 Task: Create a meeting invitation for Saturday, 27 May, with Google Meet and invite guests.
Action: Mouse moved to (83, 175)
Screenshot: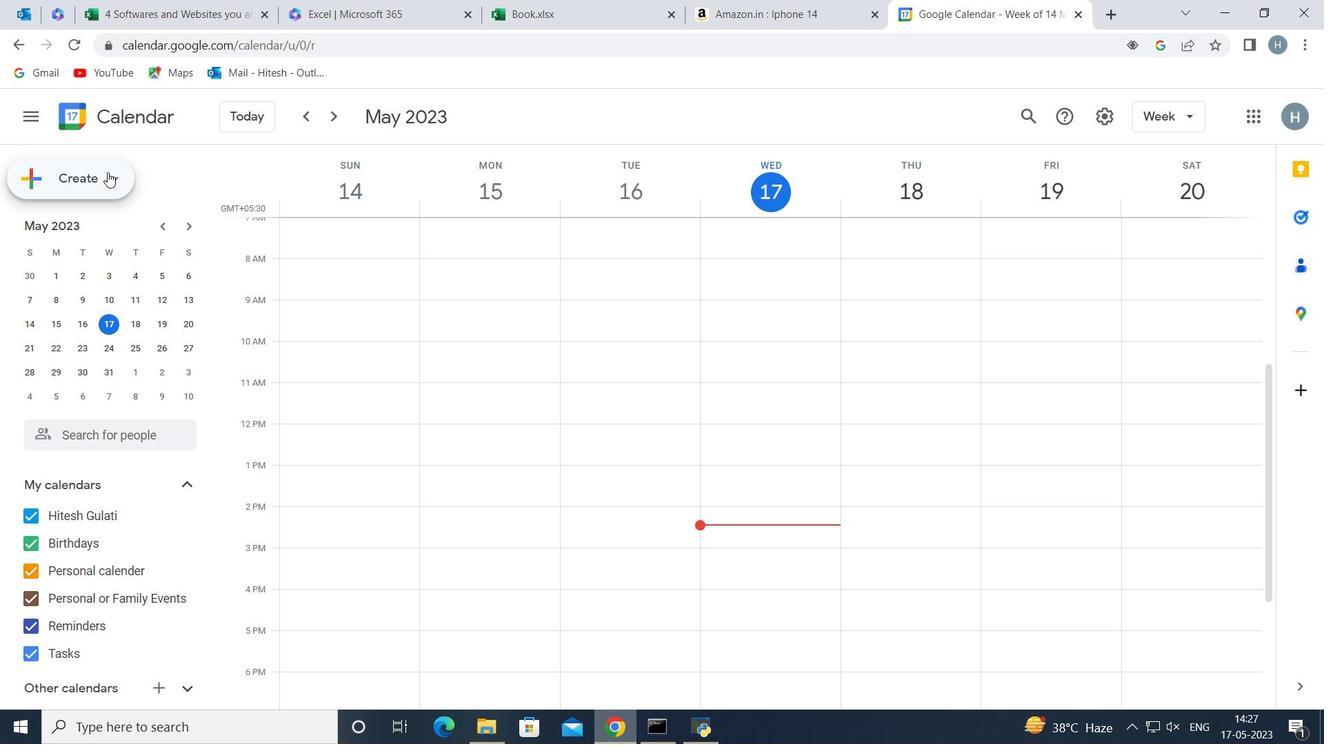 
Action: Mouse pressed left at (83, 175)
Screenshot: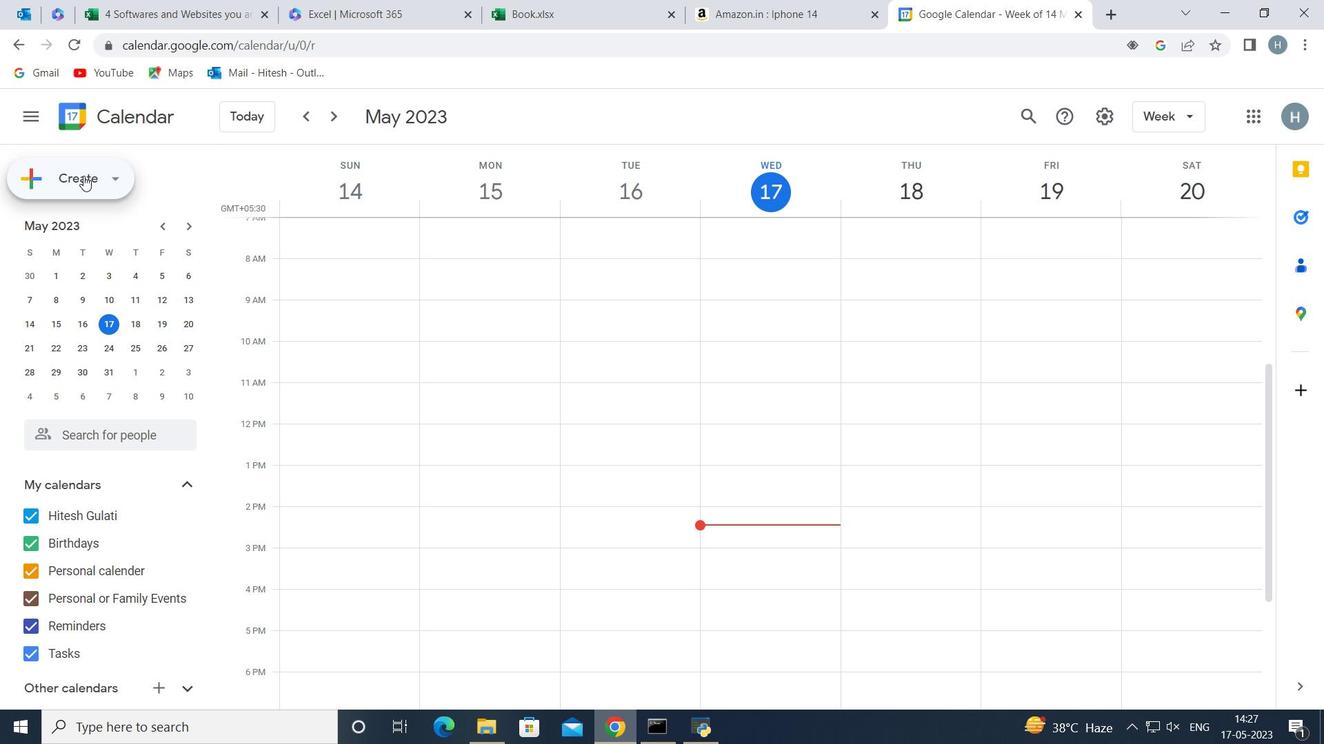 
Action: Mouse moved to (93, 224)
Screenshot: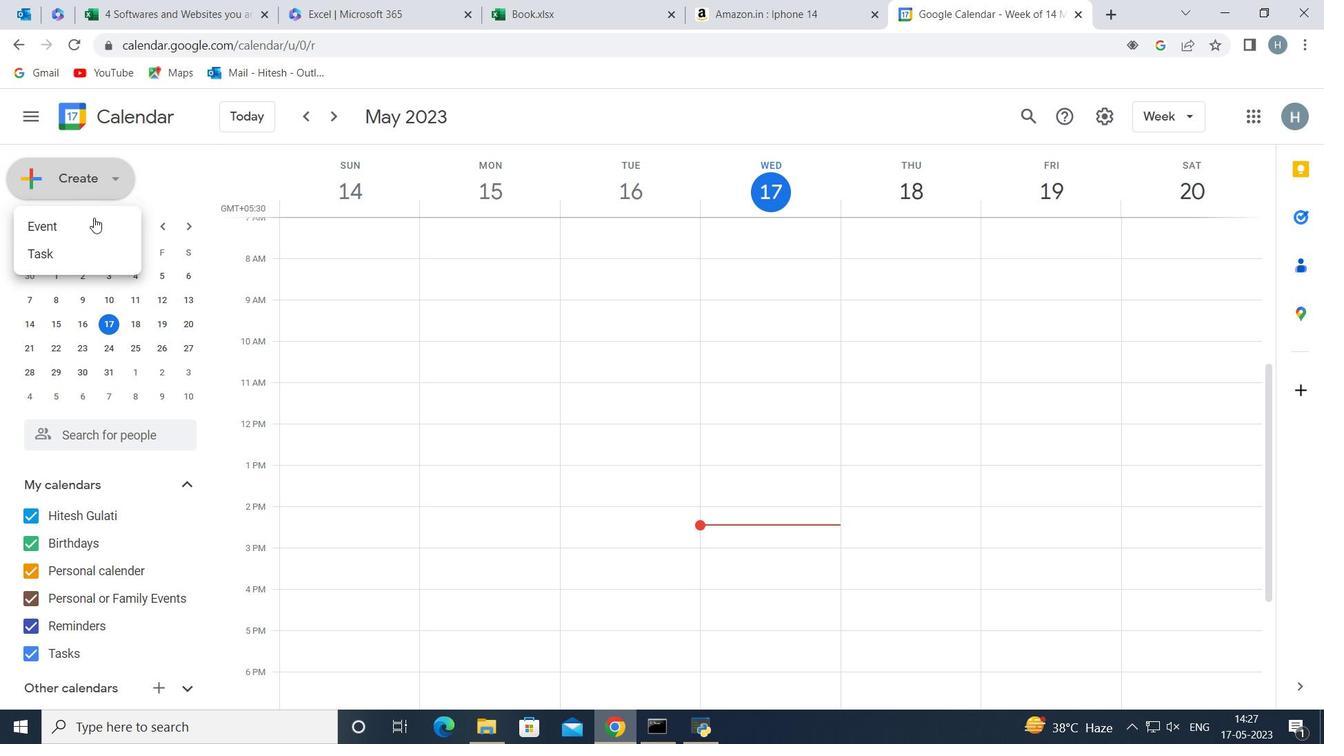 
Action: Mouse pressed left at (93, 224)
Screenshot: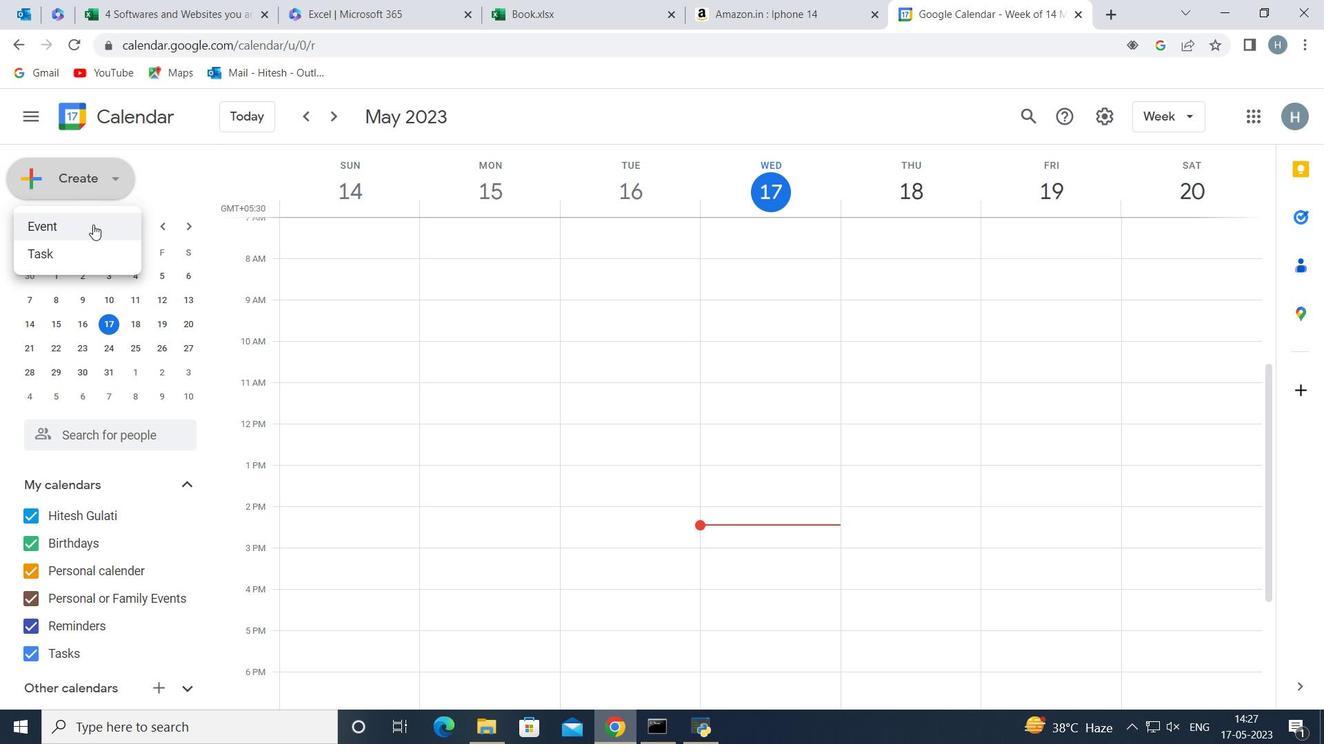 
Action: Mouse moved to (484, 241)
Screenshot: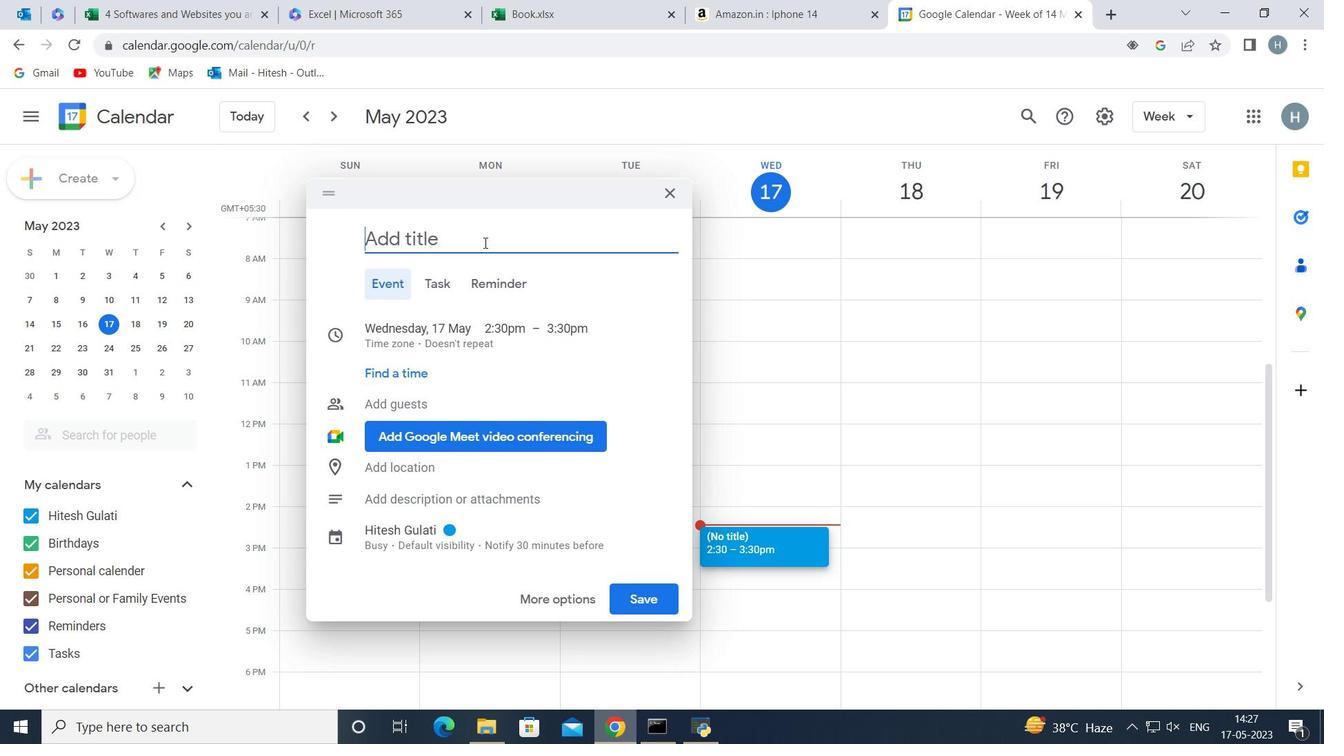 
Action: Mouse pressed left at (484, 241)
Screenshot: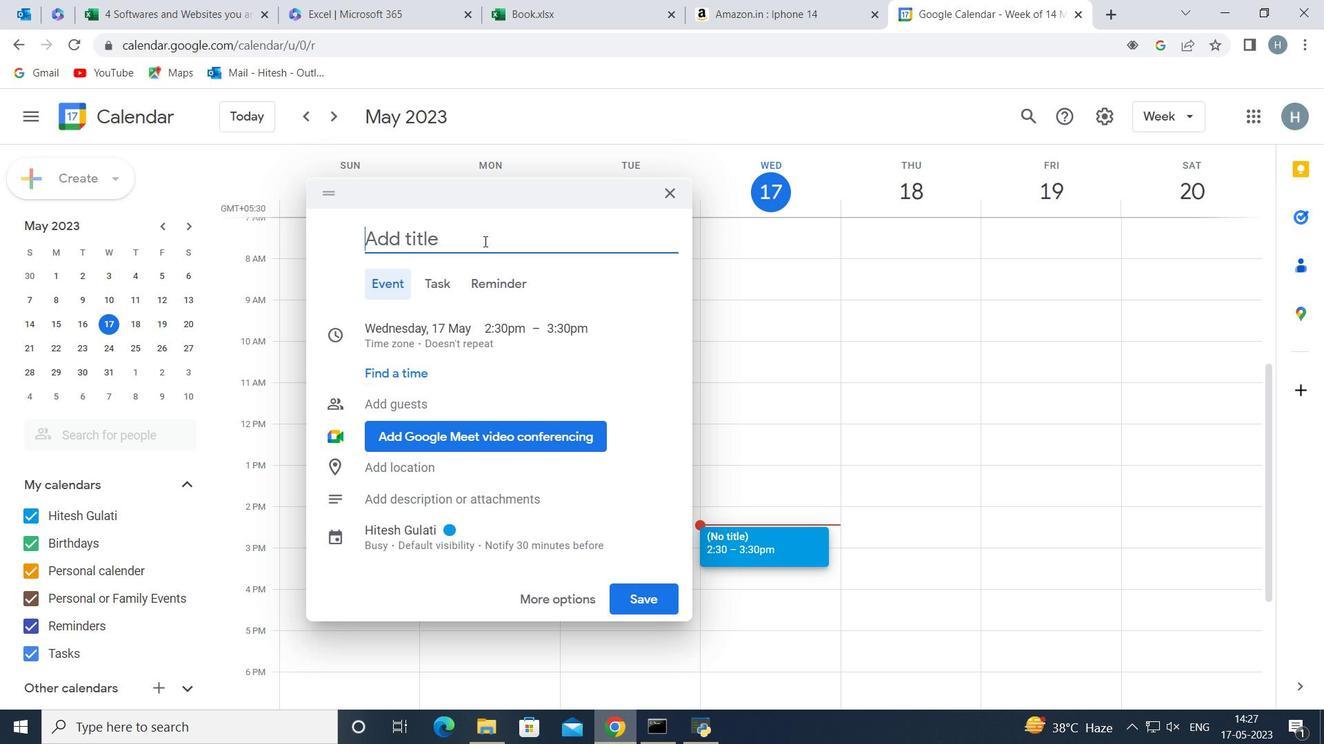 
Action: Mouse moved to (507, 231)
Screenshot: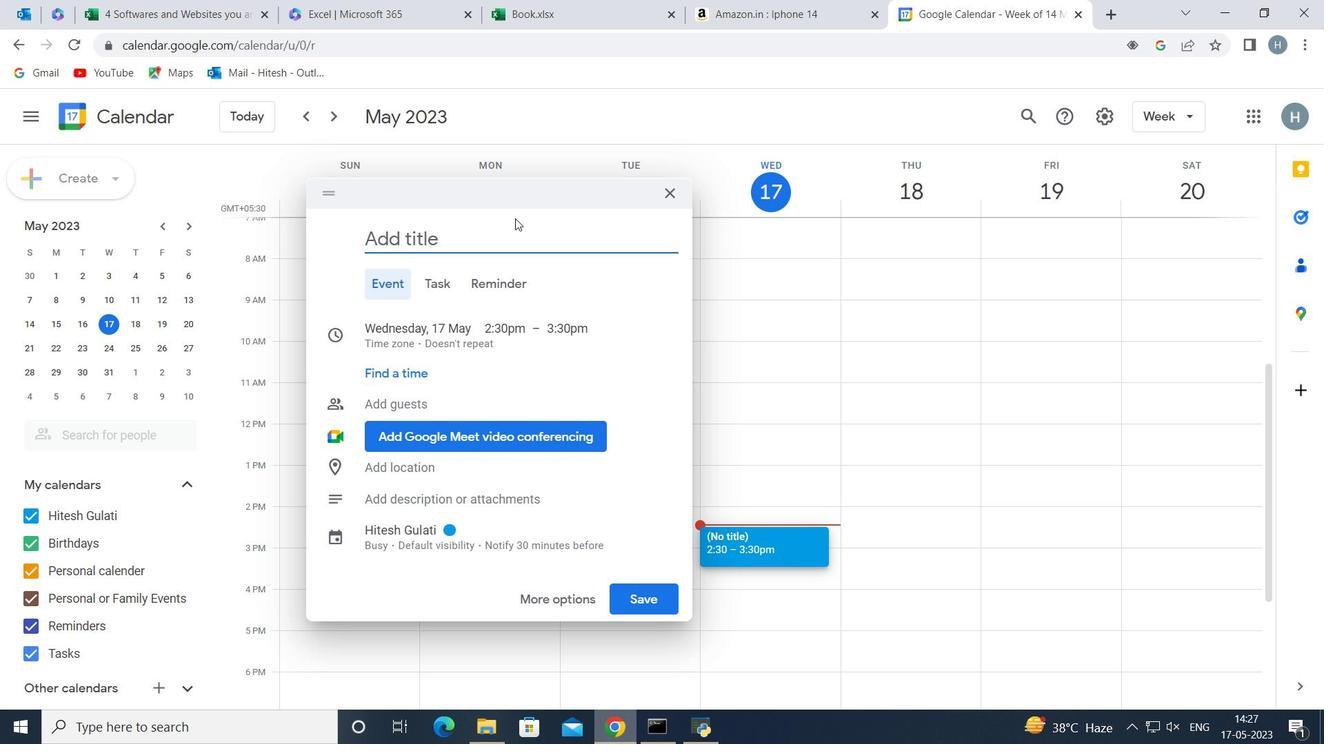 
Action: Mouse pressed left at (507, 231)
Screenshot: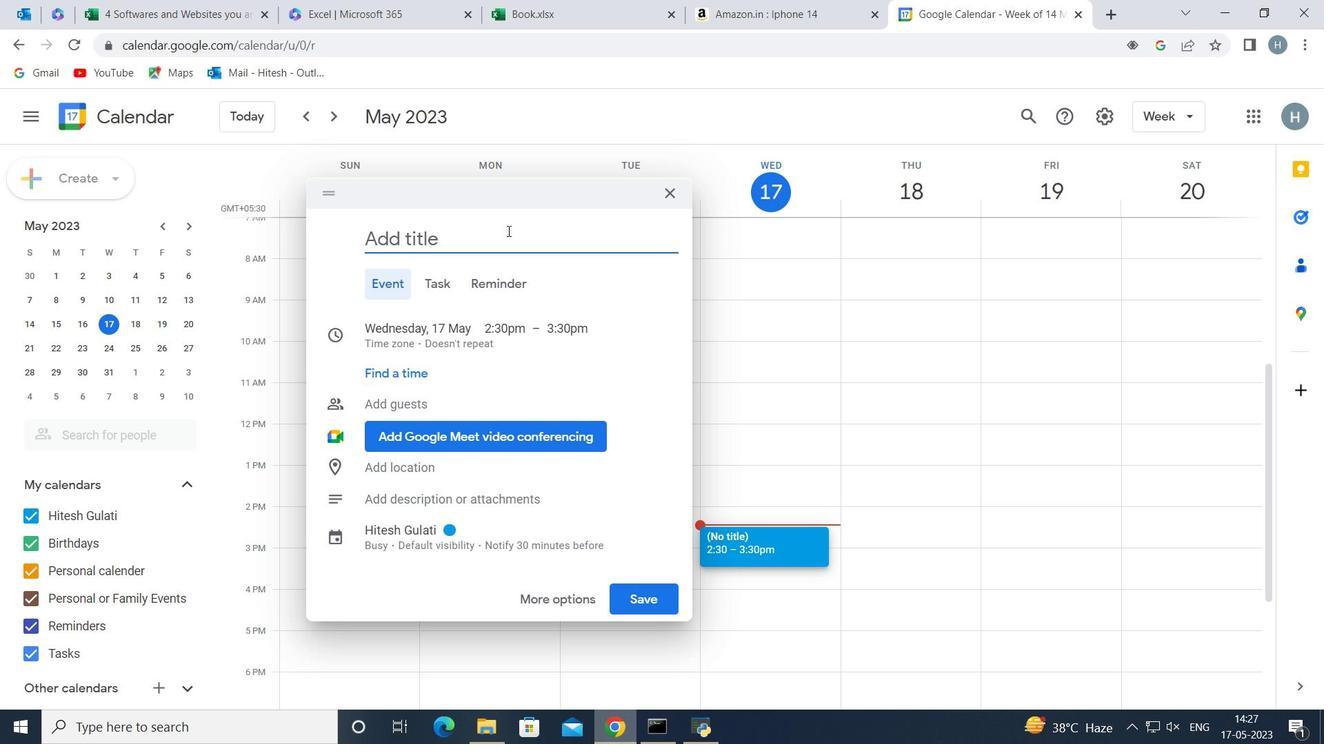 
Action: Mouse moved to (435, 246)
Screenshot: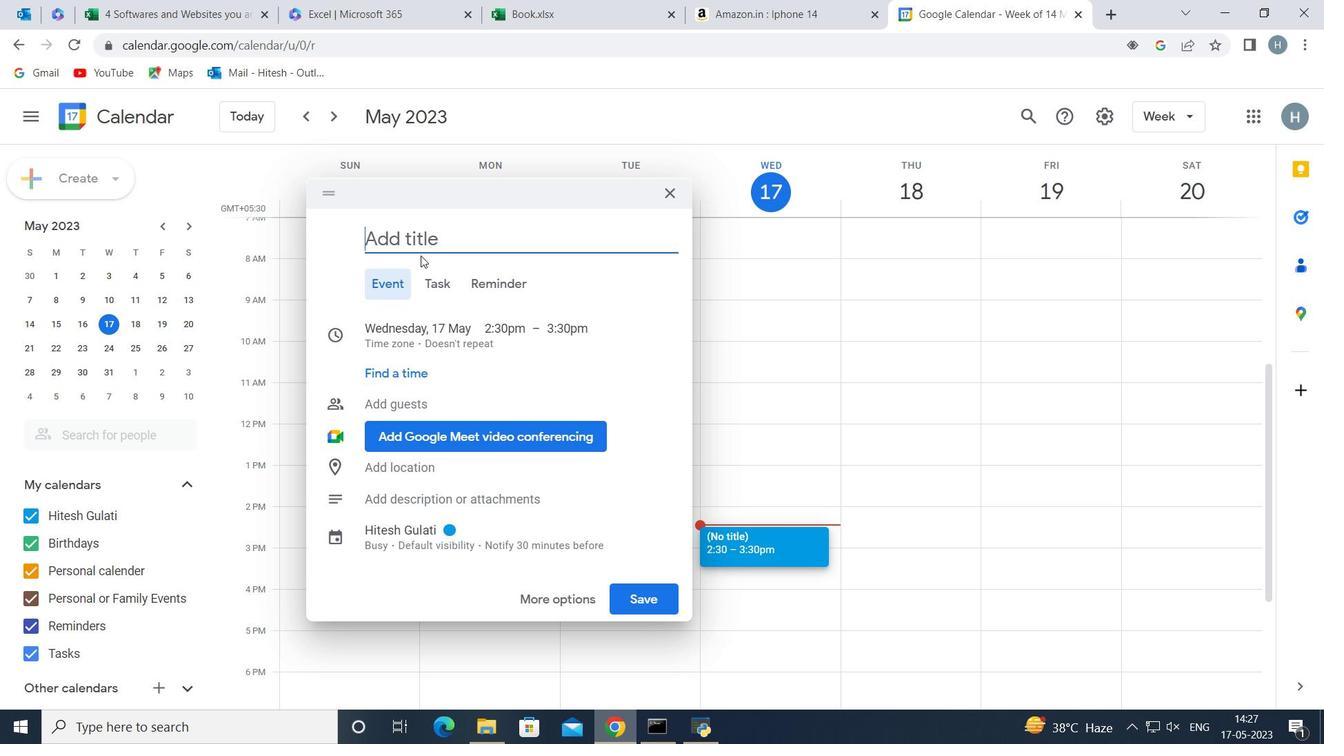 
Action: Key pressed <Key.shift>Meeting<Key.space><Key.shift>Invitations
Screenshot: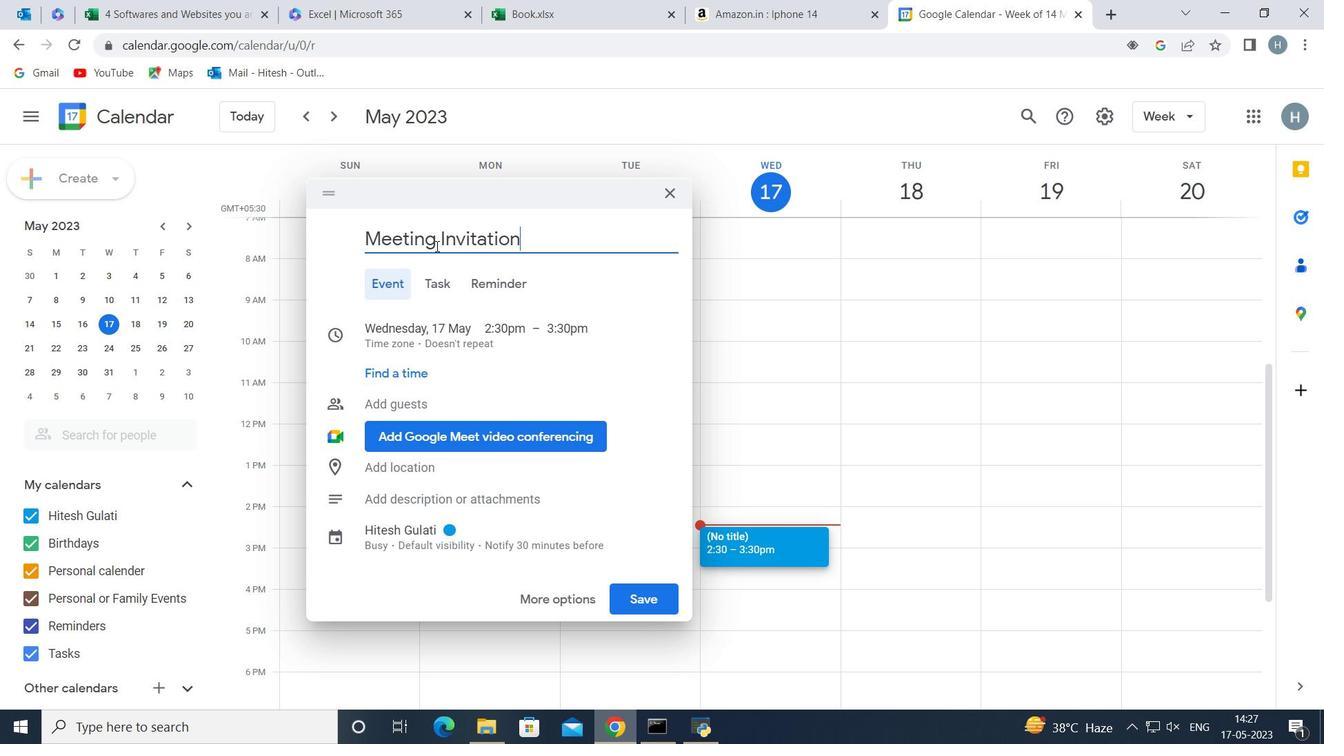 
Action: Mouse moved to (422, 336)
Screenshot: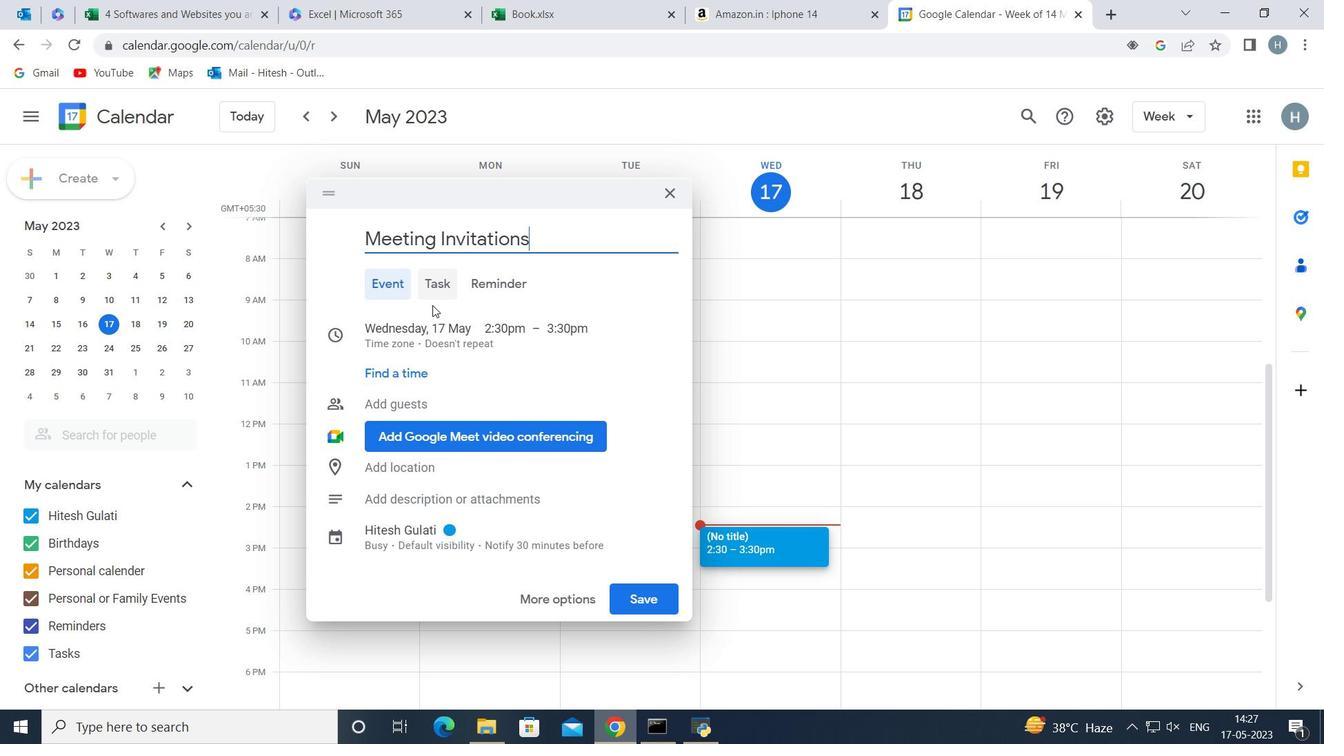 
Action: Mouse pressed left at (422, 336)
Screenshot: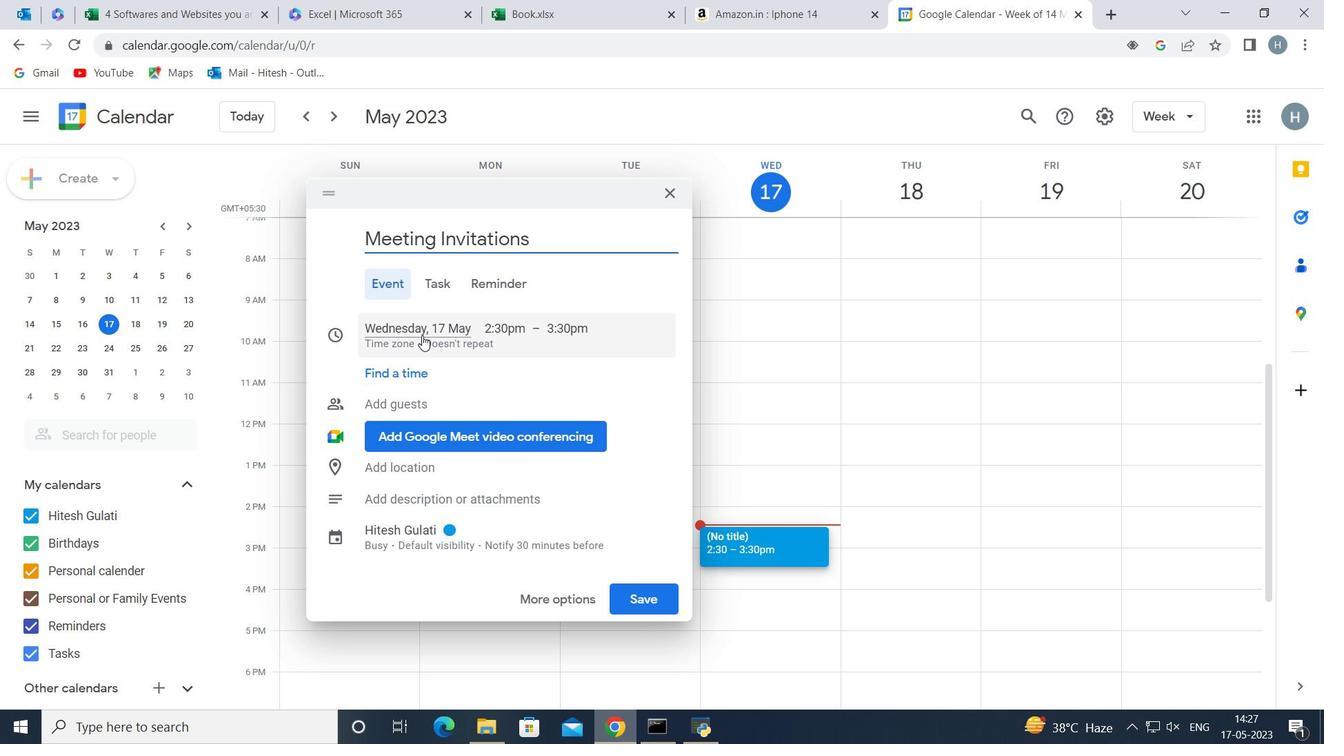 
Action: Mouse moved to (570, 486)
Screenshot: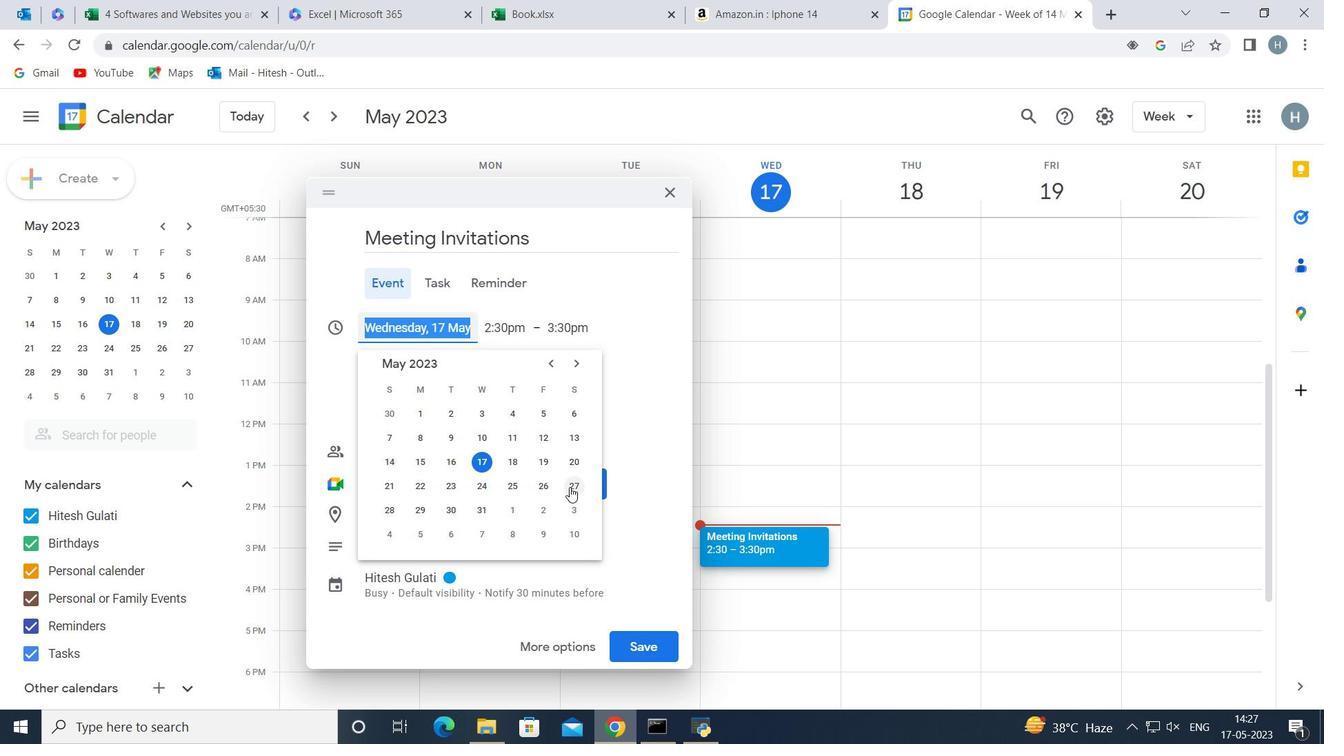 
Action: Mouse pressed left at (570, 486)
Screenshot: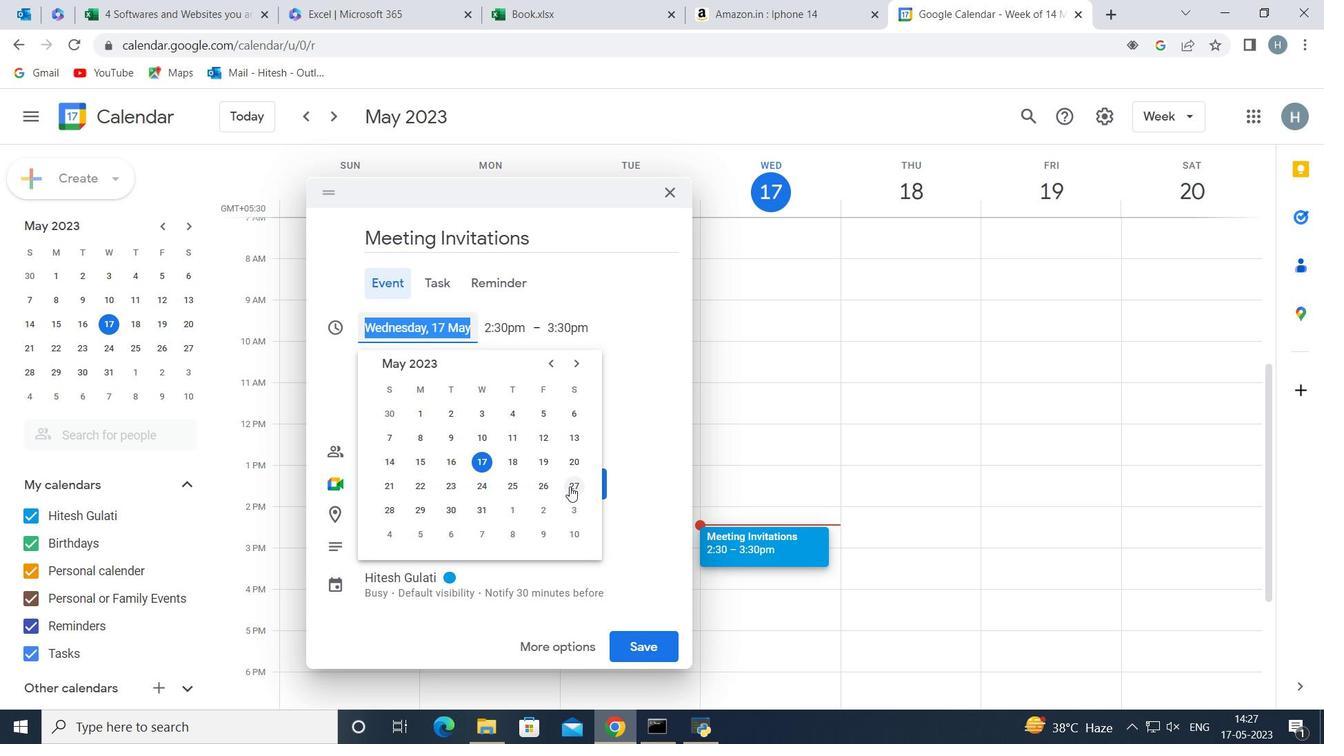 
Action: Mouse moved to (802, 360)
Screenshot: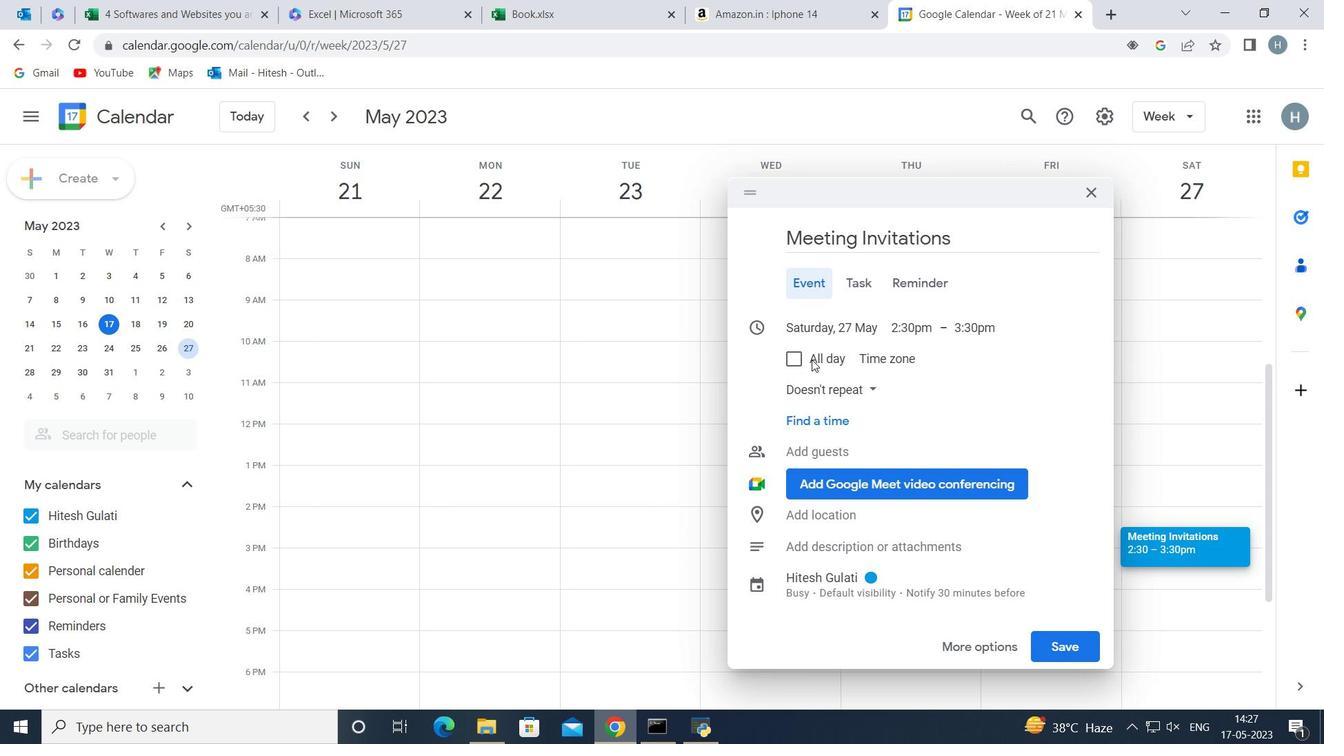 
Action: Mouse pressed left at (802, 360)
Screenshot: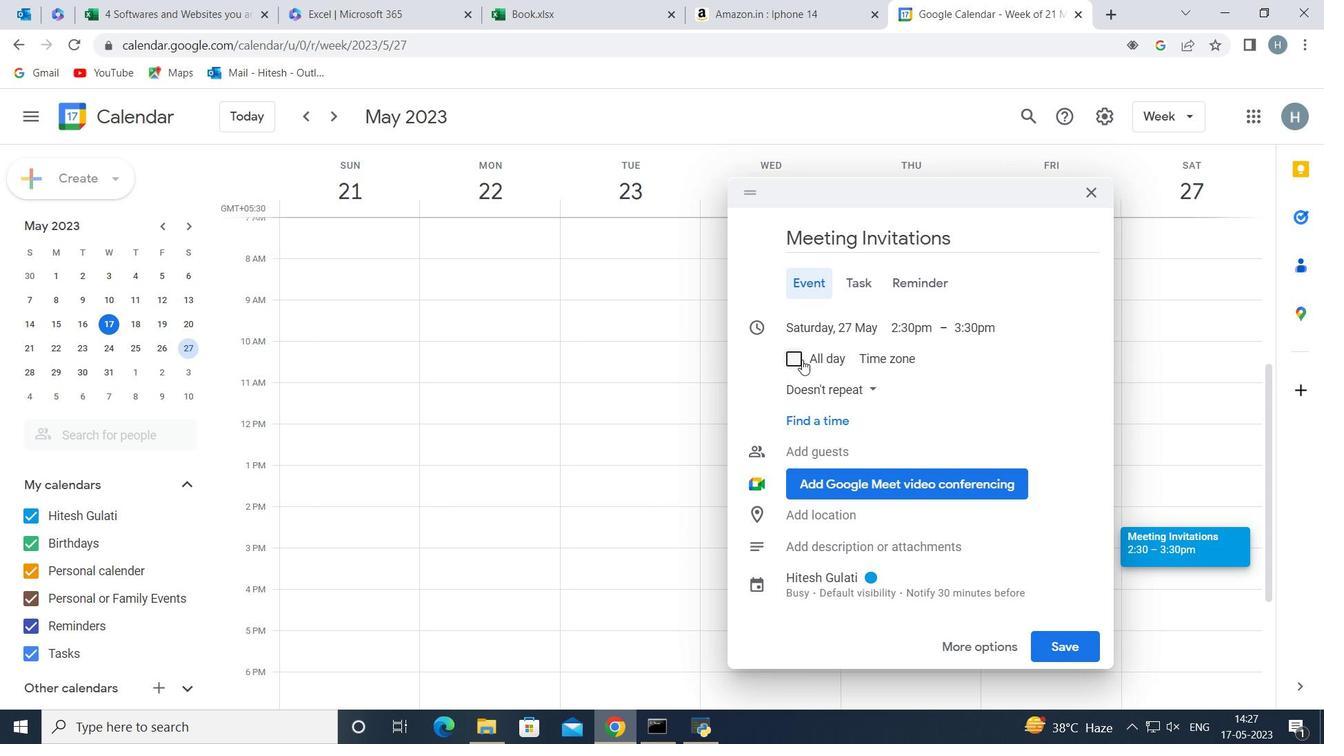 
Action: Mouse moved to (880, 357)
Screenshot: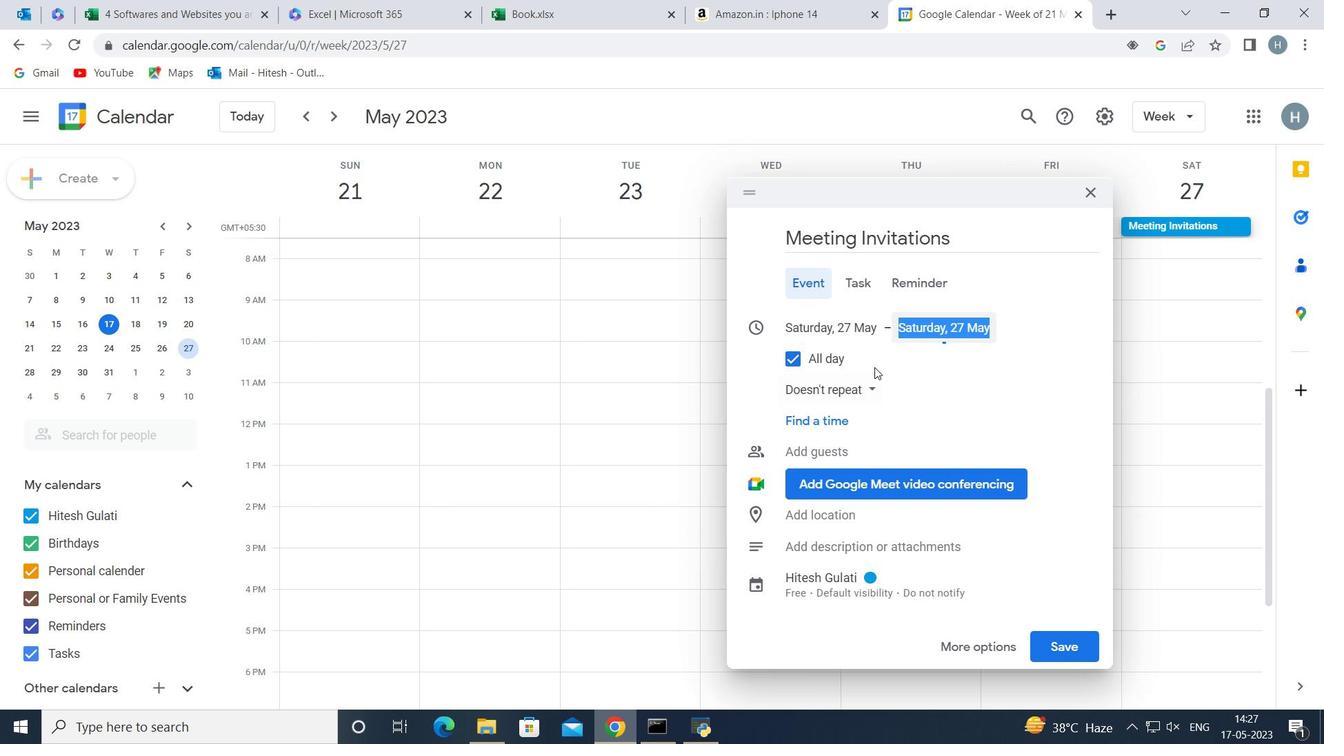 
Action: Mouse scrolled (880, 357) with delta (0, 0)
Screenshot: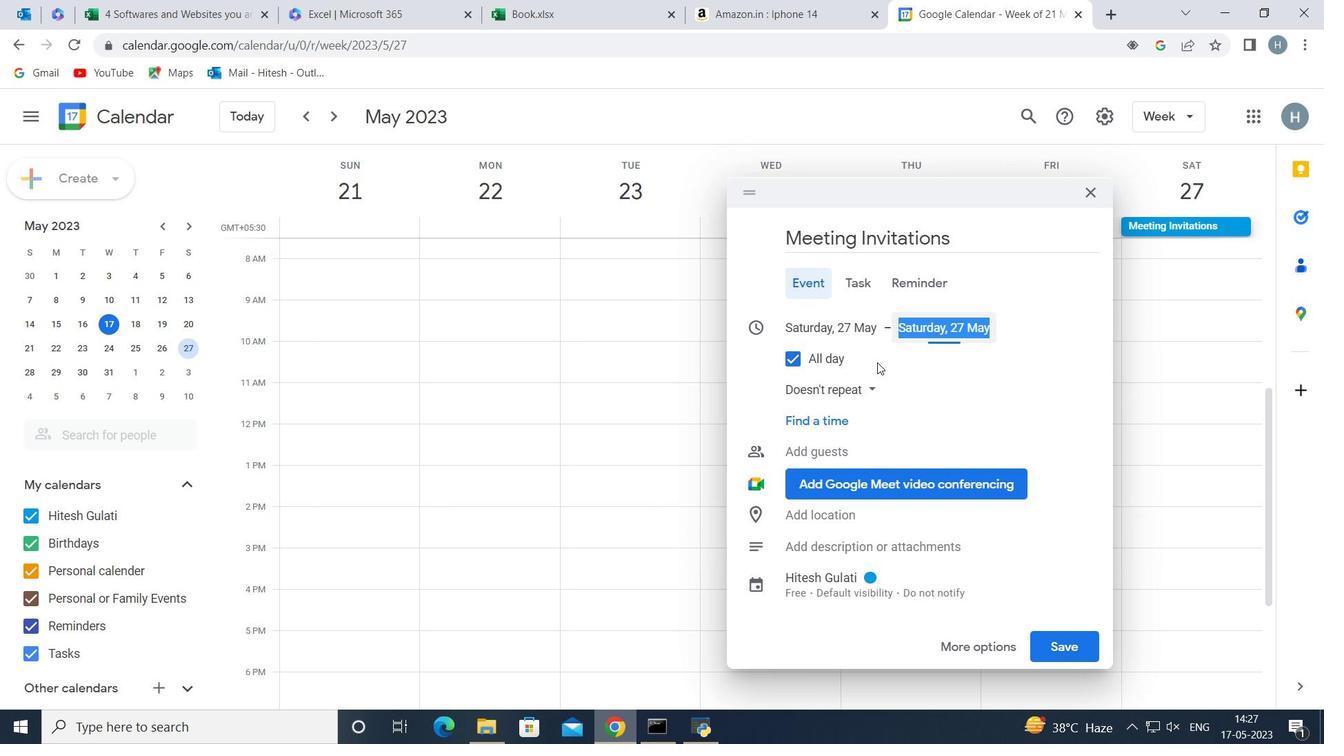 
Action: Mouse moved to (846, 406)
Screenshot: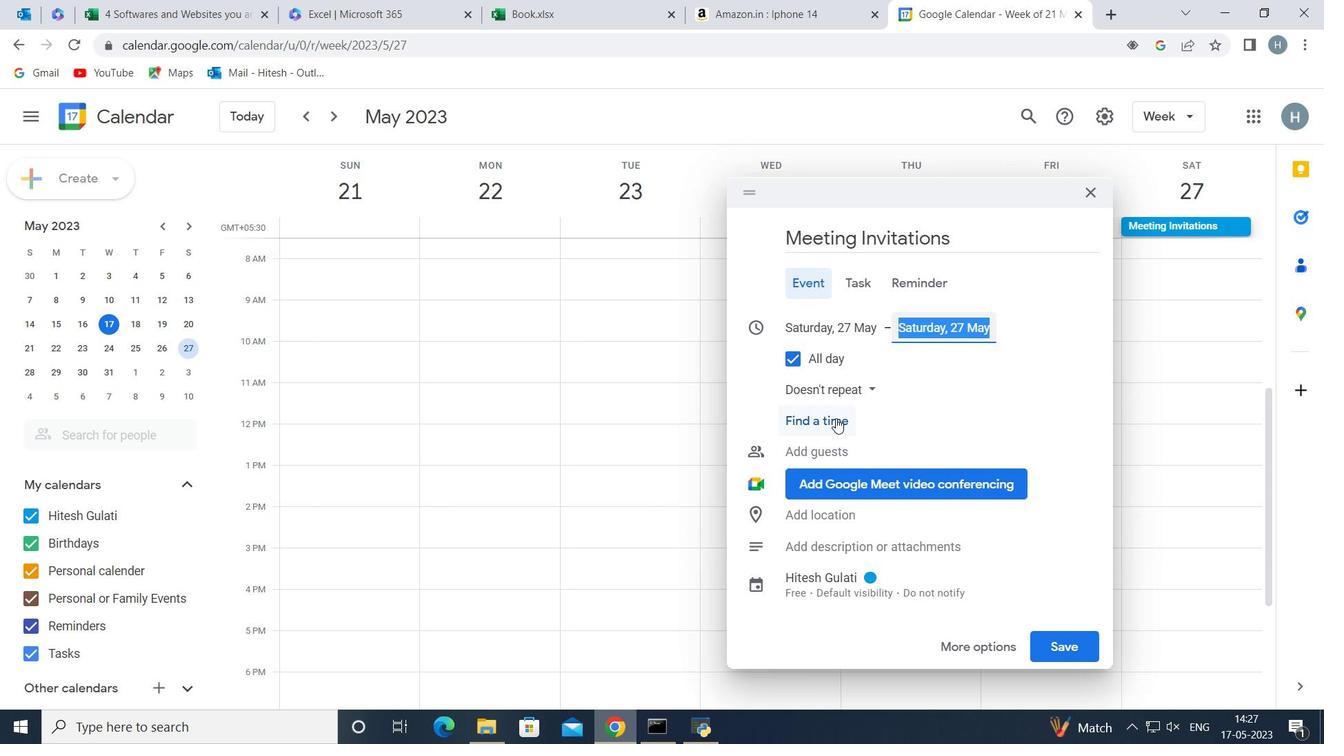 
Action: Mouse scrolled (846, 405) with delta (0, 0)
Screenshot: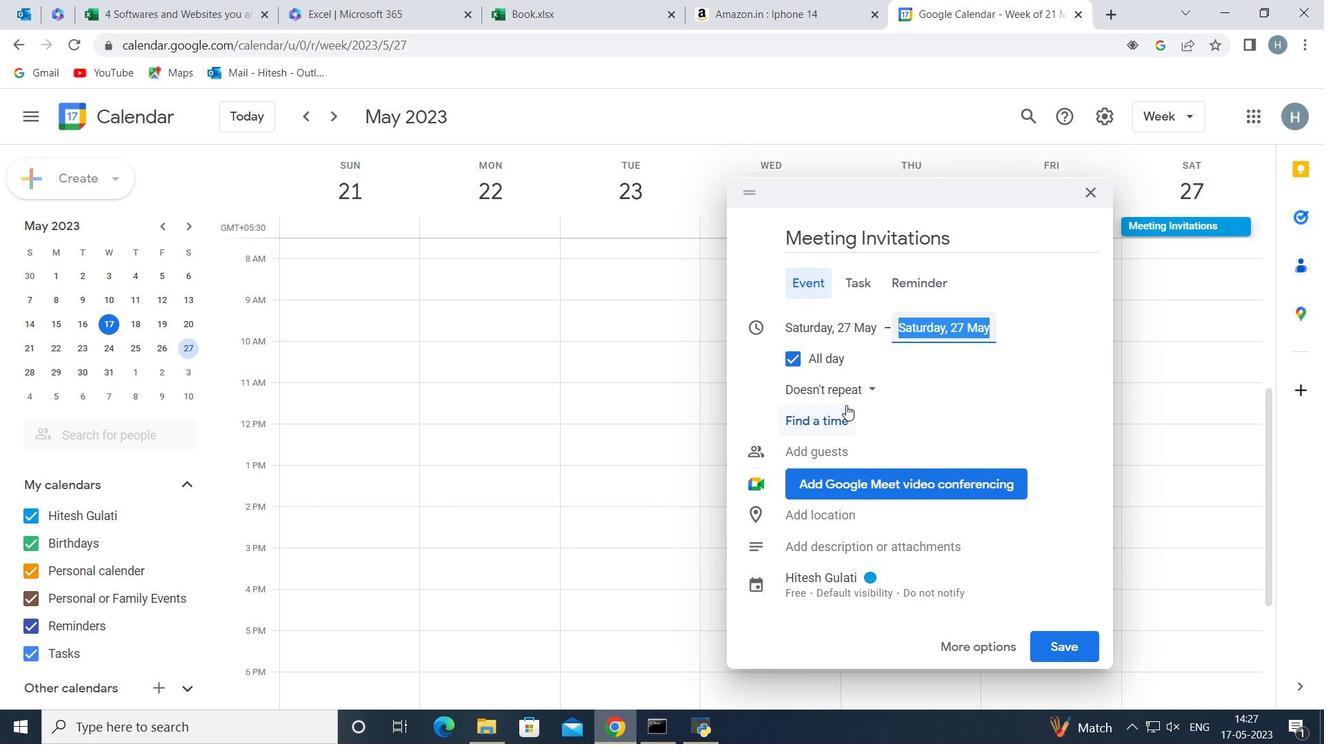 
Action: Mouse moved to (823, 455)
Screenshot: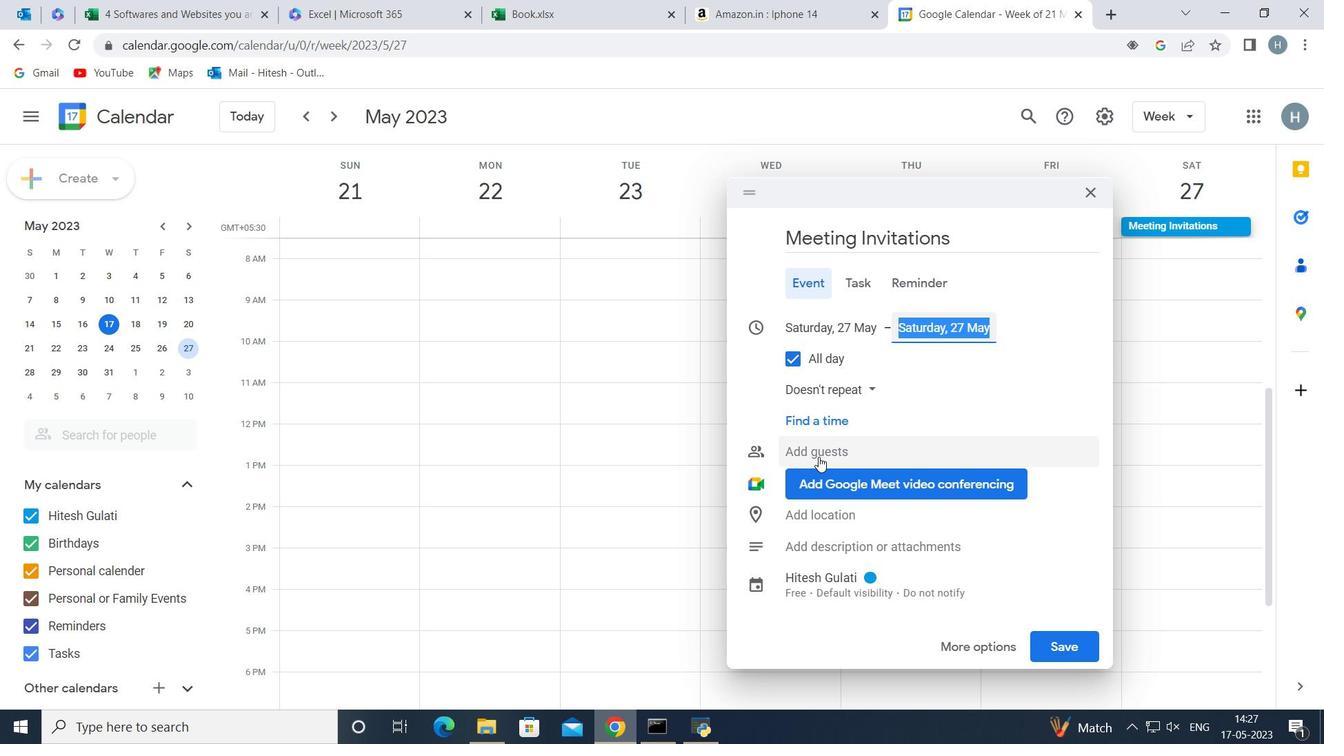 
Action: Mouse pressed left at (823, 455)
Screenshot: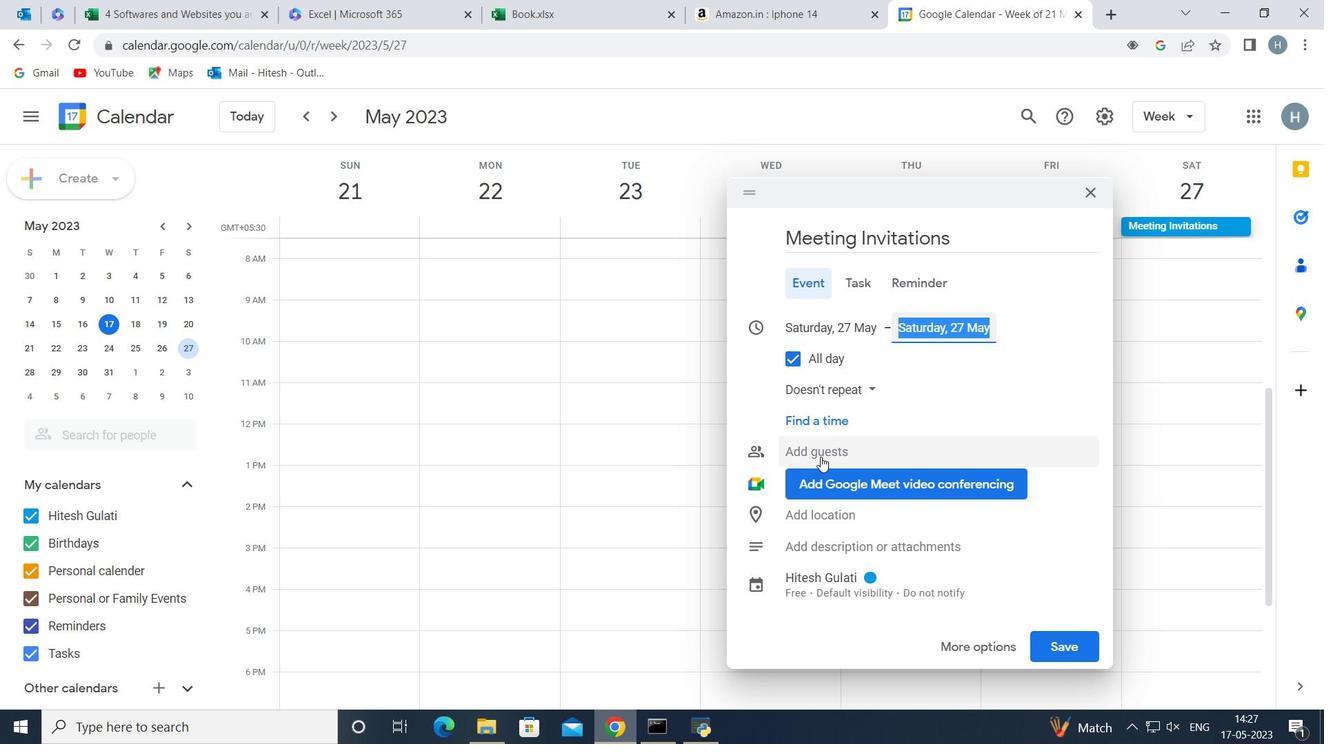 
Action: Mouse moved to (825, 455)
Screenshot: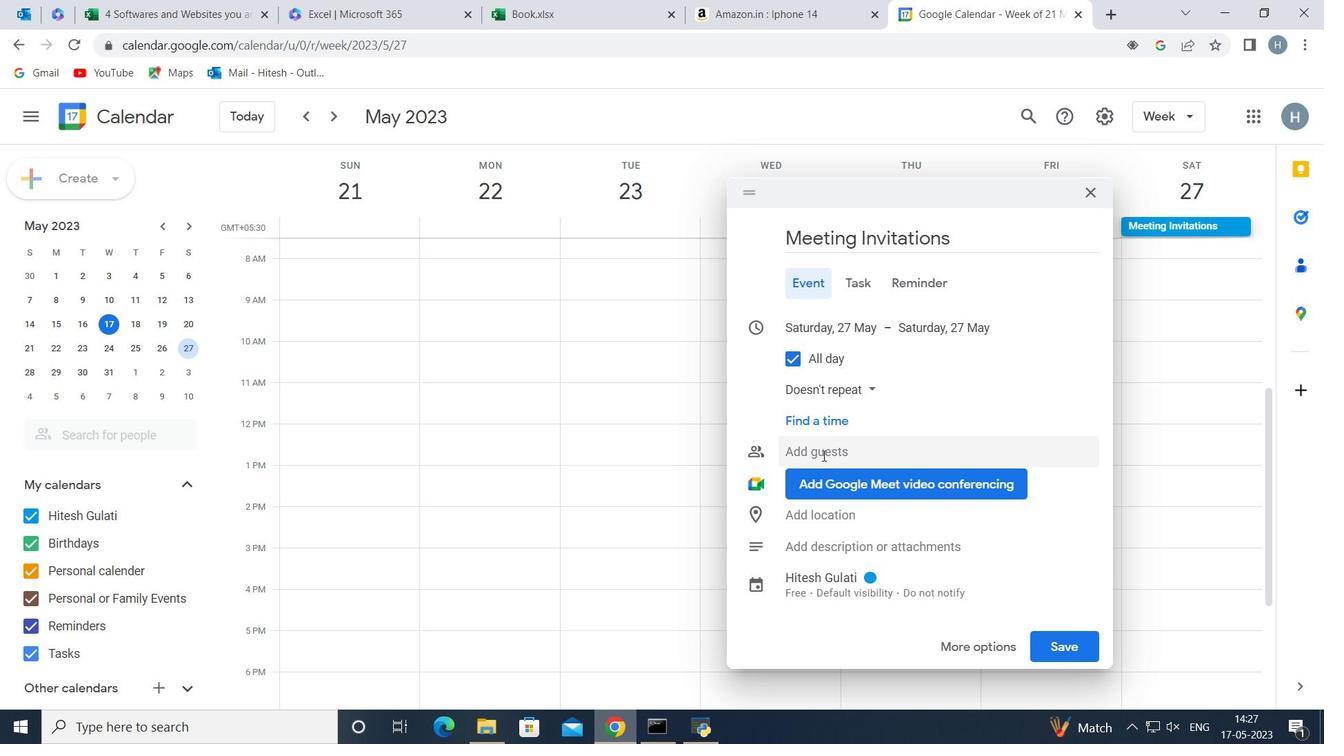 
Action: Key pressed <Key.shift>Softage.<Key.shift>!<Key.backspace><Key.backspace><Key.backspace>e.1<Key.shift>@softage.net
Screenshot: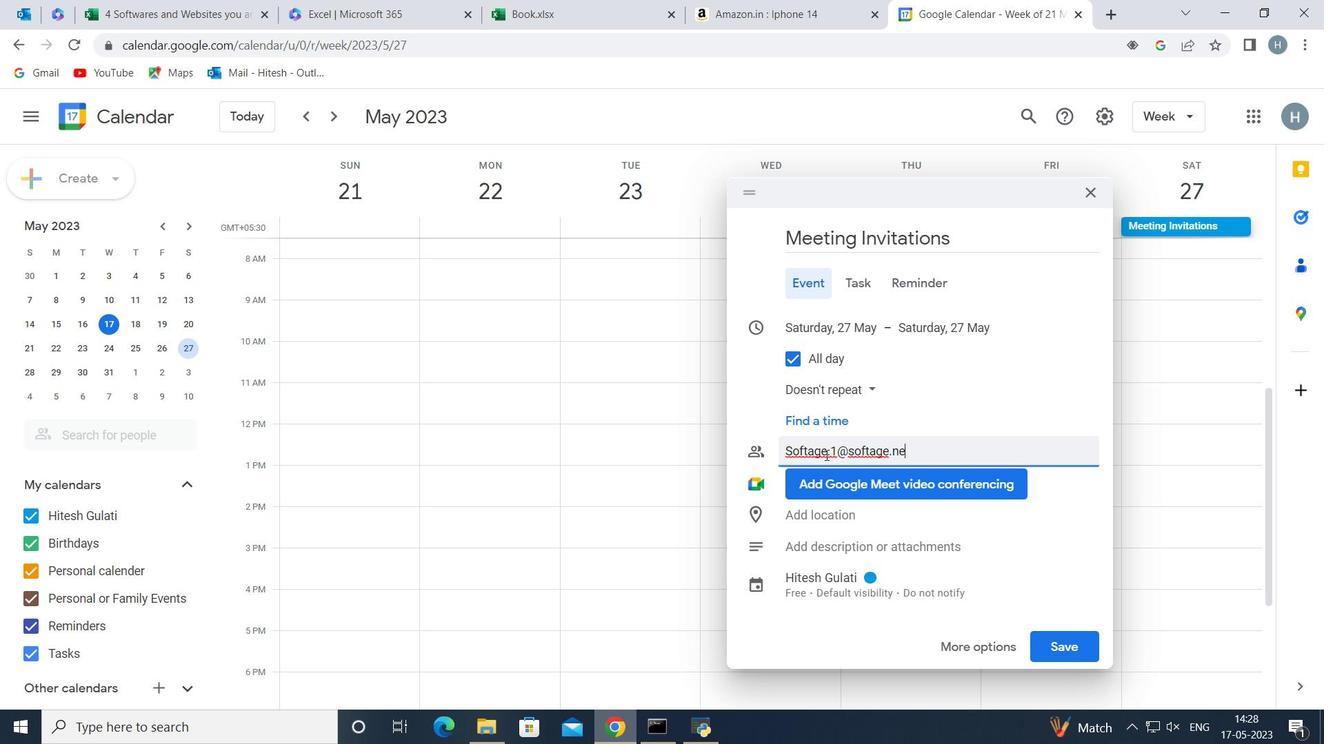 
Action: Mouse moved to (1017, 444)
Screenshot: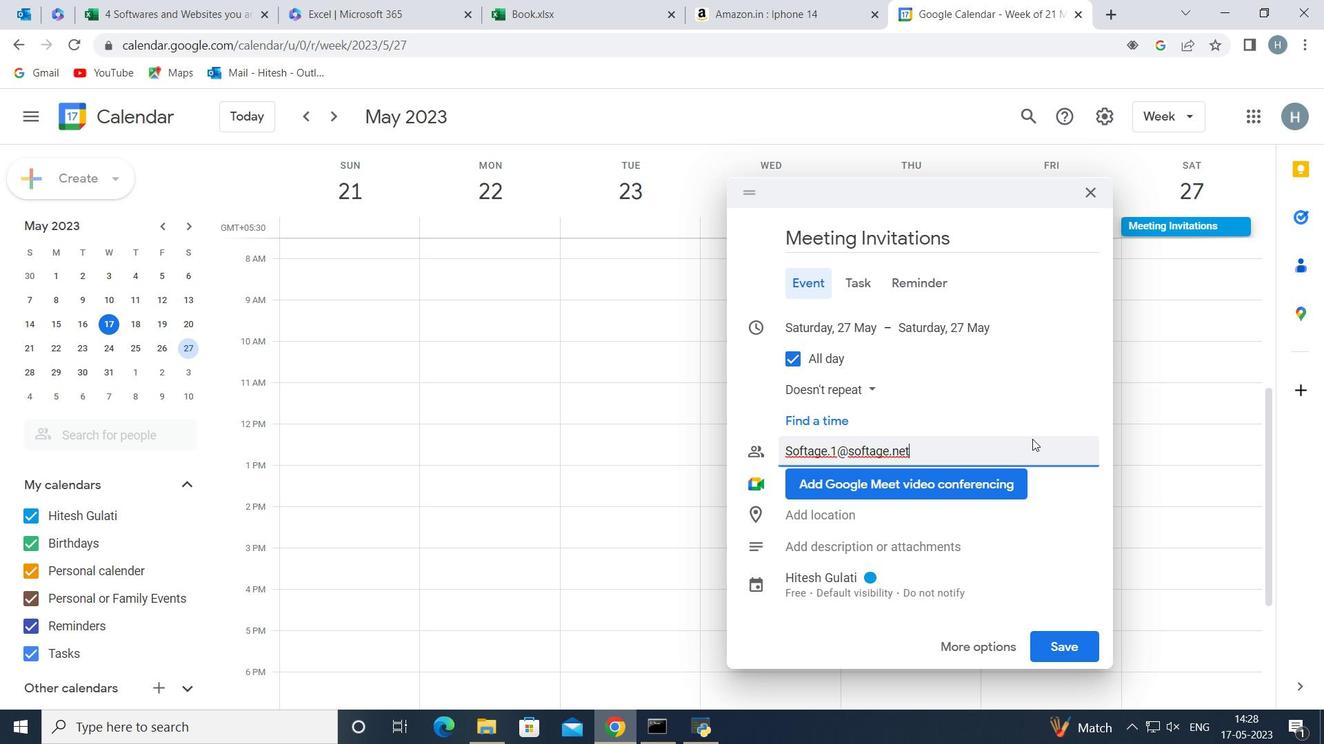 
Action: Mouse pressed left at (1017, 444)
Screenshot: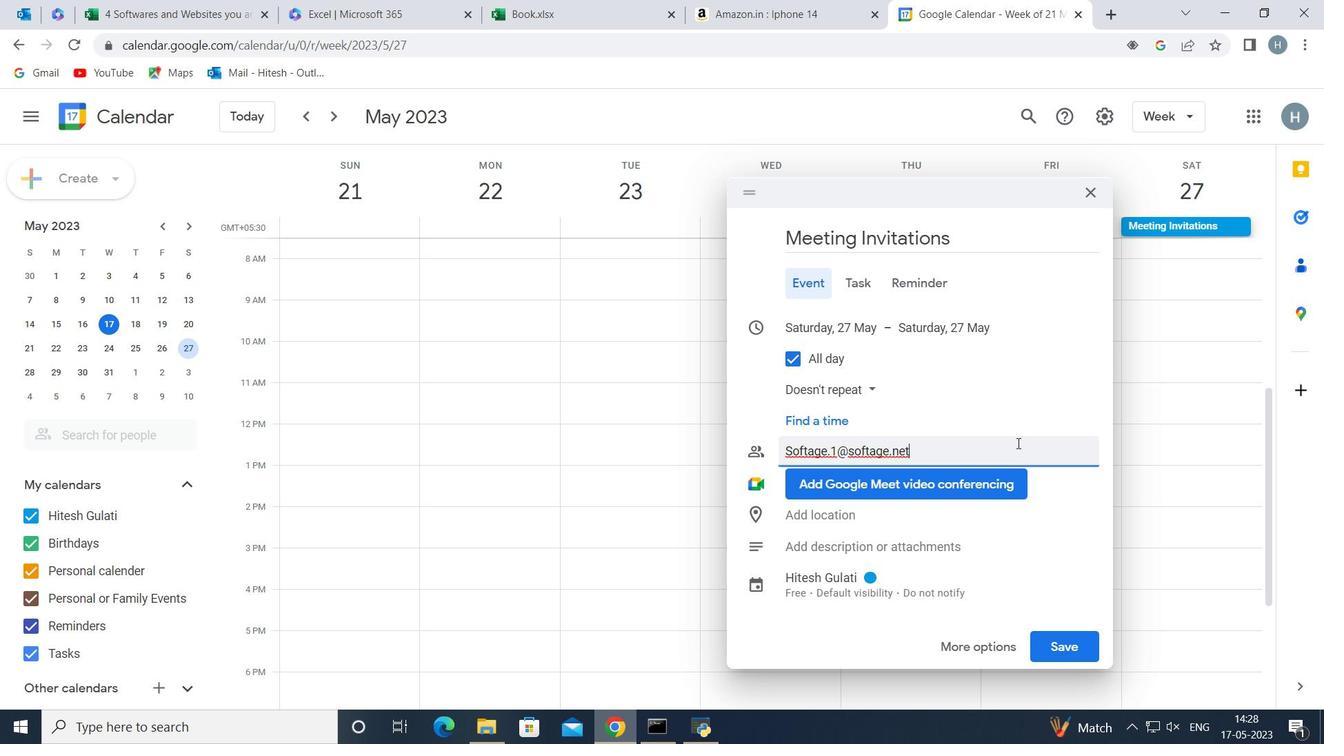 
Action: Mouse moved to (987, 447)
Screenshot: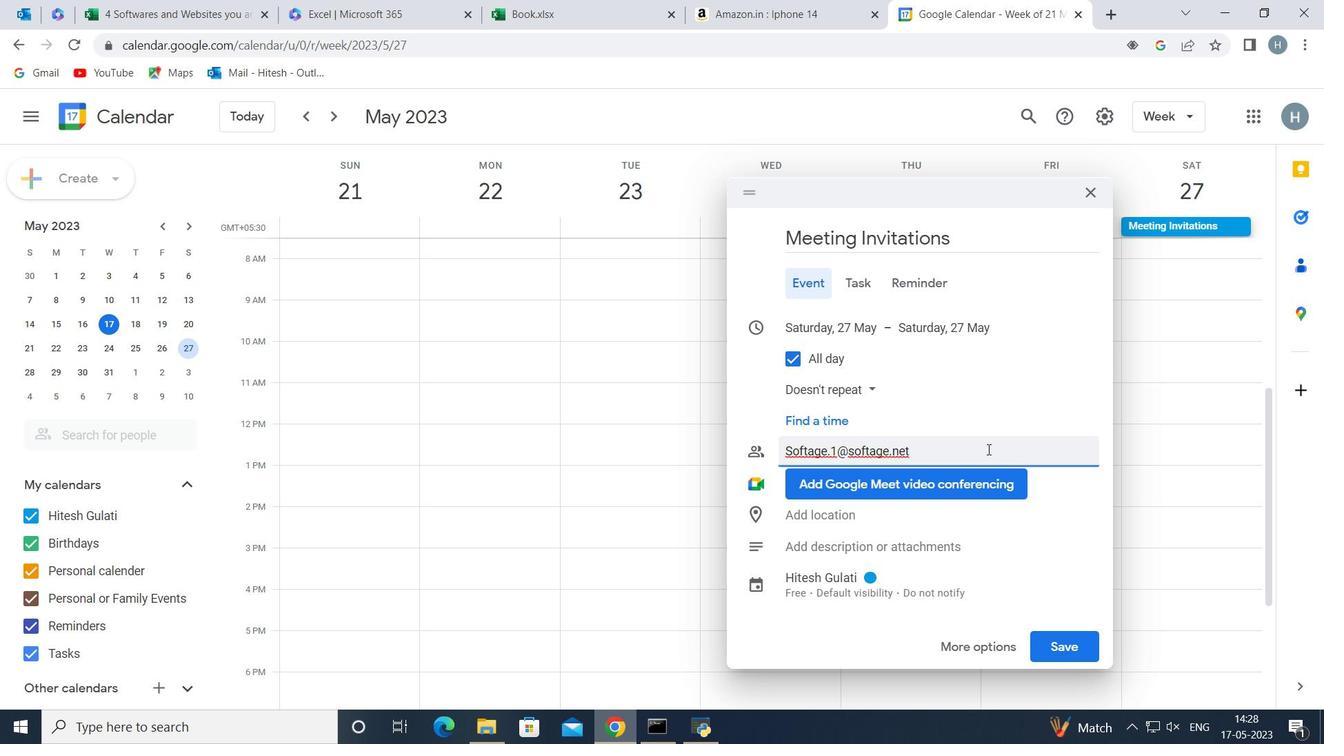 
Action: Key pressed <Key.enter>
Screenshot: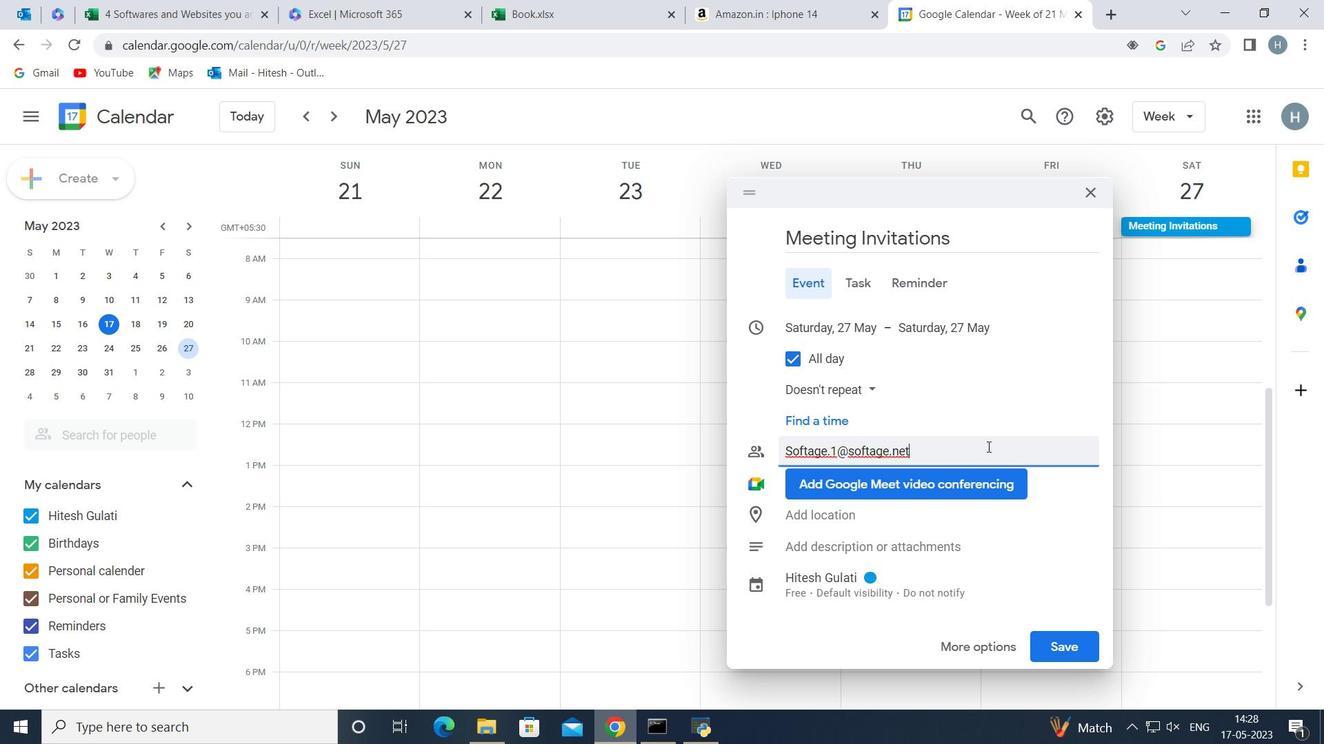 
Action: Mouse moved to (886, 489)
Screenshot: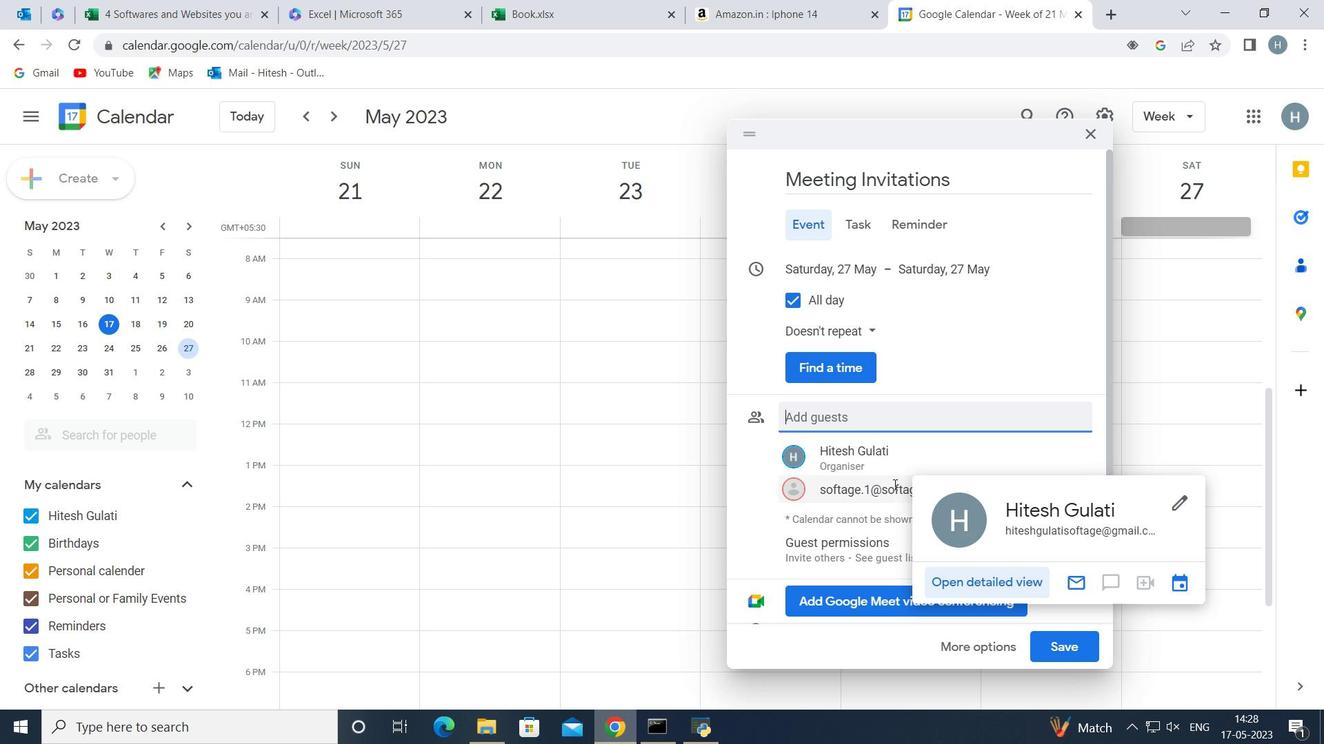 
Action: Mouse pressed left at (886, 489)
Screenshot: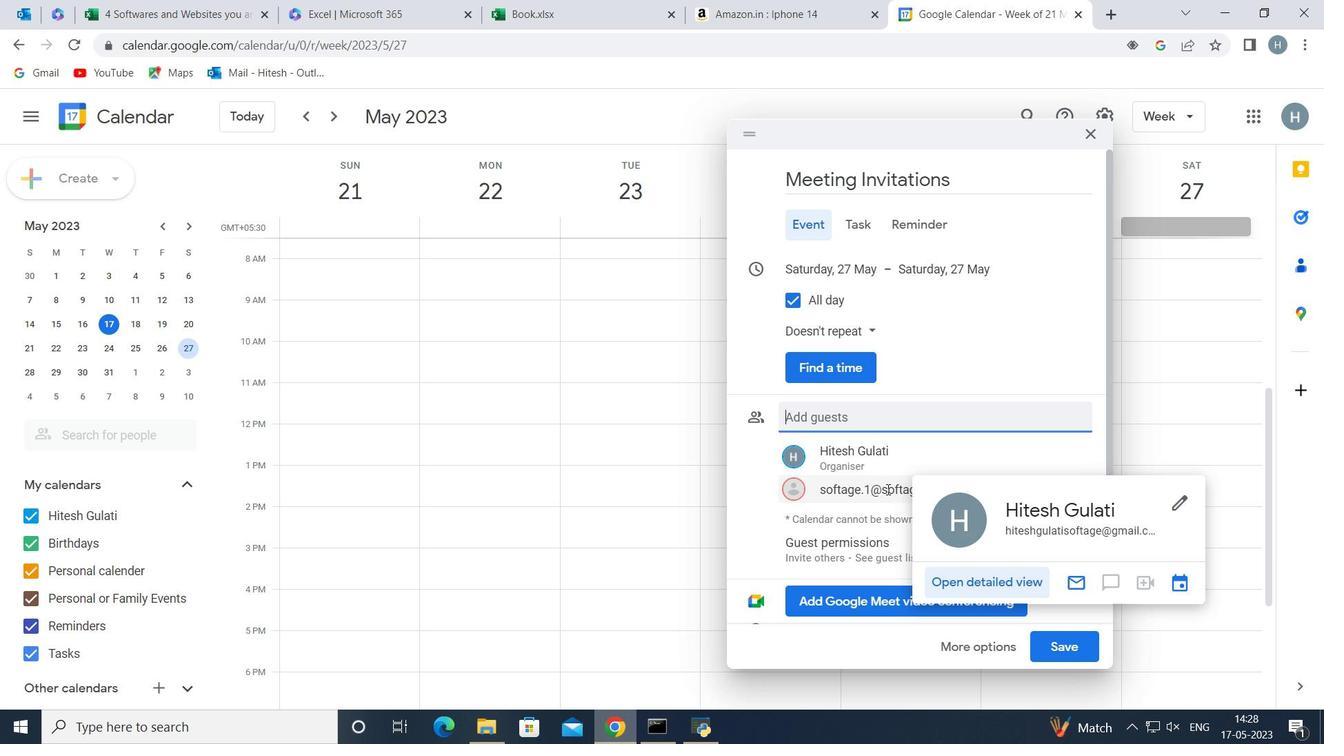 
Action: Mouse moved to (1073, 608)
Screenshot: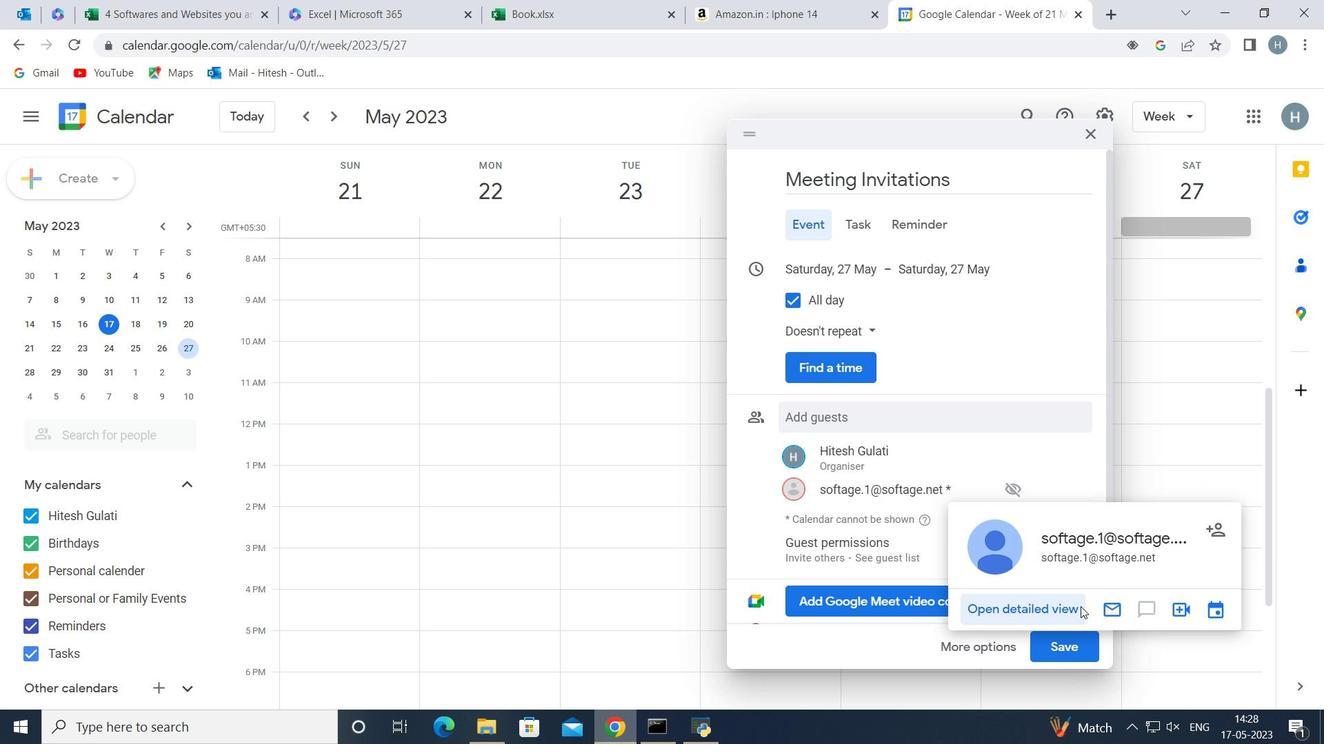 
Action: Mouse pressed left at (1073, 608)
Screenshot: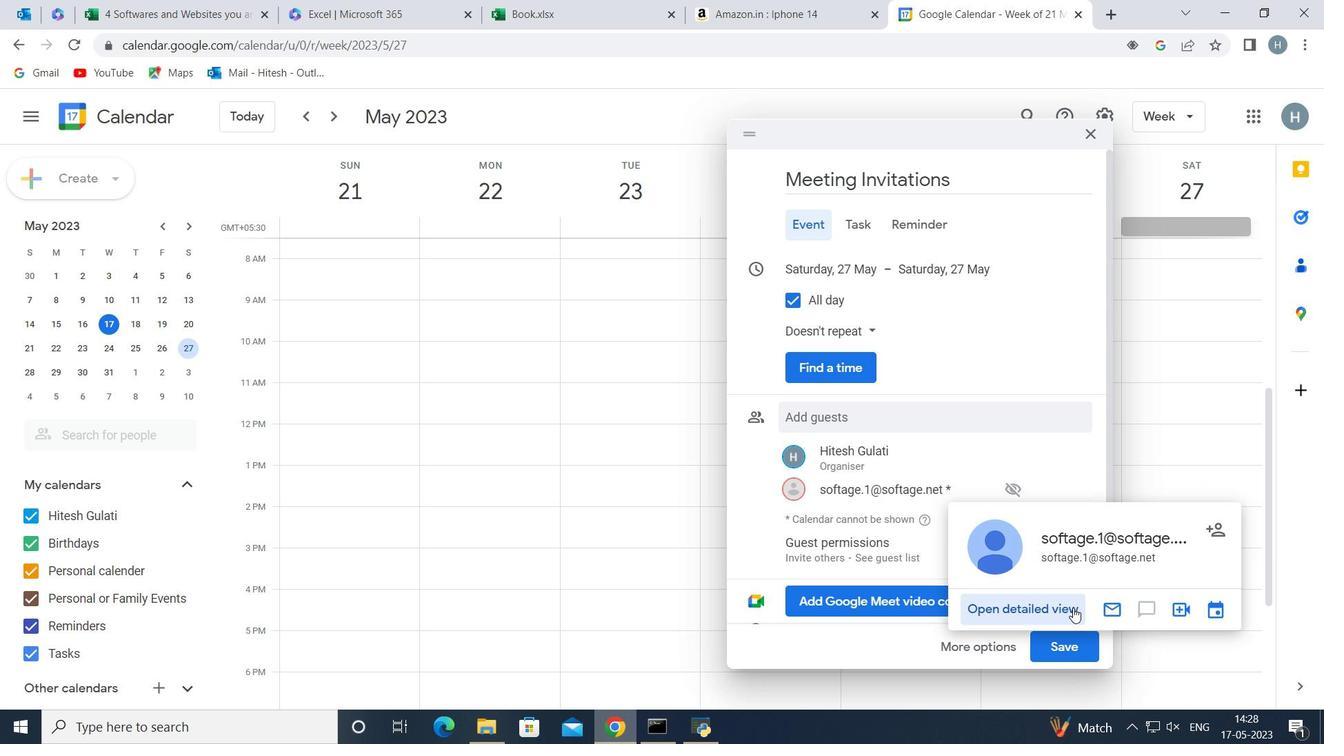 
Action: Mouse moved to (1195, 357)
Screenshot: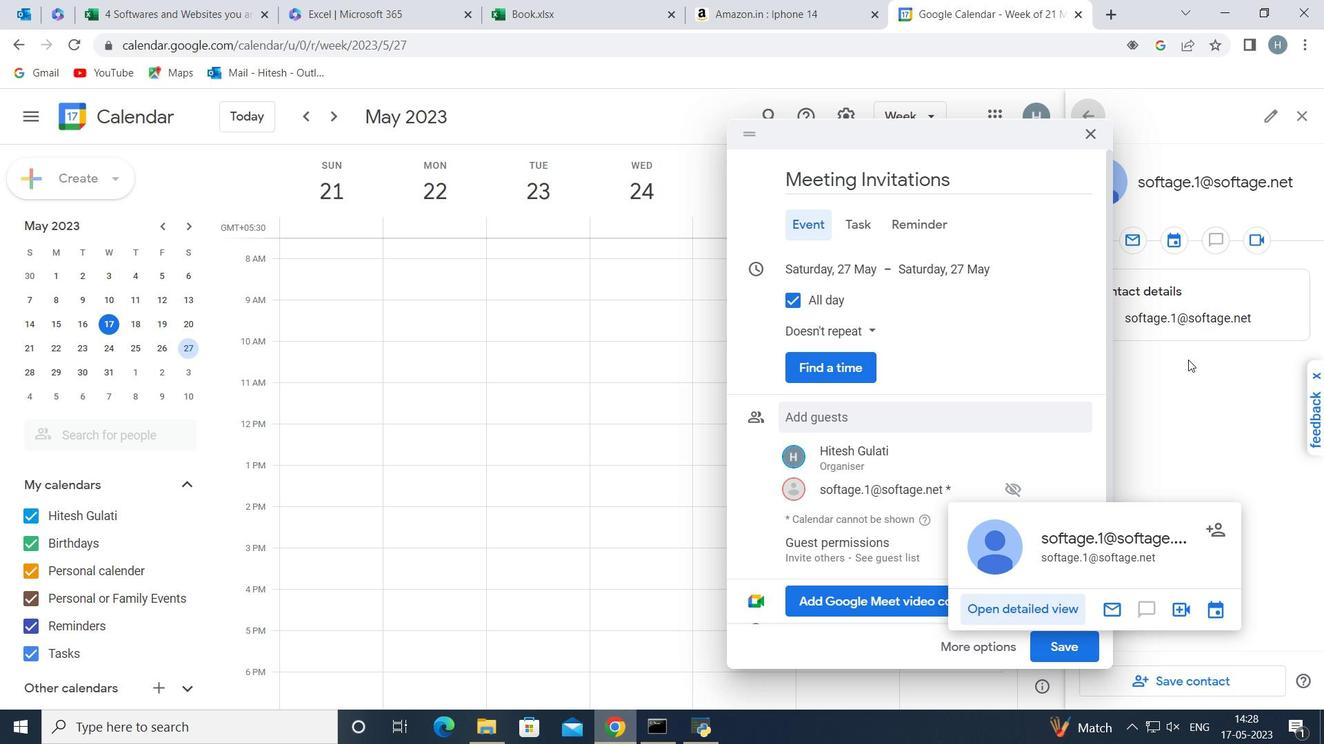 
Action: Mouse pressed left at (1195, 357)
Screenshot: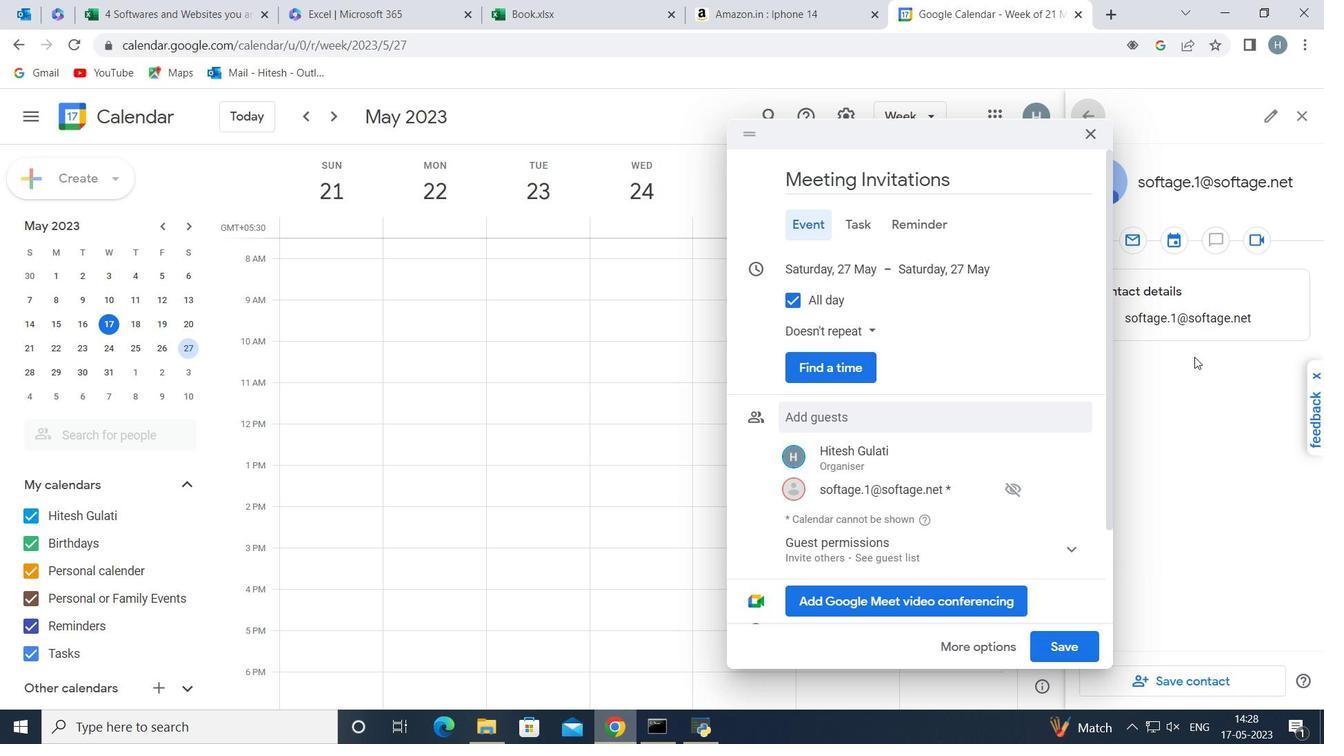
Action: Mouse moved to (879, 484)
Screenshot: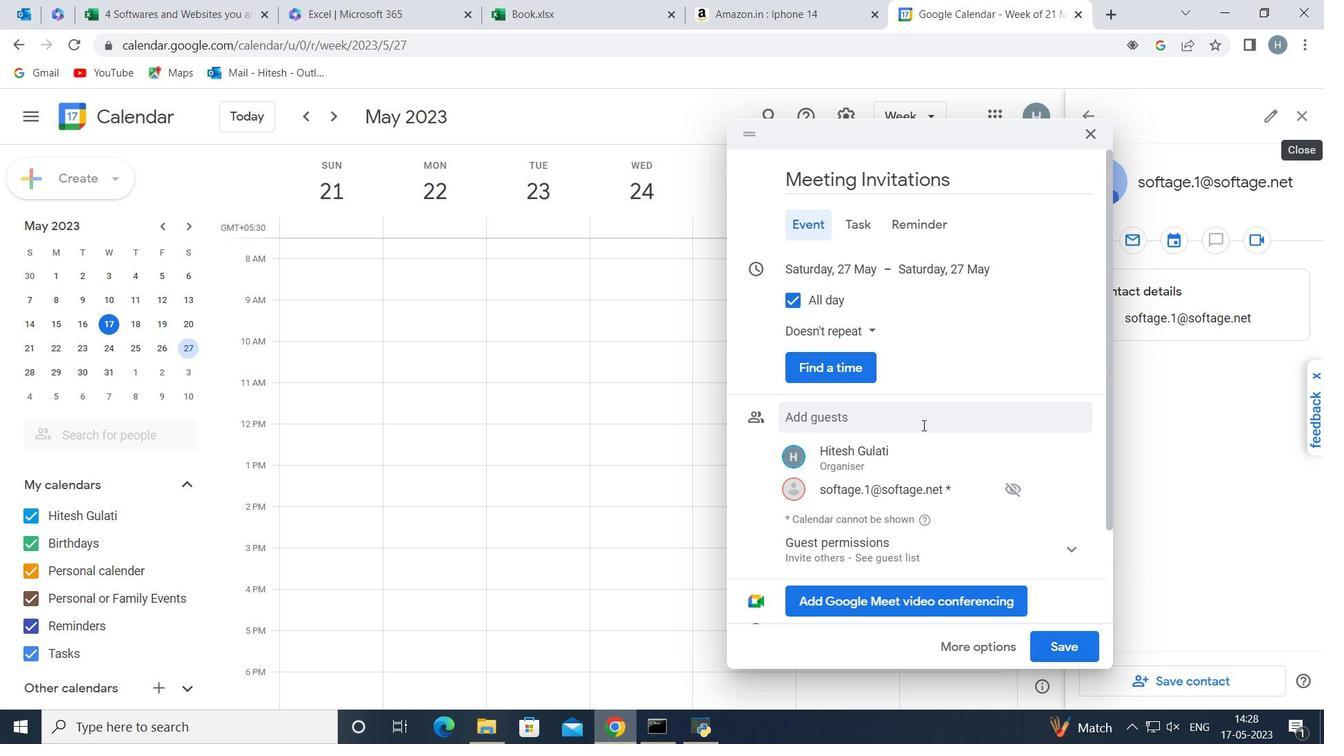 
Action: Mouse pressed left at (879, 484)
Screenshot: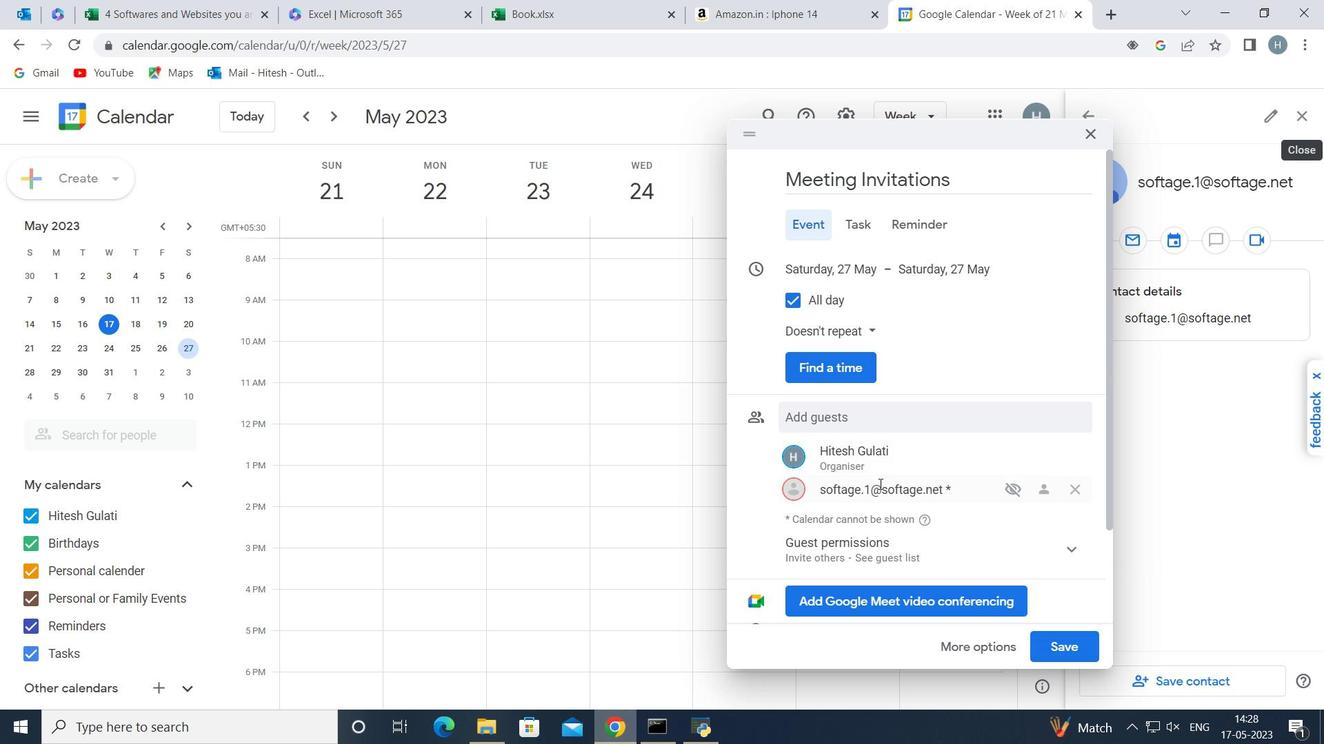 
Action: Mouse moved to (849, 489)
Screenshot: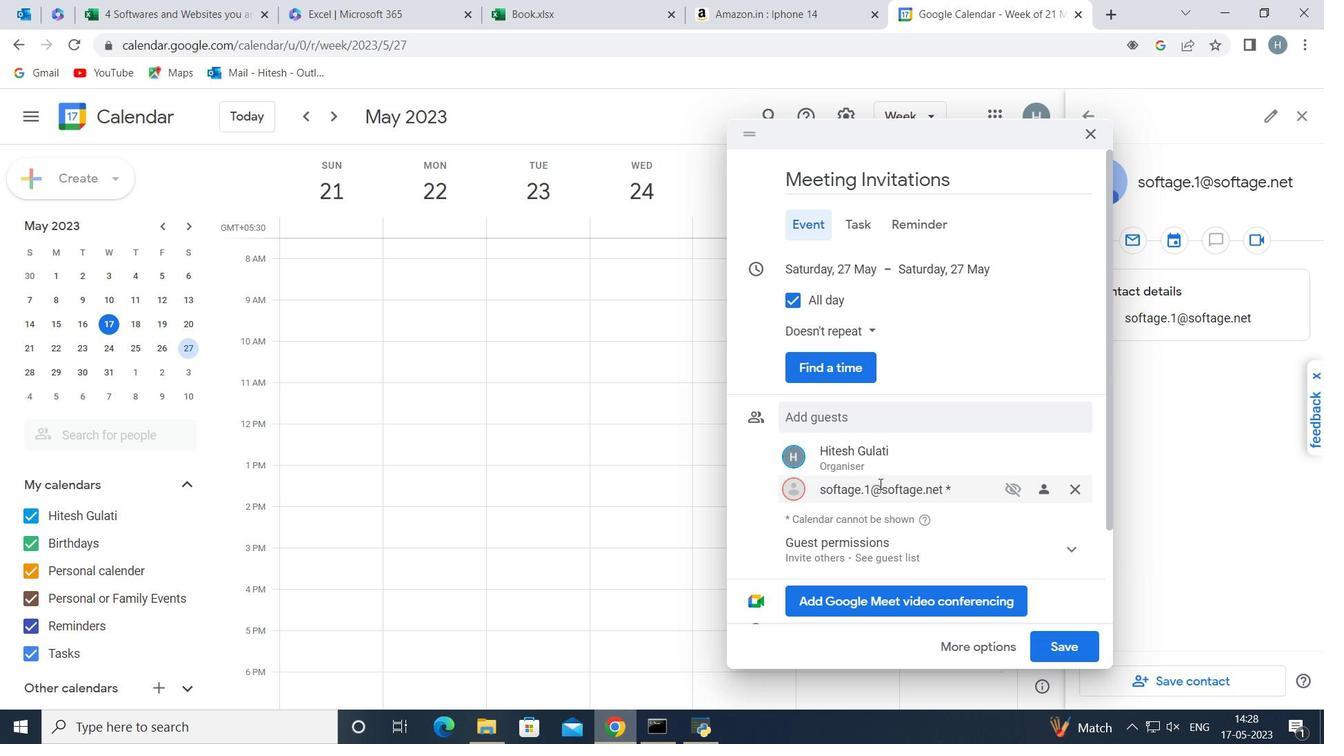 
Action: Mouse pressed left at (849, 489)
Screenshot: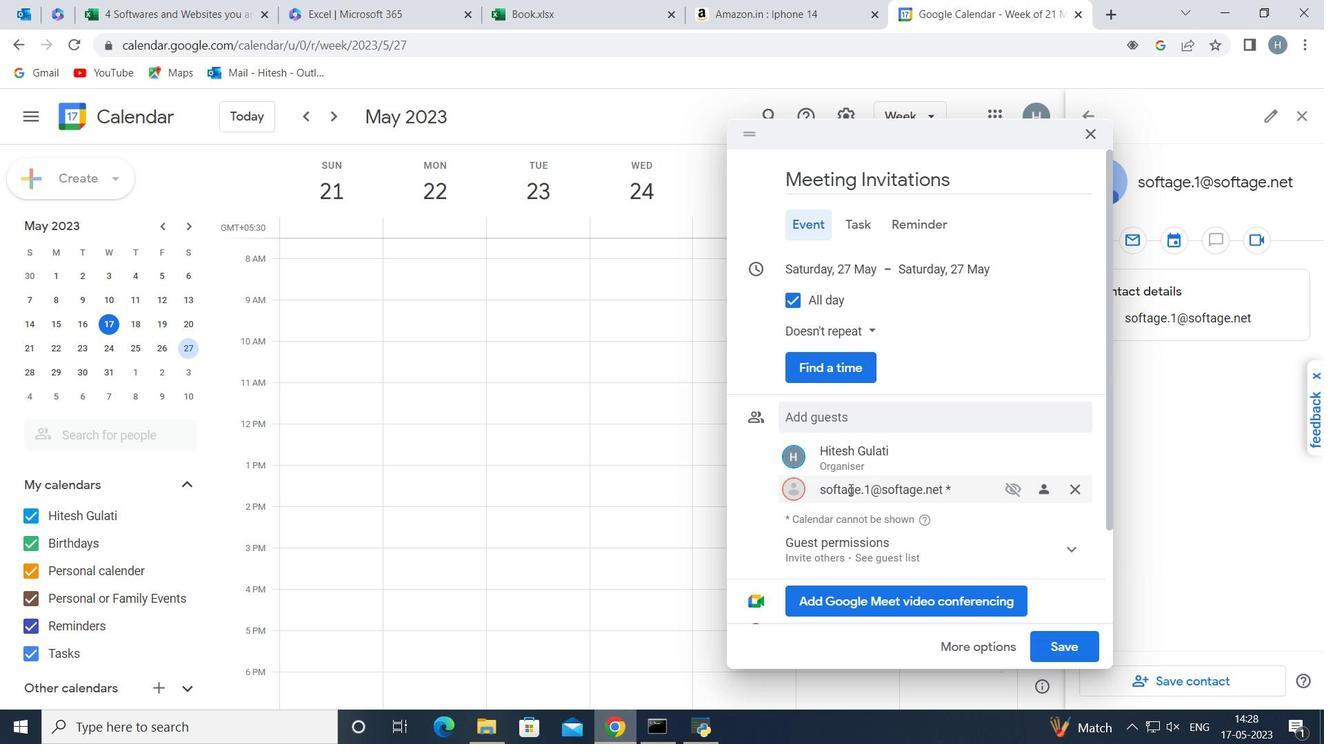 
Action: Mouse moved to (804, 491)
Screenshot: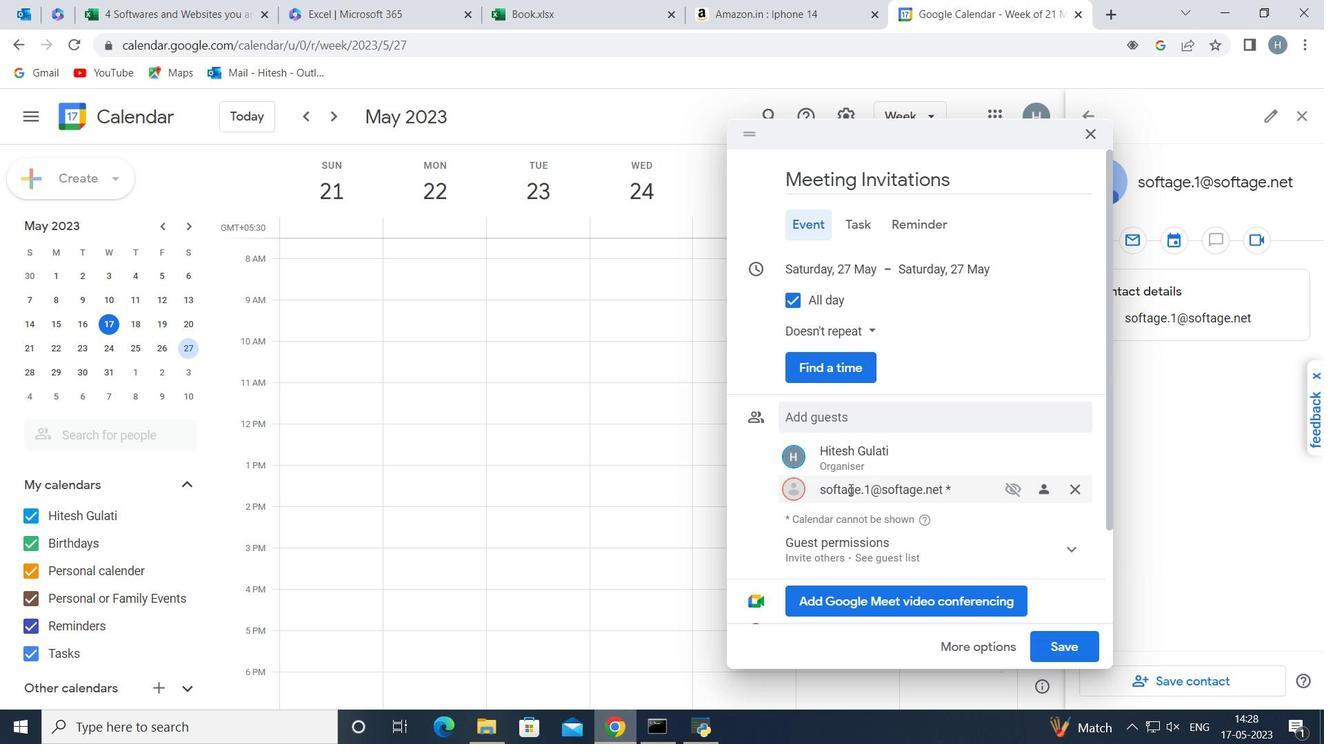 
Action: Mouse pressed left at (804, 491)
Screenshot: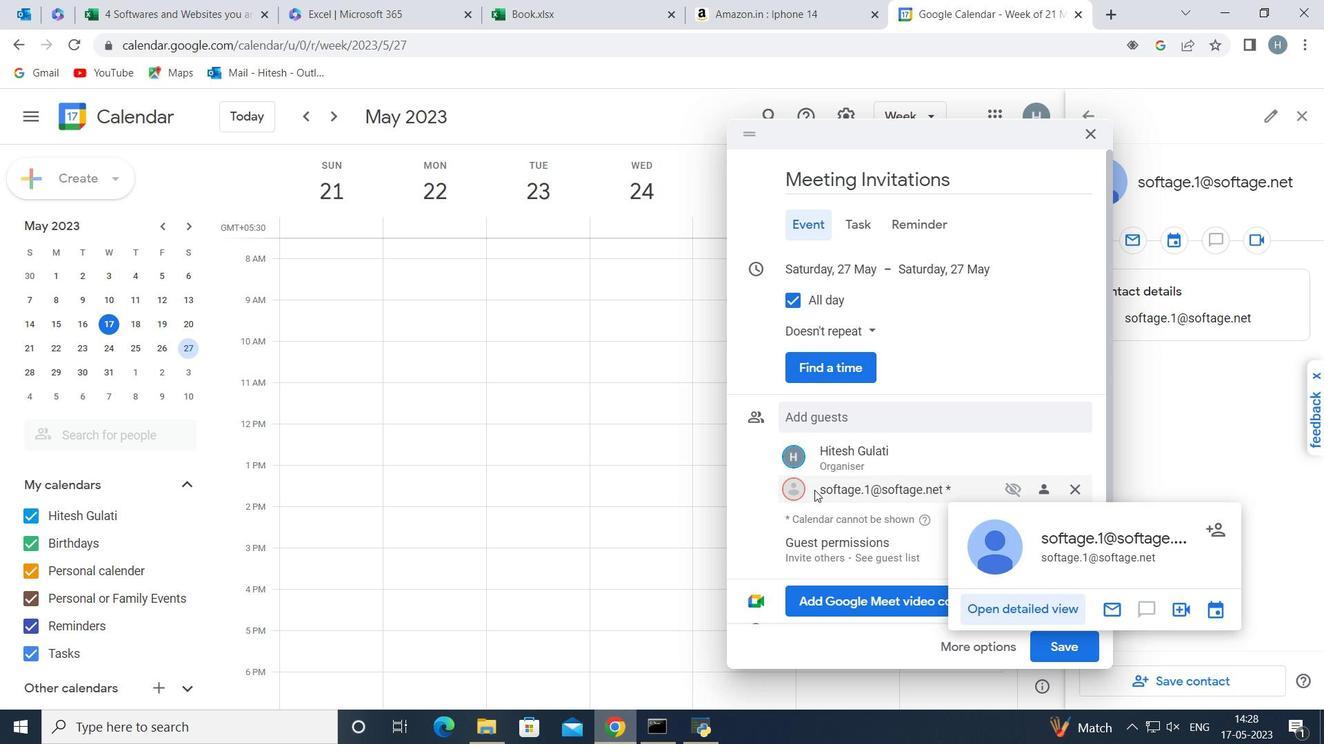 
Action: Mouse pressed left at (804, 491)
Screenshot: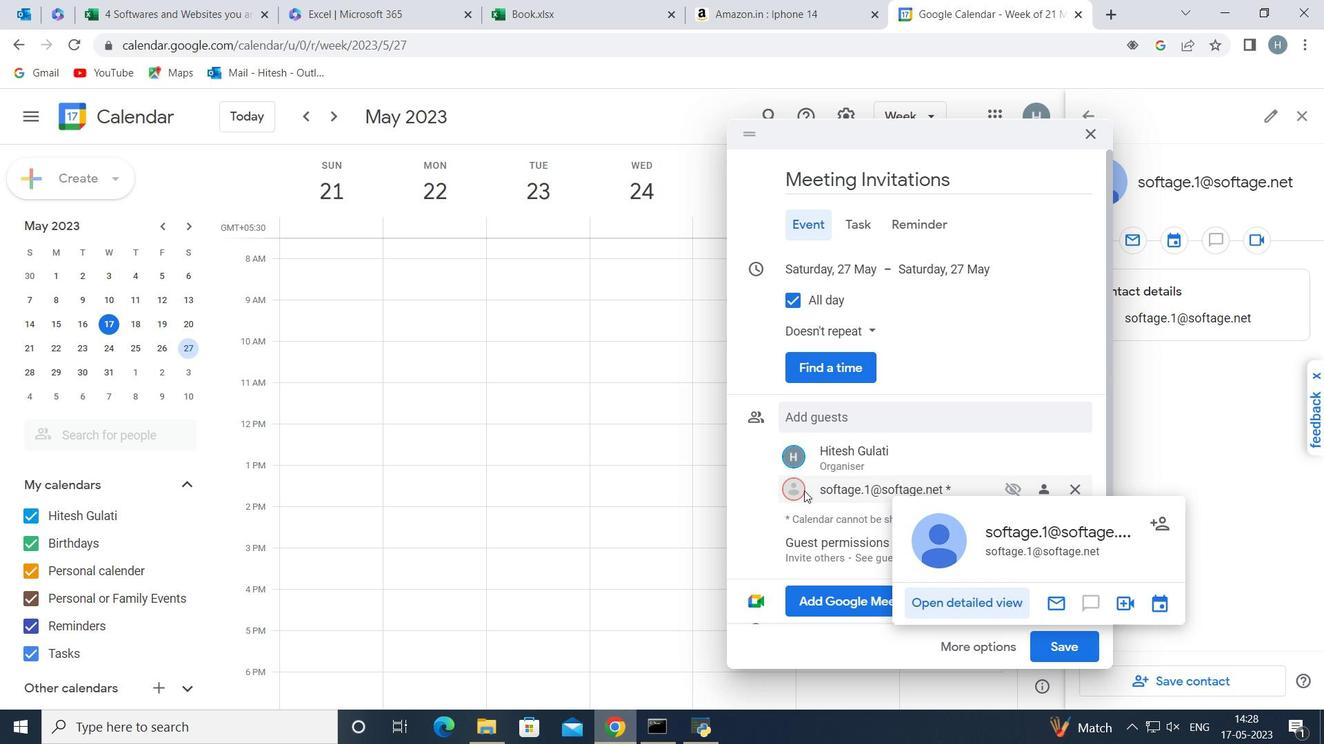 
Action: Mouse moved to (793, 482)
Screenshot: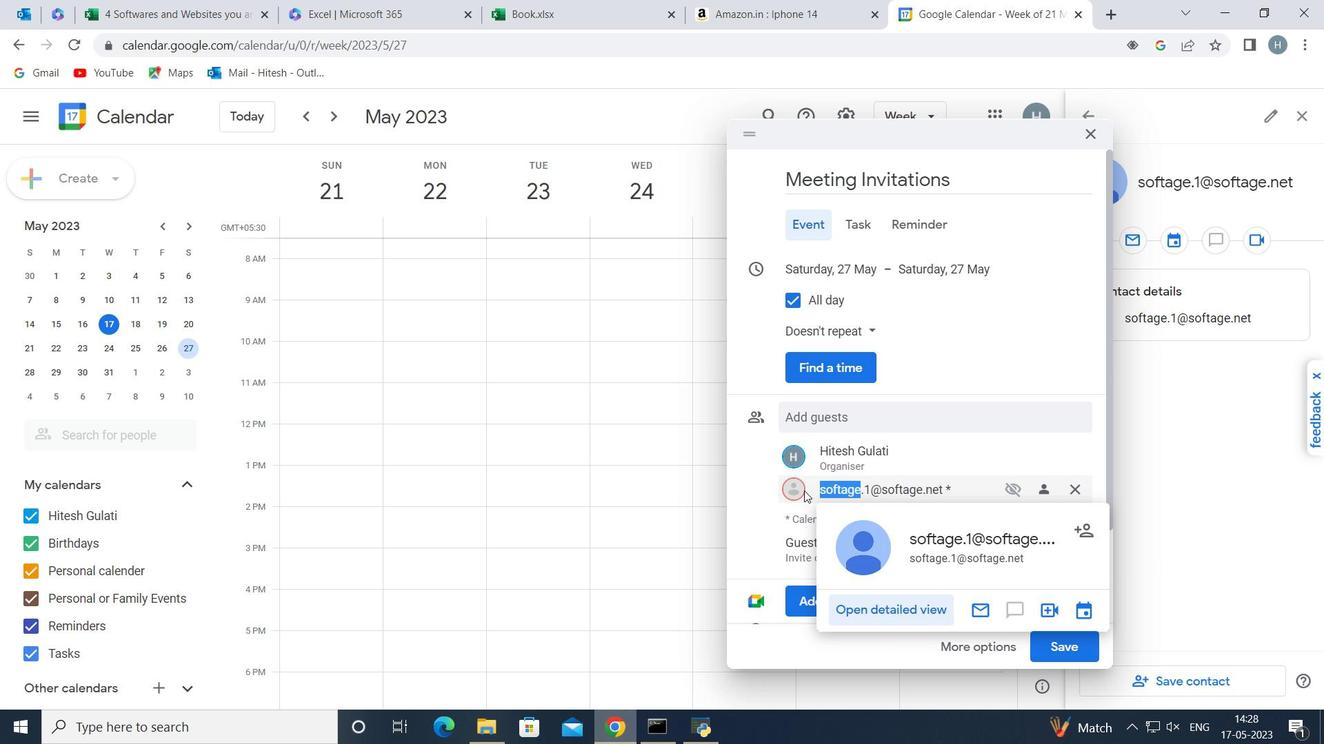 
Action: Mouse pressed left at (793, 482)
Screenshot: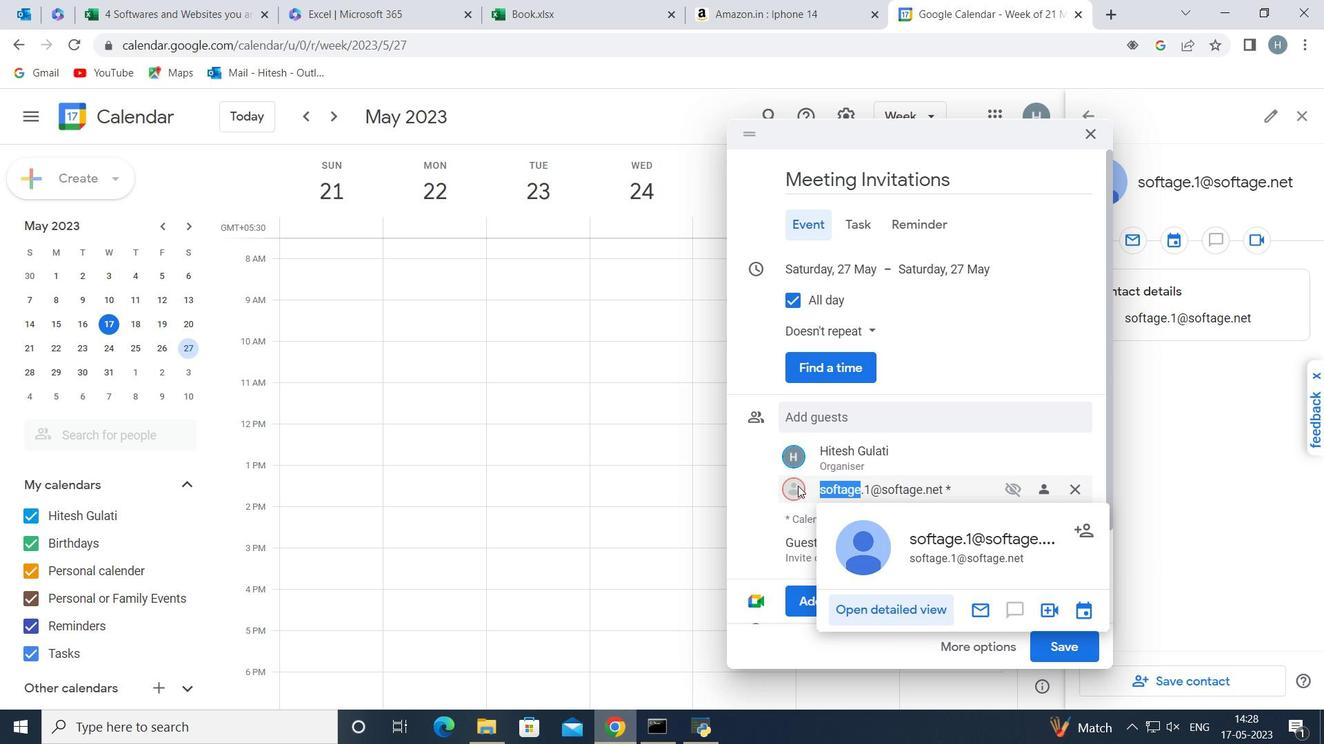 
Action: Mouse moved to (995, 485)
Screenshot: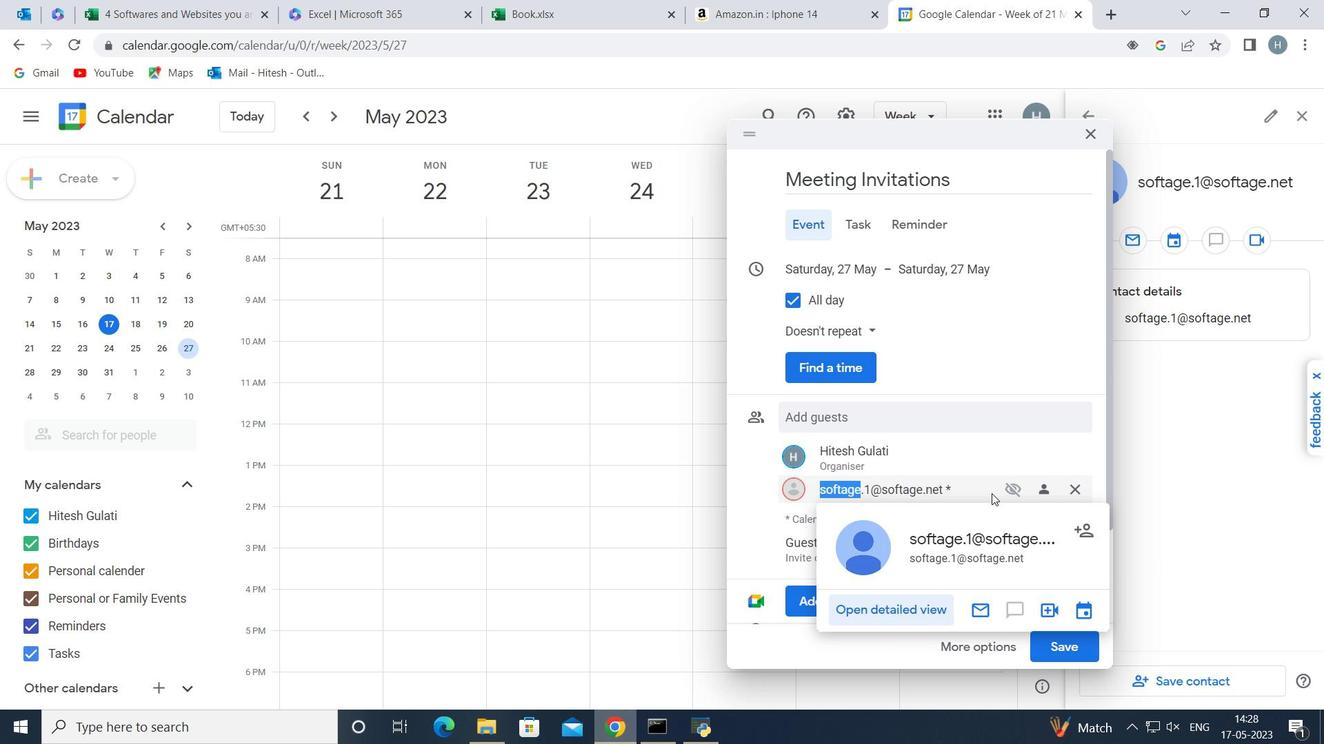 
Action: Mouse pressed left at (995, 485)
Screenshot: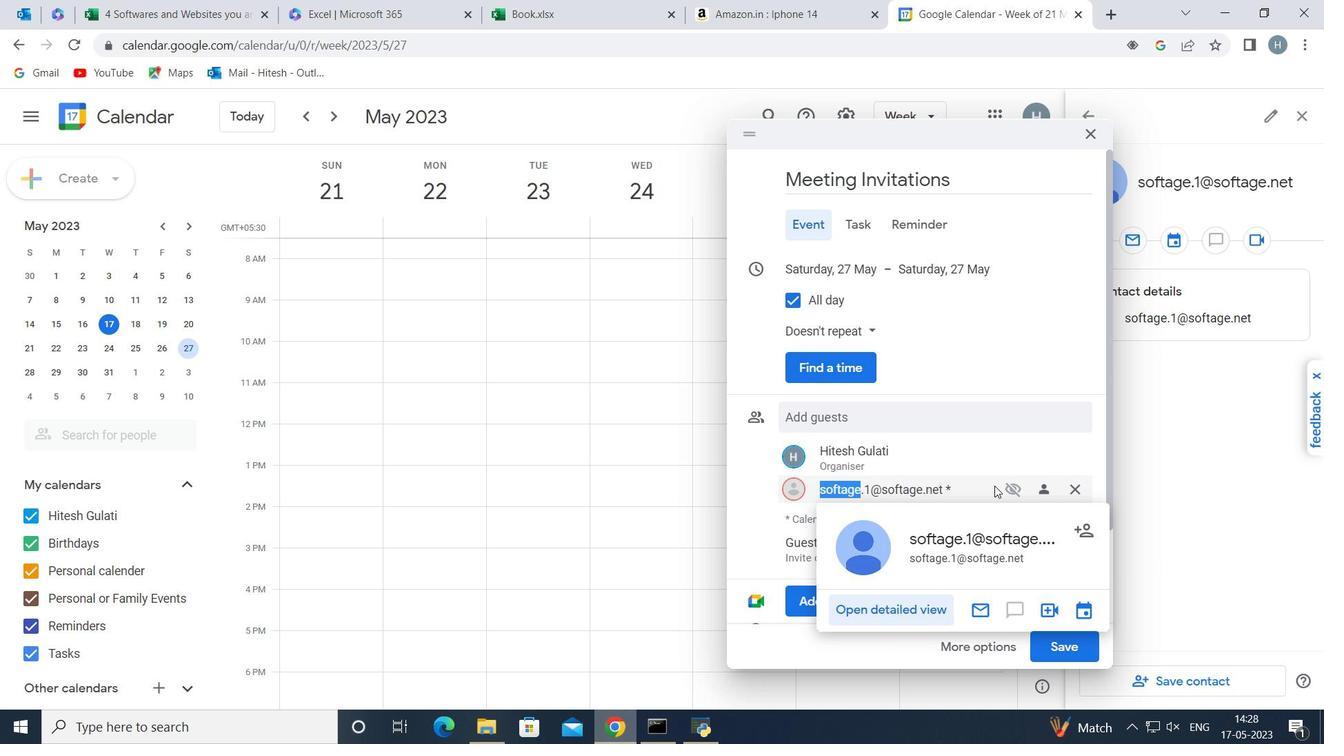 
Action: Mouse moved to (898, 421)
Screenshot: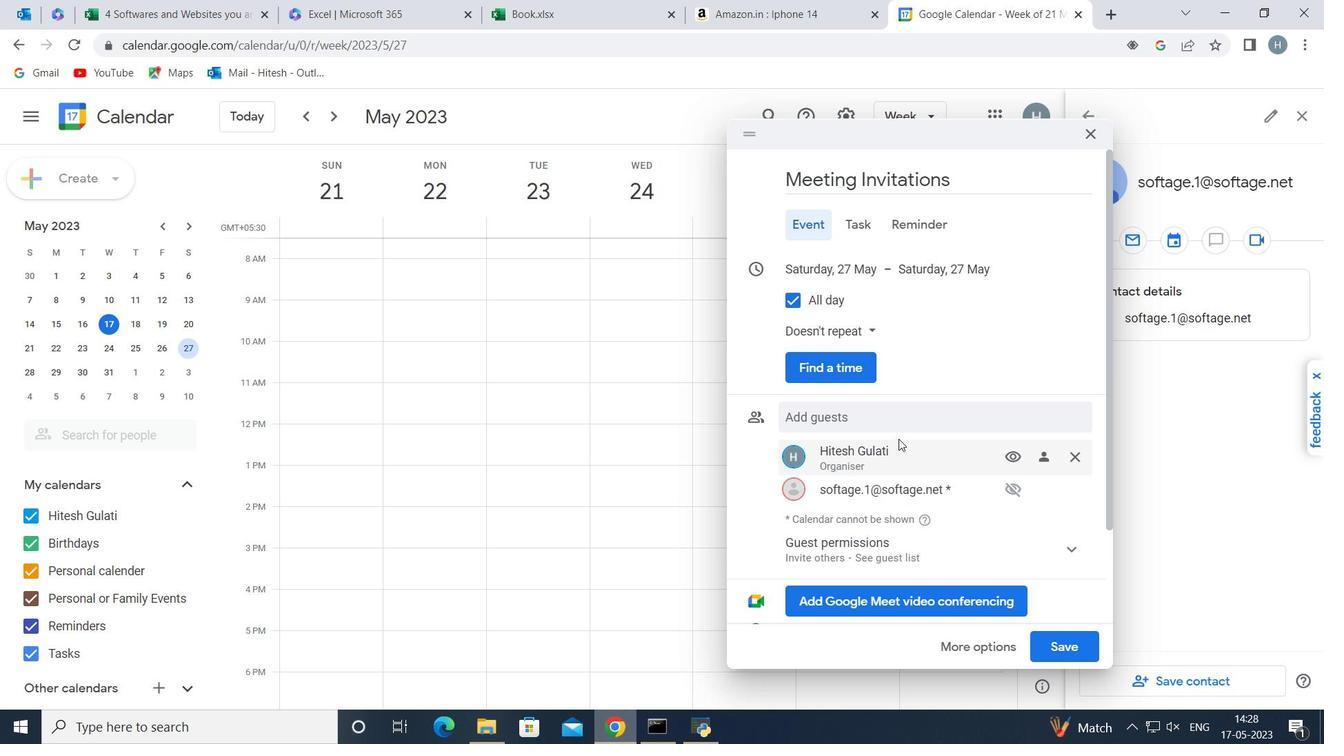 
Action: Mouse pressed left at (898, 421)
Screenshot: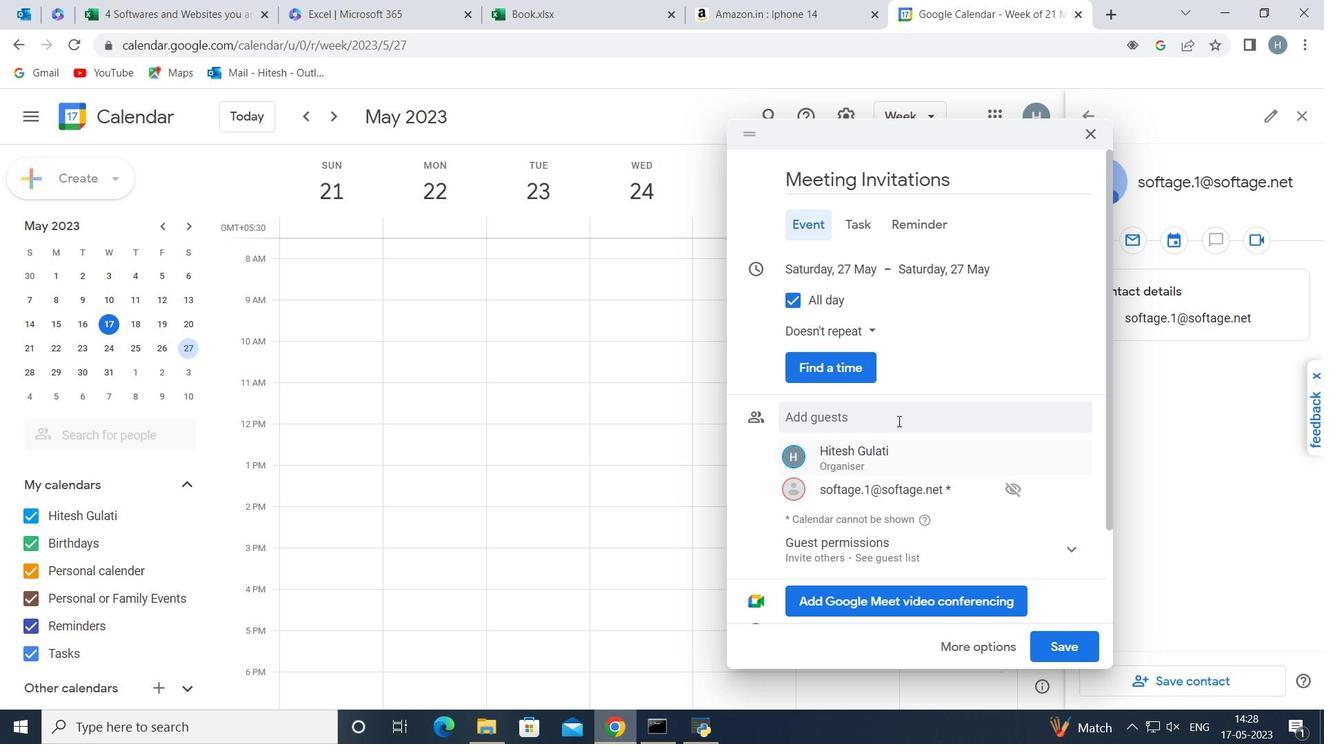 
Action: Mouse moved to (898, 417)
Screenshot: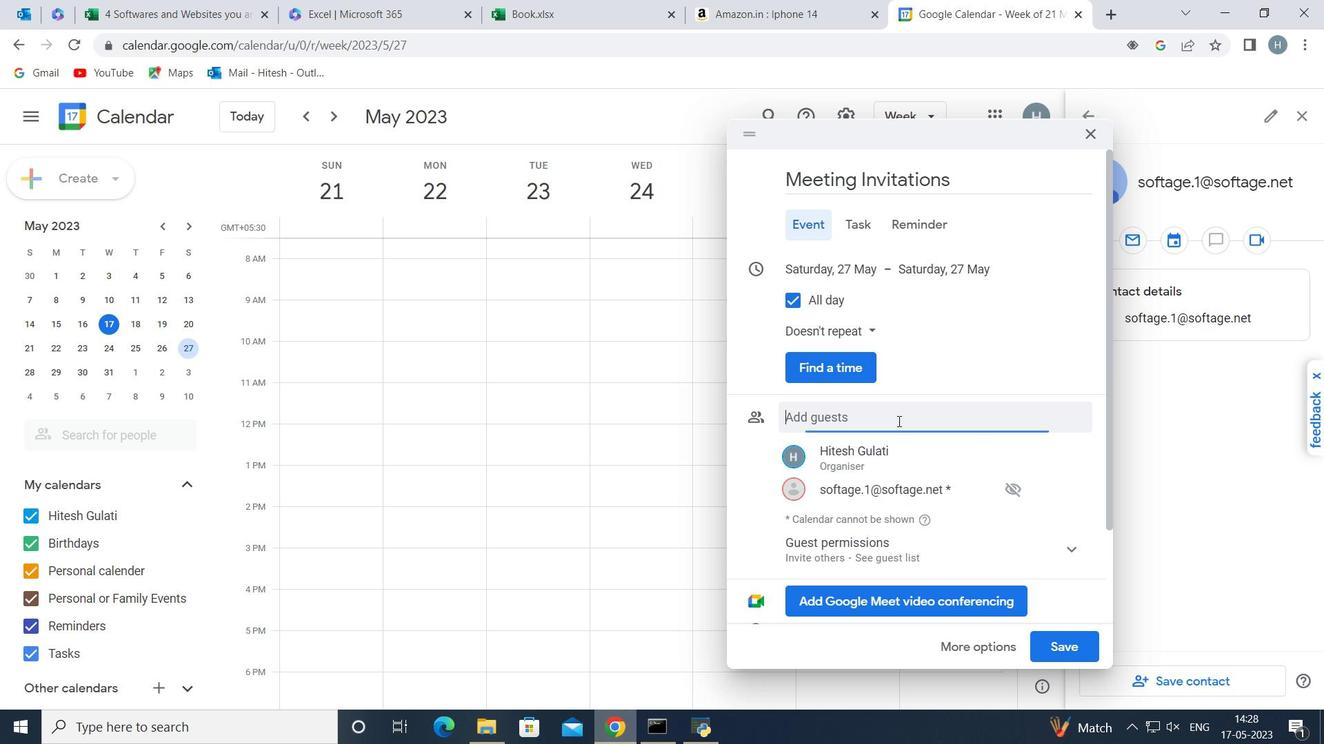 
Action: Key pressed softage.2<Key.shift>@softage.nety
Screenshot: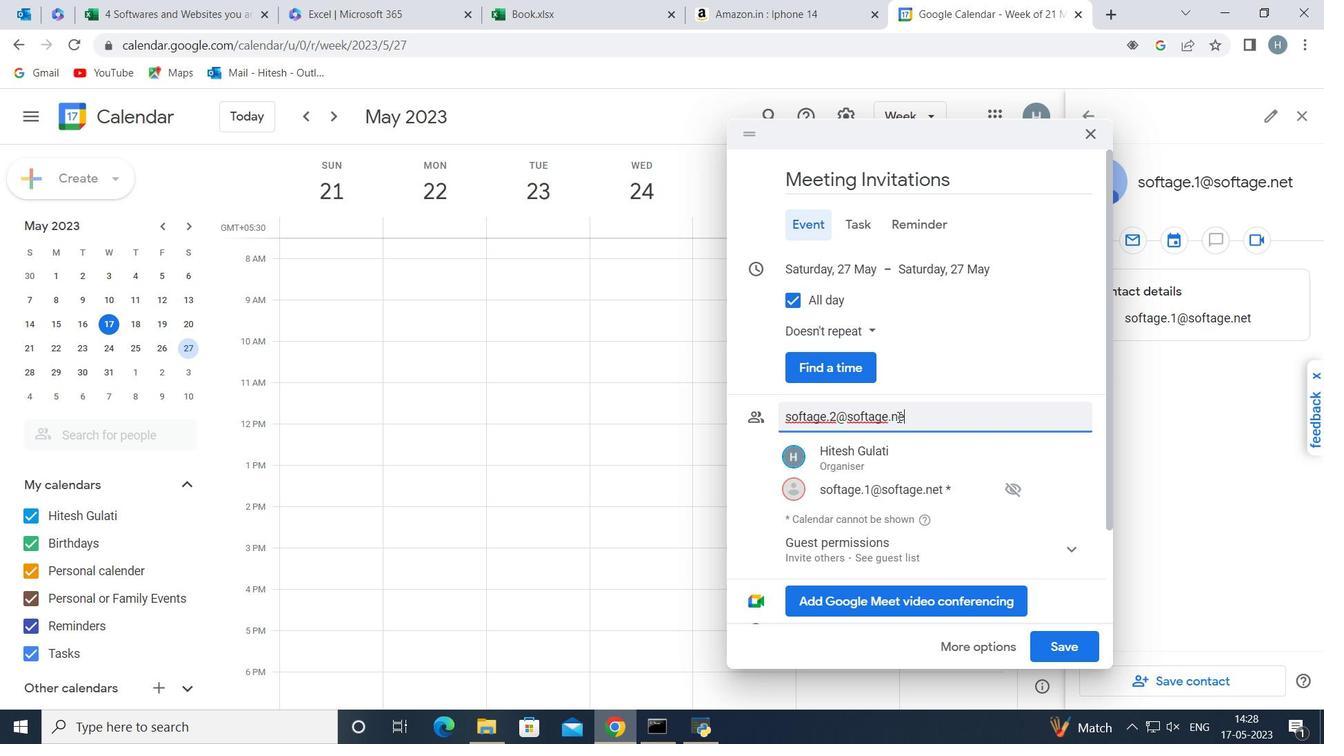 
Action: Mouse moved to (905, 413)
Screenshot: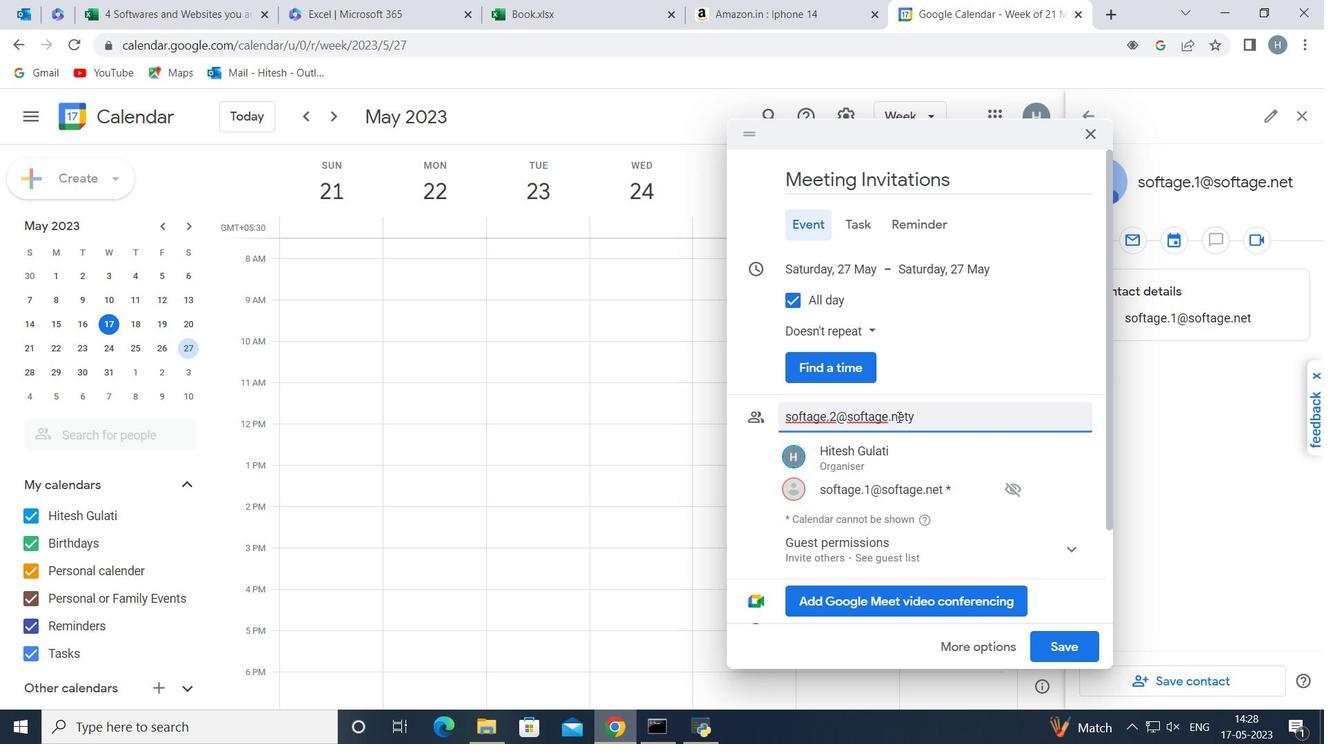 
Action: Key pressed <Key.backspace>
Screenshot: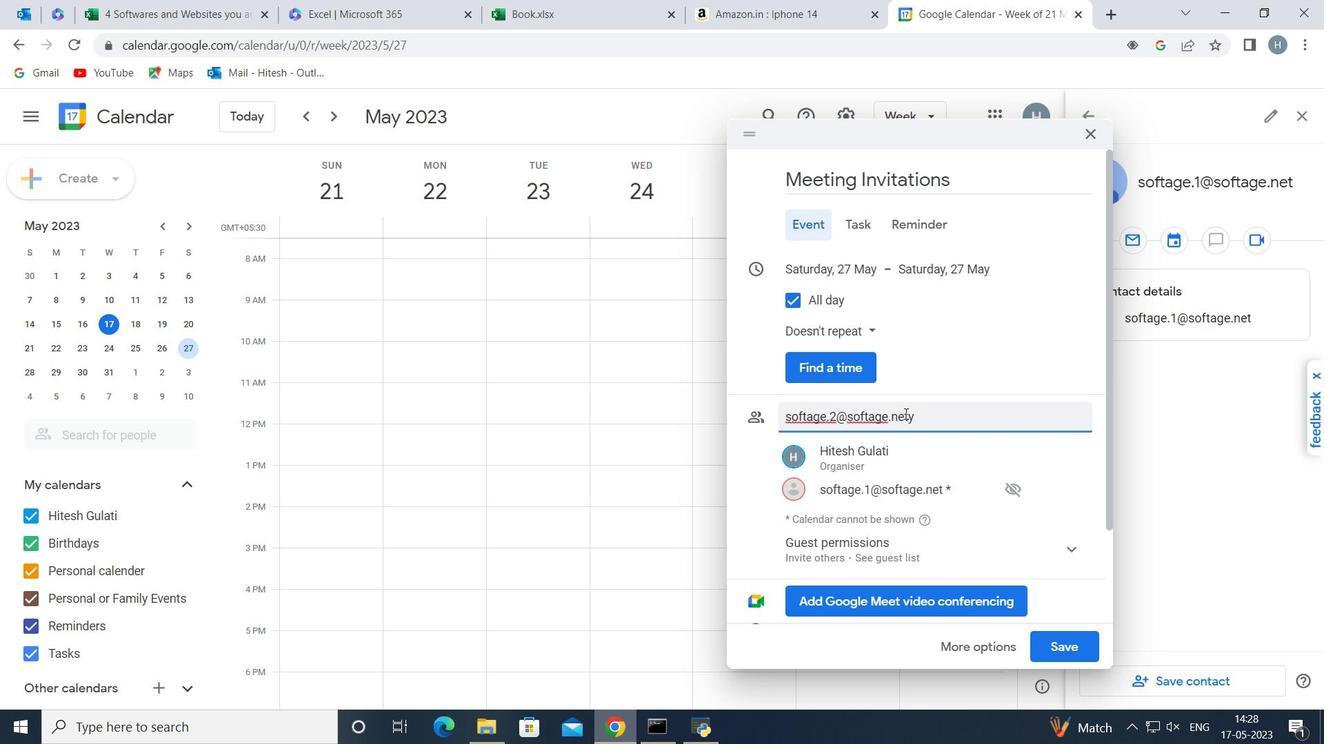 
Action: Mouse moved to (969, 424)
Screenshot: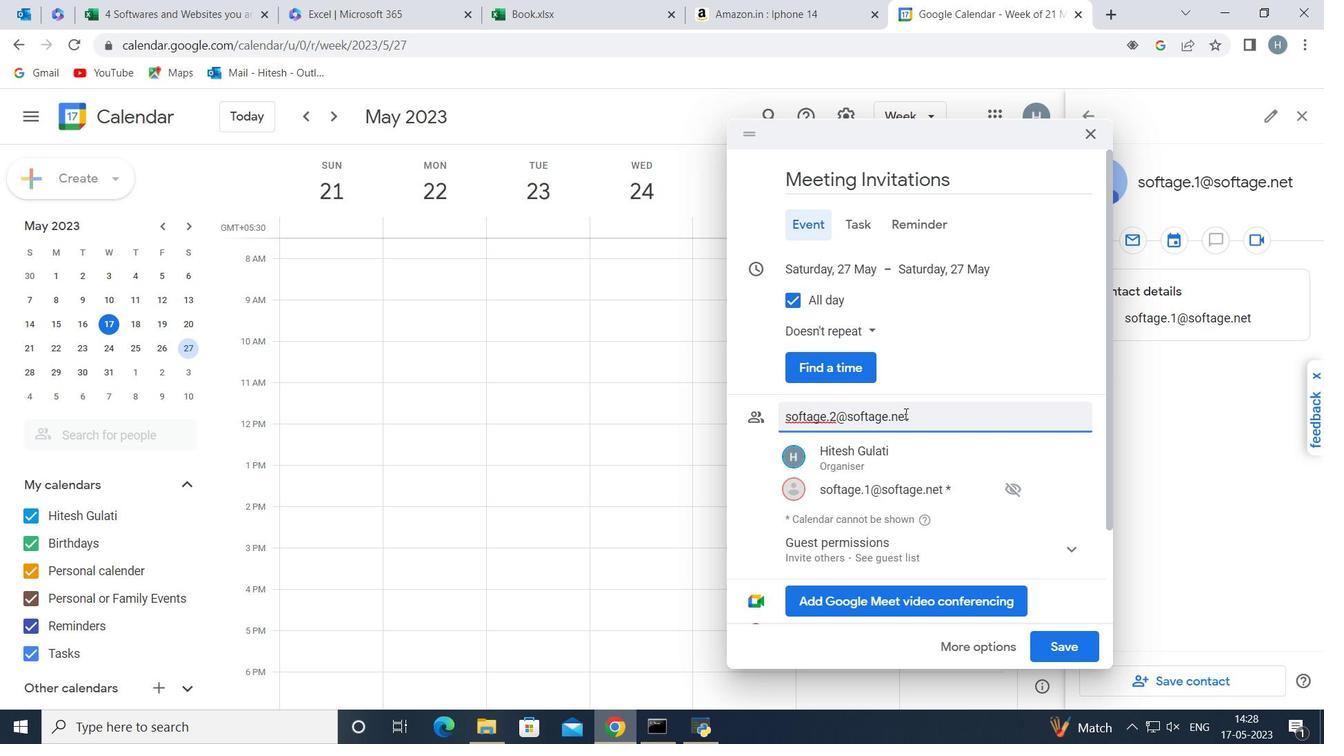 
Action: Key pressed <Key.enter>
Screenshot: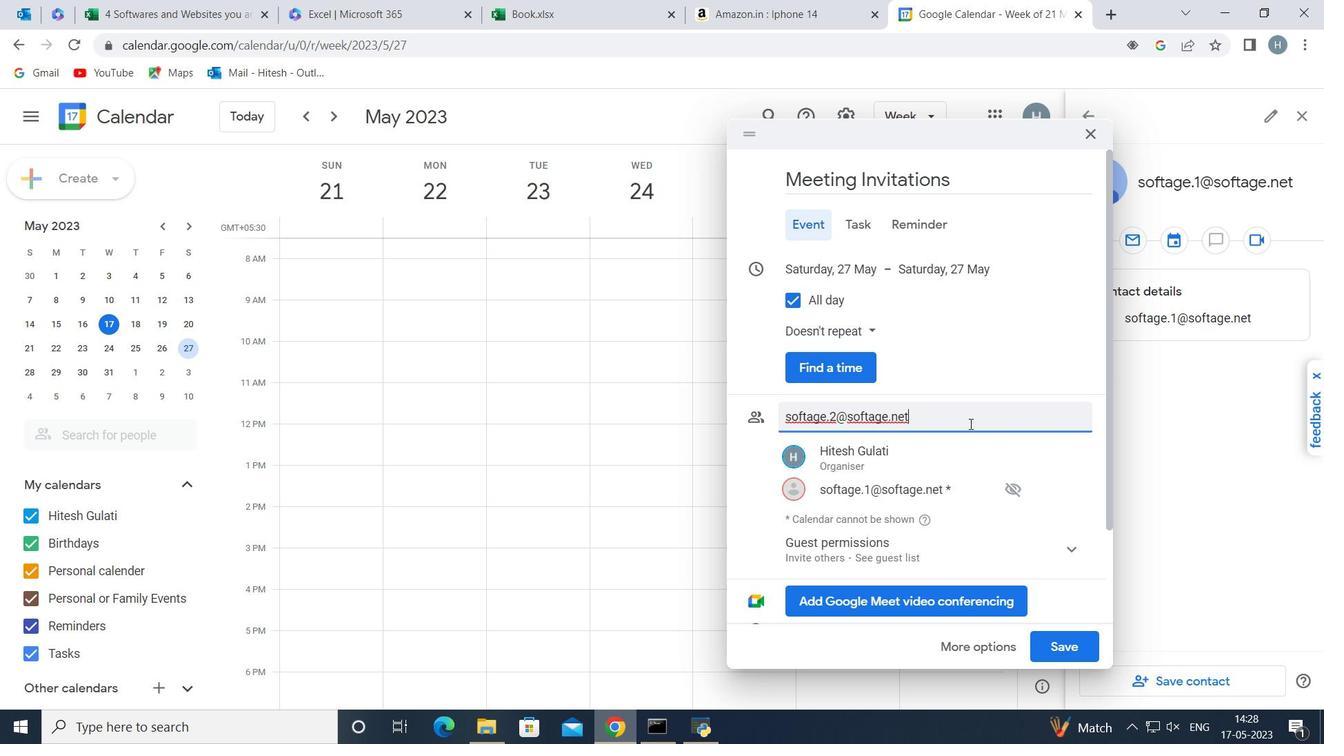 
Action: Mouse moved to (717, 411)
Screenshot: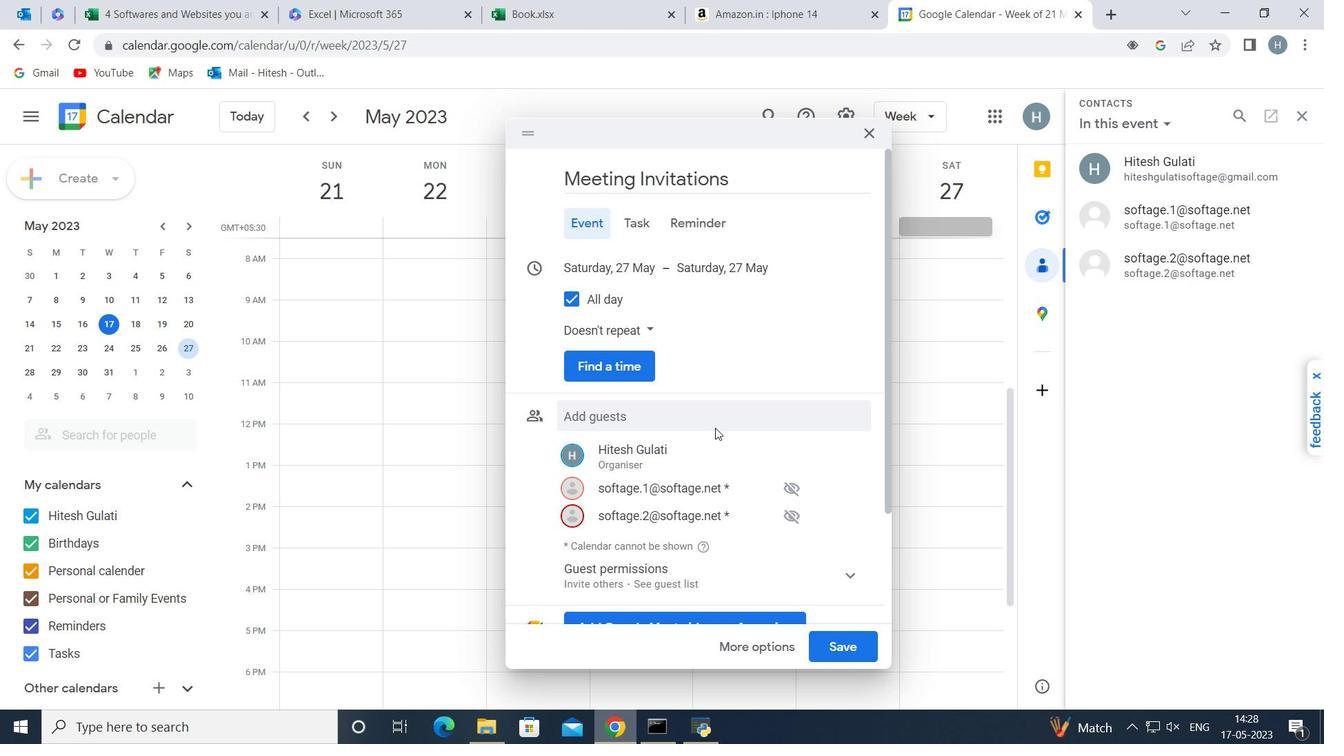 
Action: Mouse pressed left at (717, 411)
Screenshot: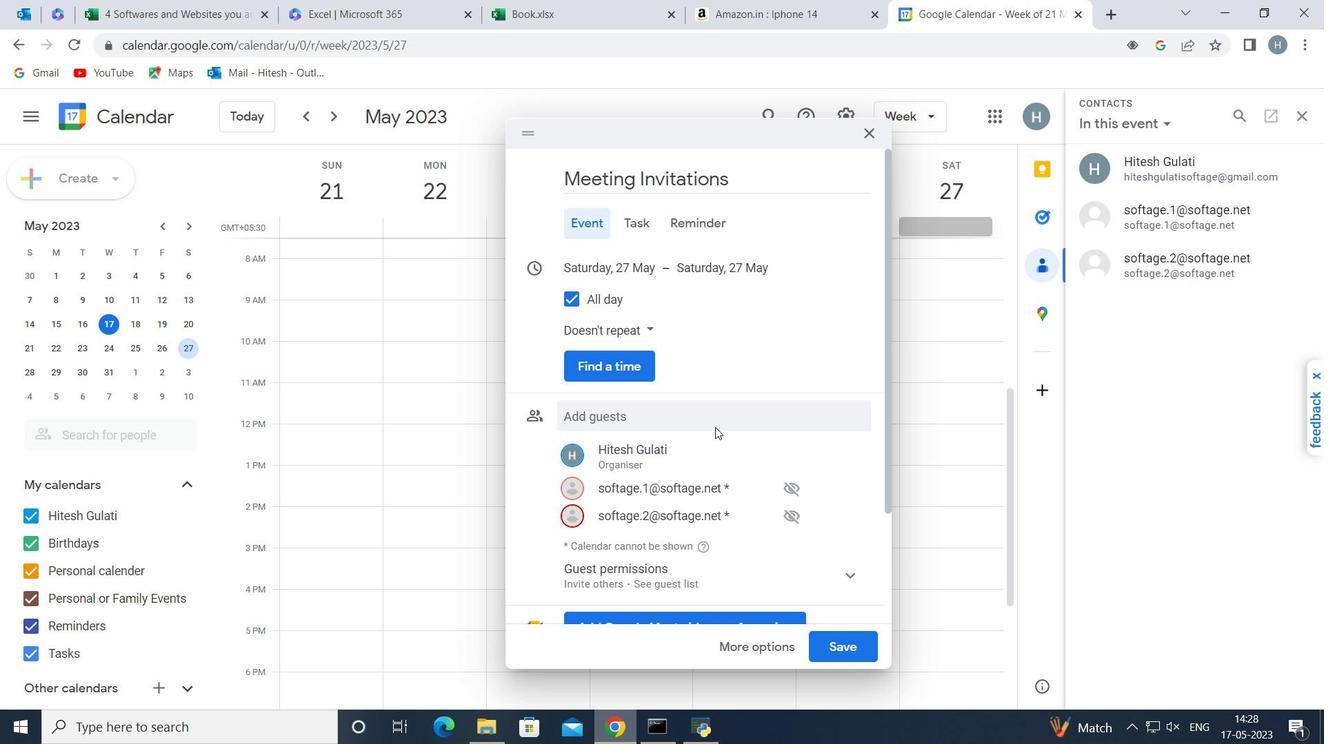 
Action: Key pressed softage.3<Key.shift>@softage.net<Key.enter>
Screenshot: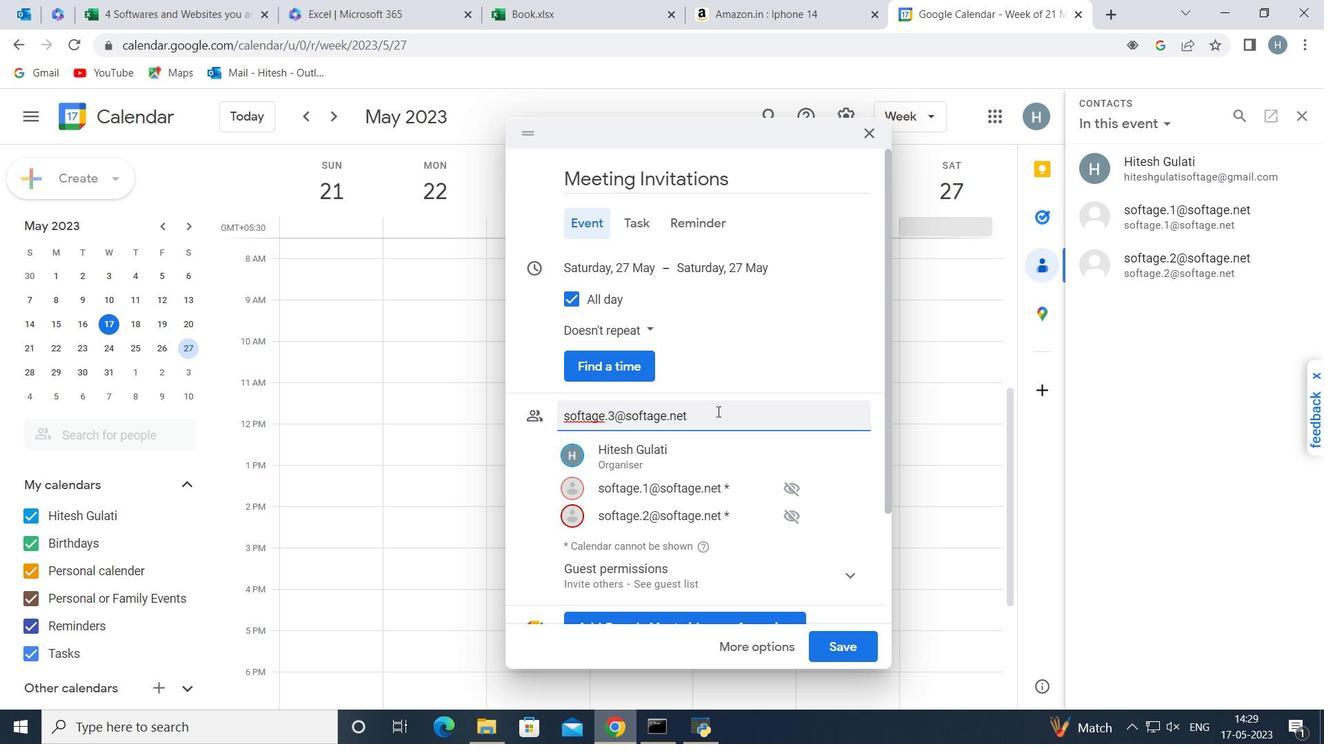 
Action: Mouse moved to (700, 410)
Screenshot: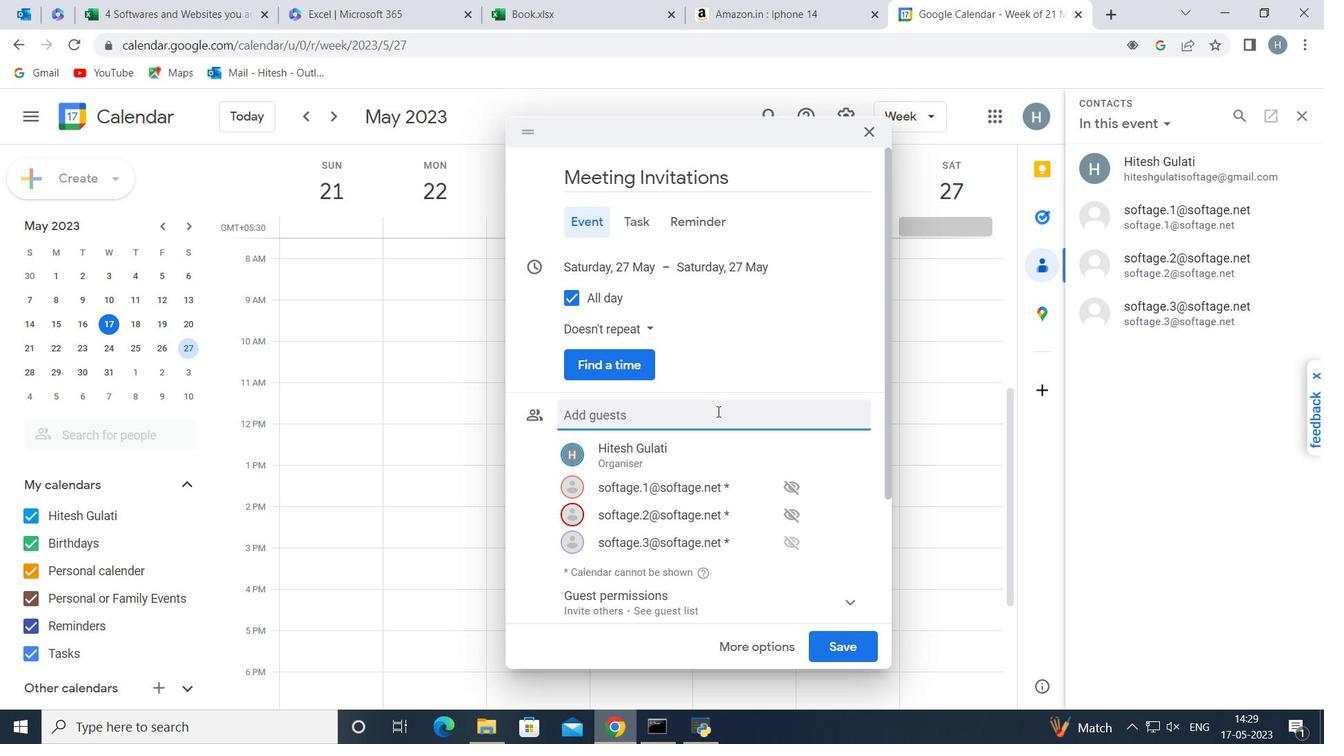
Action: Key pressed softage.4<Key.shift>@softage.net
Screenshot: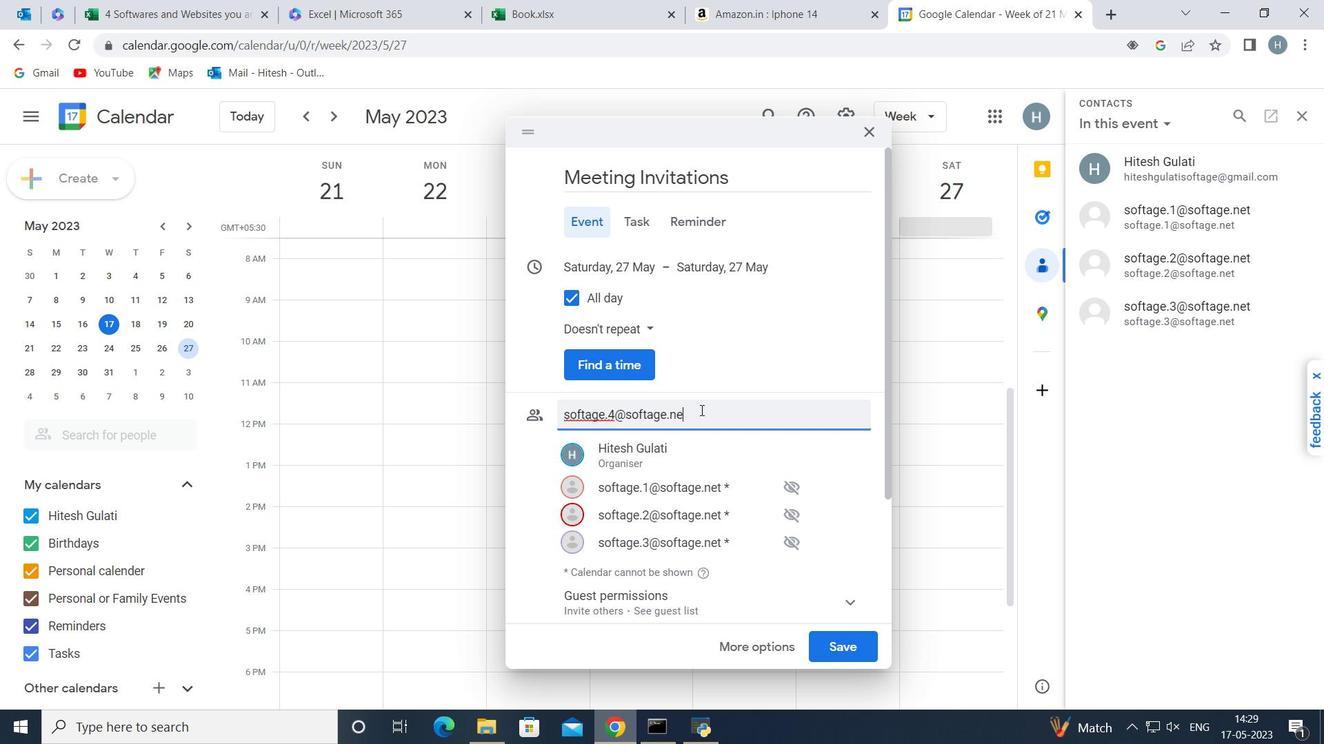 
Action: Mouse moved to (848, 640)
Screenshot: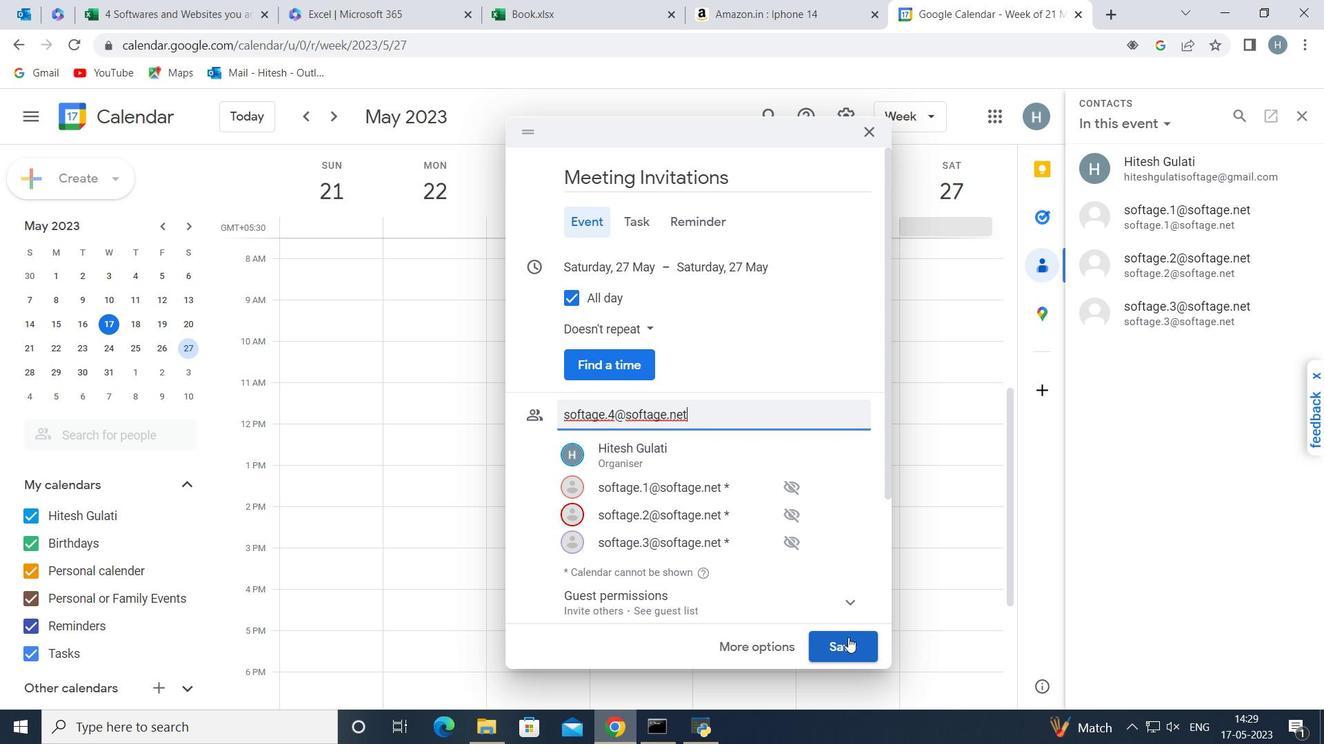 
Action: Key pressed <Key.enter>
Screenshot: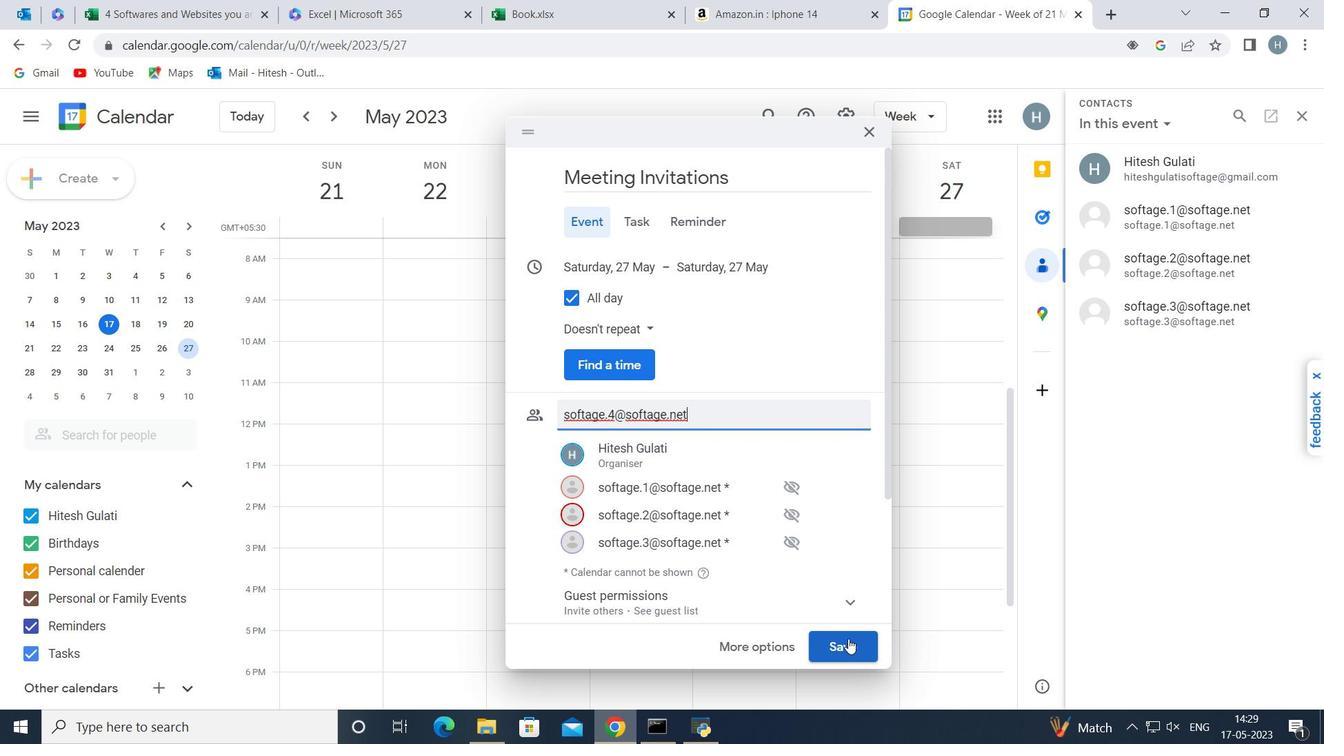 
Action: Mouse pressed left at (848, 640)
Screenshot: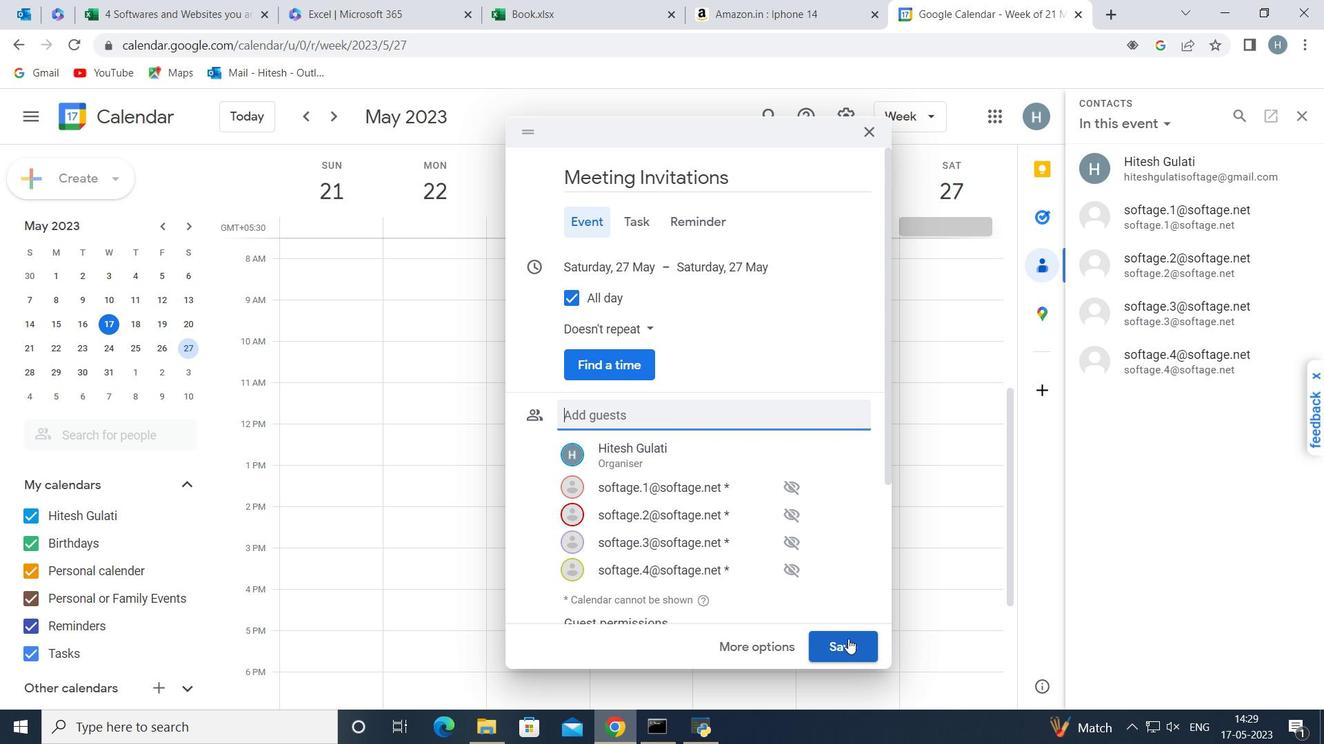 
Action: Mouse moved to (662, 442)
Screenshot: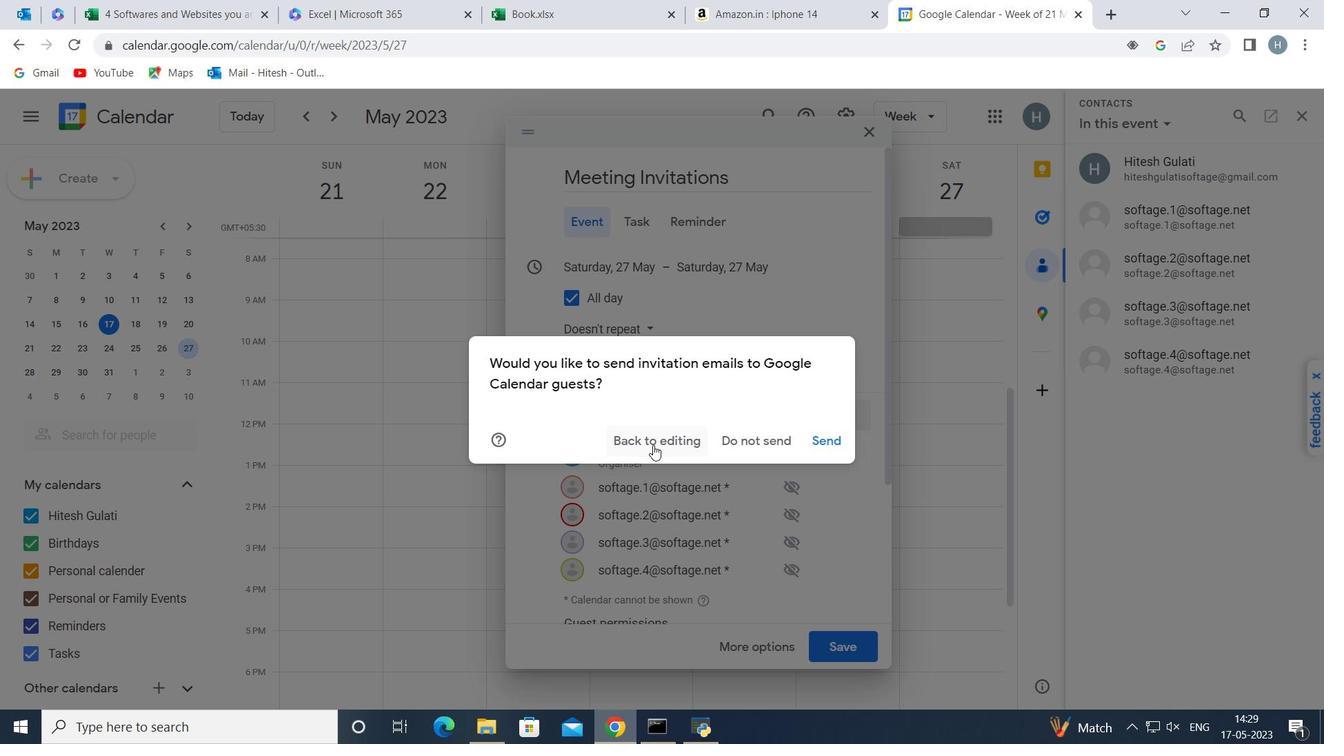 
Action: Mouse pressed left at (662, 442)
Screenshot: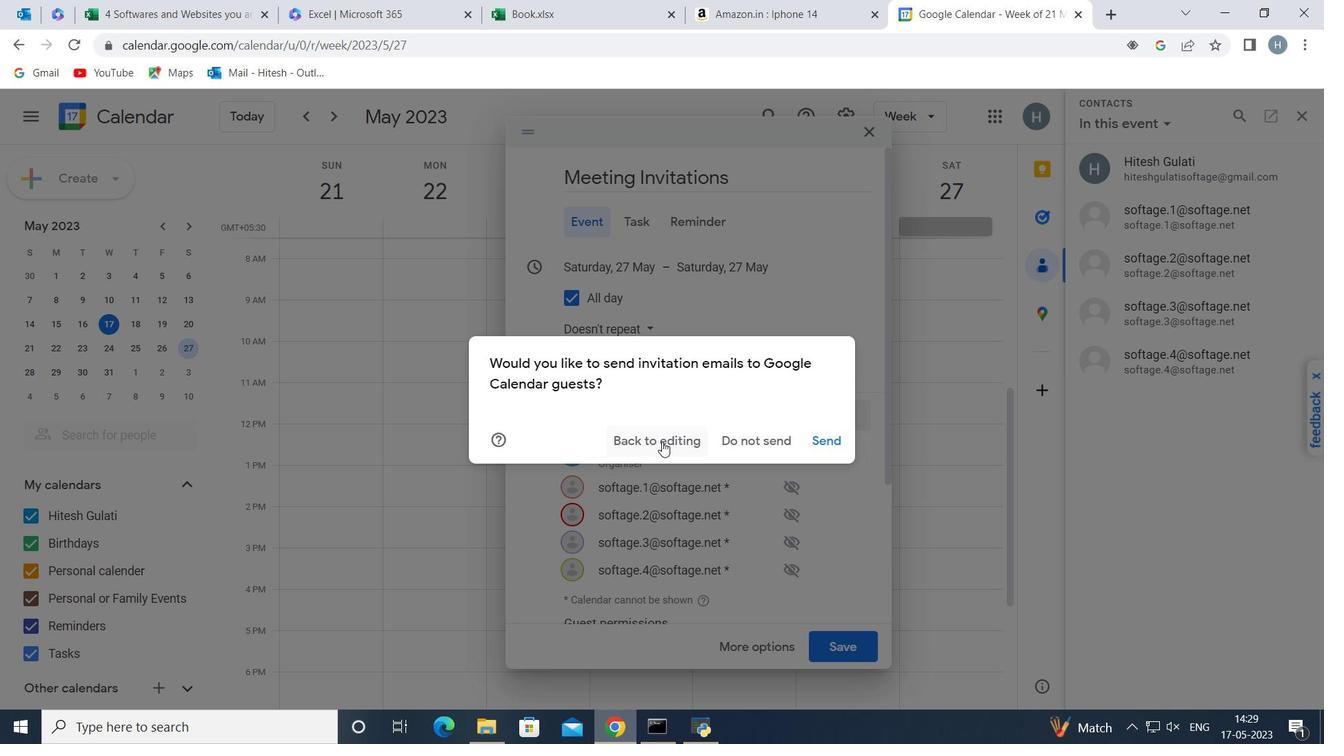 
Action: Mouse moved to (746, 385)
Screenshot: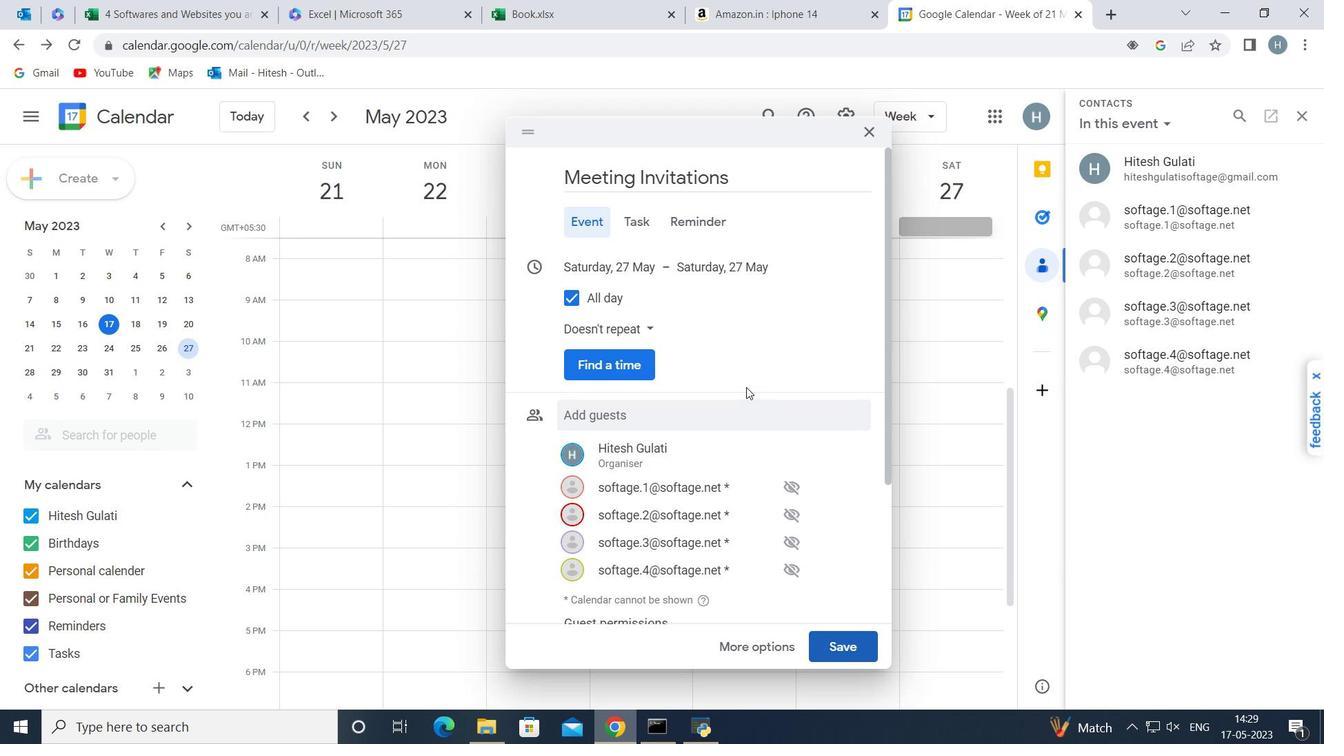 
Action: Mouse scrolled (746, 384) with delta (0, 0)
Screenshot: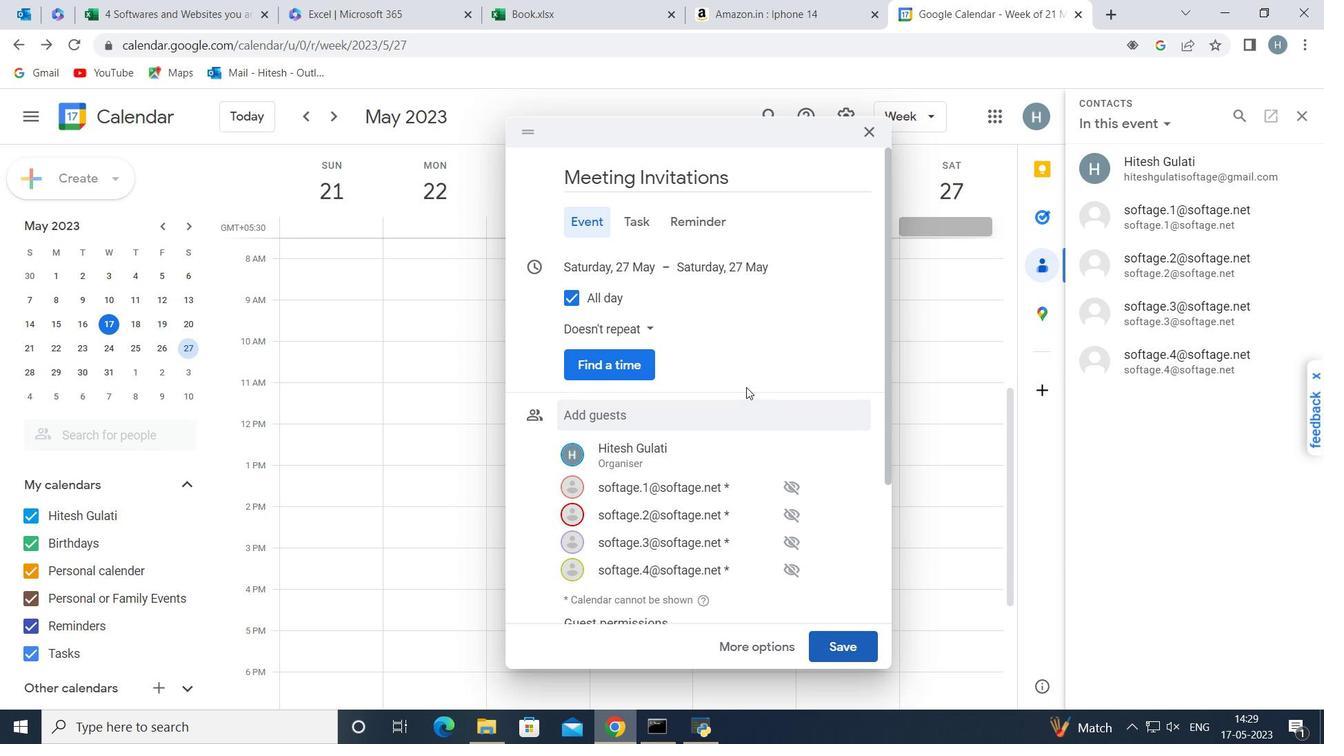 
Action: Mouse scrolled (746, 384) with delta (0, 0)
Screenshot: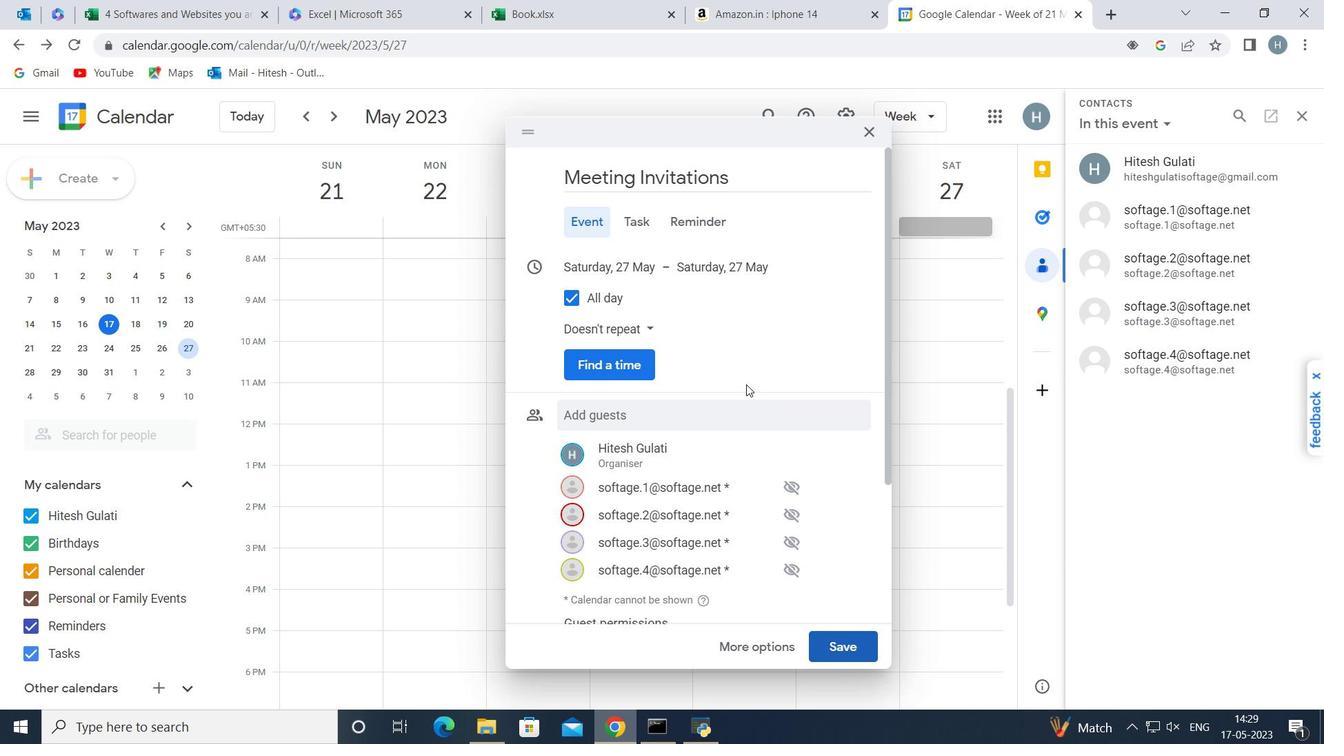 
Action: Mouse moved to (816, 397)
Screenshot: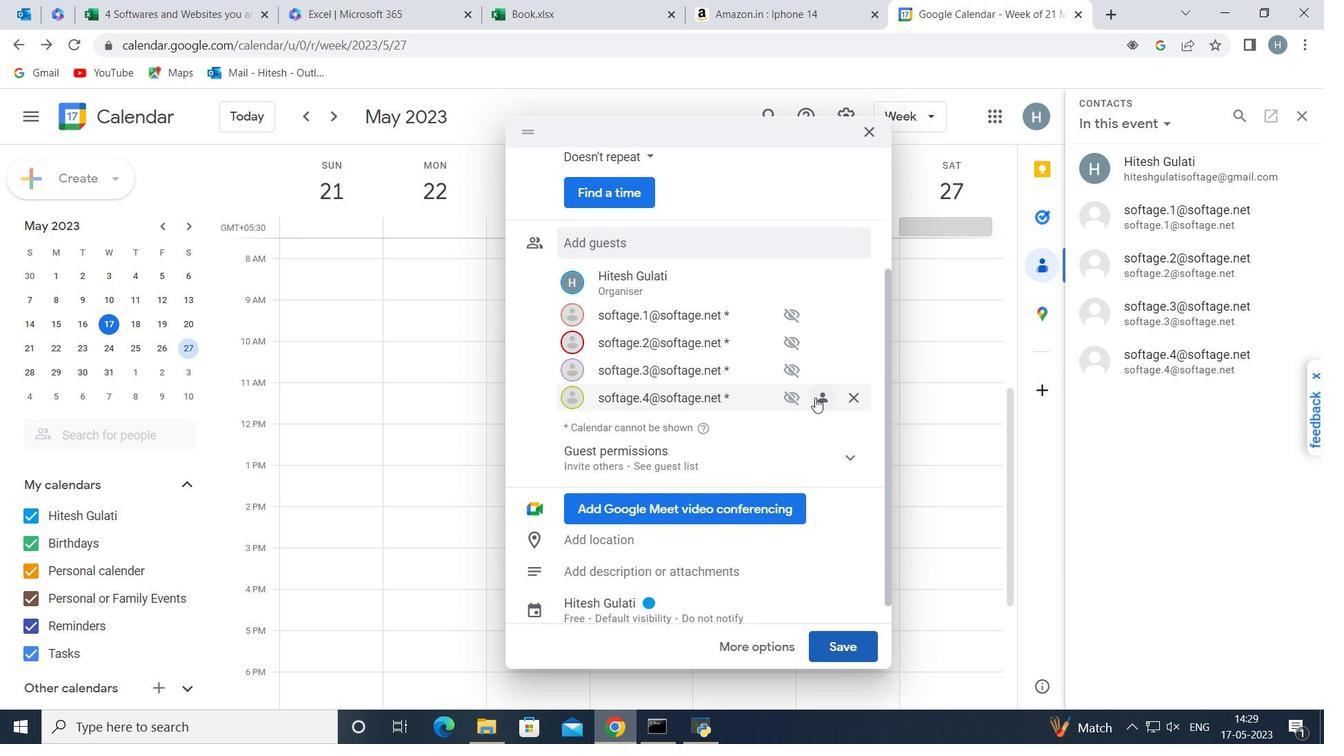 
Action: Mouse scrolled (816, 396) with delta (0, 0)
Screenshot: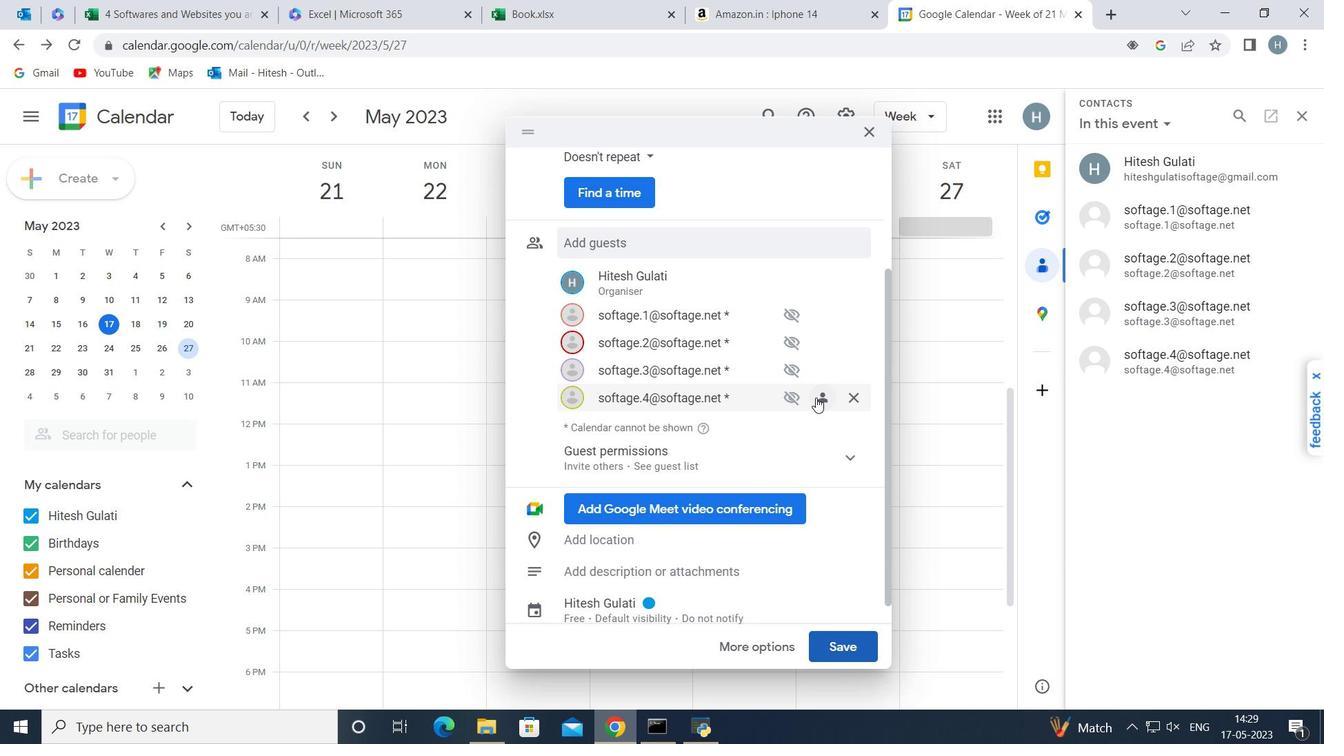 
Action: Mouse scrolled (816, 396) with delta (0, 0)
Screenshot: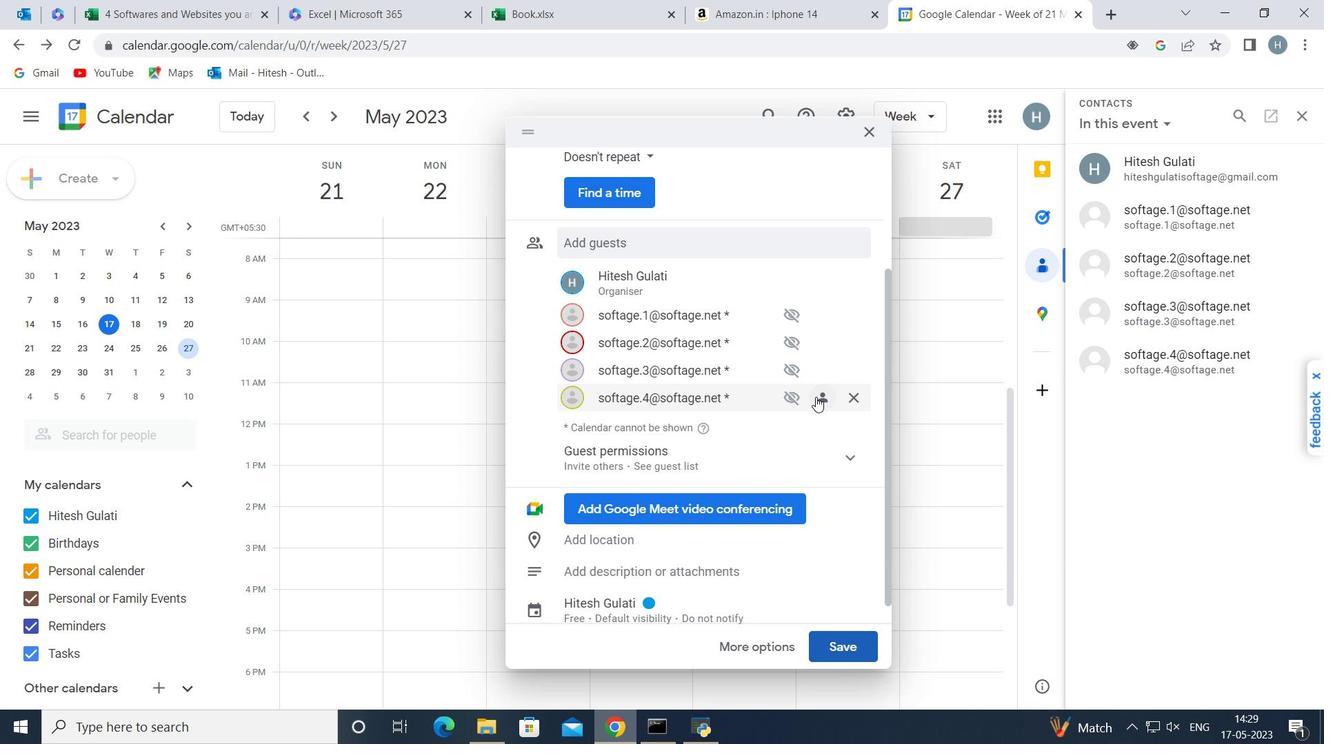 
Action: Mouse moved to (683, 459)
Screenshot: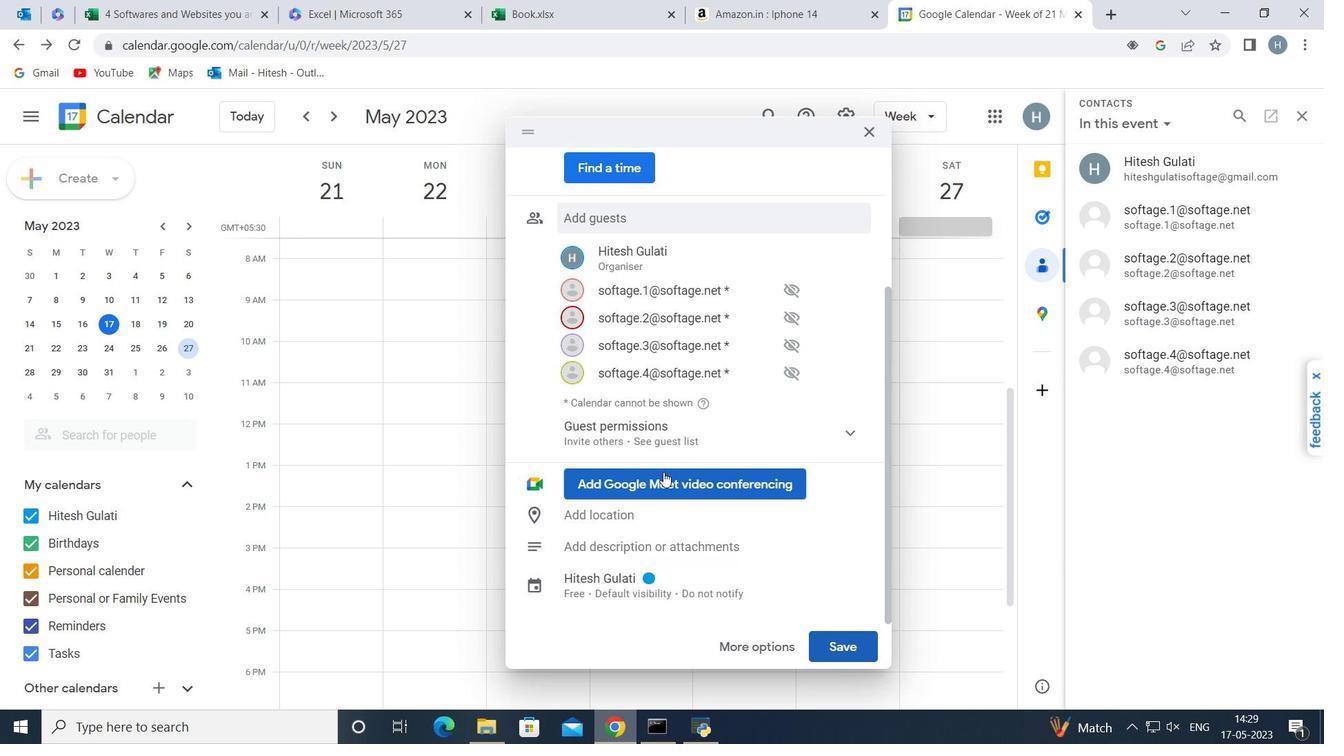 
Action: Mouse scrolled (683, 458) with delta (0, 0)
Screenshot: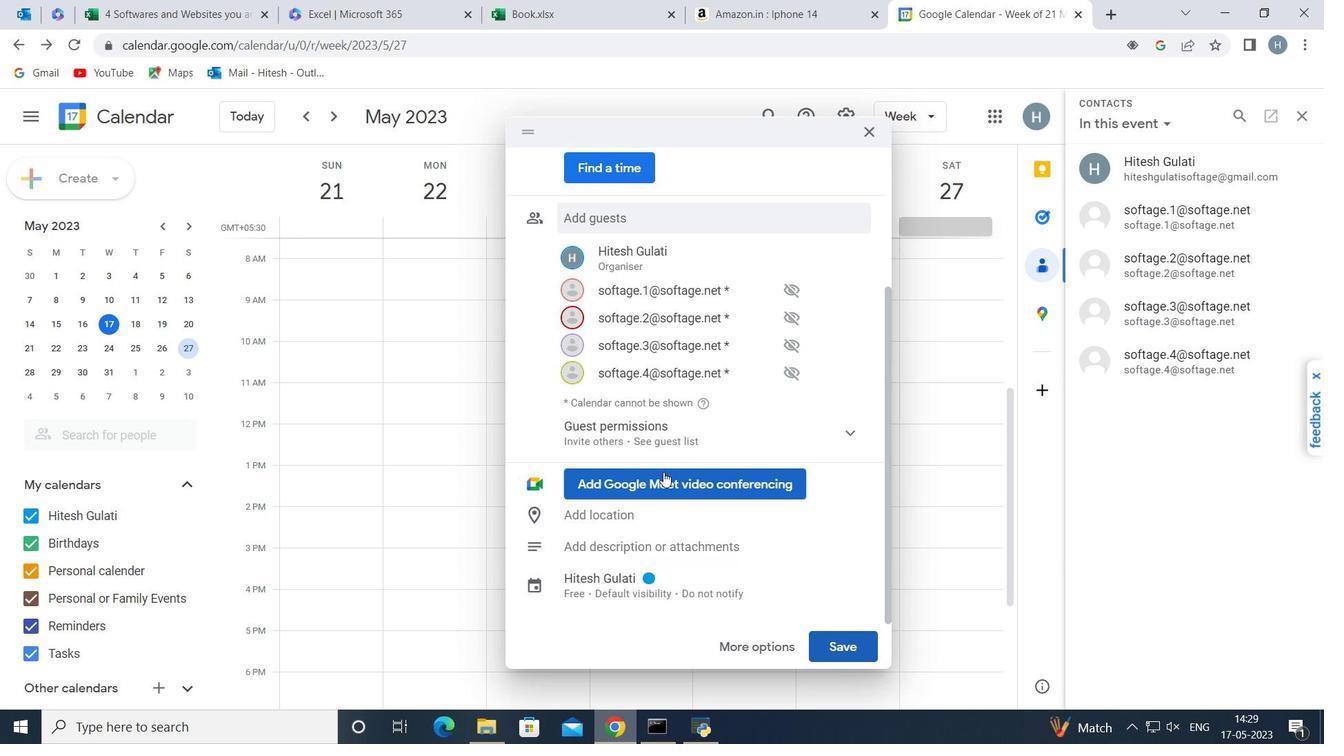 
Action: Mouse moved to (684, 459)
Screenshot: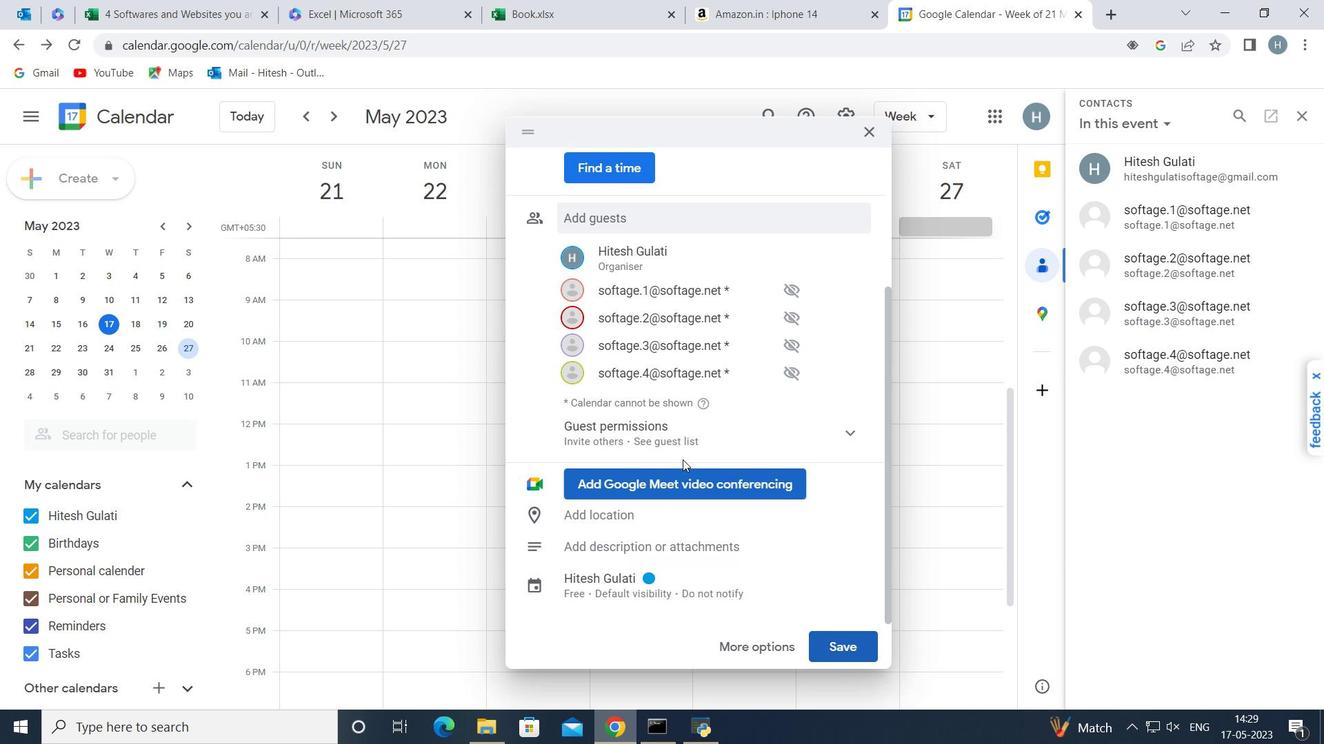 
Action: Mouse scrolled (684, 458) with delta (0, 0)
Screenshot: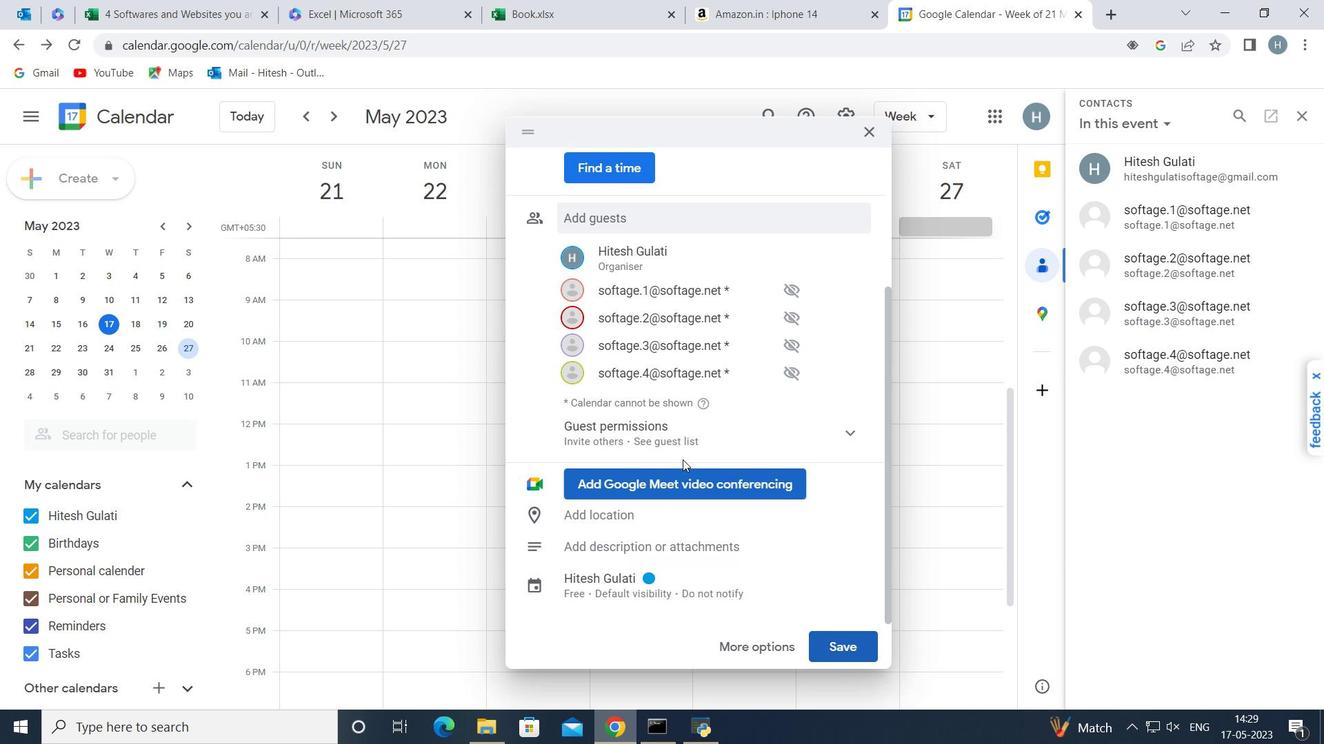
Action: Mouse moved to (712, 486)
Screenshot: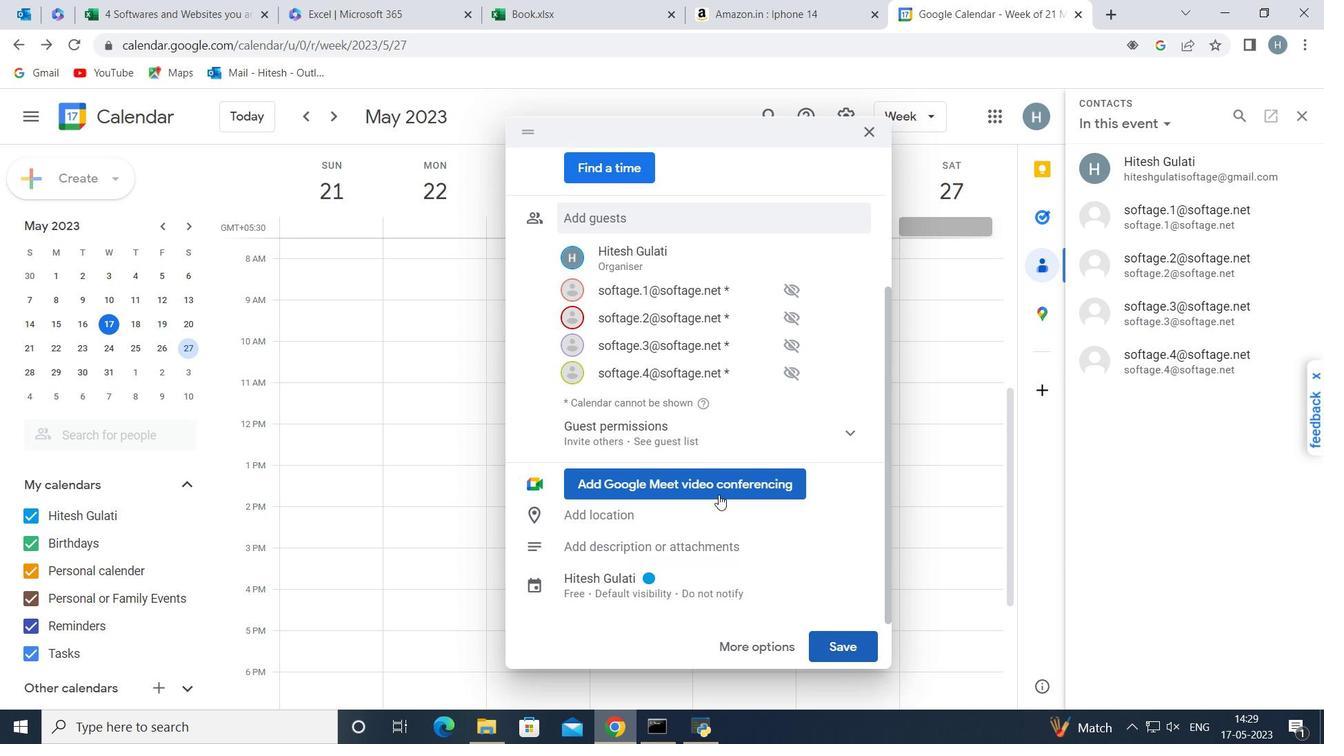 
Action: Mouse pressed left at (712, 486)
Screenshot: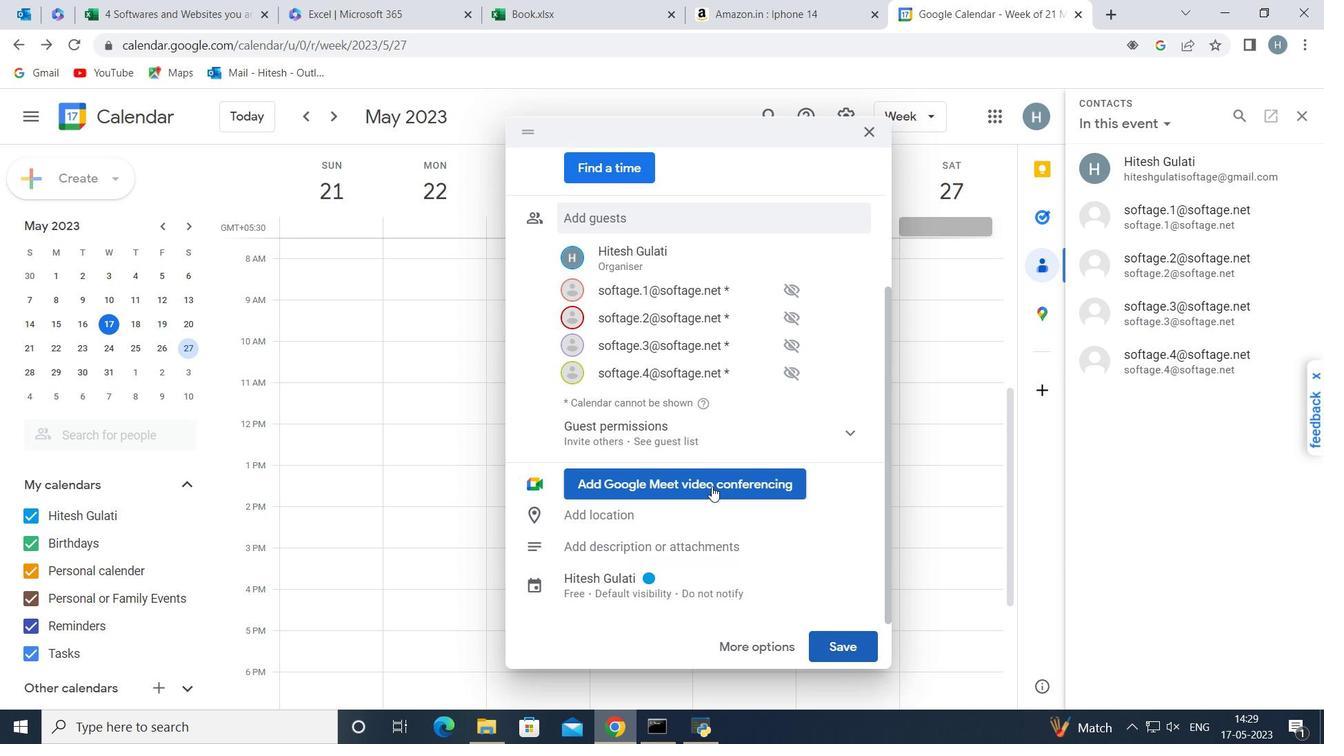 
Action: Mouse moved to (704, 452)
Screenshot: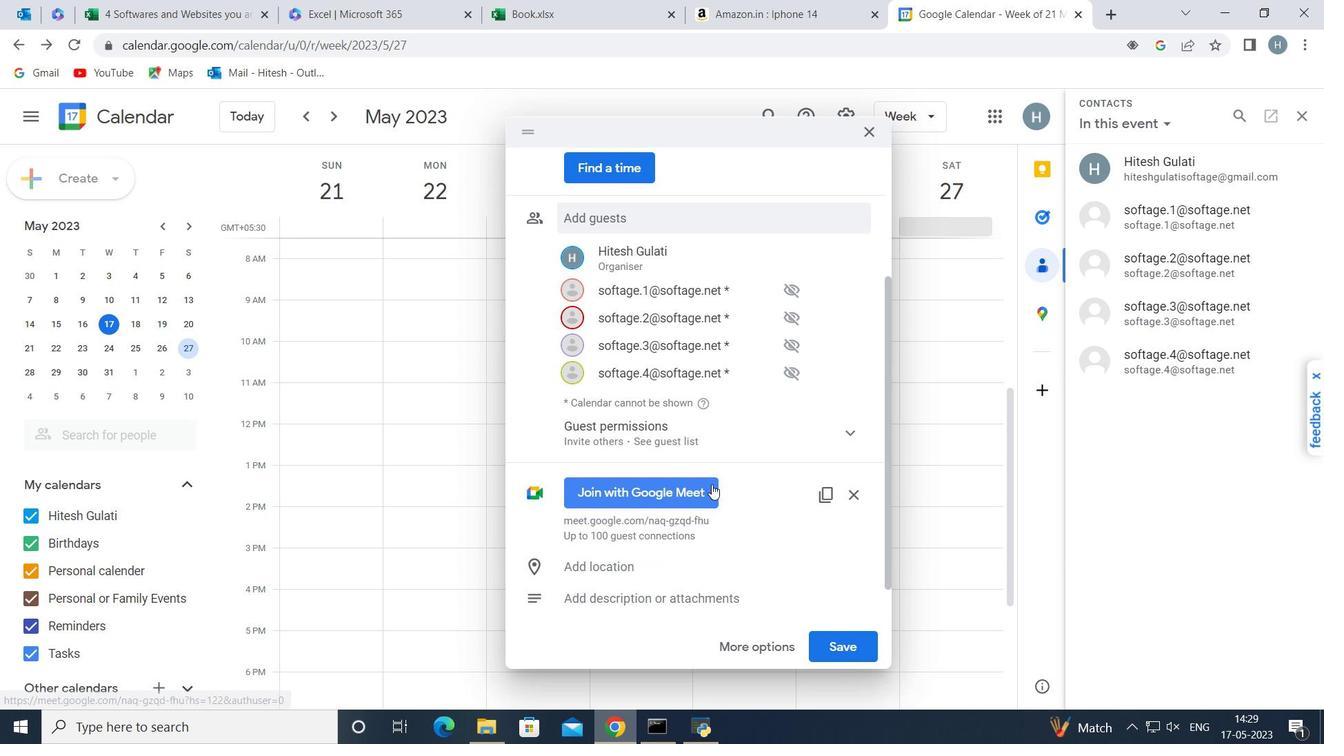 
Action: Mouse scrolled (704, 451) with delta (0, 0)
Screenshot: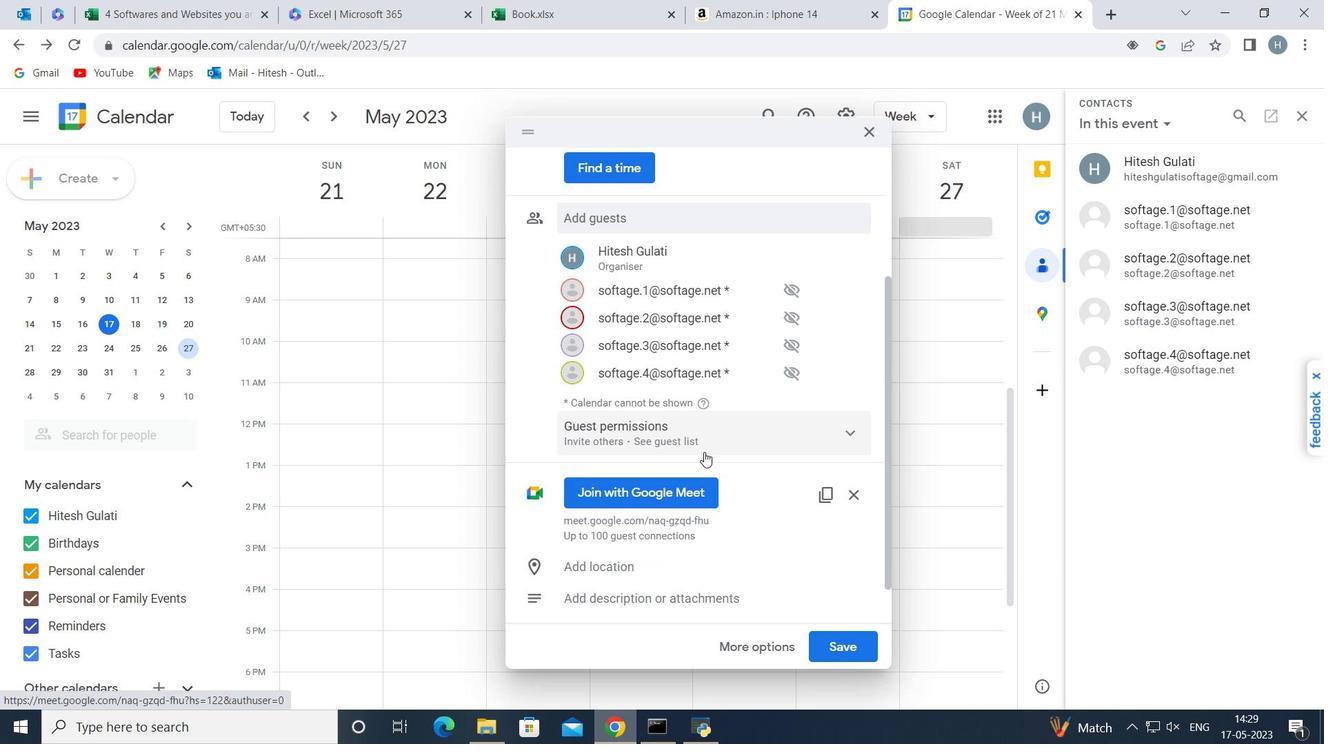 
Action: Mouse scrolled (704, 451) with delta (0, 0)
Screenshot: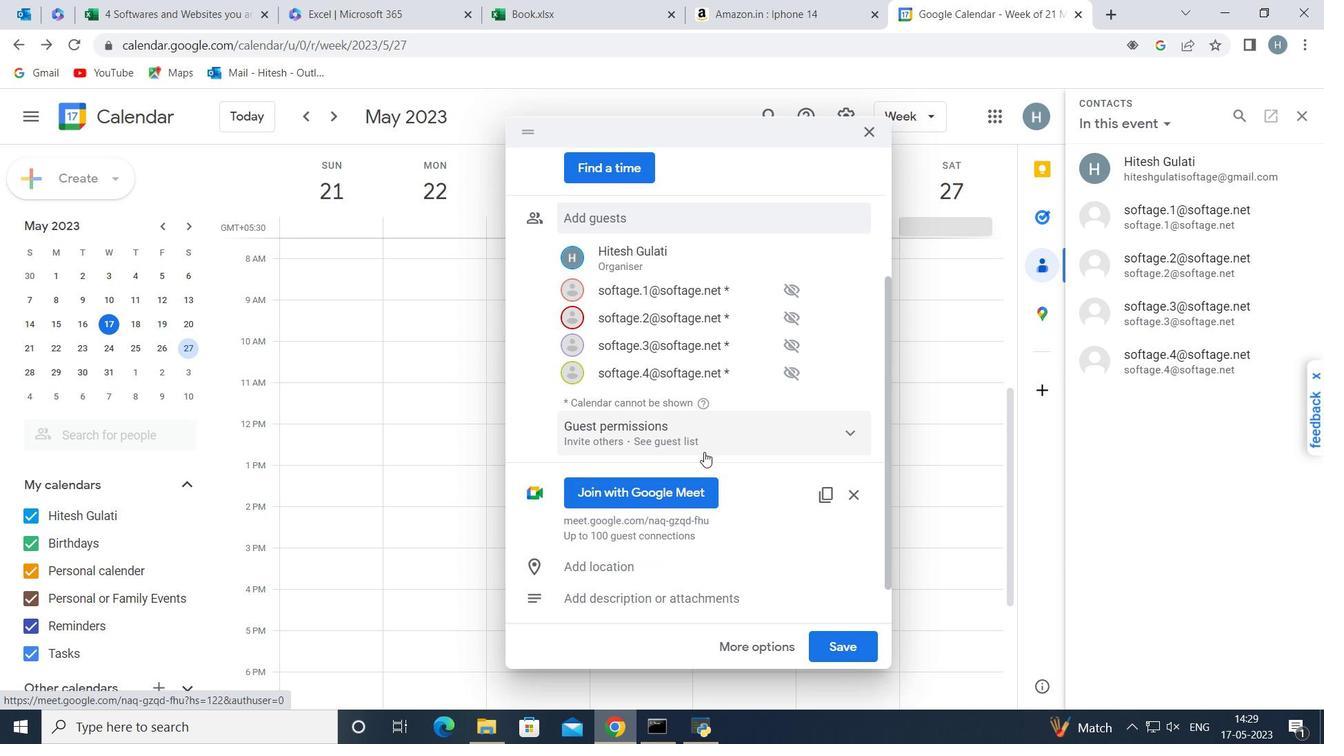 
Action: Mouse scrolled (704, 451) with delta (0, 0)
Screenshot: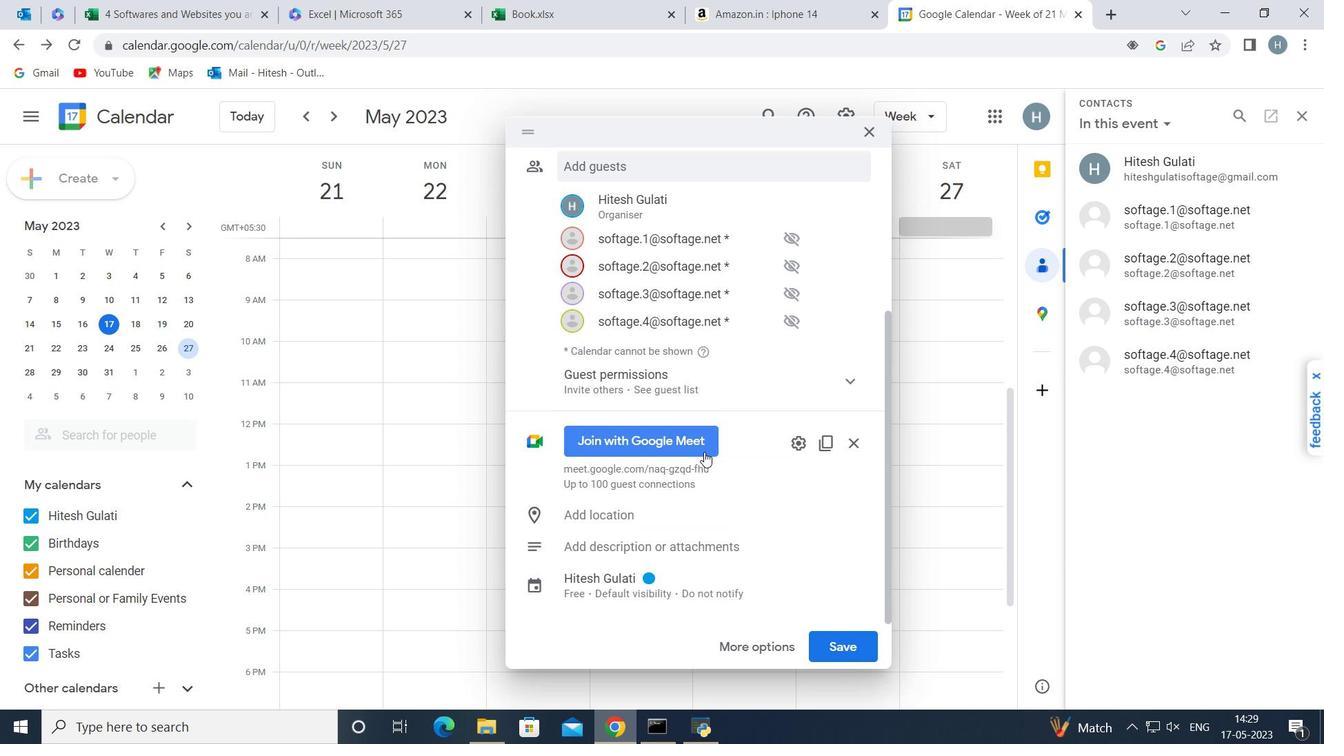 
Action: Mouse scrolled (704, 451) with delta (0, 0)
Screenshot: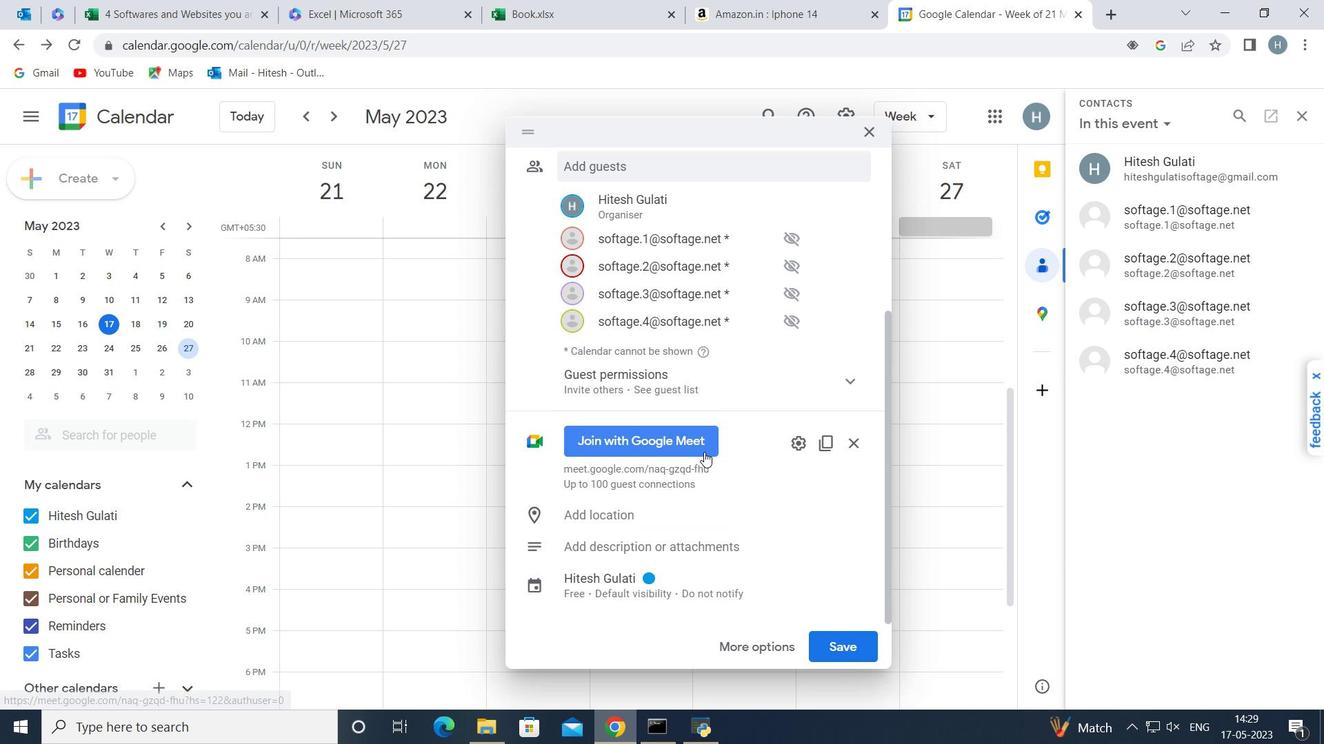 
Action: Mouse moved to (631, 513)
Screenshot: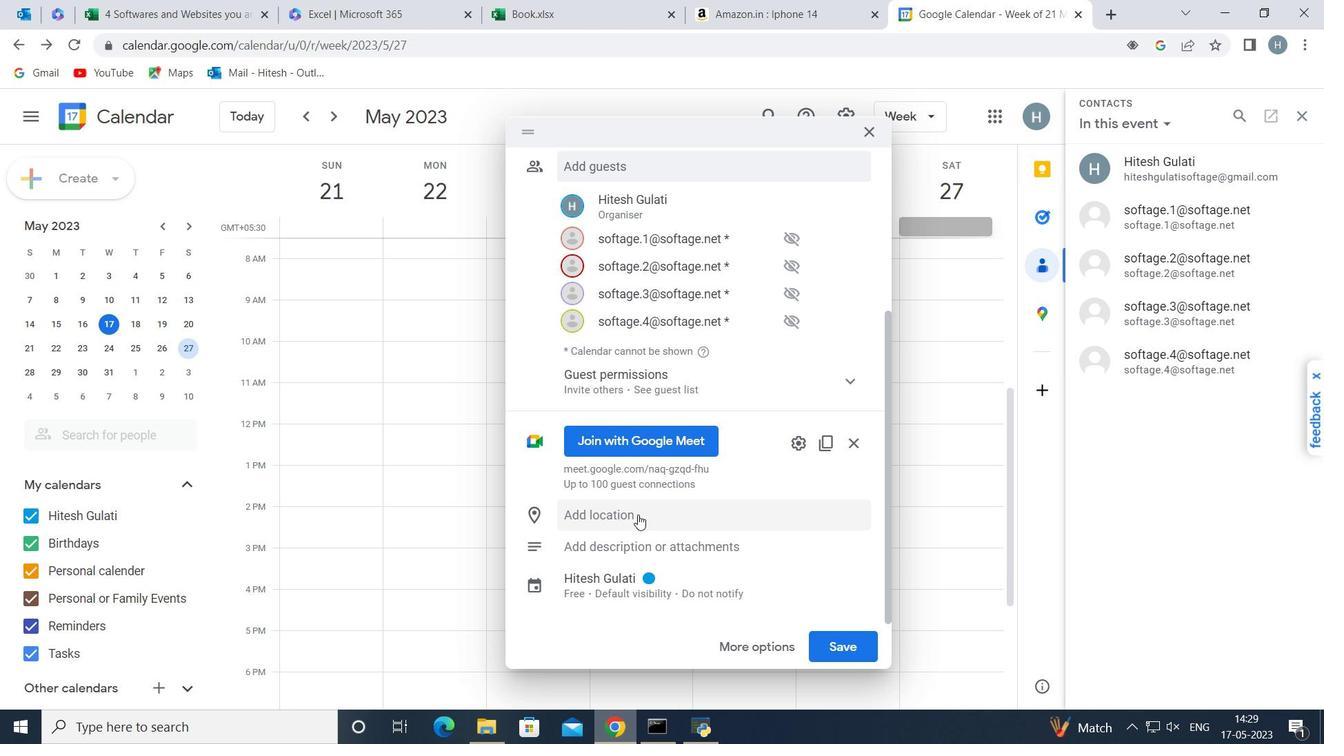 
Action: Mouse pressed left at (631, 513)
Screenshot: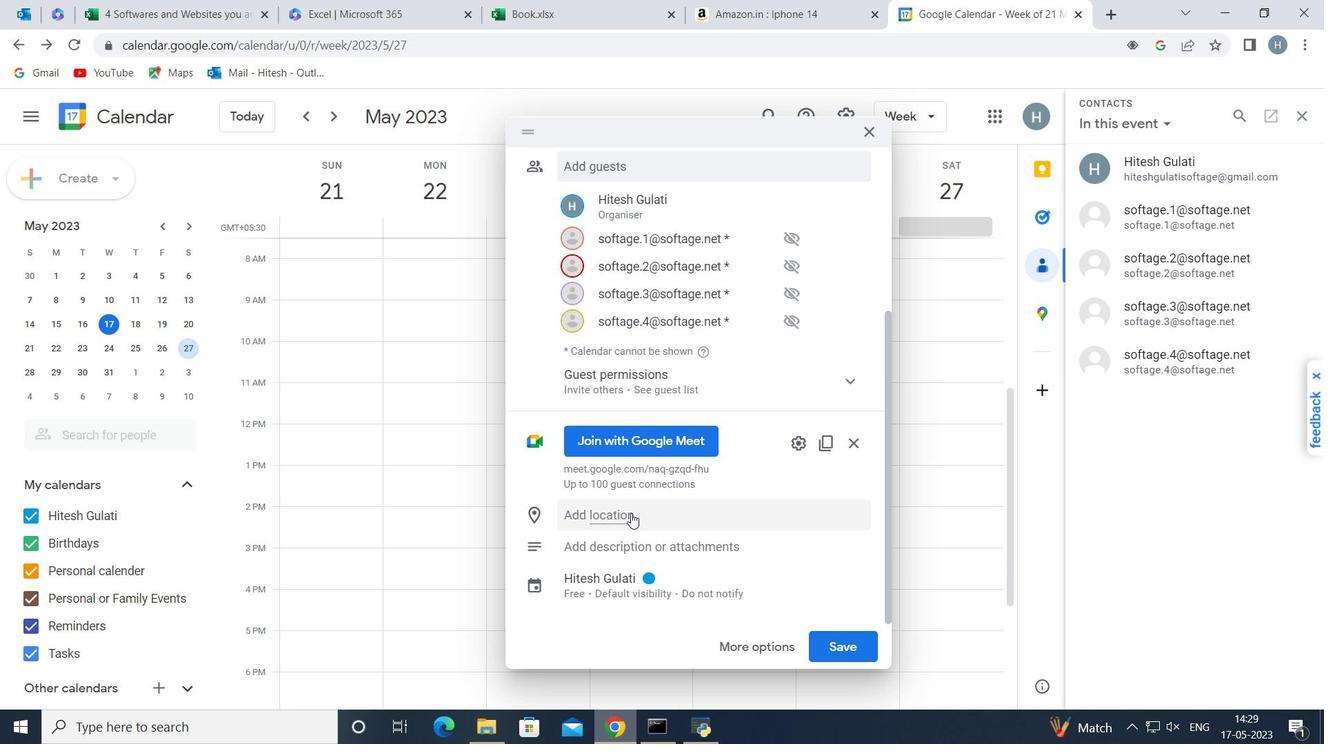
Action: Mouse moved to (617, 520)
Screenshot: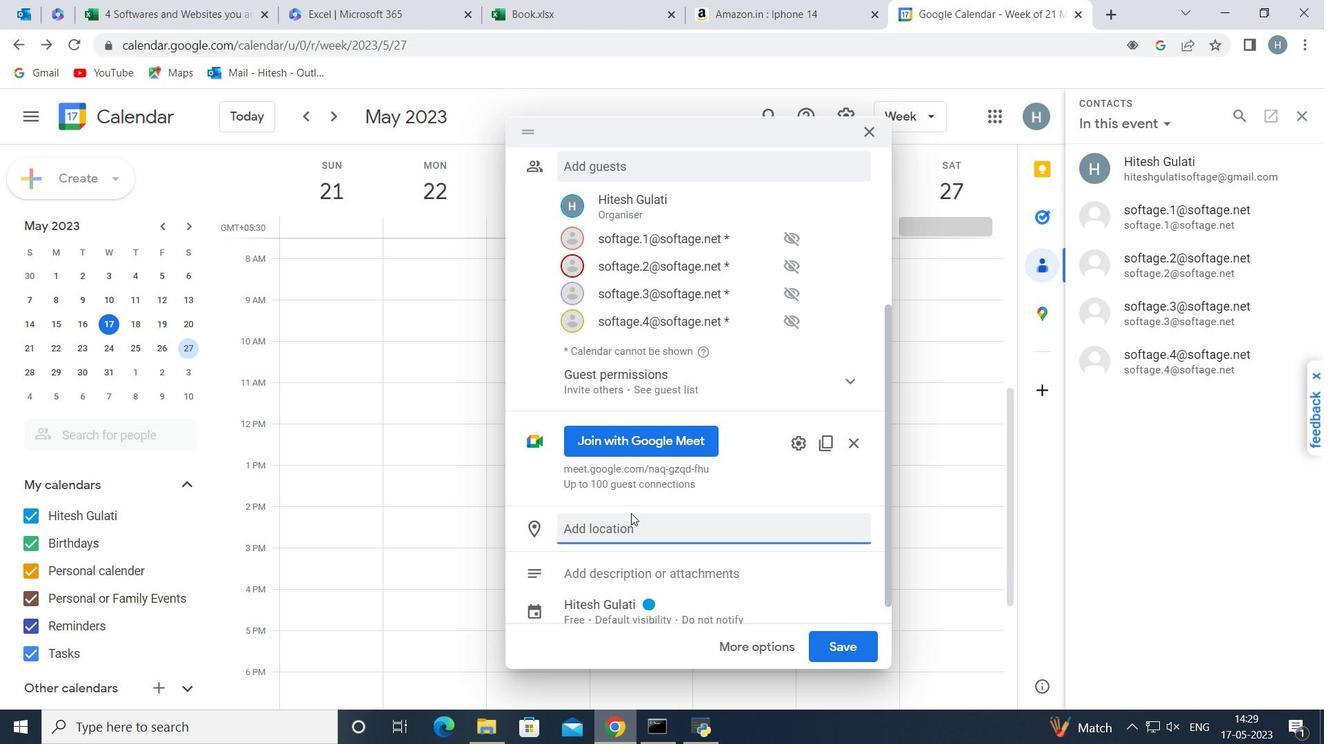 
Action: Key pressed <Key.shift>Delgi
Screenshot: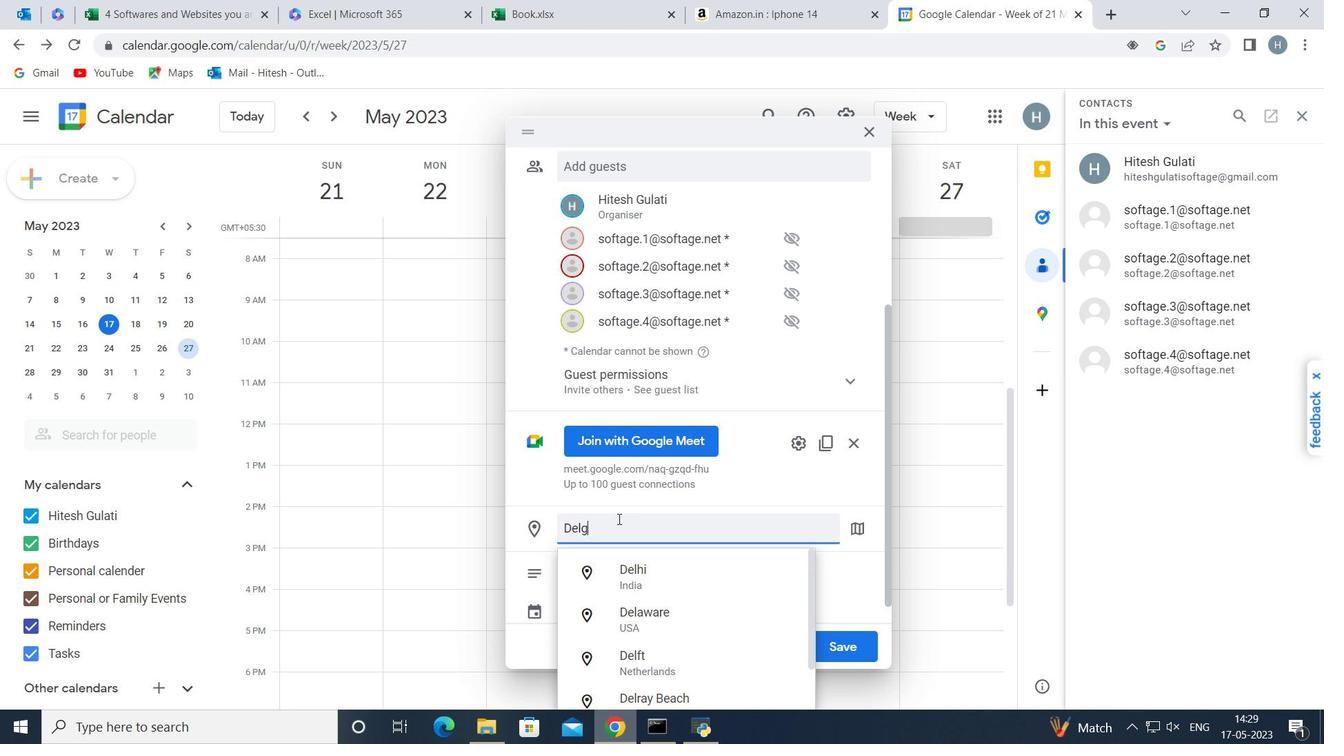 
Action: Mouse moved to (678, 576)
Screenshot: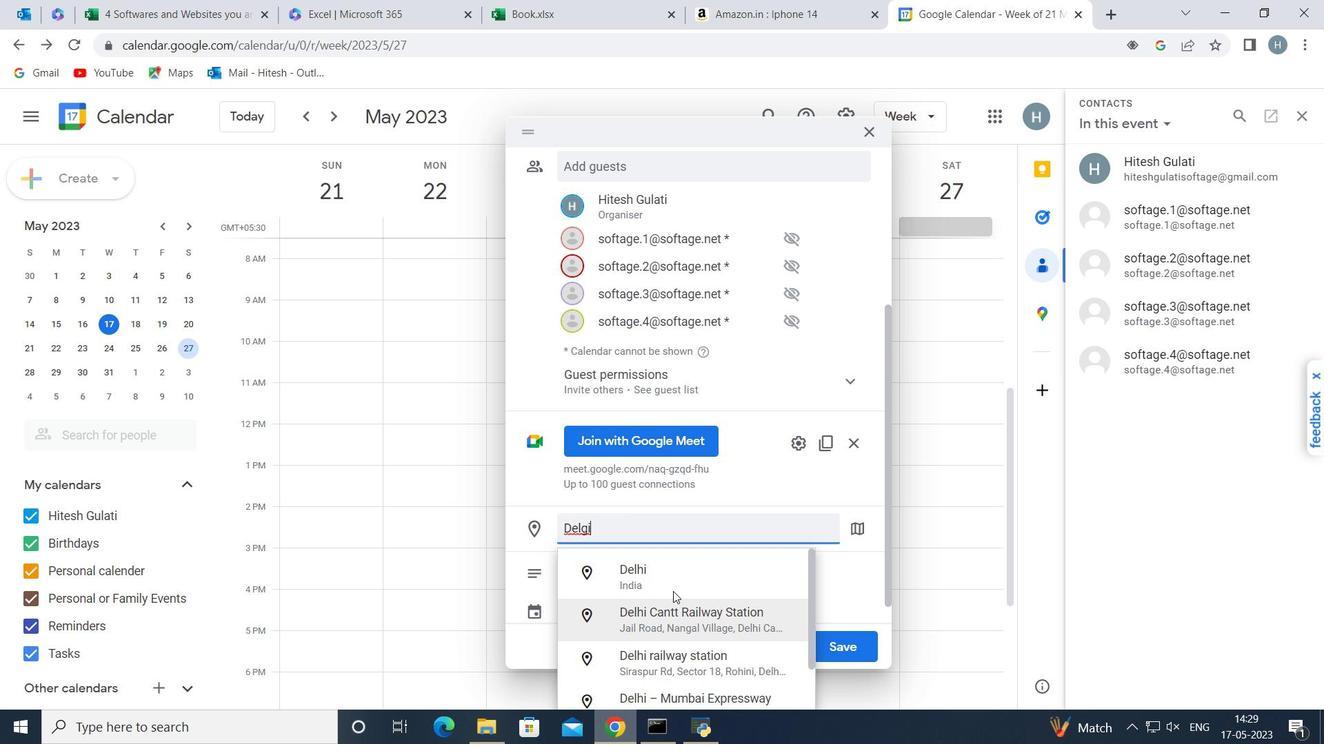 
Action: Key pressed <Key.backspace><Key.backspace><Key.backspace><Key.backspace><Key.backspace><Key.backspace><Key.shift>Pac<Key.backspace><Key.backspace><Key.backspace><Key.backspace><Key.backspace><Key.shift>Ambin
Screenshot: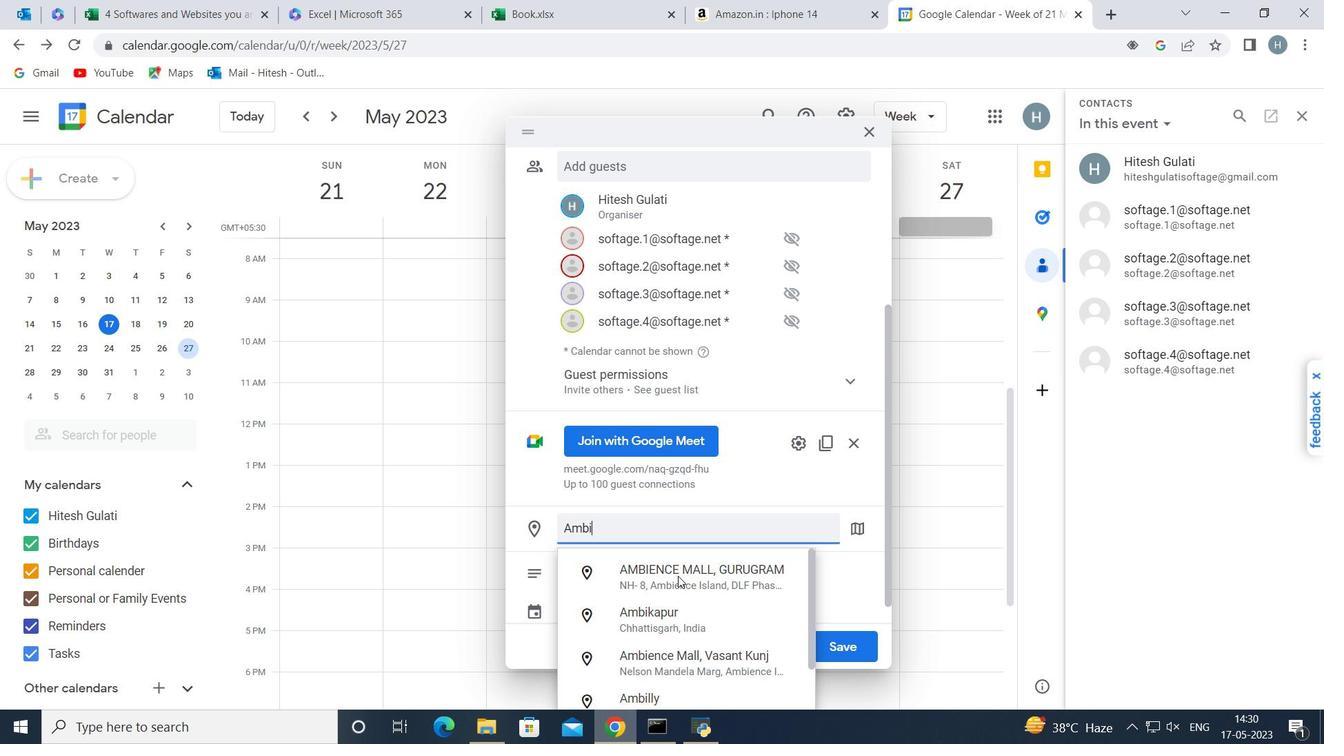 
Action: Mouse moved to (719, 576)
Screenshot: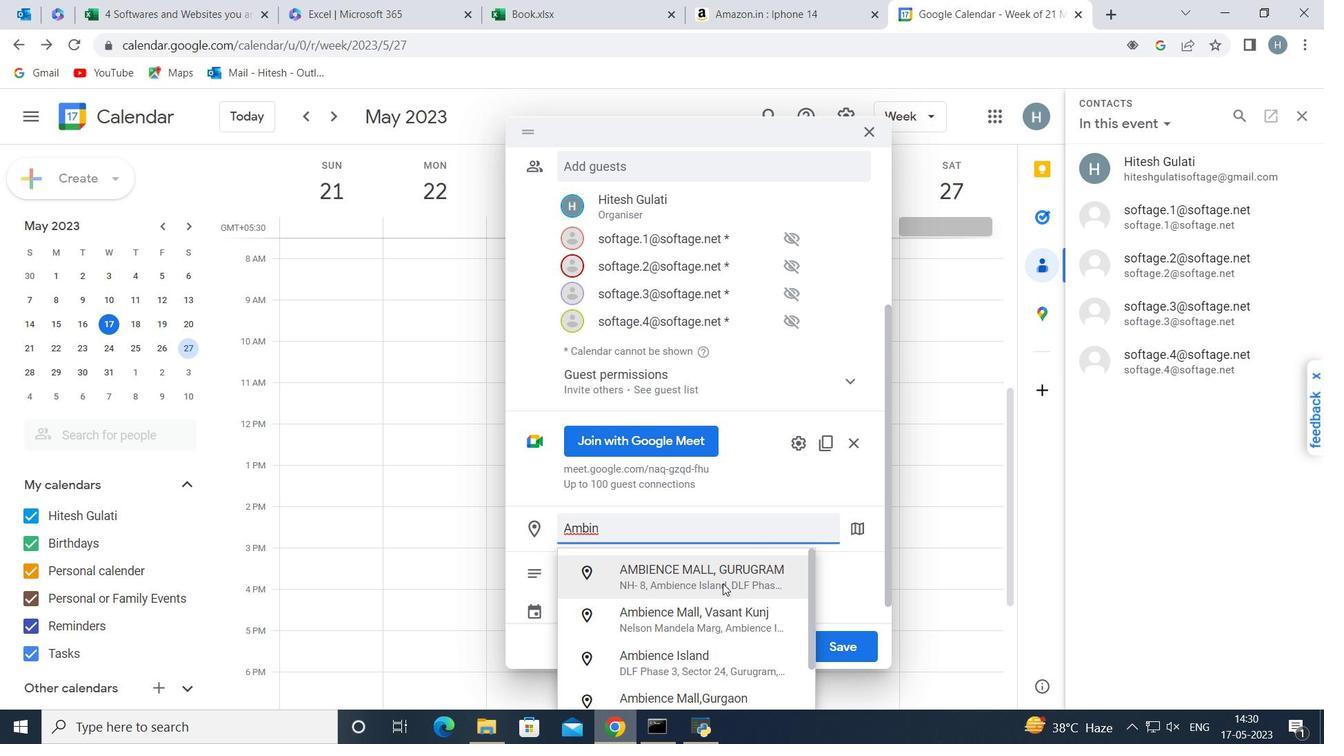 
Action: Mouse pressed left at (719, 576)
Screenshot: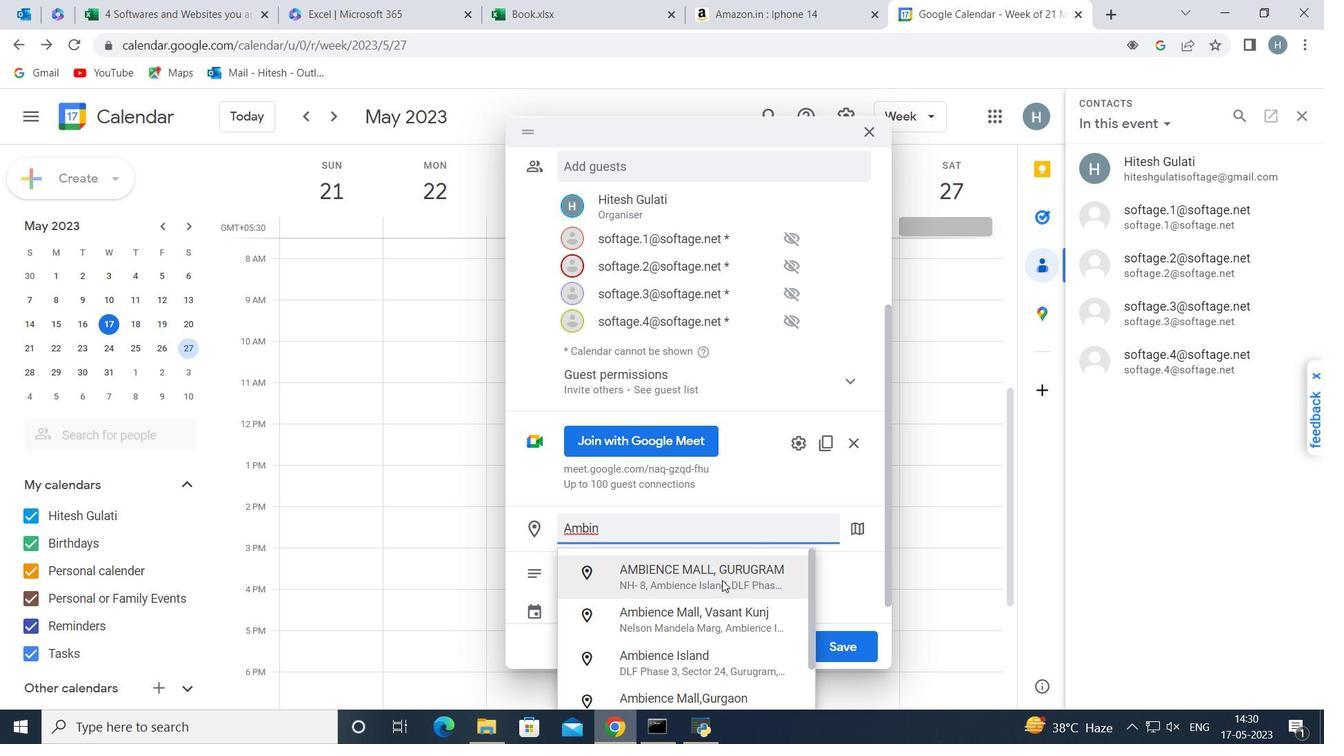 
Action: Mouse moved to (758, 493)
Screenshot: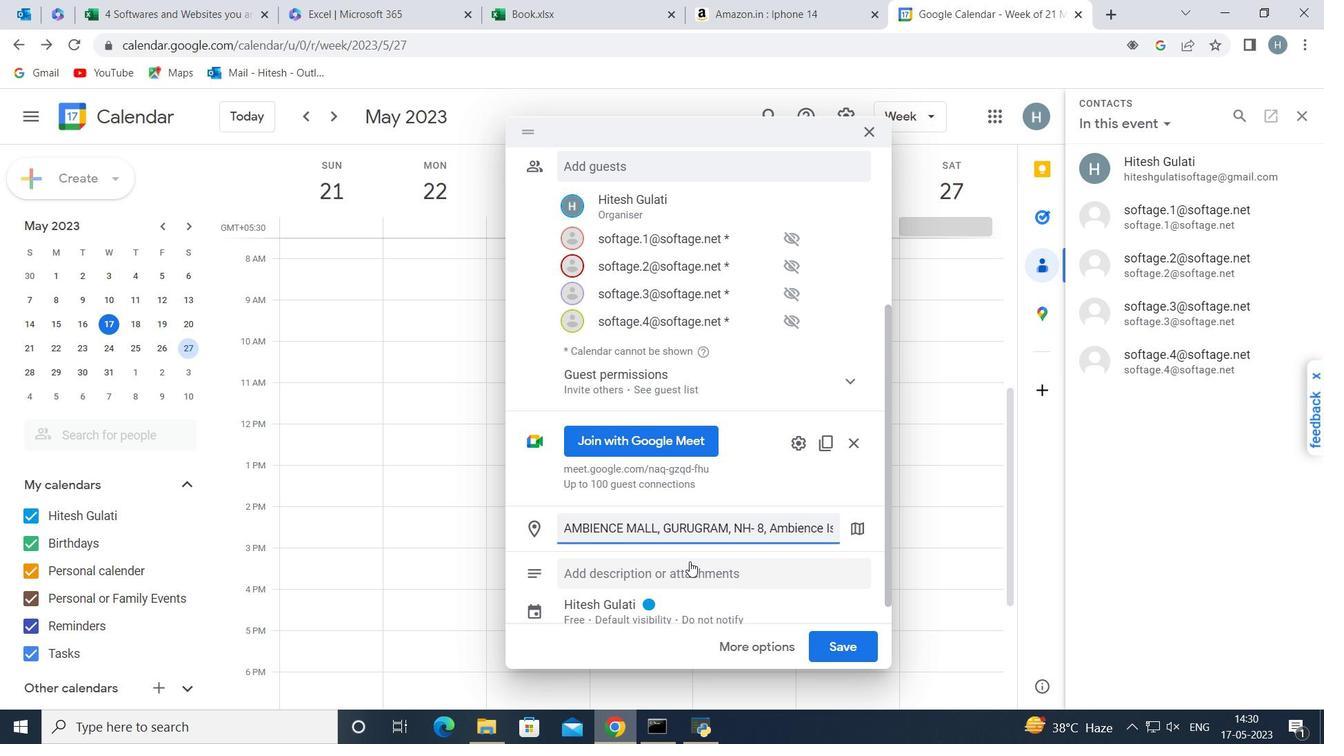 
Action: Mouse scrolled (758, 493) with delta (0, 0)
Screenshot: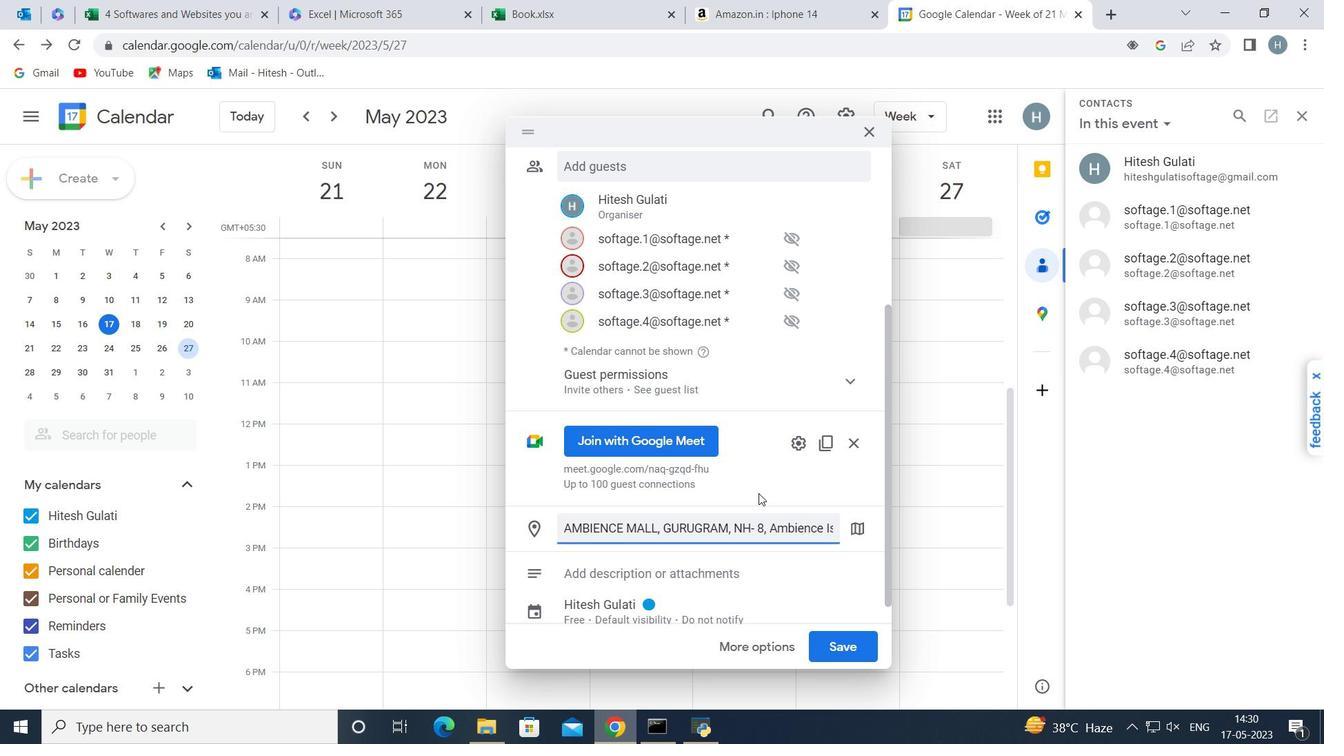 
Action: Mouse scrolled (758, 493) with delta (0, 0)
Screenshot: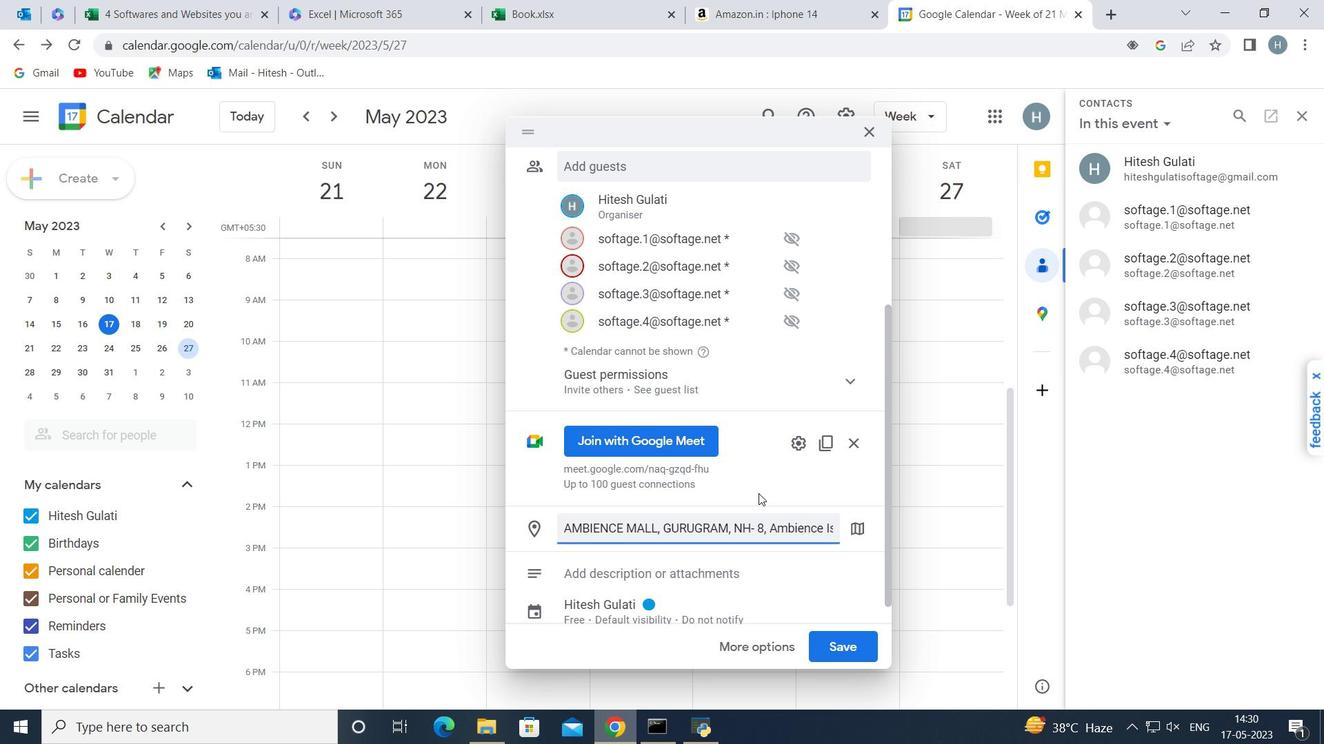 
Action: Mouse moved to (744, 643)
Screenshot: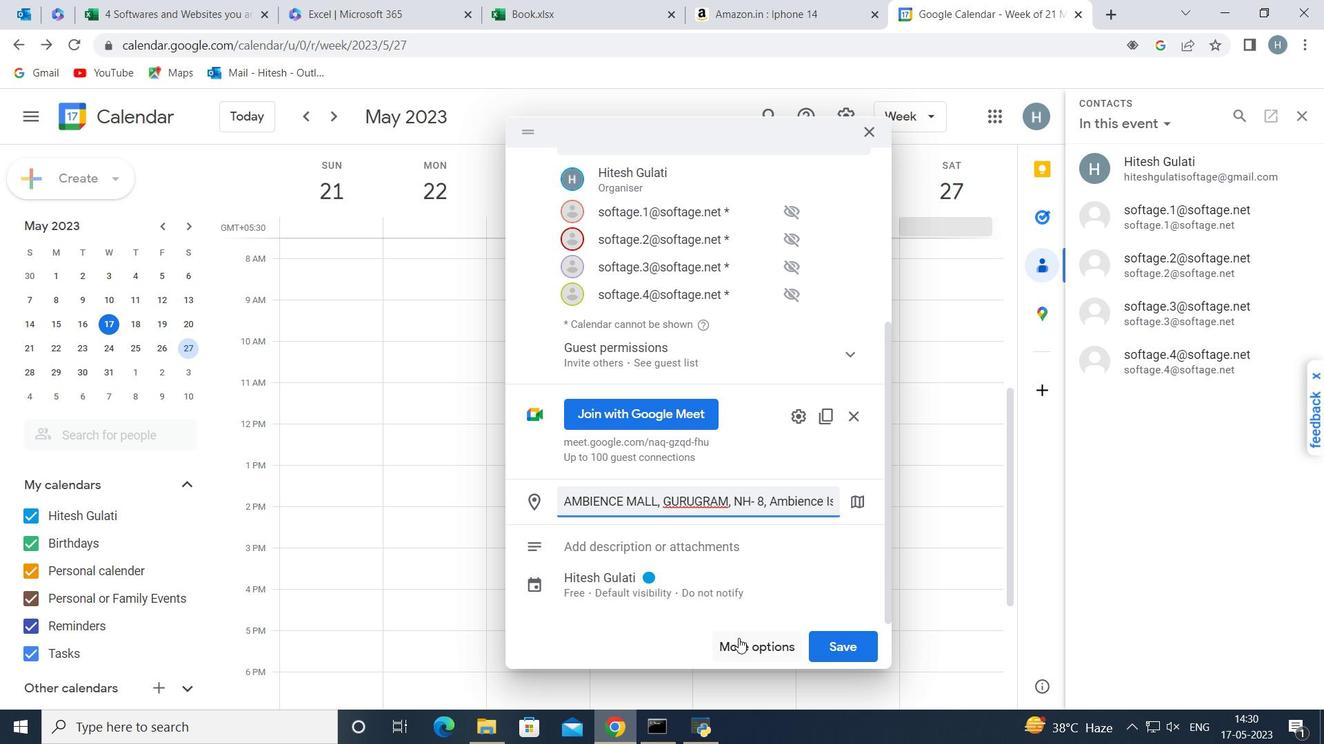 
Action: Mouse pressed left at (744, 643)
Screenshot: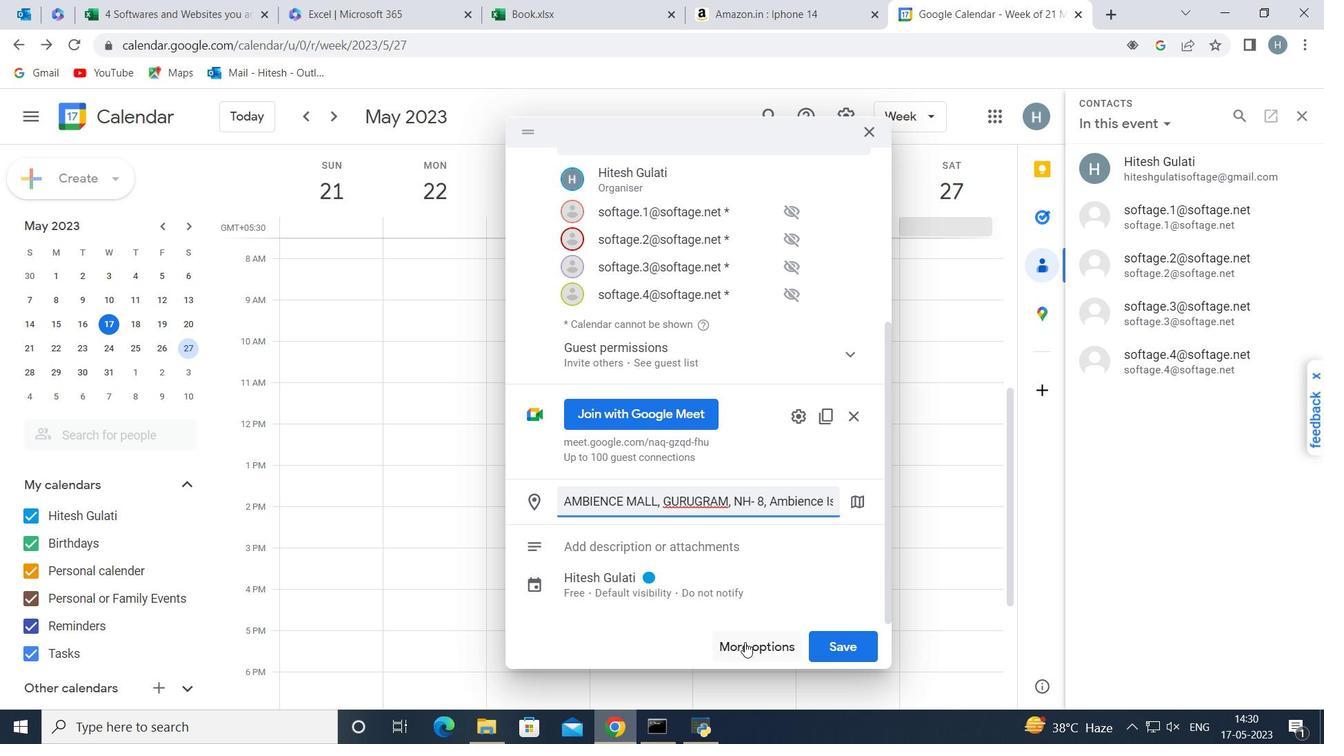 
Action: Mouse moved to (391, 377)
Screenshot: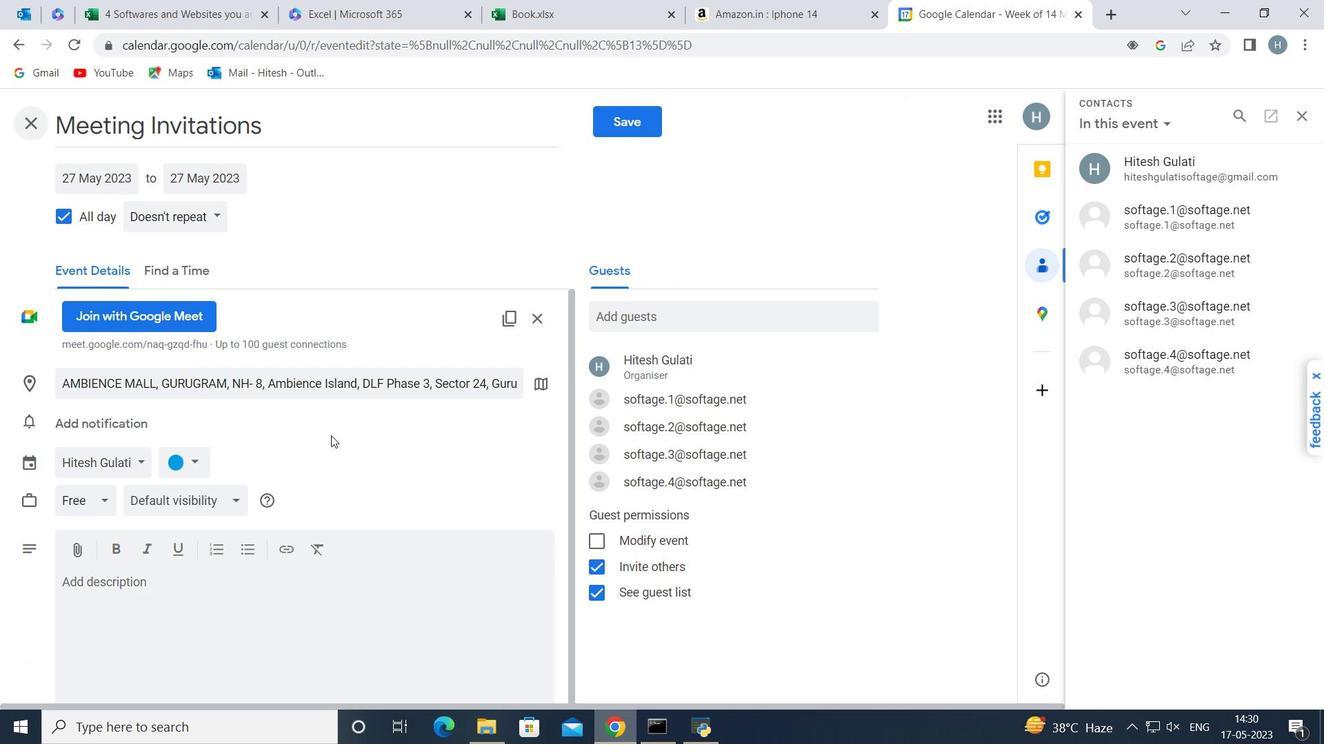 
Action: Mouse scrolled (391, 376) with delta (0, 0)
Screenshot: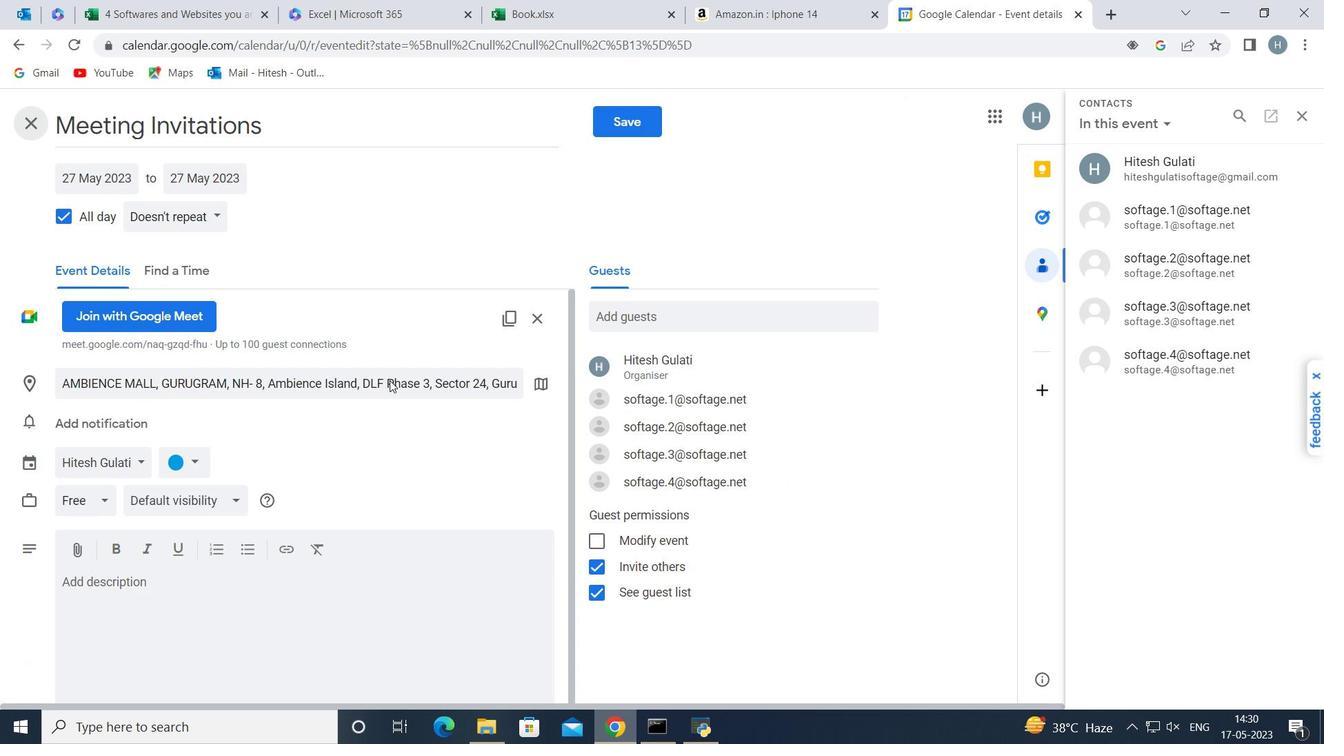 
Action: Mouse scrolled (391, 376) with delta (0, 0)
Screenshot: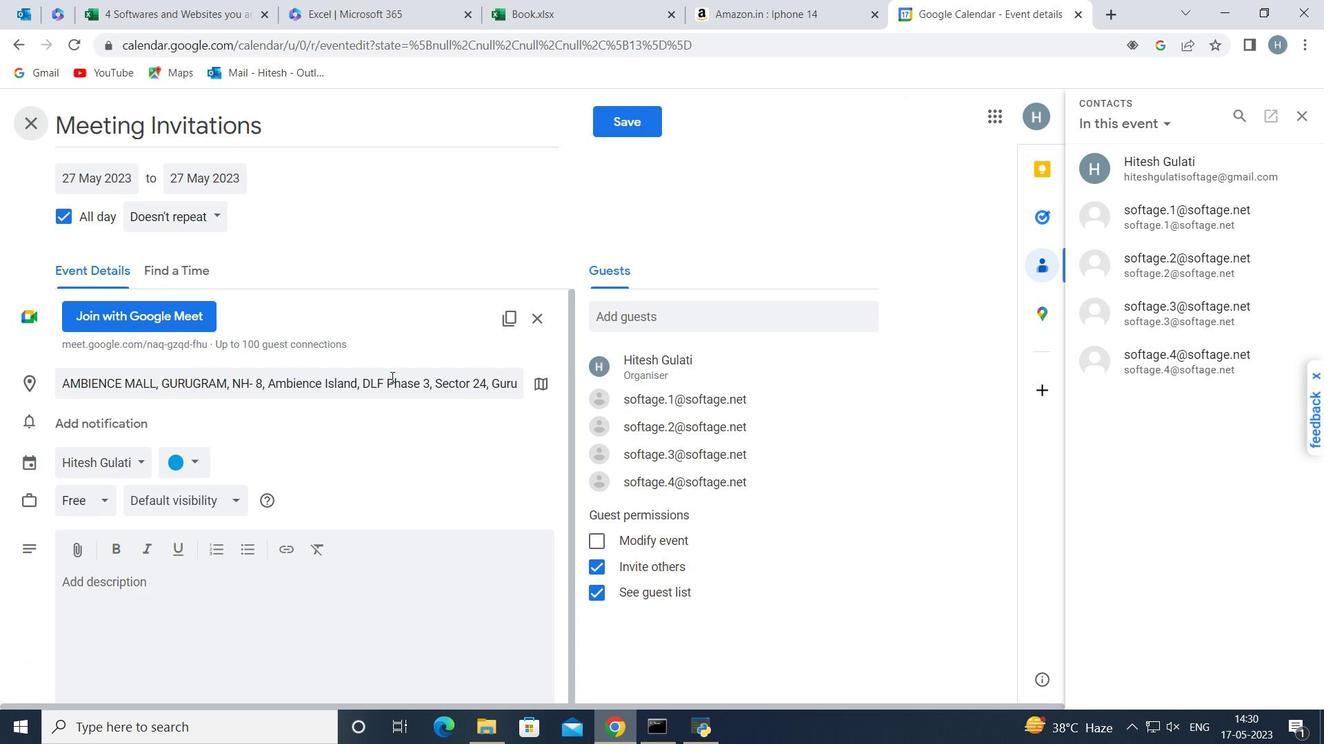 
Action: Mouse moved to (376, 391)
Screenshot: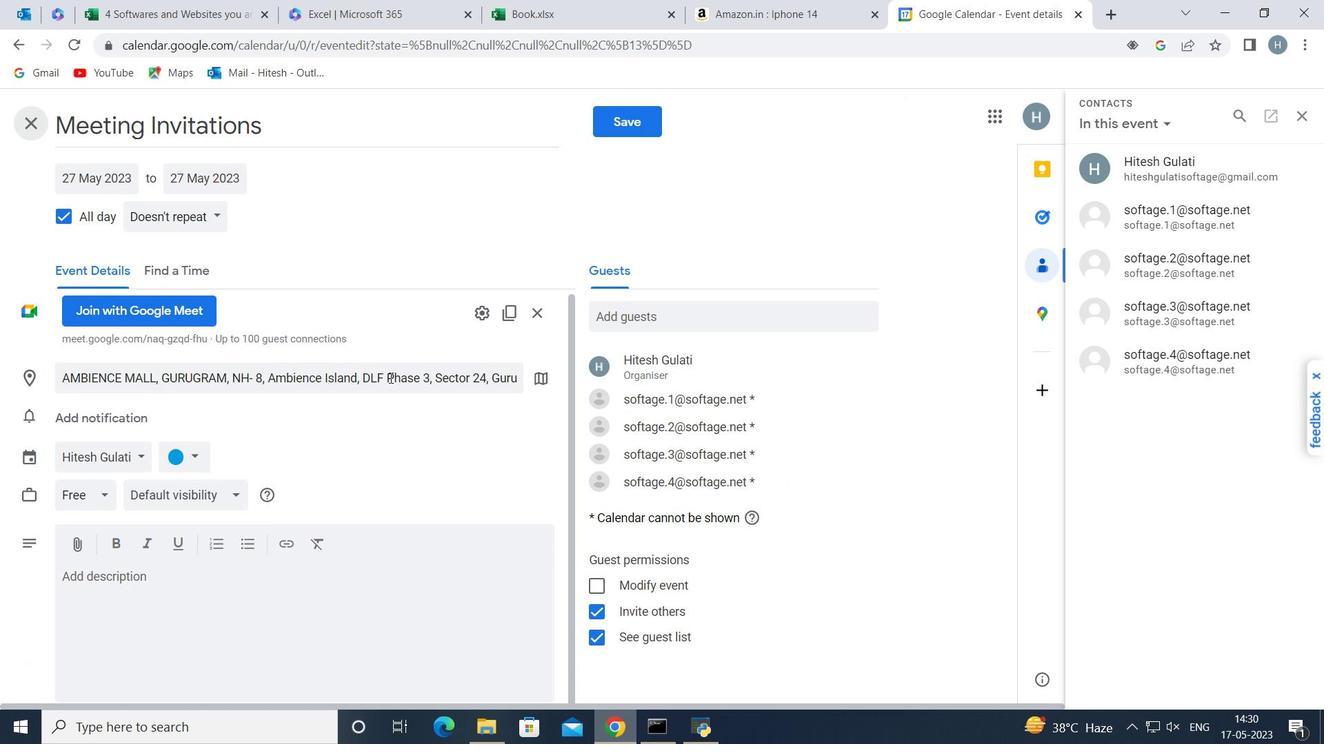 
Action: Mouse scrolled (376, 390) with delta (0, 0)
Screenshot: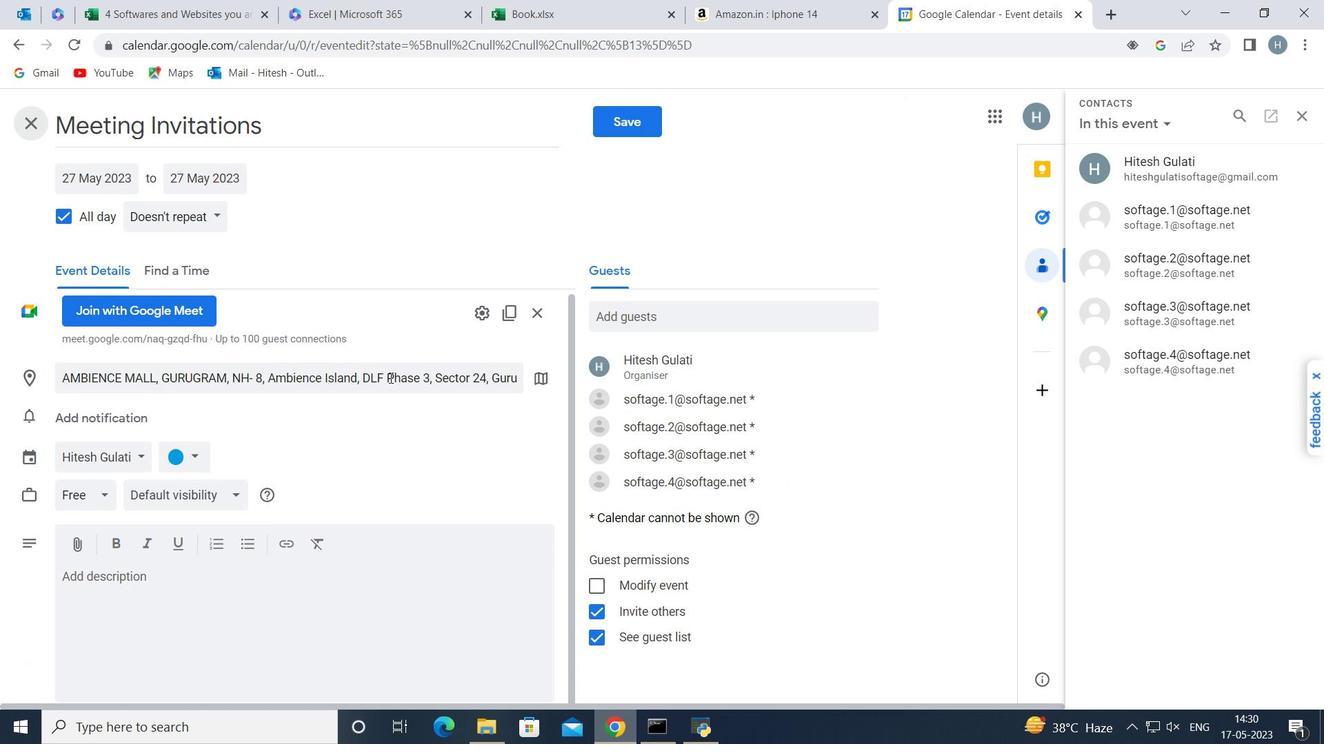 
Action: Mouse moved to (376, 391)
Screenshot: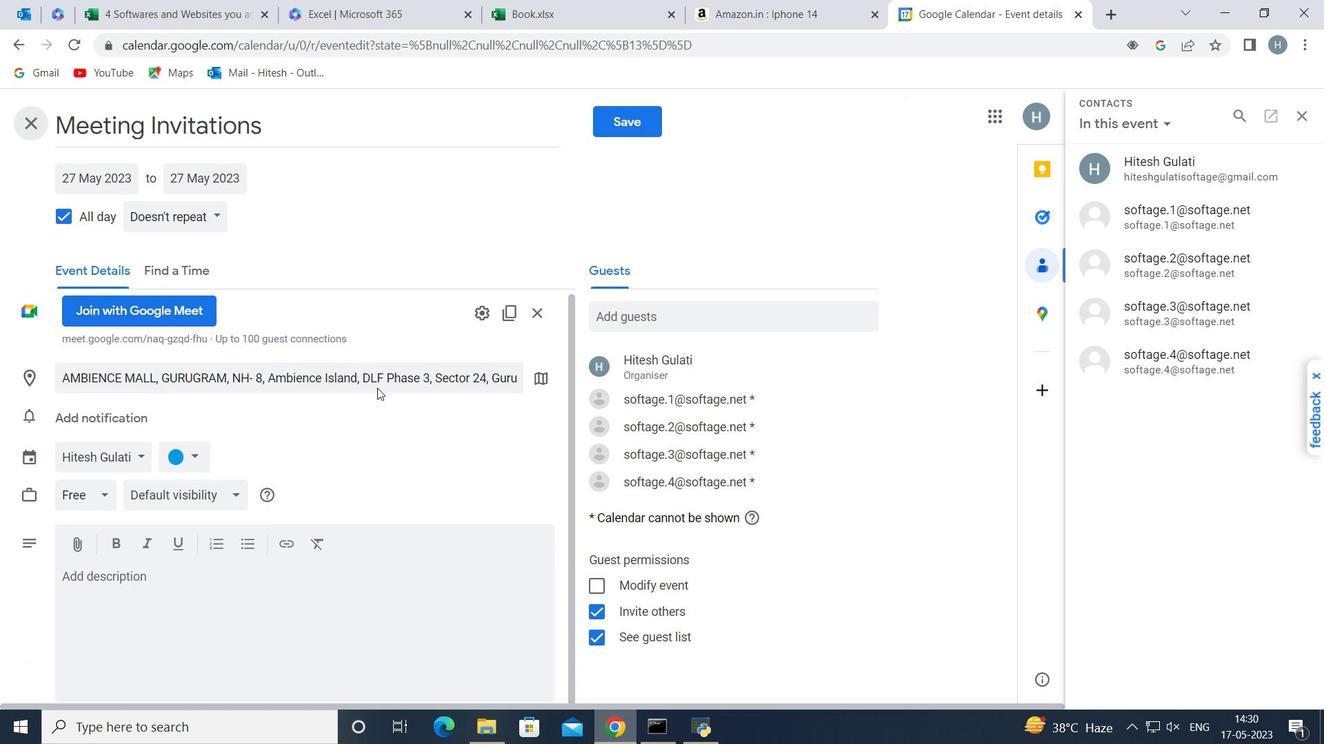 
Action: Mouse scrolled (376, 391) with delta (0, 0)
Screenshot: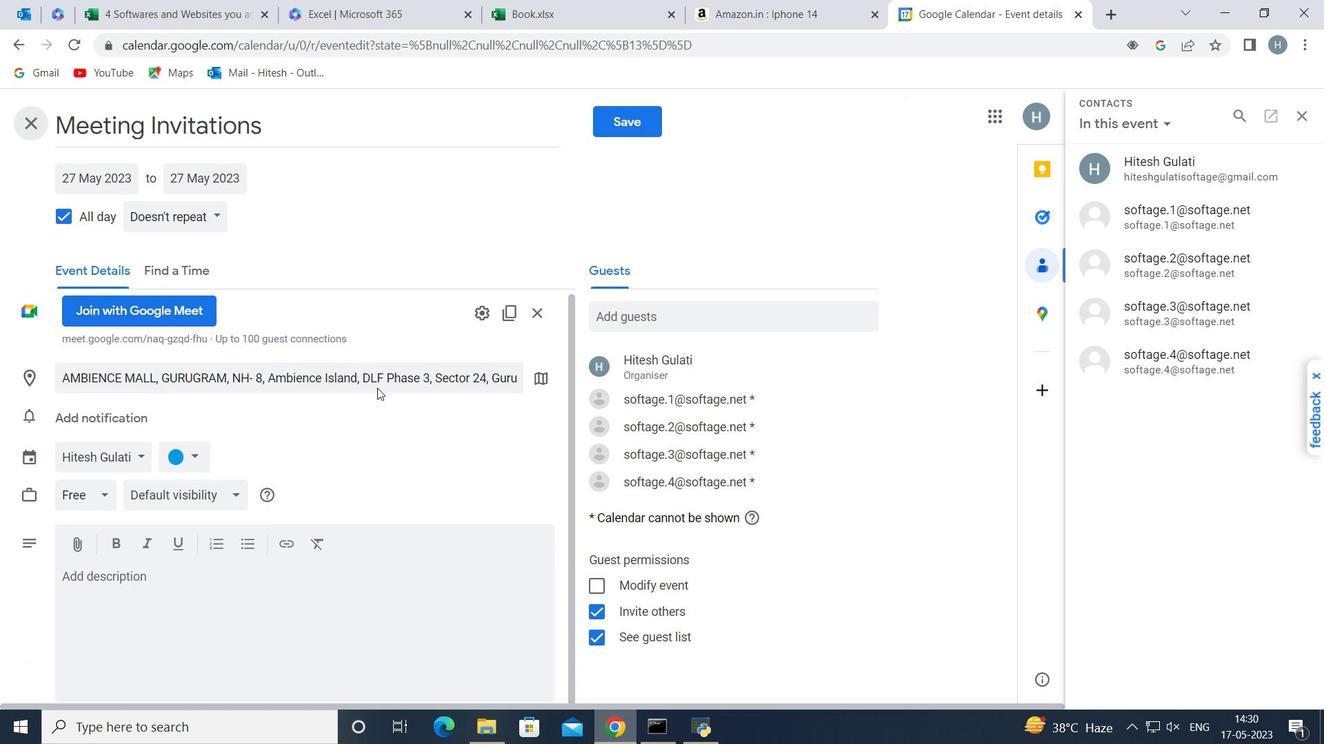 
Action: Mouse moved to (109, 580)
Screenshot: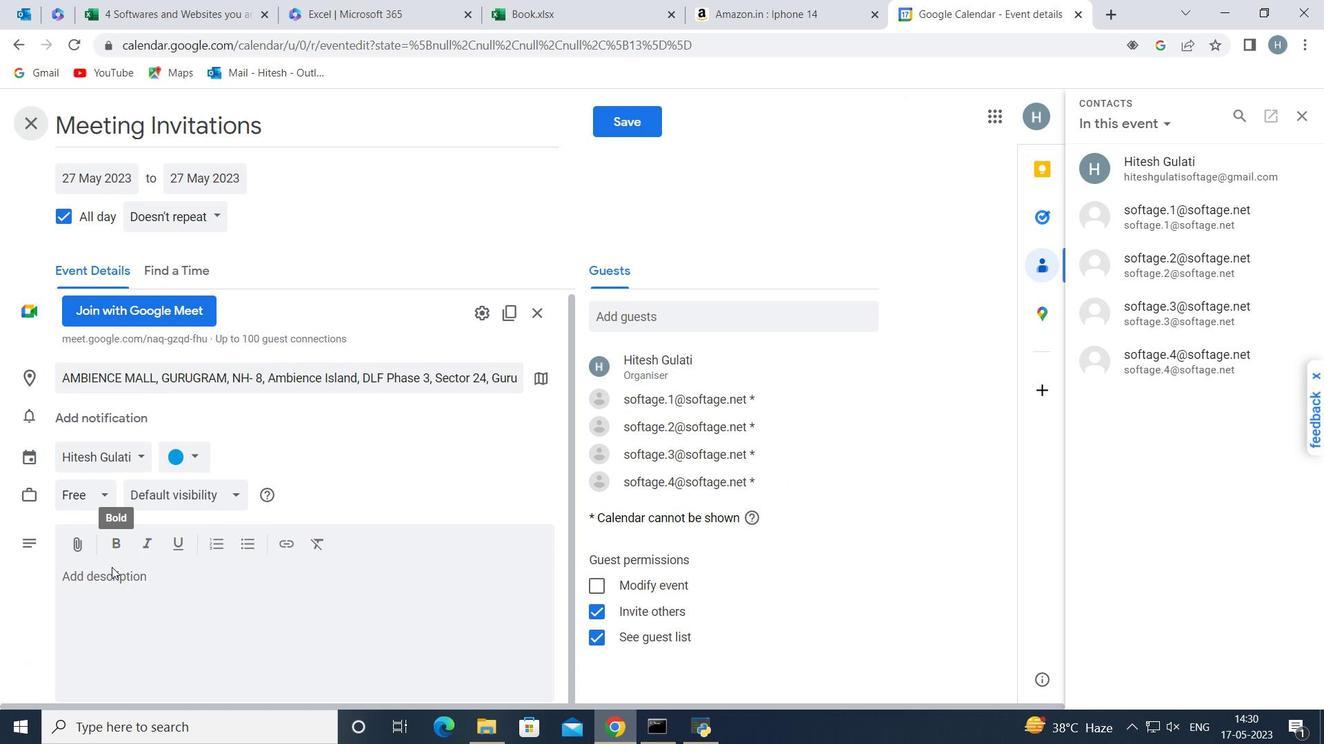 
Action: Mouse pressed left at (109, 580)
Screenshot: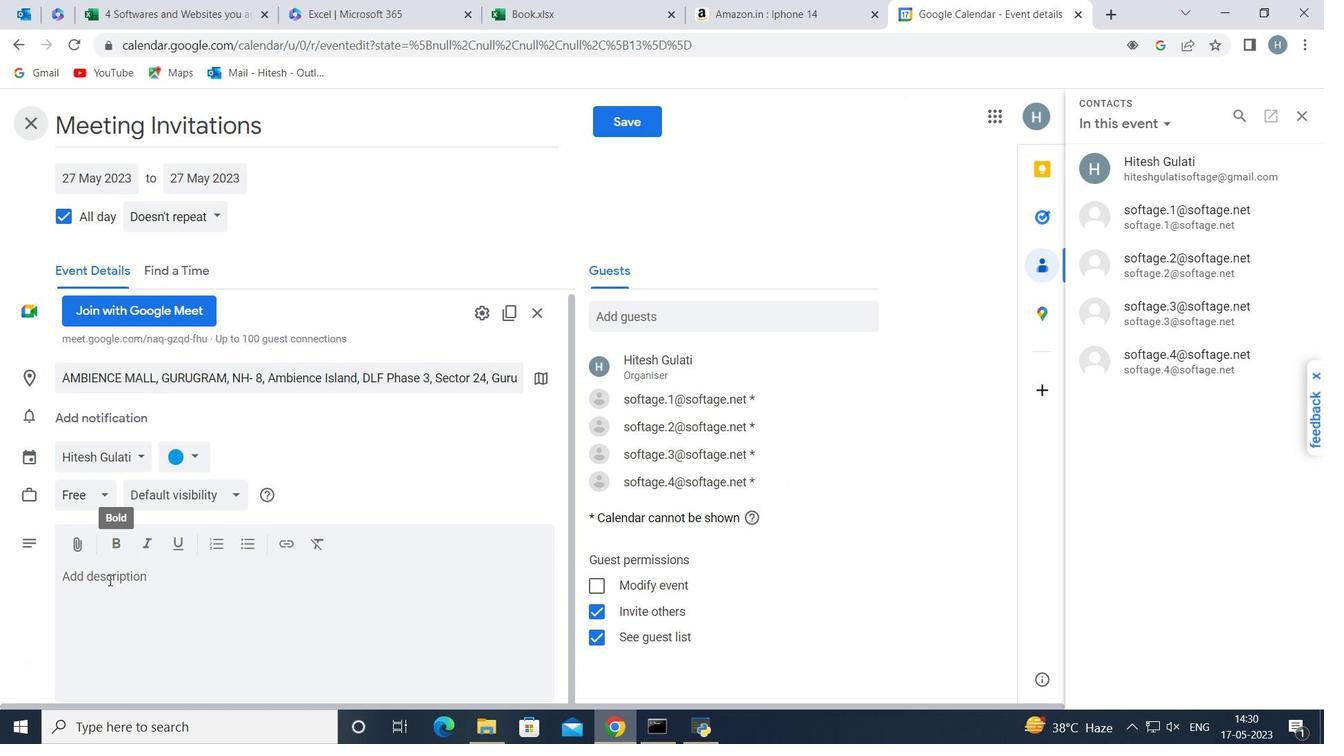 
Action: Mouse moved to (515, 313)
Screenshot: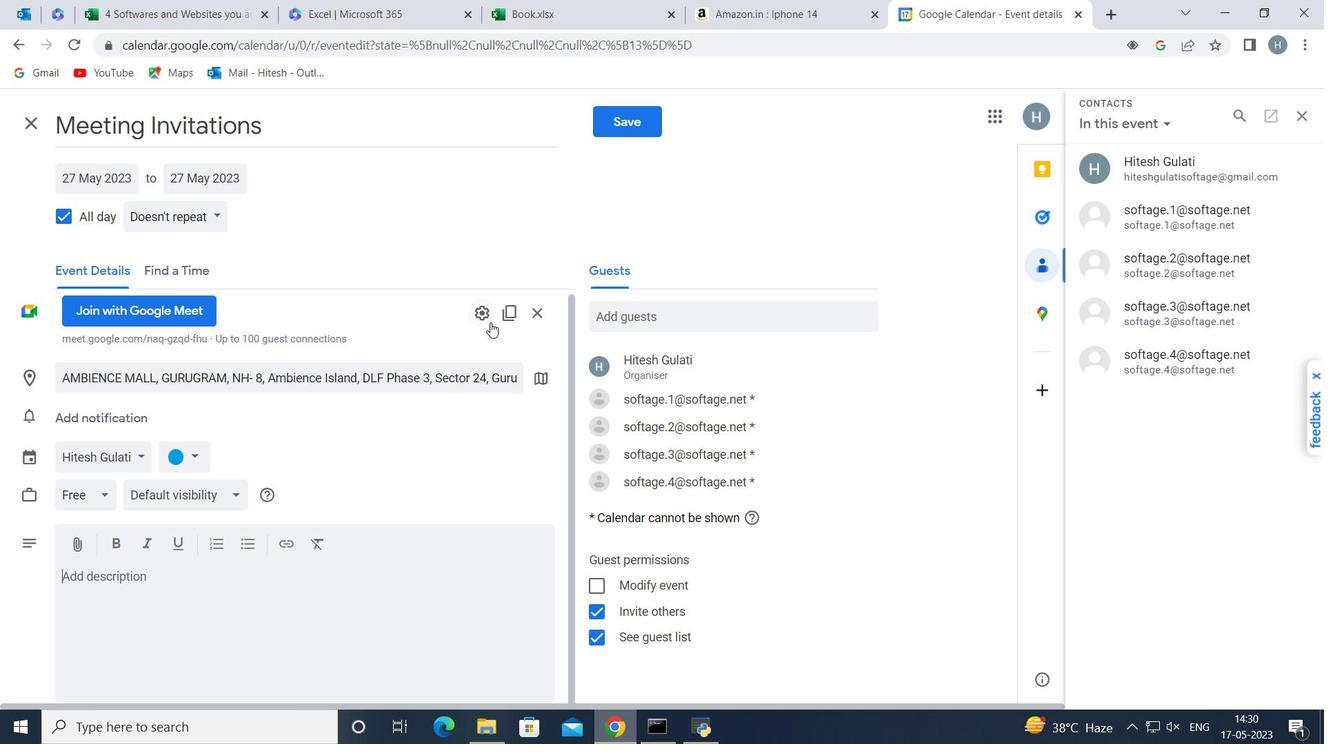 
Action: Mouse pressed left at (515, 313)
Screenshot: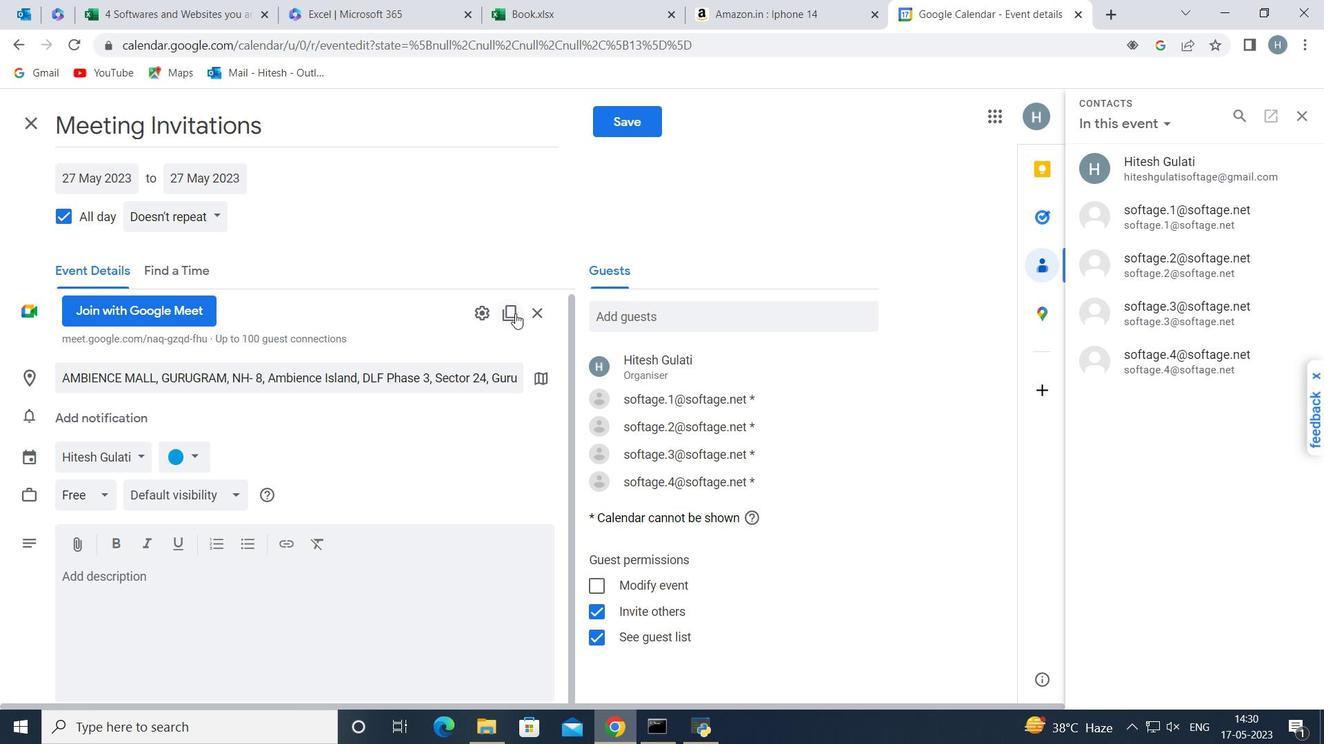 
Action: Mouse moved to (130, 568)
Screenshot: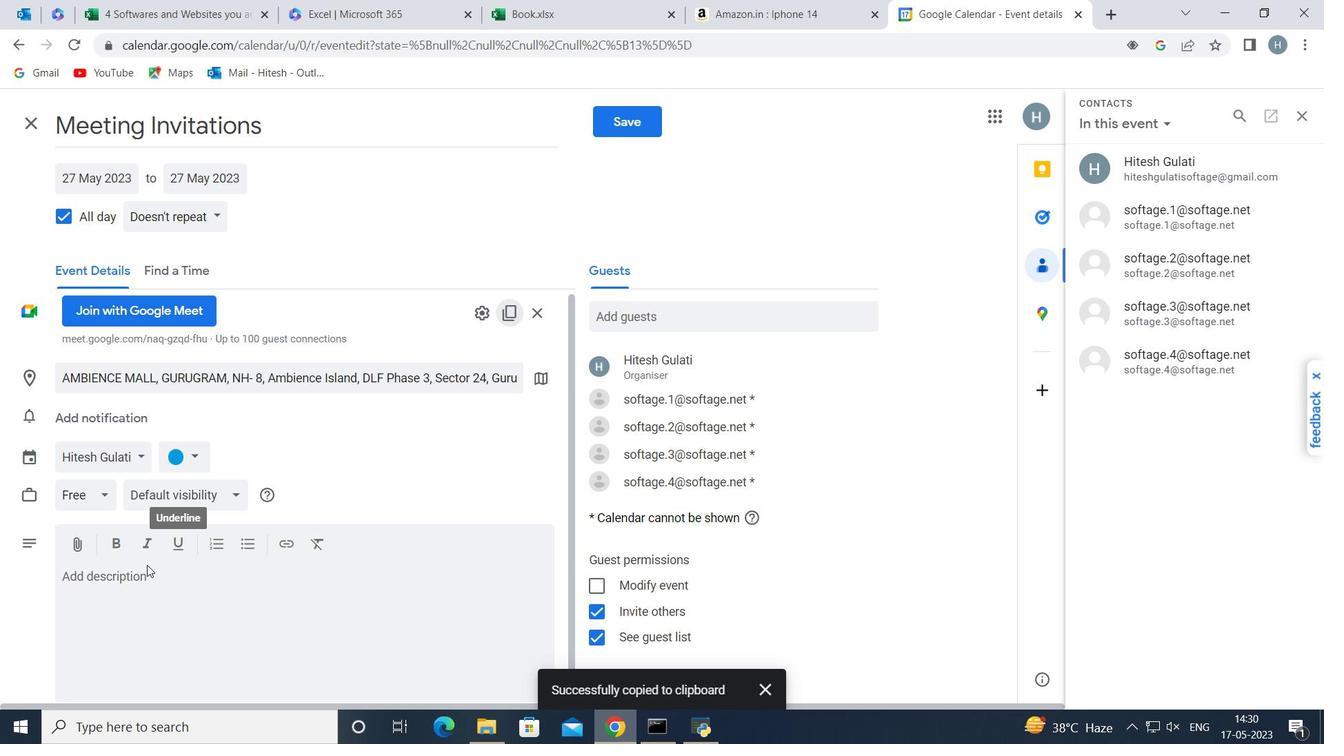 
Action: Mouse pressed left at (130, 568)
Screenshot: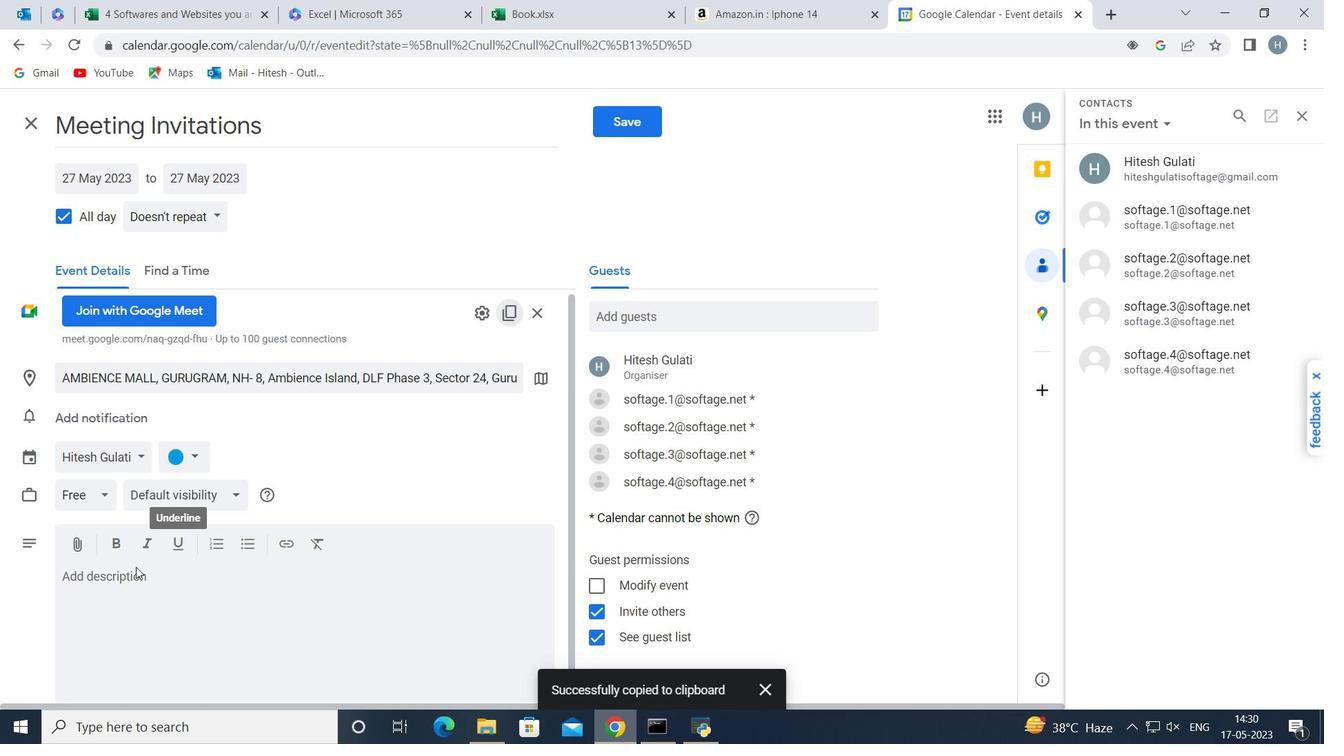 
Action: Mouse moved to (128, 581)
Screenshot: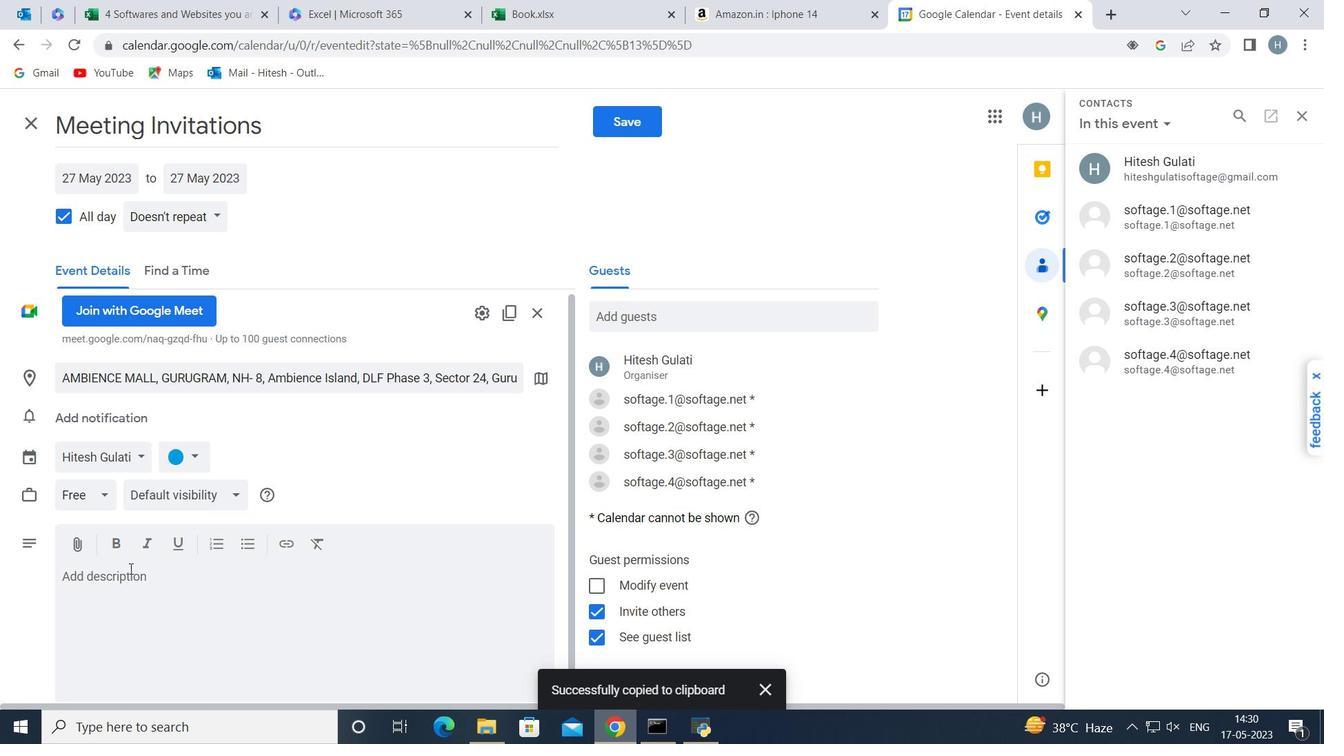
Action: Mouse pressed left at (128, 581)
Screenshot: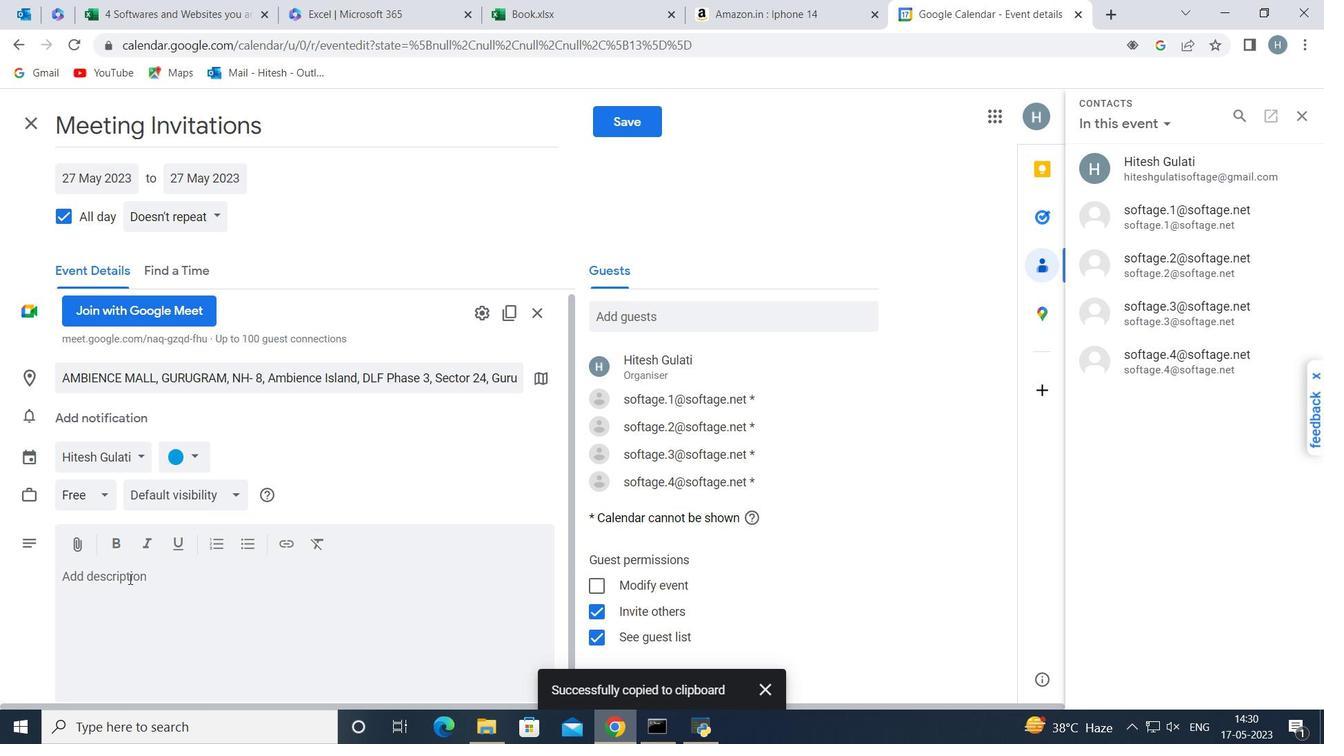 
Action: Key pressed ctrl+V
Screenshot: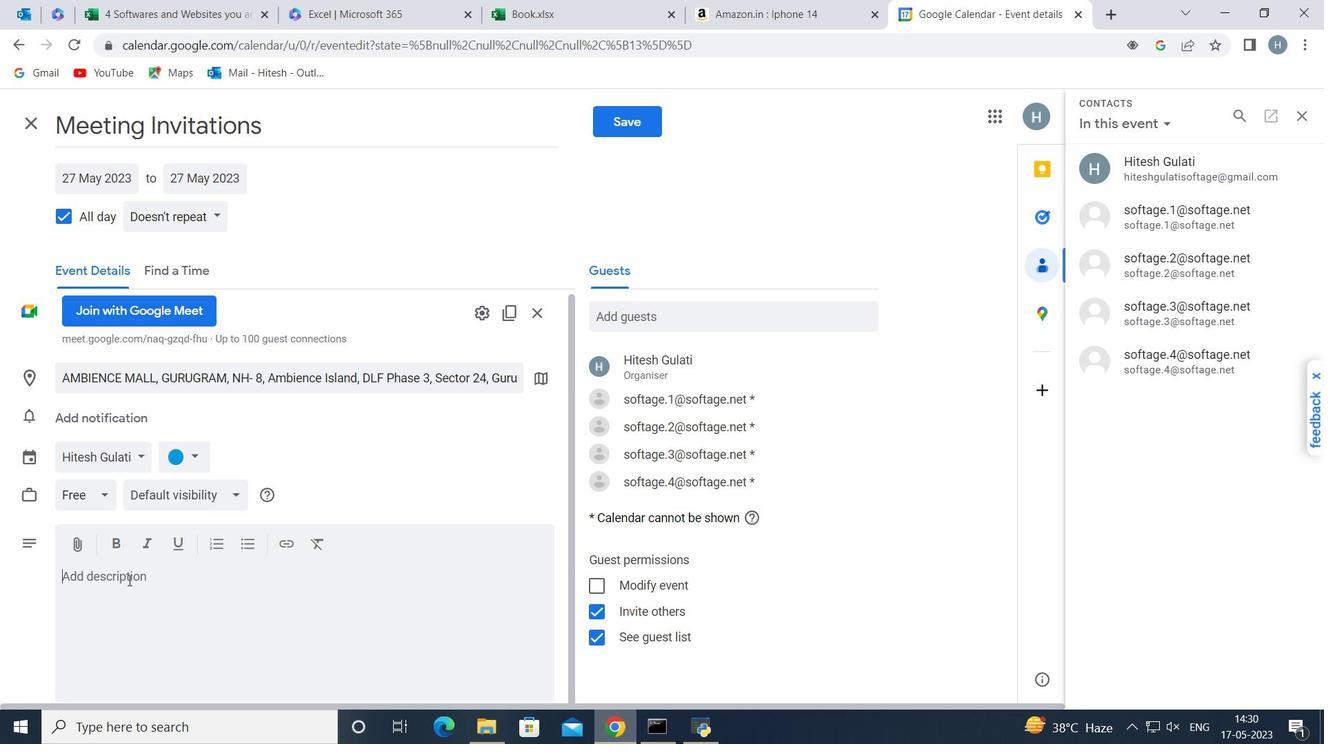 
Action: Mouse moved to (222, 591)
Screenshot: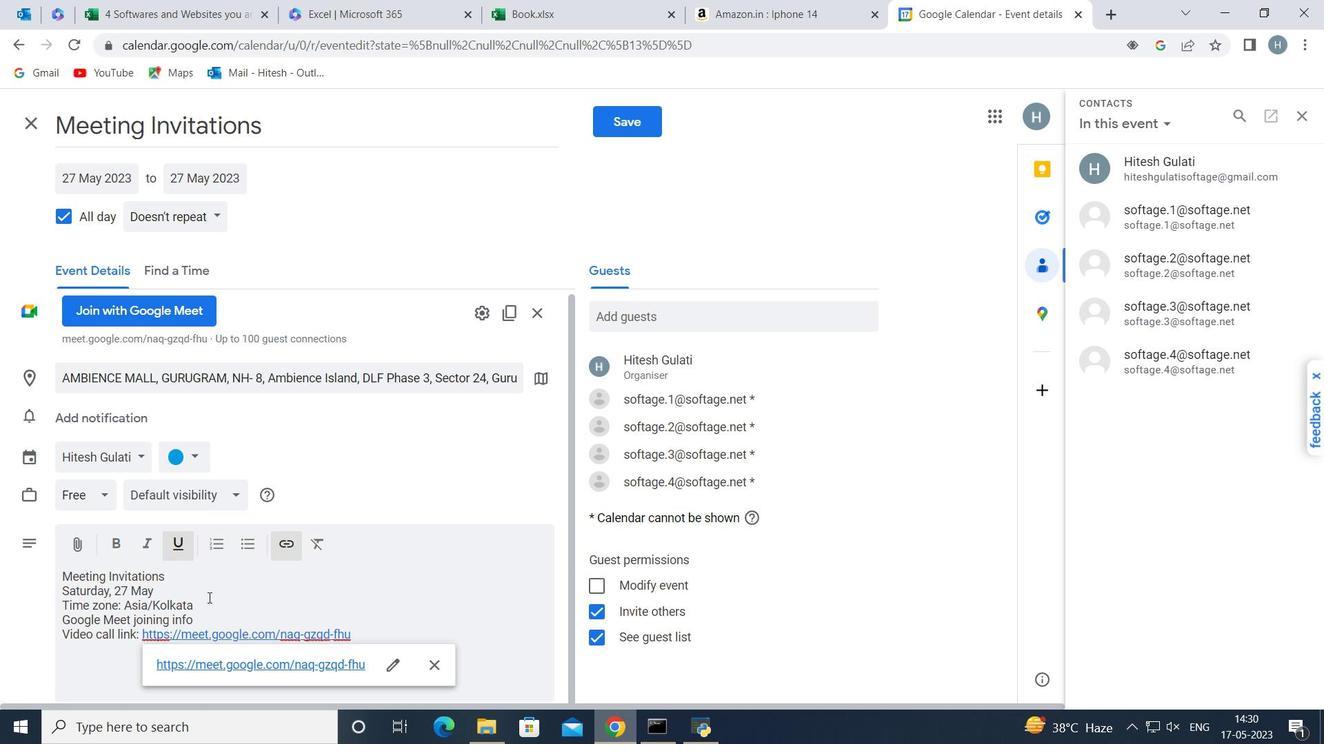 
Action: Mouse scrolled (222, 590) with delta (0, 0)
Screenshot: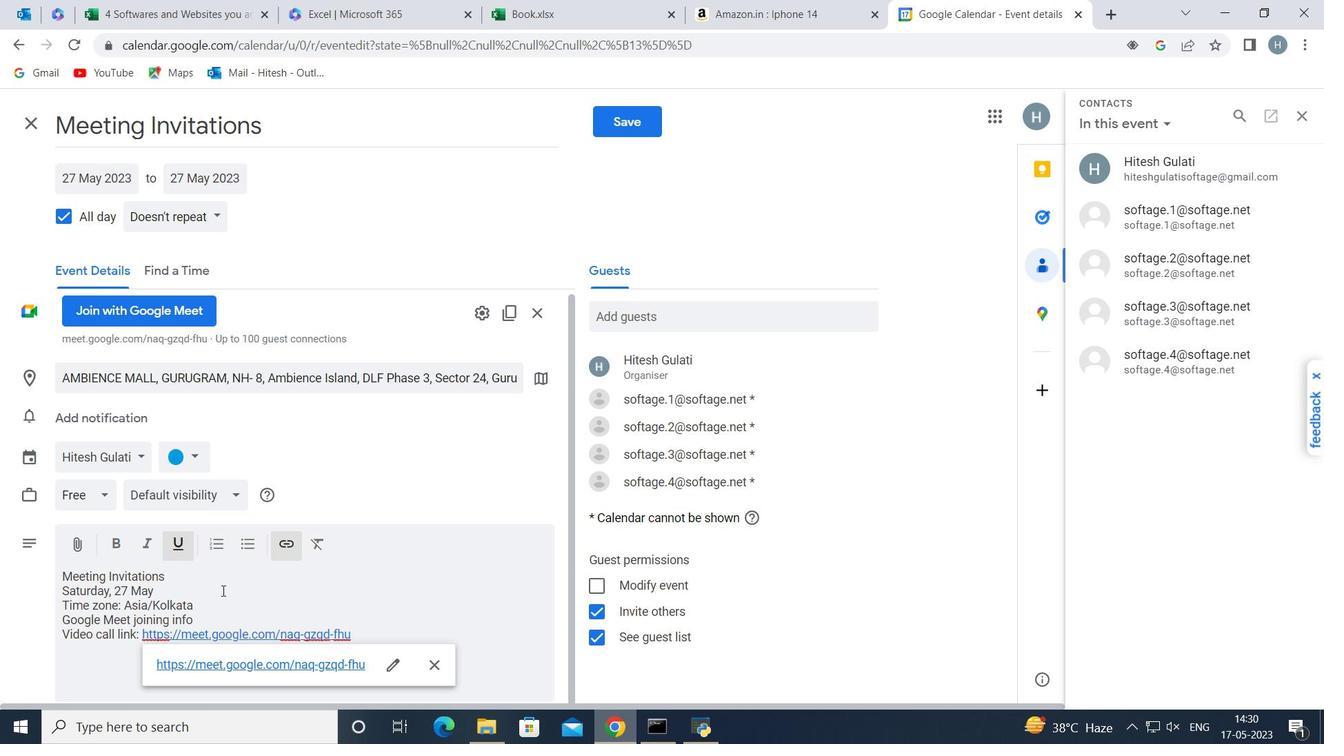 
Action: Mouse scrolled (222, 590) with delta (0, 0)
Screenshot: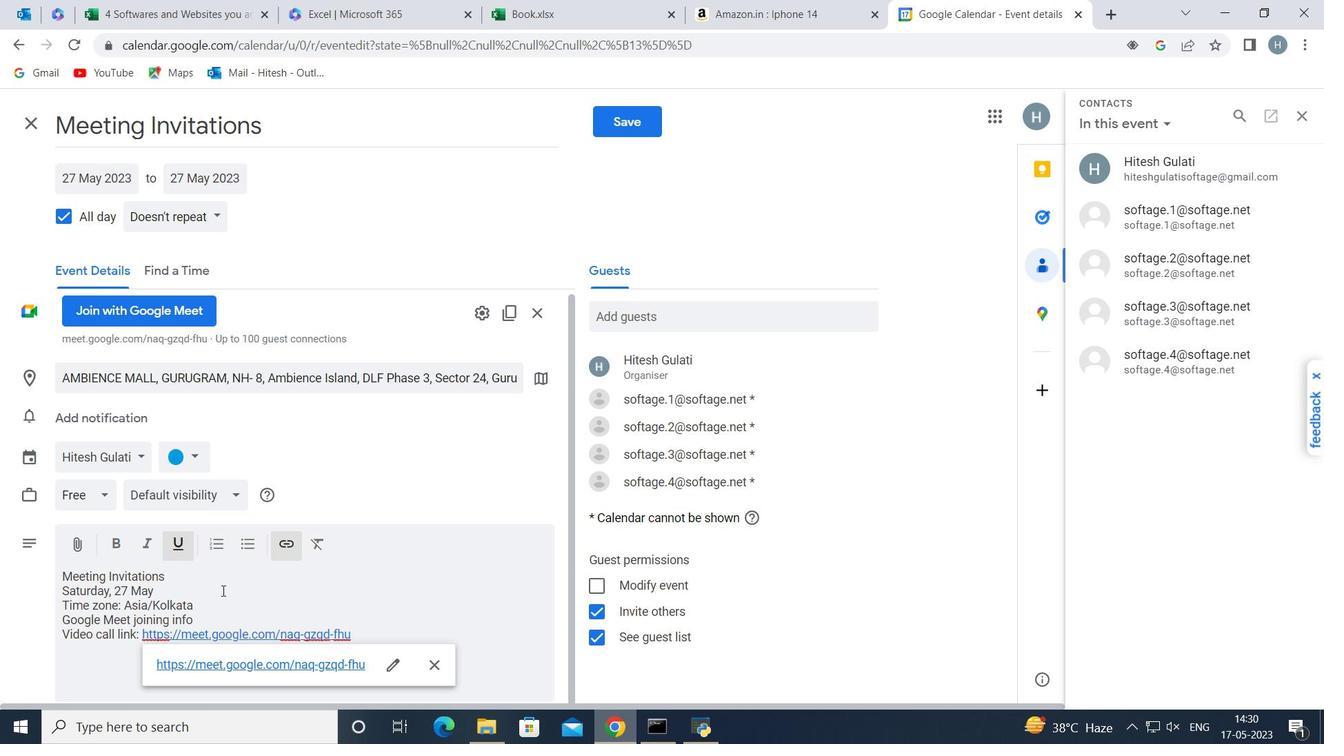 
Action: Mouse moved to (499, 635)
Screenshot: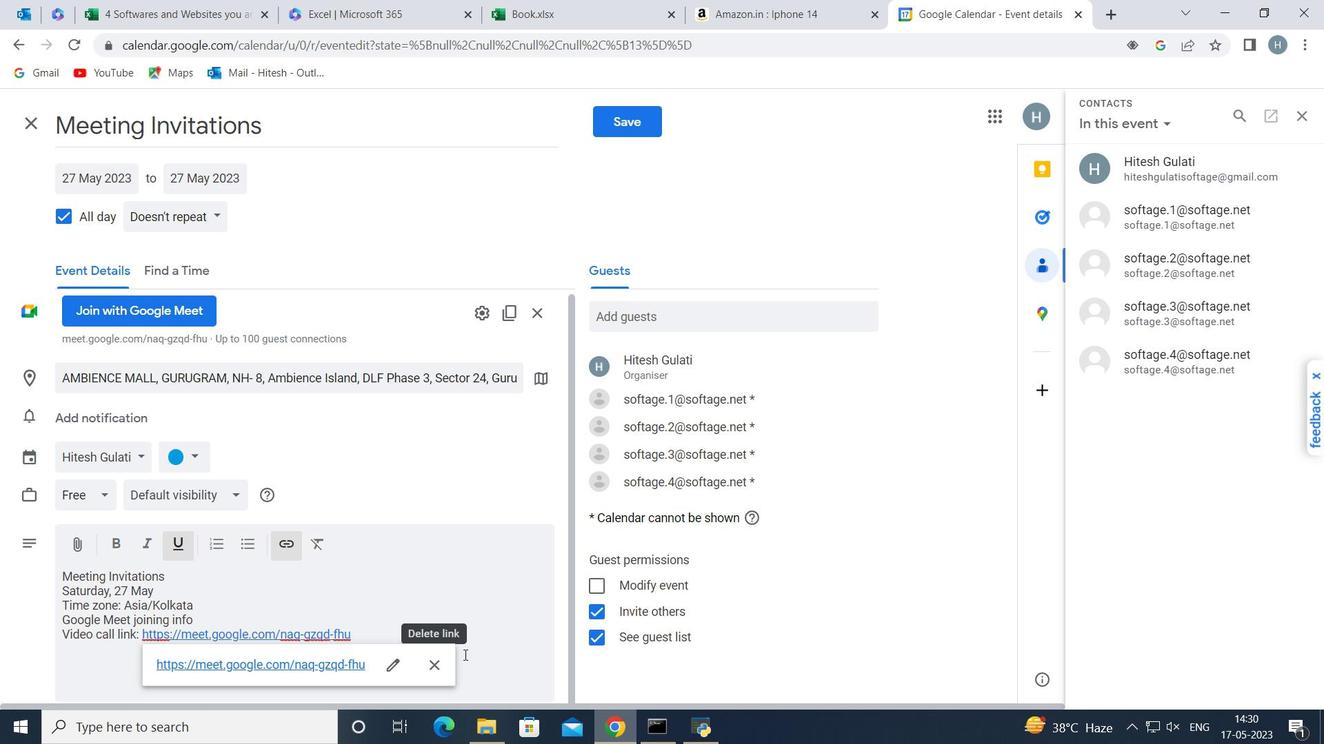
Action: Mouse pressed left at (499, 635)
Screenshot: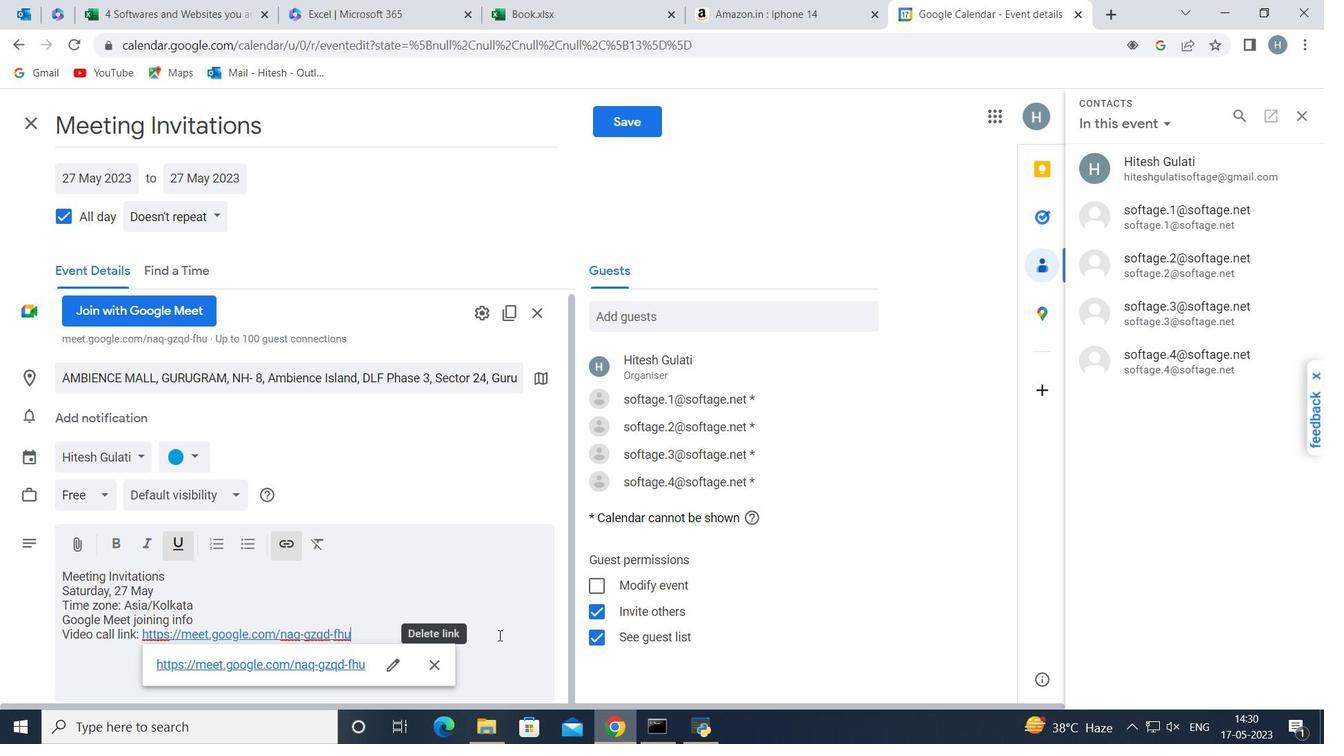 
Action: Mouse moved to (300, 660)
Screenshot: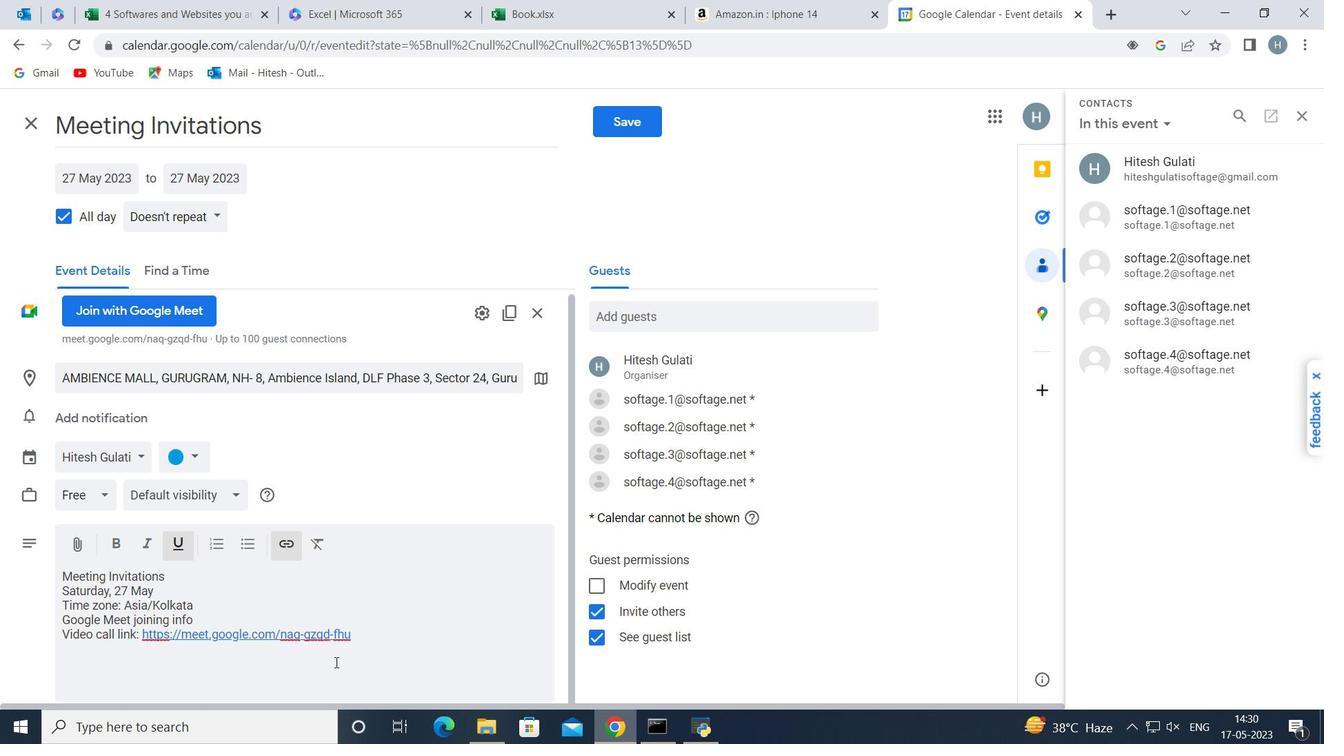 
Action: Key pressed <Key.down>
Screenshot: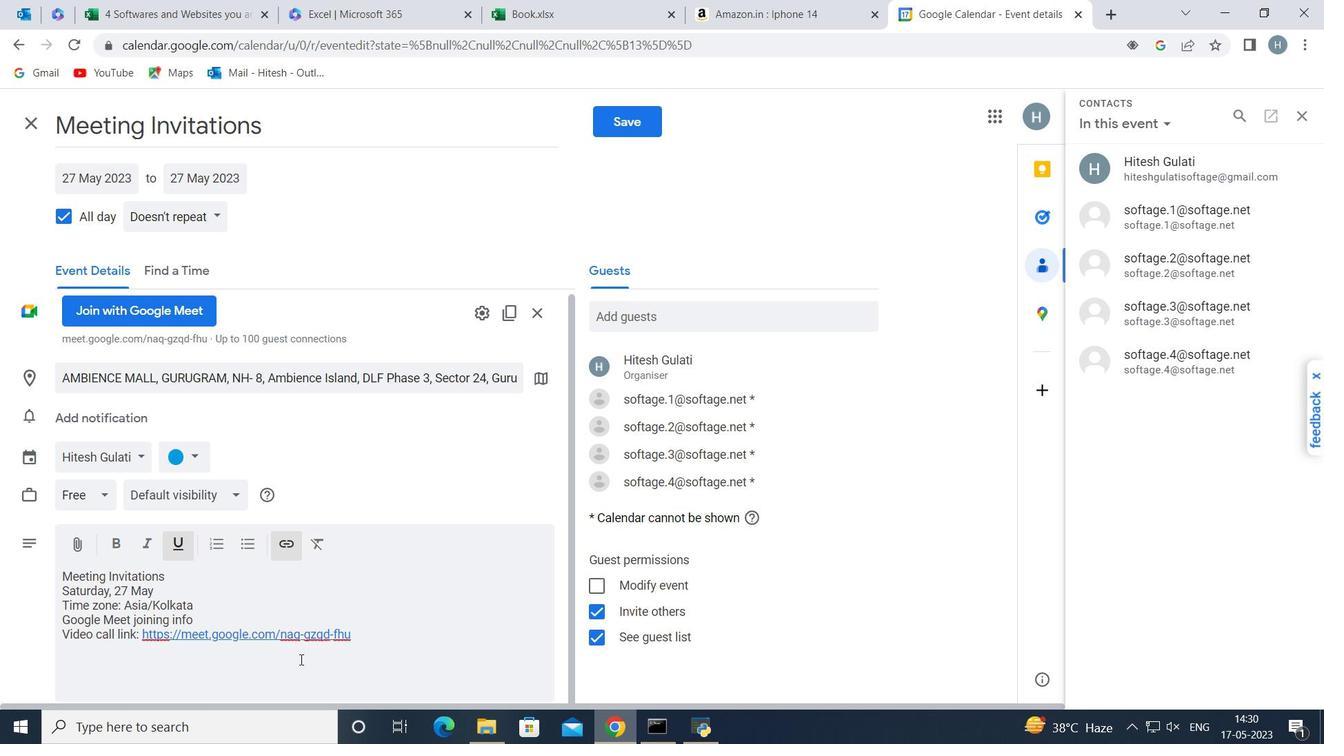 
Action: Mouse moved to (400, 583)
Screenshot: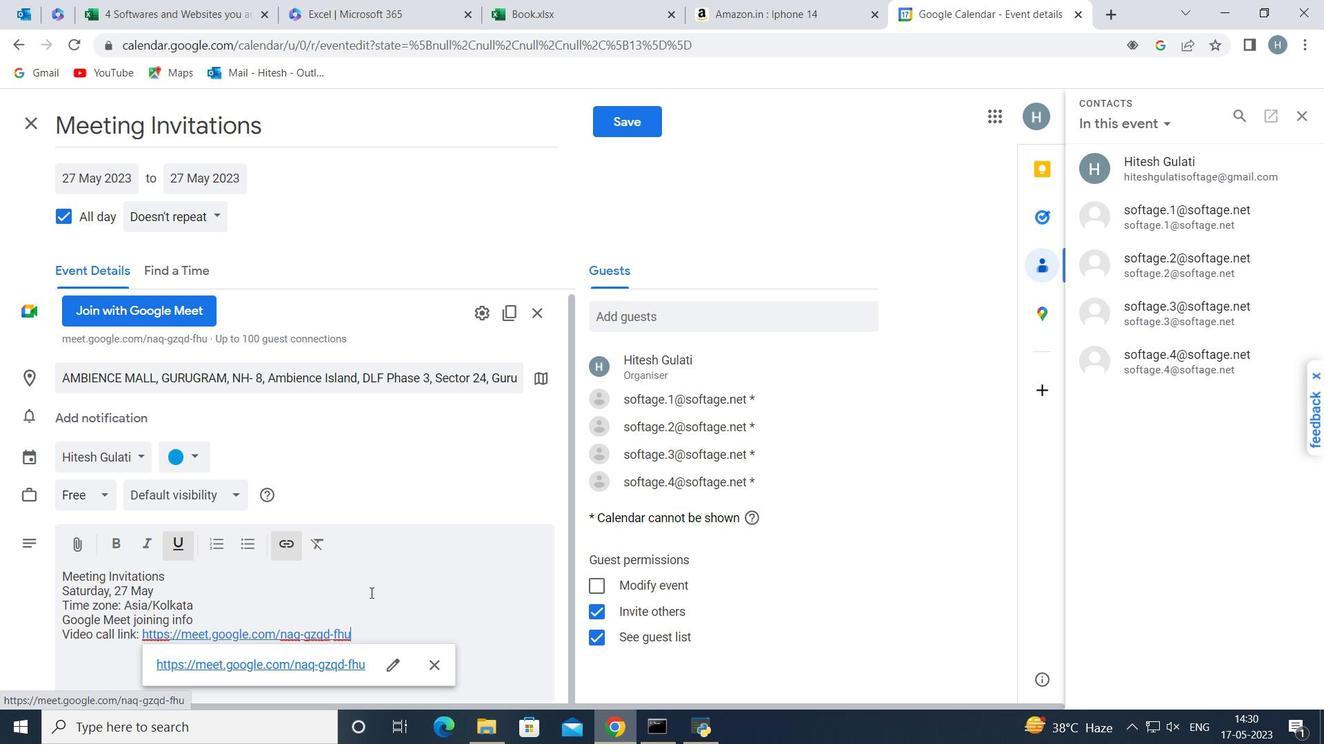
Action: Mouse pressed left at (400, 583)
Screenshot: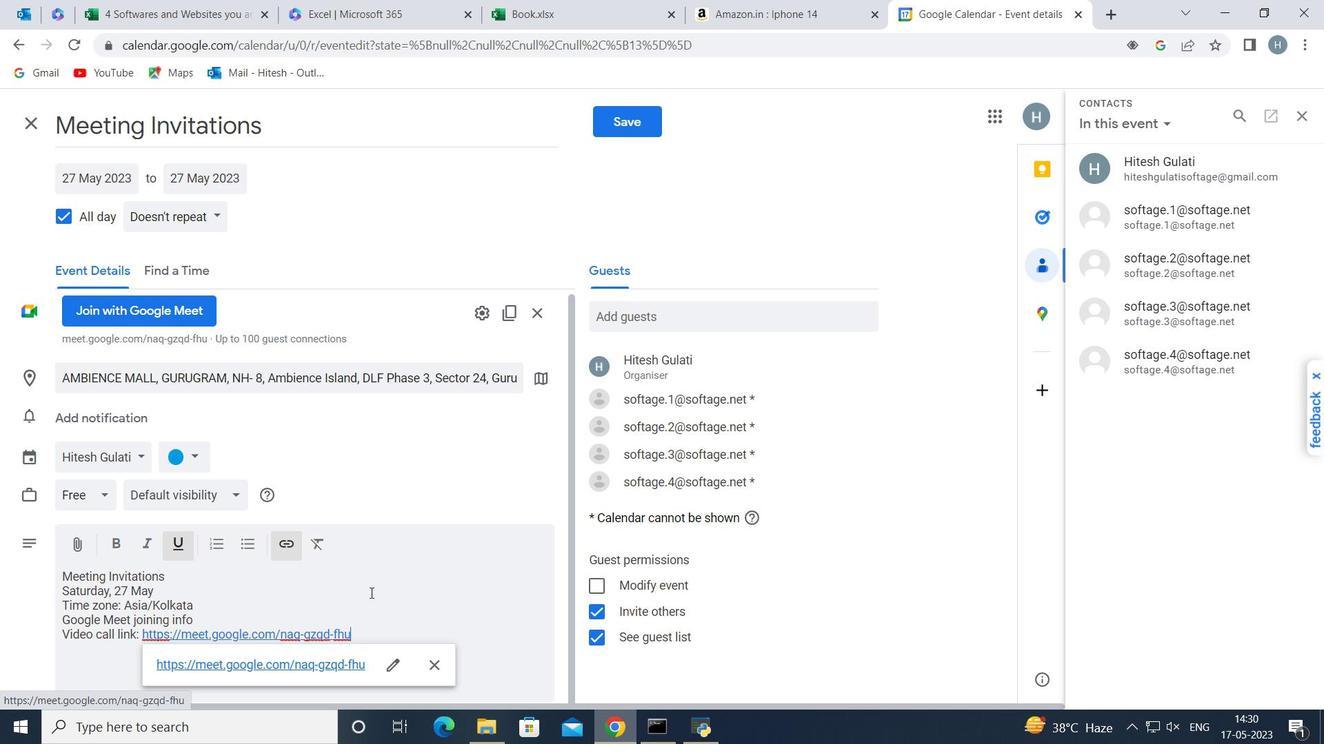 
Action: Mouse moved to (61, 687)
Screenshot: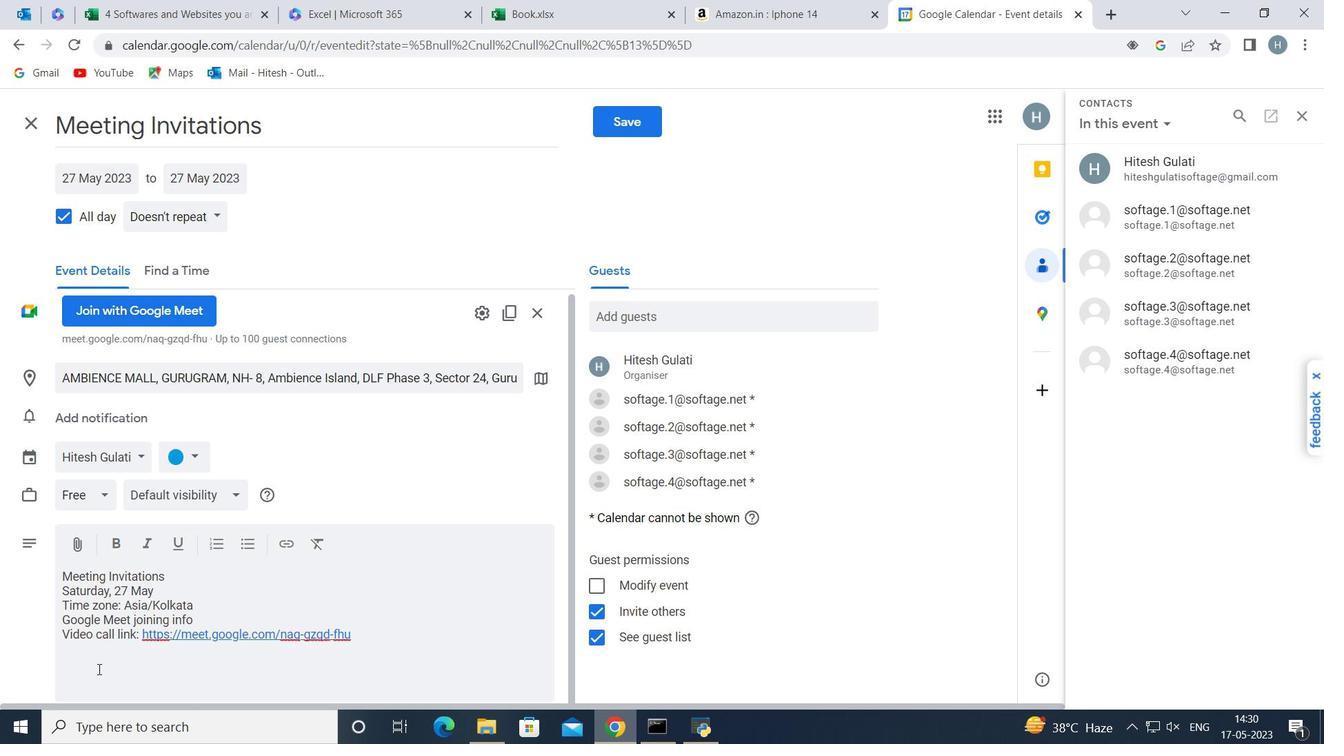 
Action: Mouse pressed left at (61, 687)
Screenshot: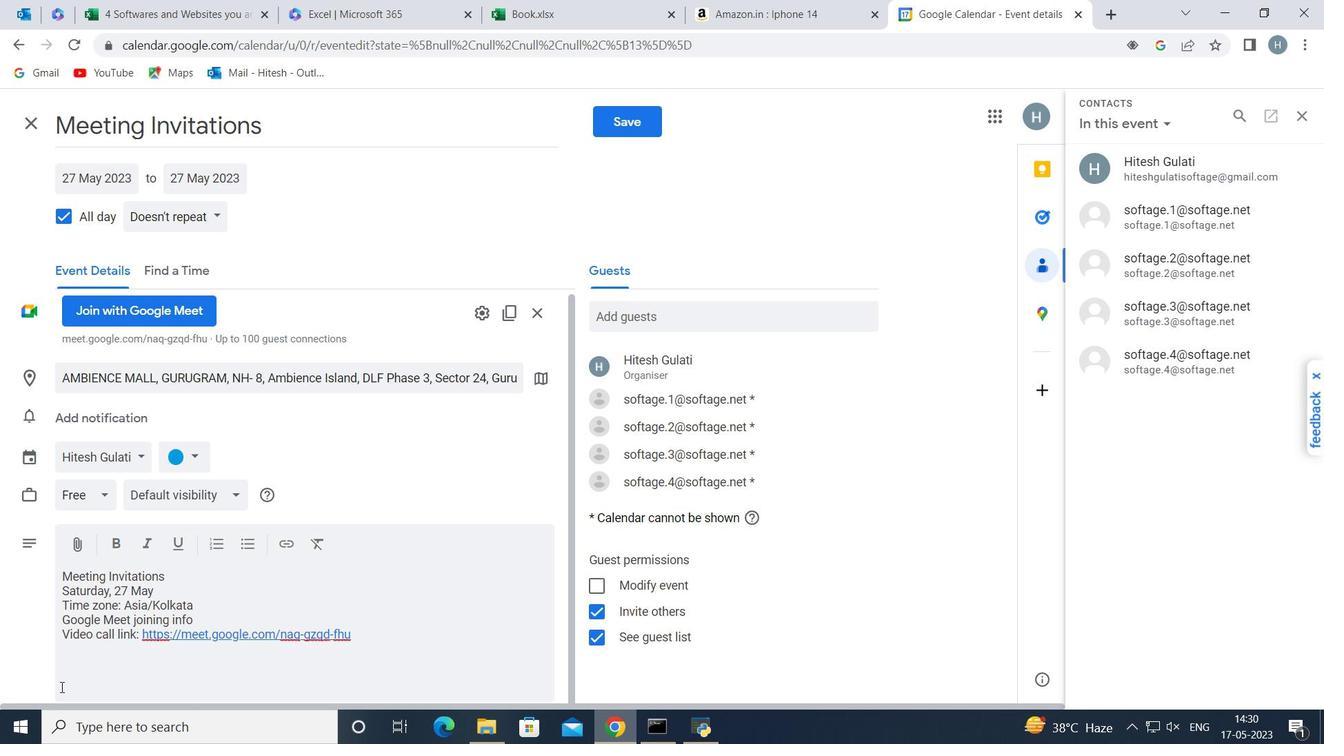 
Action: Mouse moved to (90, 662)
Screenshot: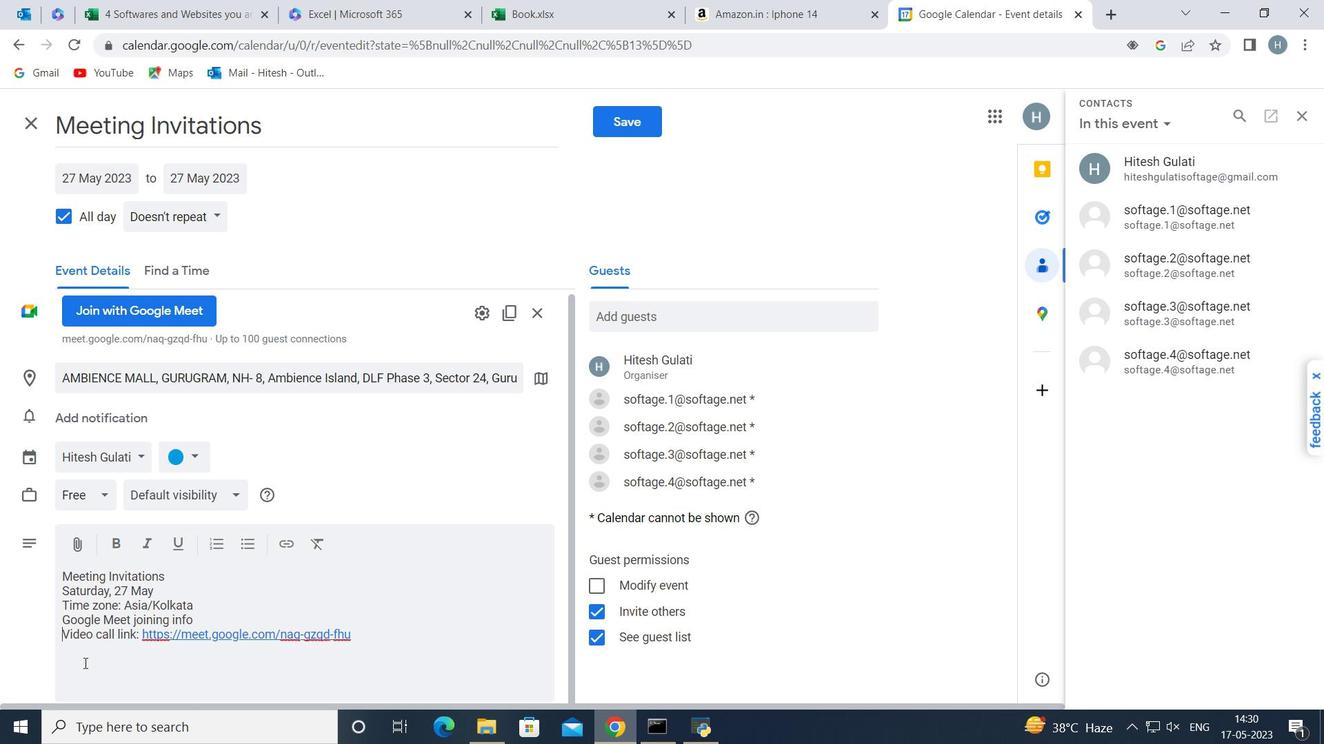 
Action: Key pressed <Key.enter>
Screenshot: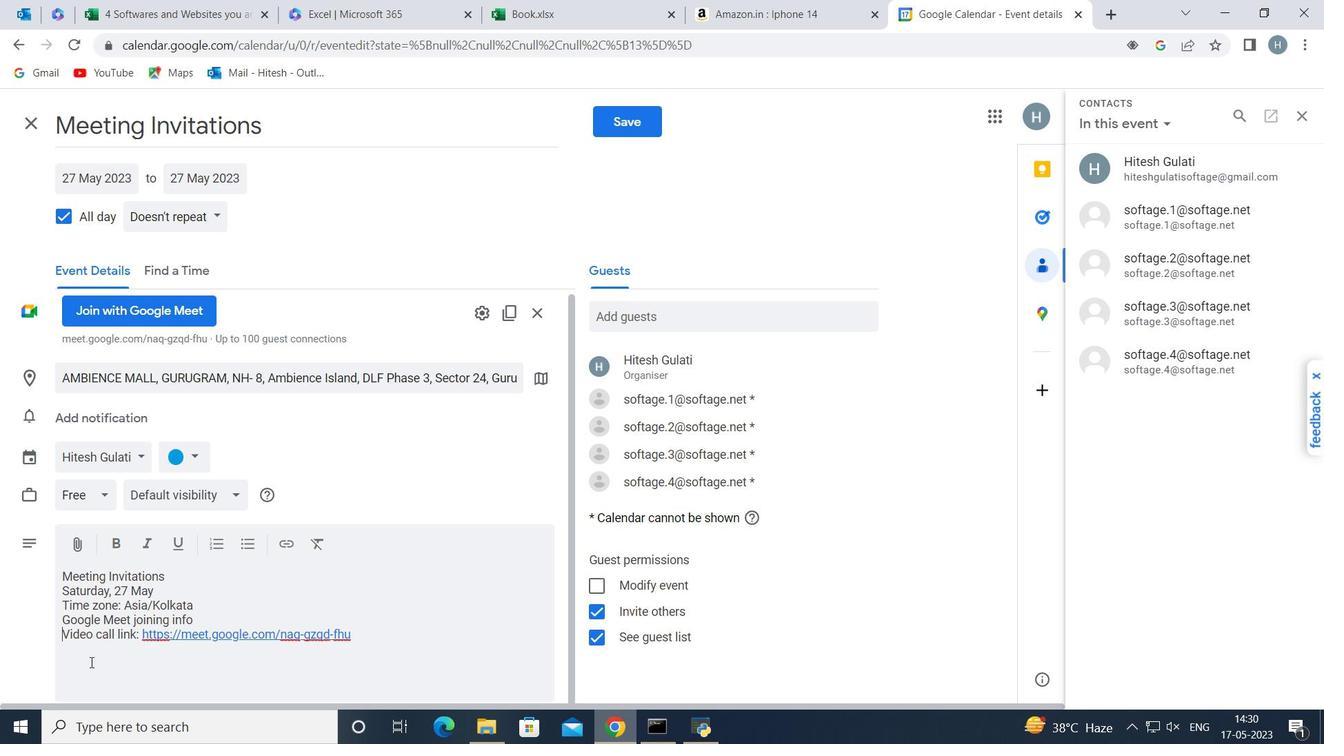 
Action: Mouse moved to (96, 653)
Screenshot: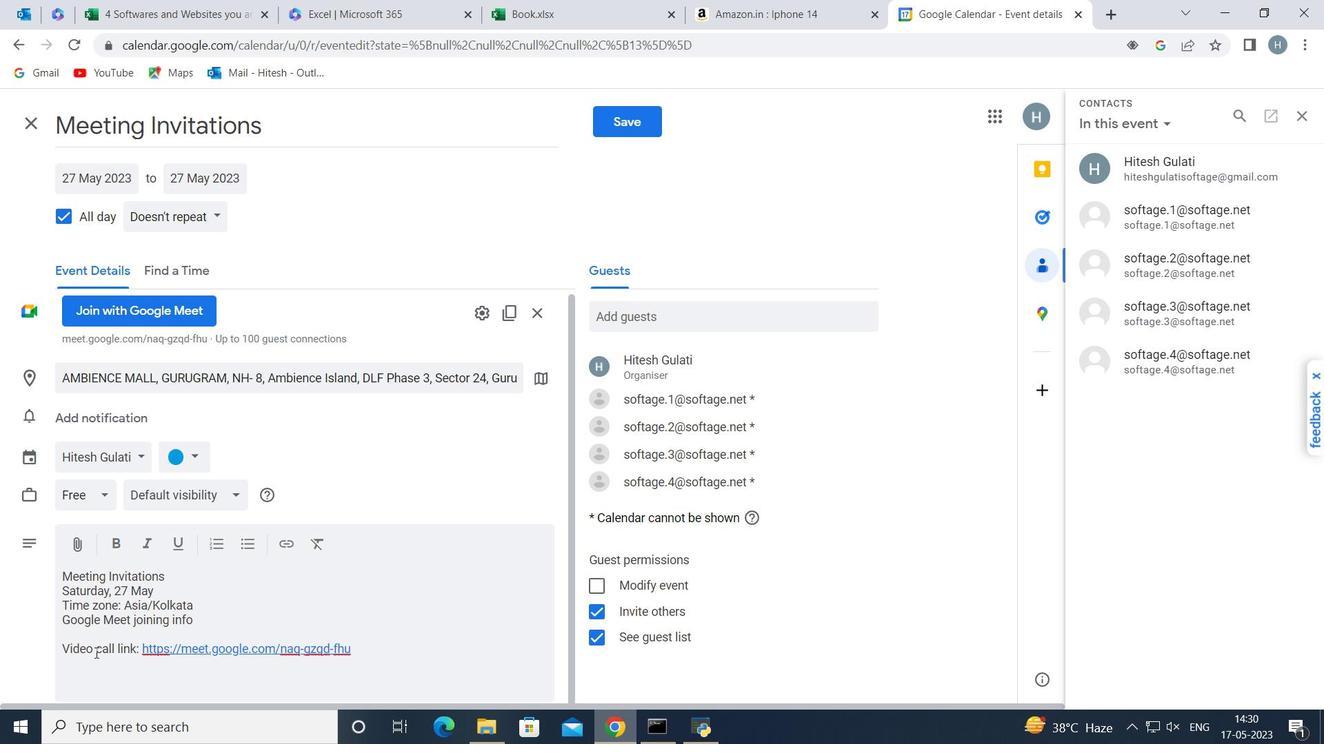
Action: Key pressed <Key.backspace>
Screenshot: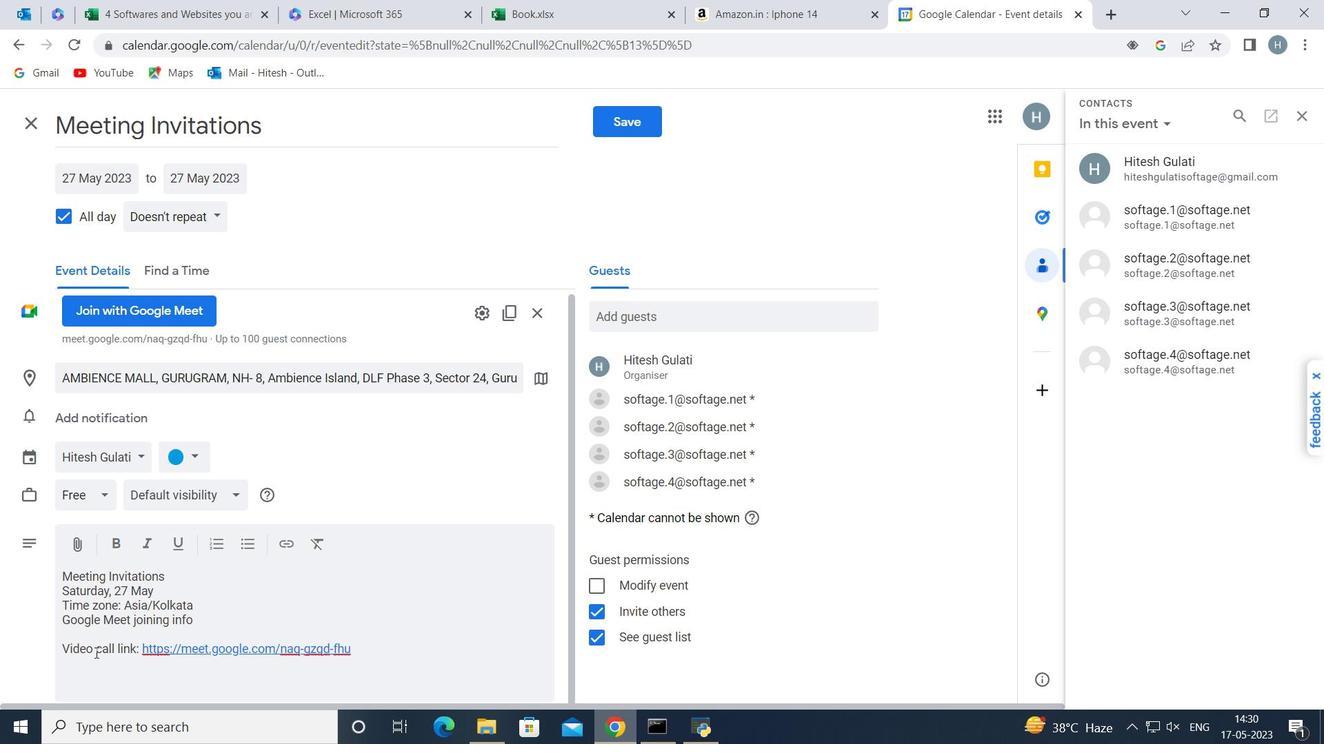 
Action: Mouse moved to (366, 631)
Screenshot: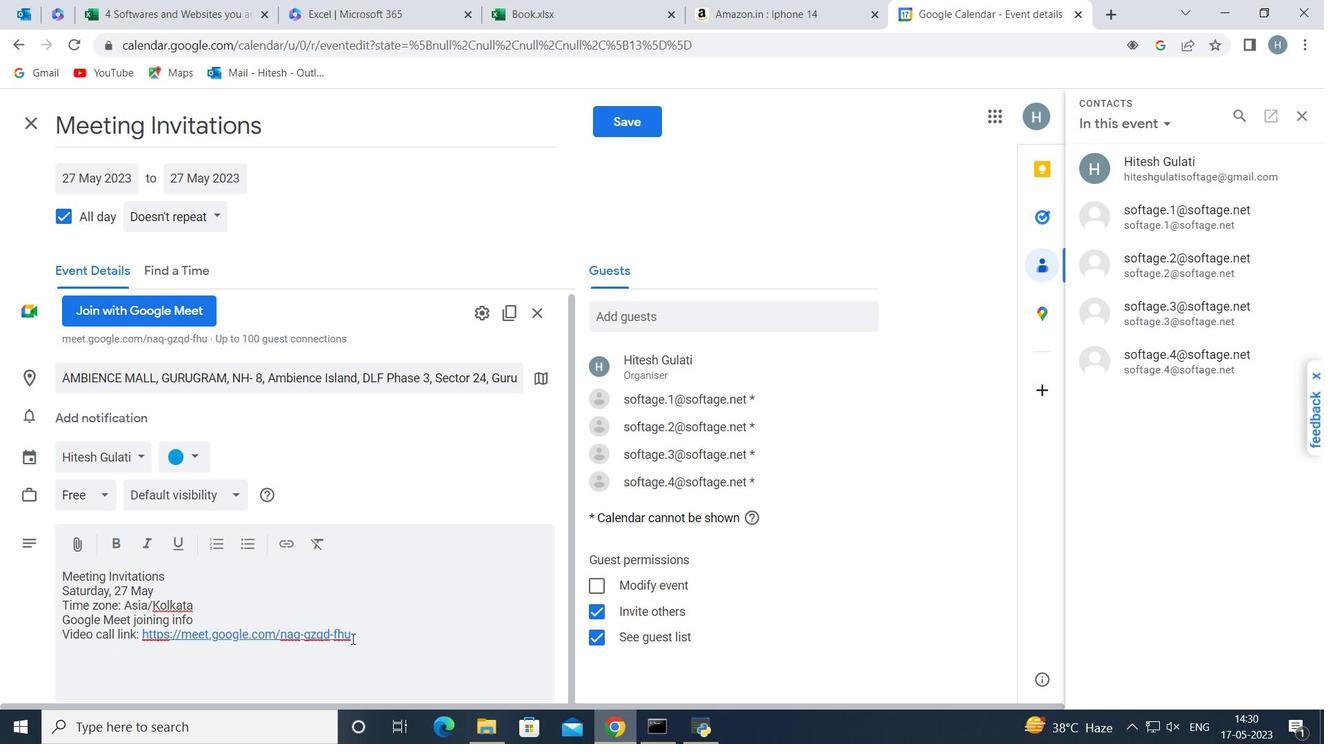 
Action: Mouse pressed left at (366, 631)
Screenshot: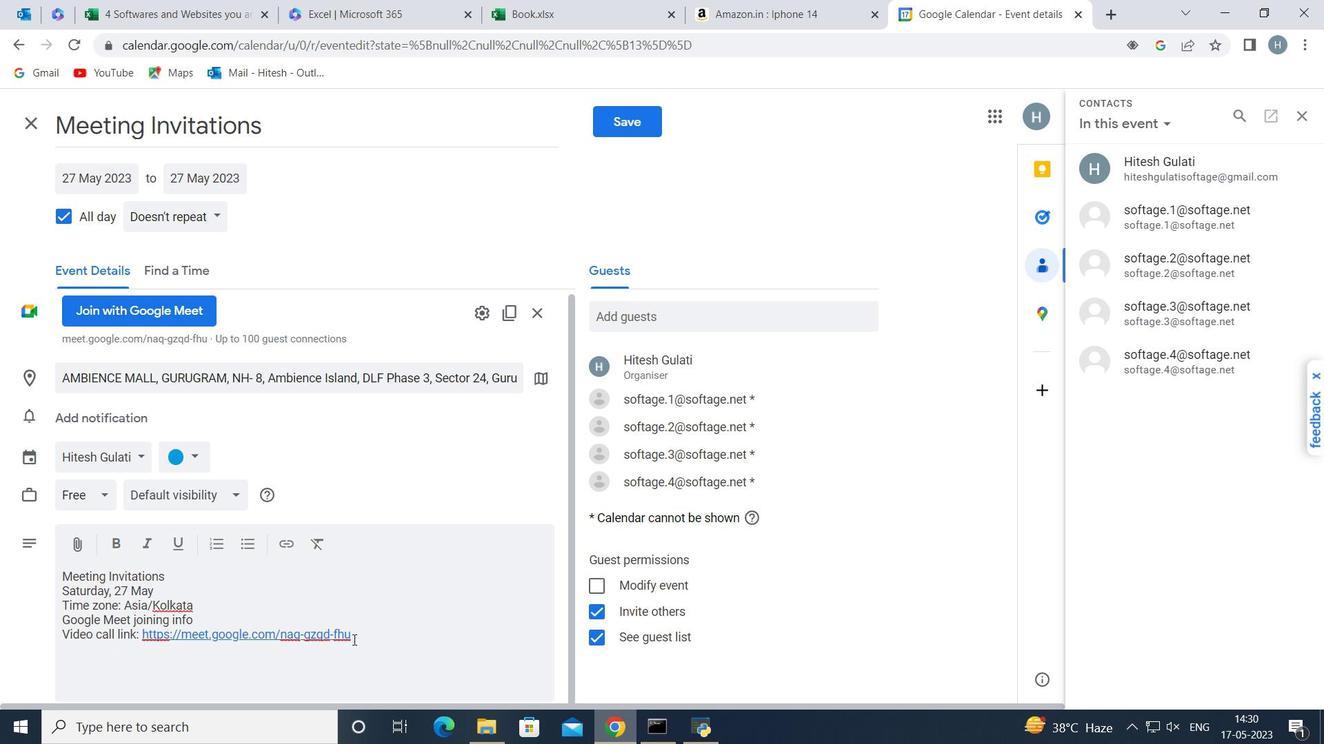 
Action: Key pressed <Key.enter>
Screenshot: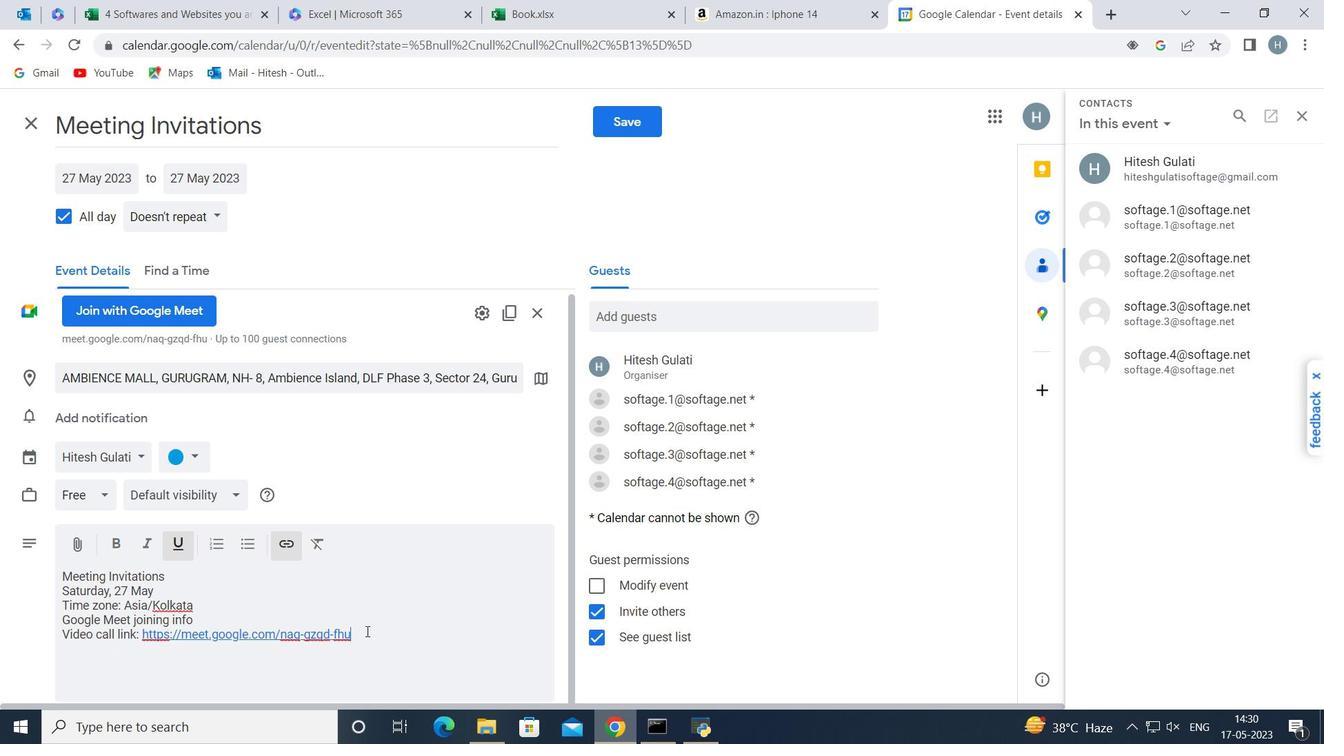 
Action: Mouse moved to (366, 631)
Screenshot: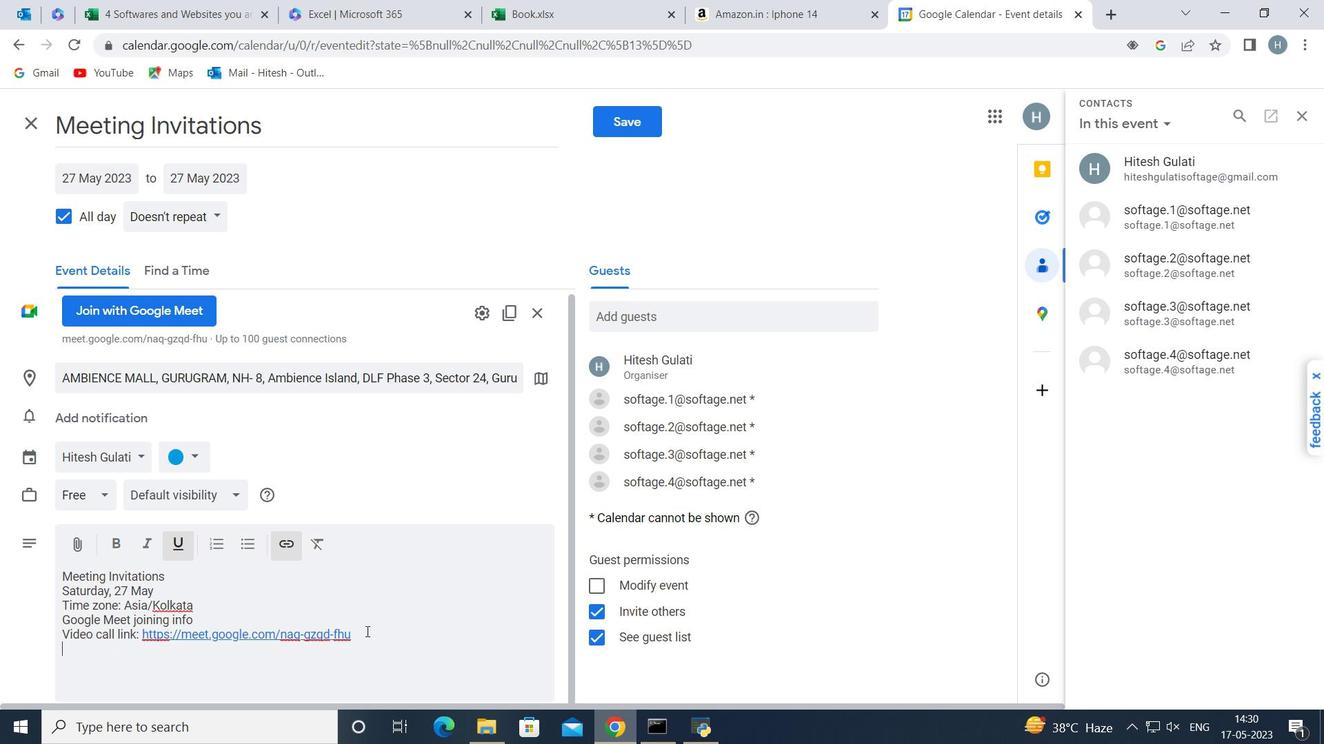 
Action: Mouse scrolled (366, 631) with delta (0, 0)
Screenshot: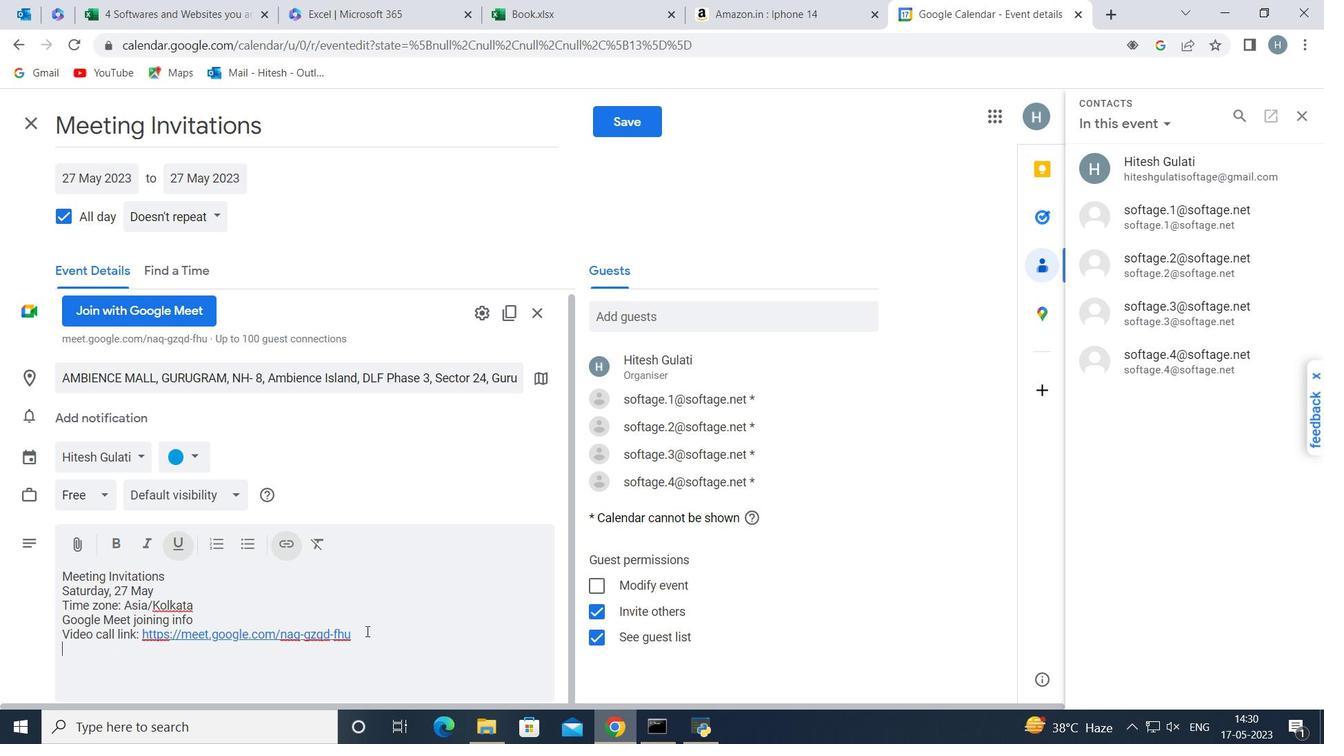 
Action: Key pressed <Key.enter>
Screenshot: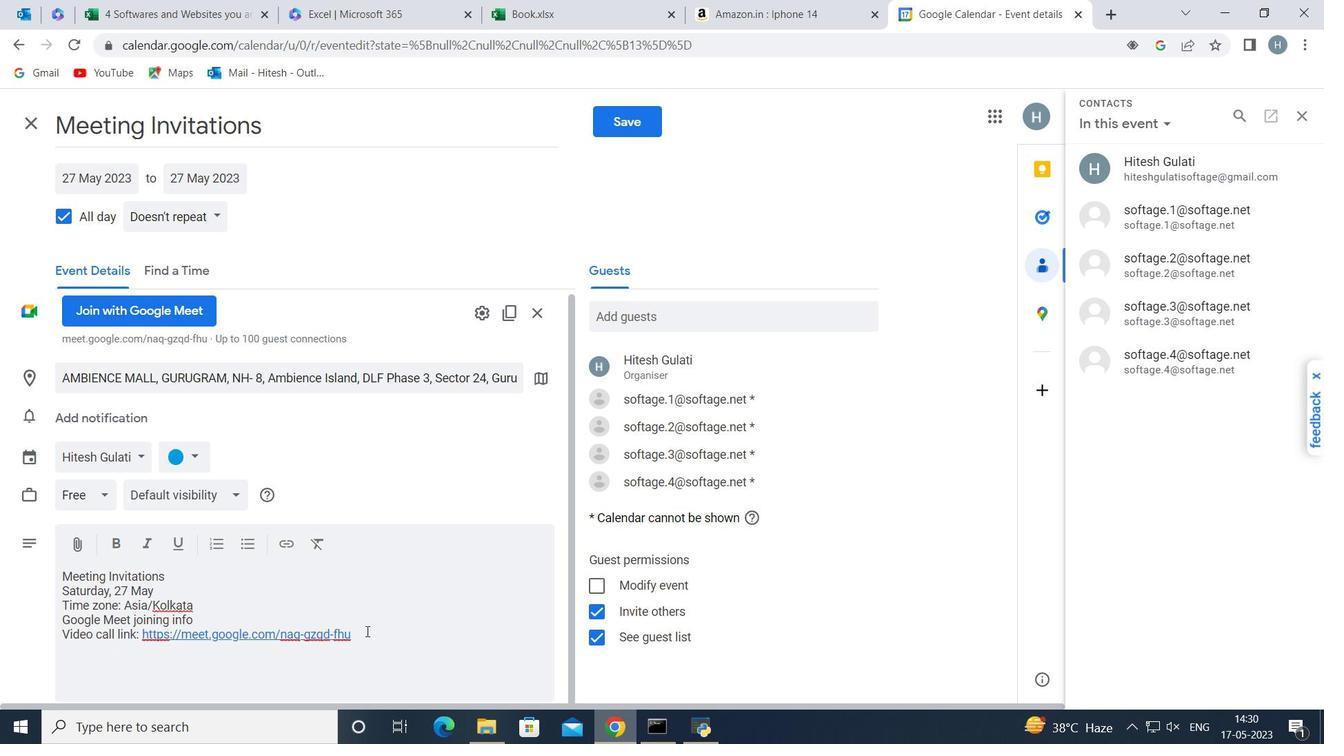 
Action: Mouse moved to (364, 629)
Screenshot: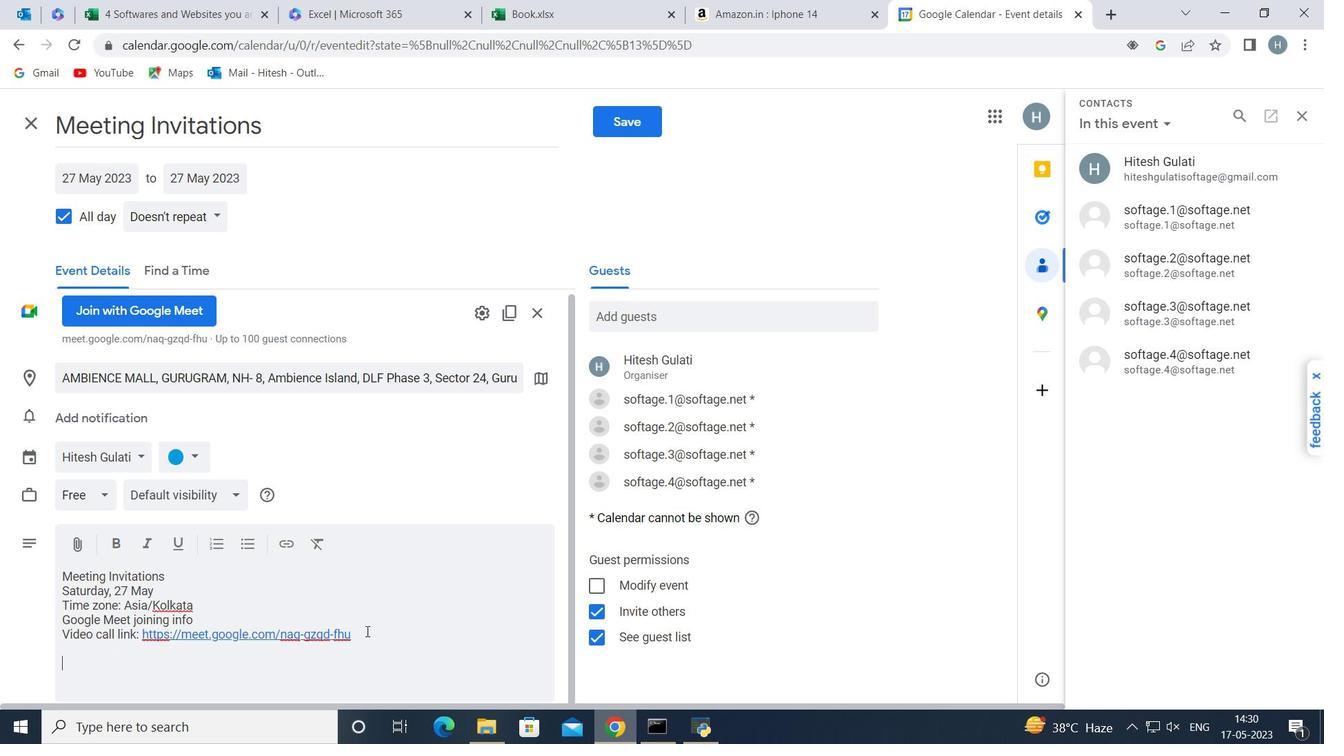 
Action: Mouse scrolled (364, 628) with delta (0, 0)
Screenshot: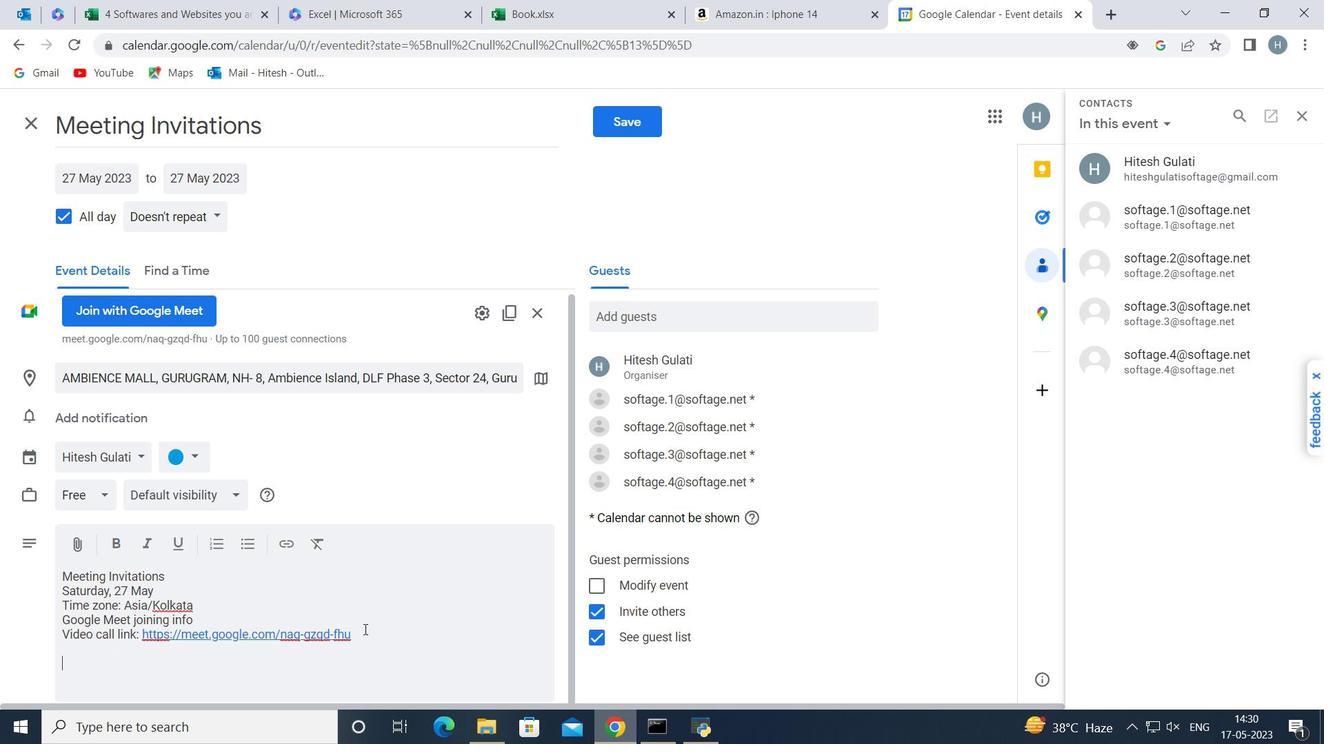 
Action: Mouse scrolled (364, 628) with delta (0, 0)
Screenshot: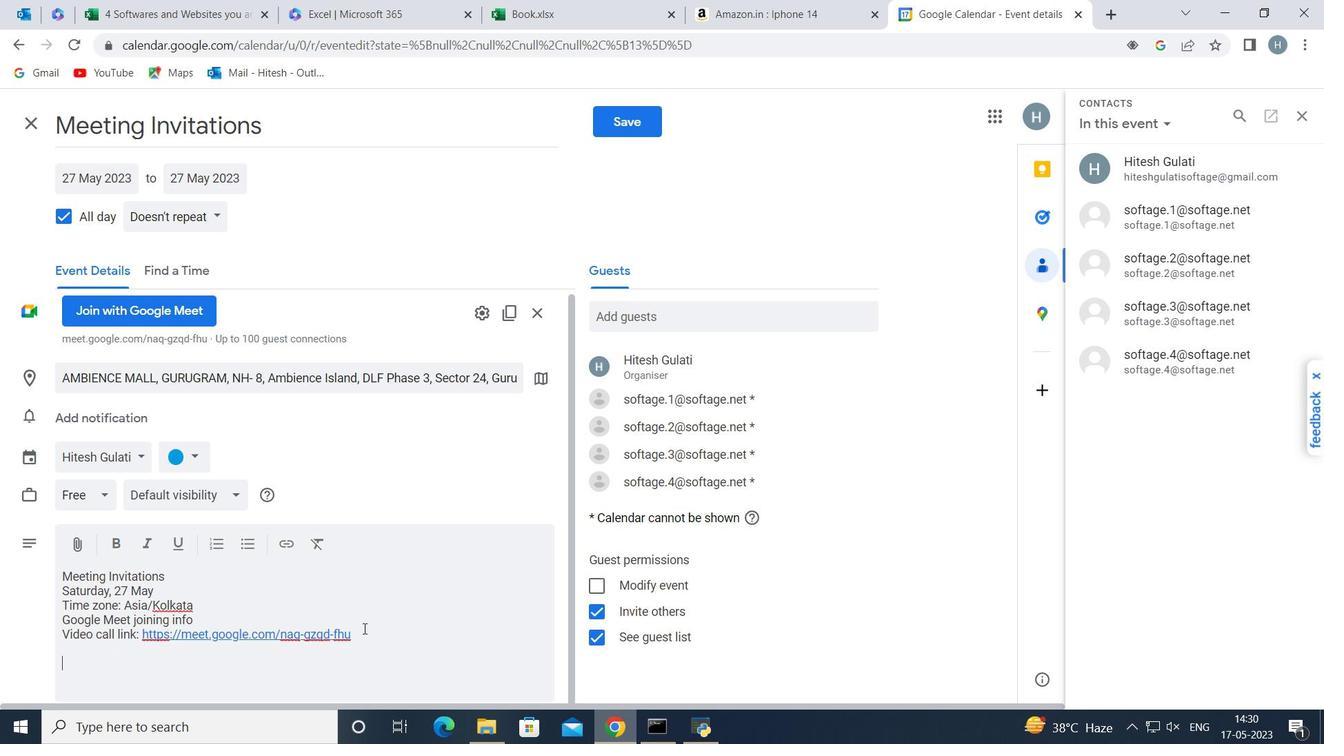 
Action: Mouse moved to (571, 464)
Screenshot: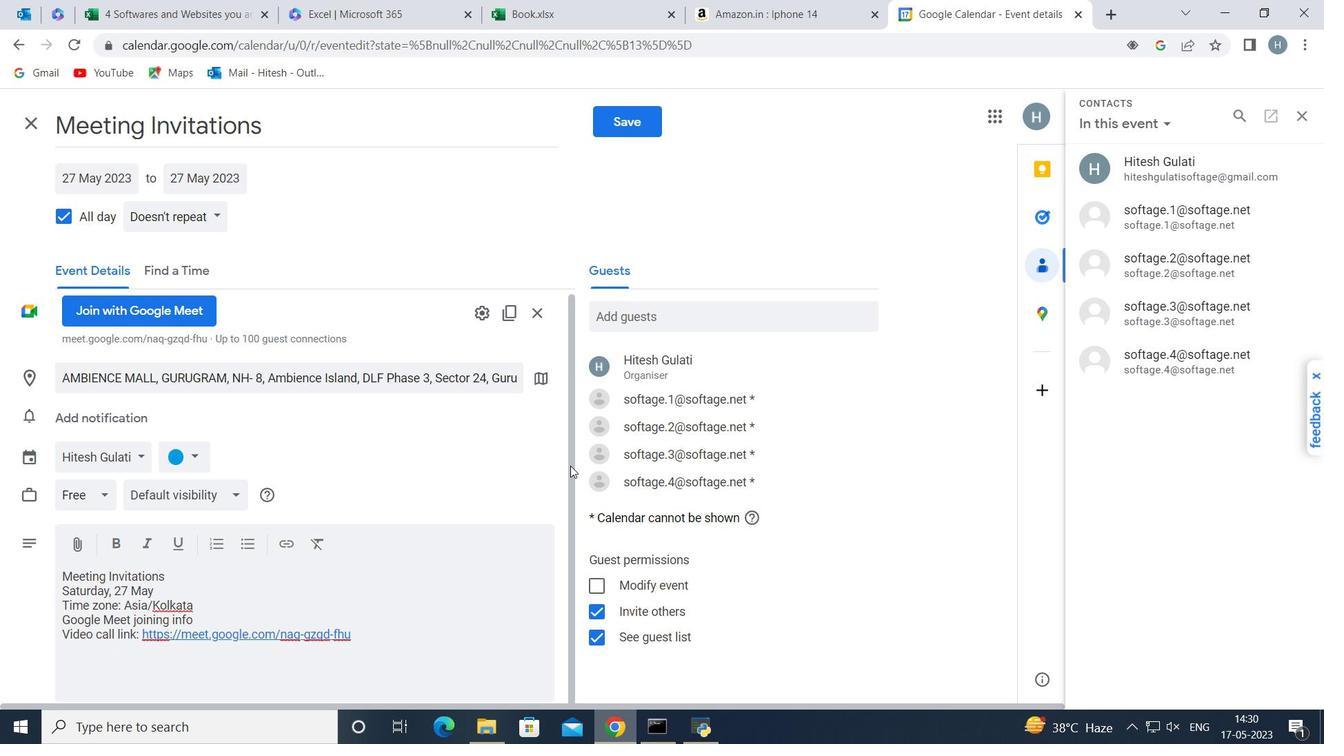 
Action: Mouse pressed left at (571, 464)
Screenshot: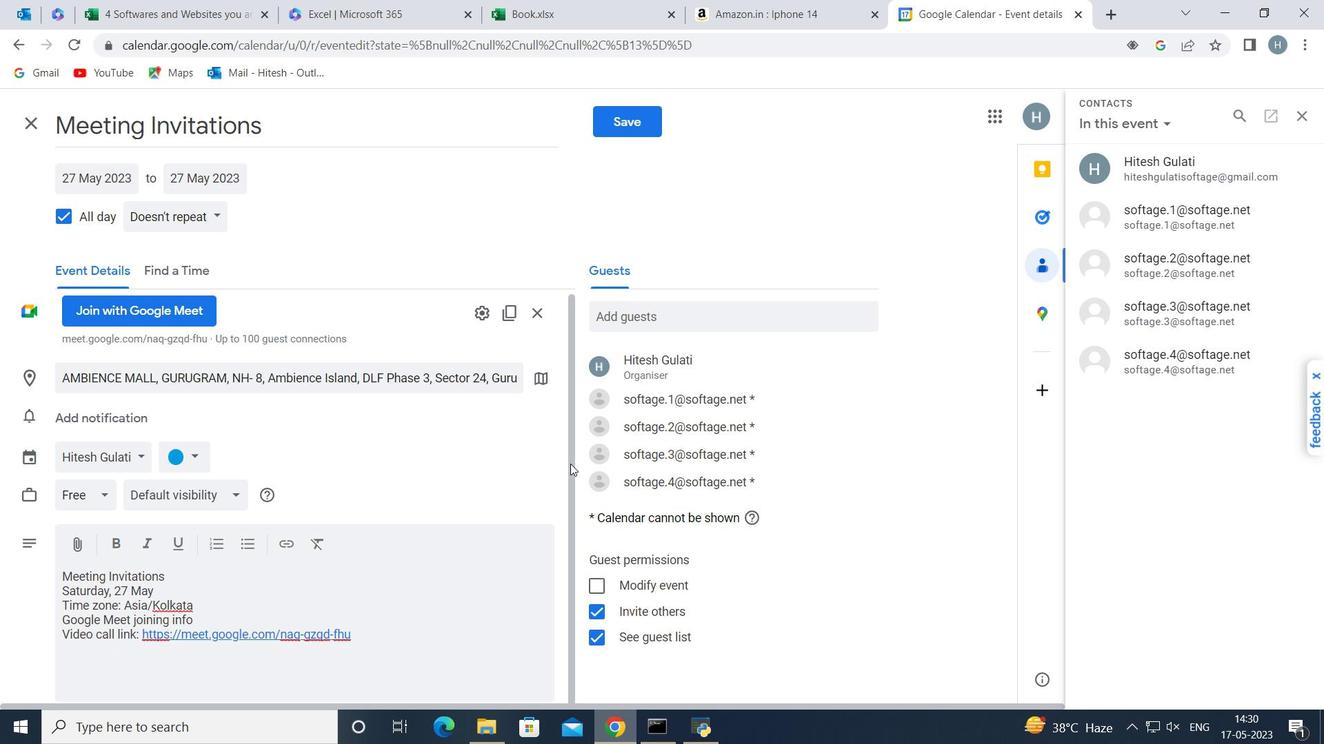 
Action: Mouse moved to (297, 610)
Screenshot: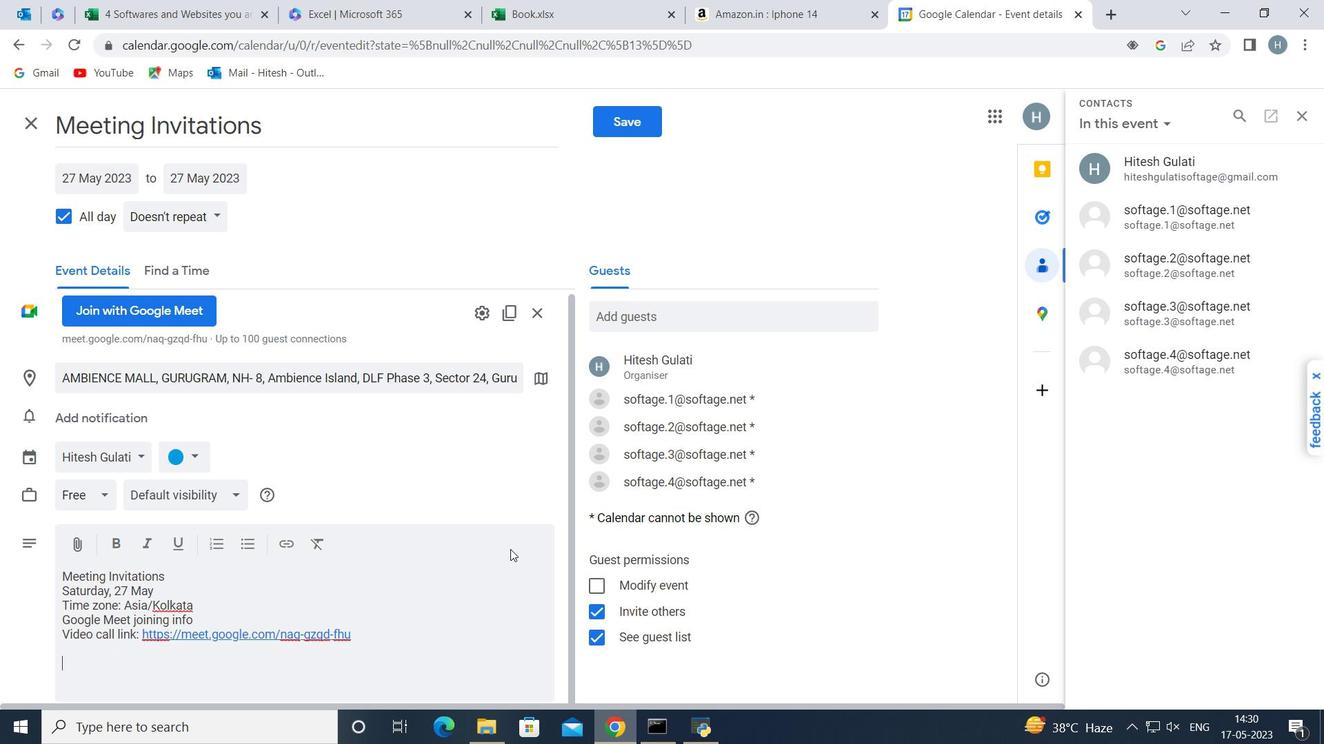 
Action: Key pressed <Key.shift>Hellon<Key.backspace><Key.space><Key.shift>Team<Key.space><Key.shift>Men<Key.backspace>mbers<Key.space><Key.down><Key.enter><Key.shift>This<Key.space>is<Key.space>the<Key.space>remainder<Key.space>for<Key.space><Key.backspace><Key.backspace><Key.backspace><Key.backspace><Key.backspace><Key.backspace><Key.backspace><Key.backspace><Key.backspace><Key.backspace><Key.backspace><Key.backspace><Key.backspace><Key.backspace><Key.space><Key.space><Key.shift>Video<Key.space>conference<Key.space><Key.shift><Key.shift>Meeting<Key.space><Key.shift>Invitation<Key.space><Key.enter>so<Key.space><Key.shift>atend<Key.space><Key.backspace><Key.backspace><Key.backspace><Key.backspace>tend<Key.space>on<Key.backspace><Key.backspace>t<Key.backspace><Key.backspace><Key.backspace><Key.backspace><Key.backspace><Key.backspace><Key.backspace><Key.backspace>ric<Key.backspace><Key.backspace>ea<Key.backspace><Key.backspace>attend<Key.space>a<Key.space>meeting<Key.space>on<Key.space>time<Key.space><Key.backspace><Key.backspace><Key.backspace><Key.backspace><Key.backspace>tim<Key.backspace><Key.backspace><Key.backspace>time<Key.space>as<Key.space>ew<Key.backspace><Key.backspace>we<Key.space>discuss<Key.space><Key.enter>
Screenshot: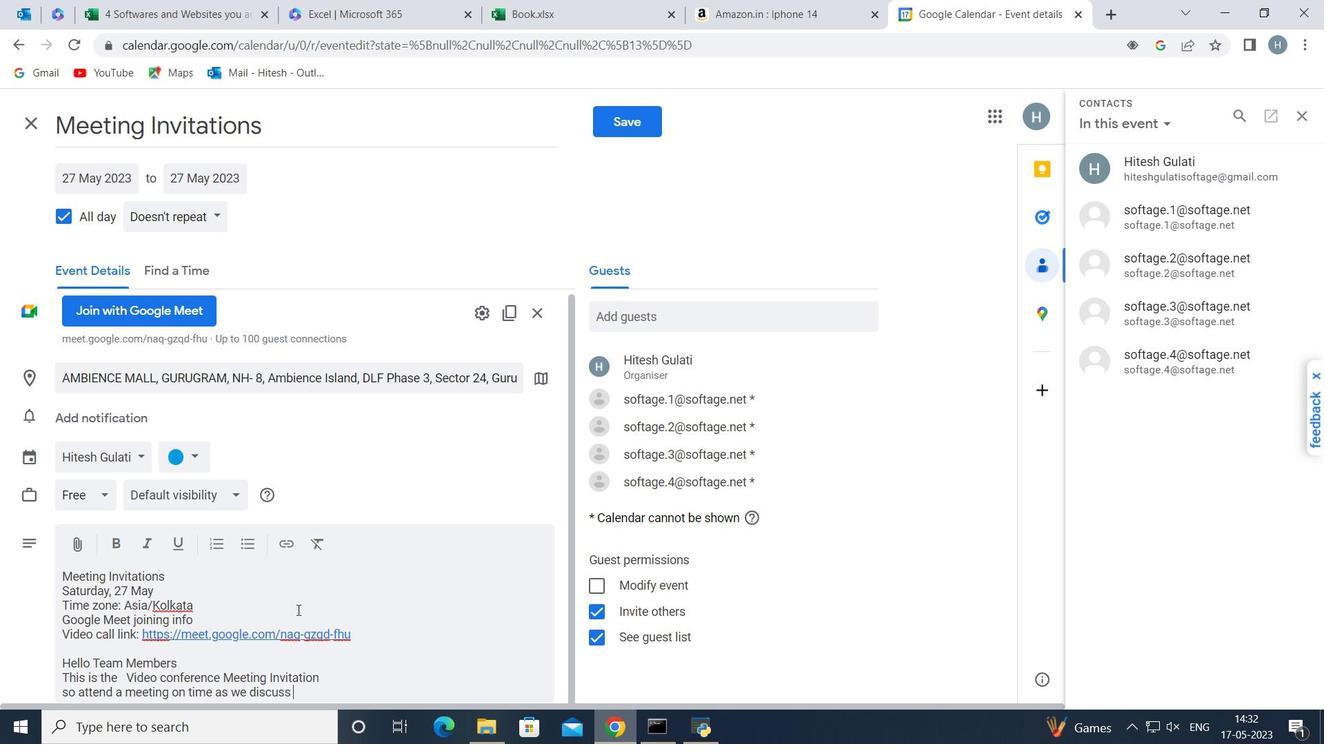 
Action: Mouse moved to (485, 500)
Screenshot: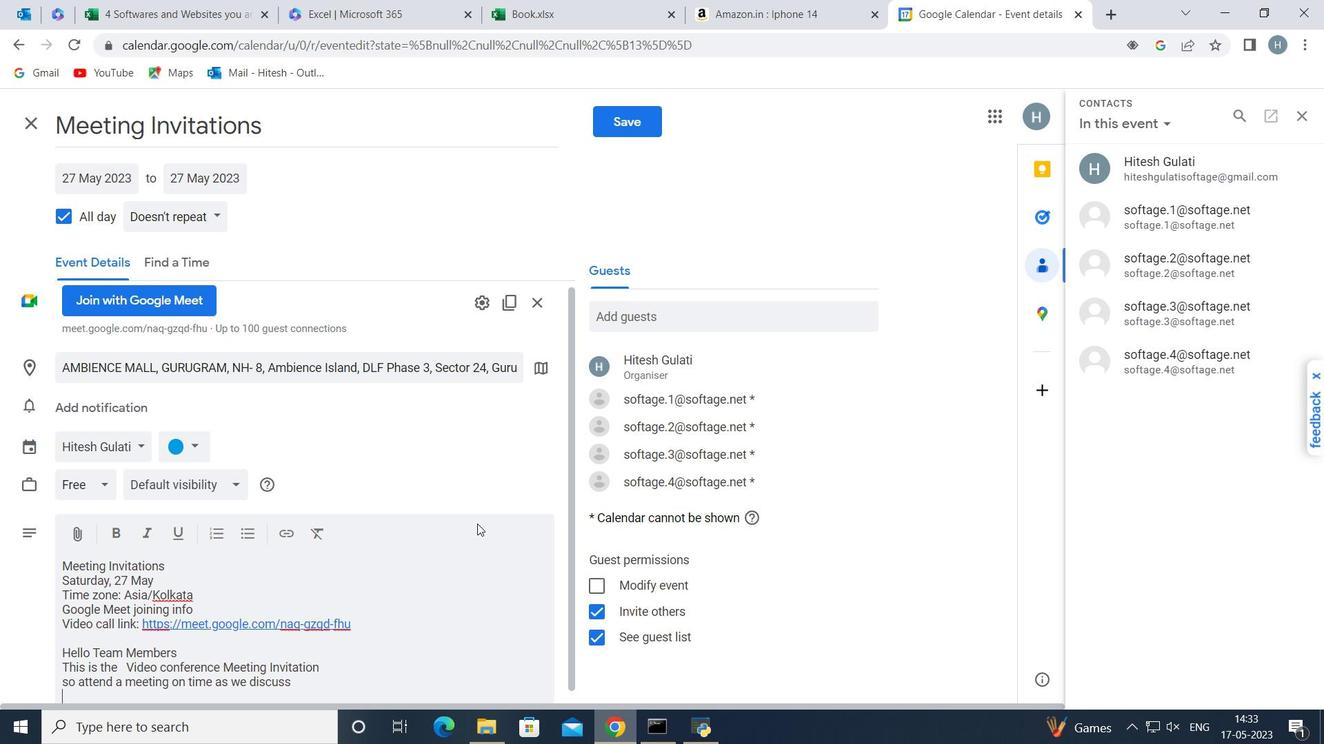 
Action: Mouse scrolled (485, 501) with delta (0, 0)
Screenshot: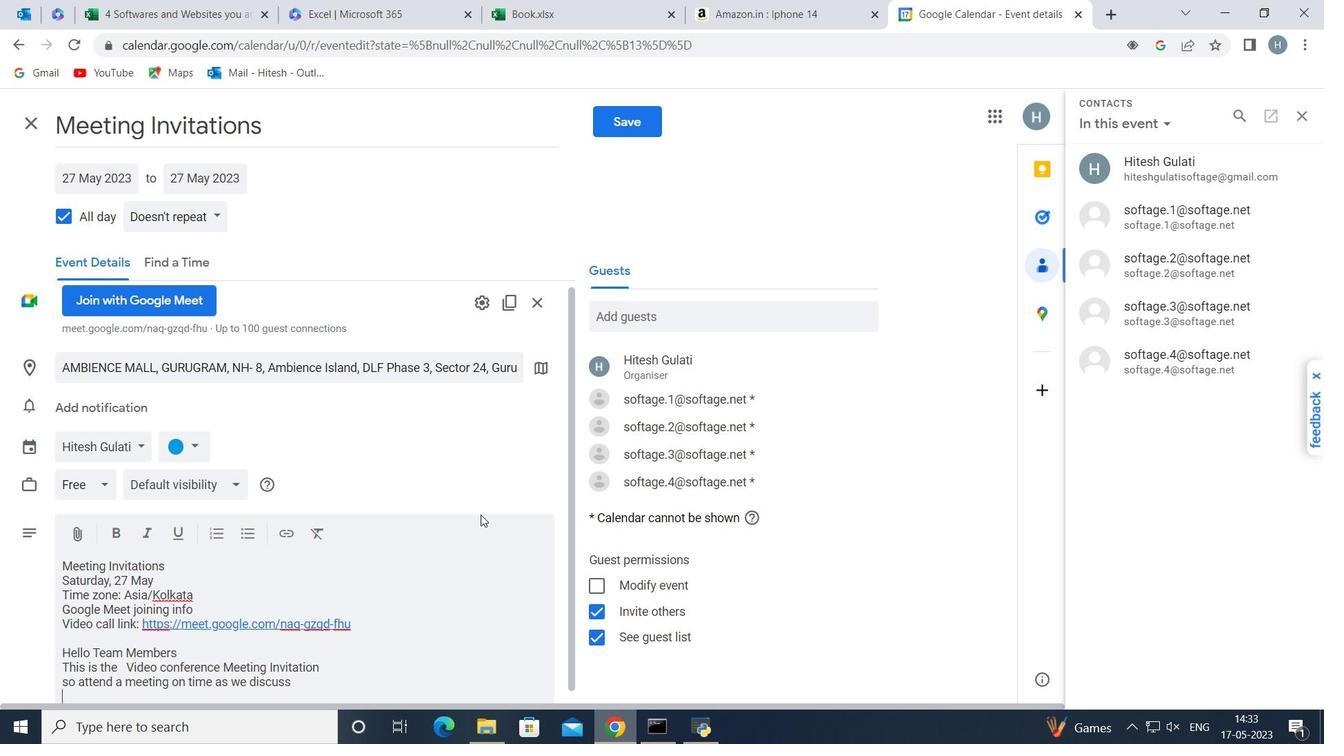 
Action: Mouse scrolled (485, 501) with delta (0, 0)
Screenshot: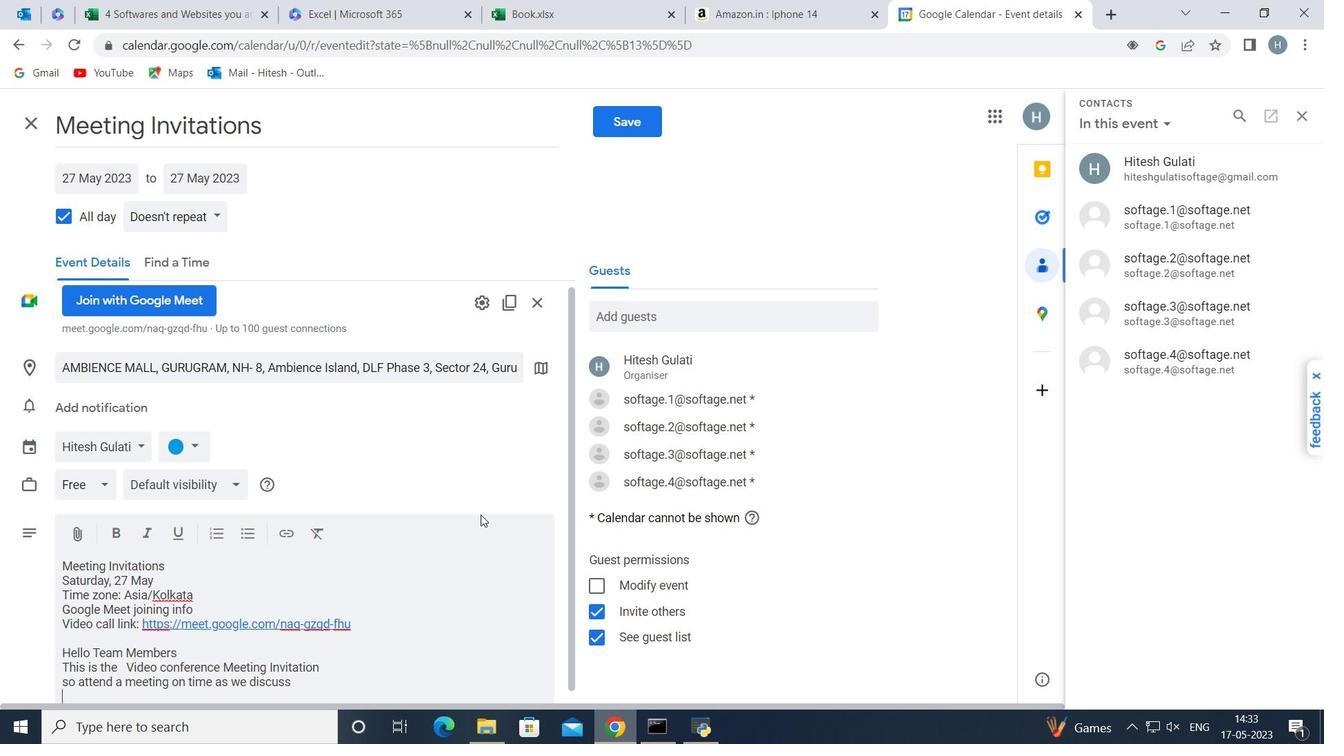 
Action: Mouse scrolled (485, 501) with delta (0, 0)
Screenshot: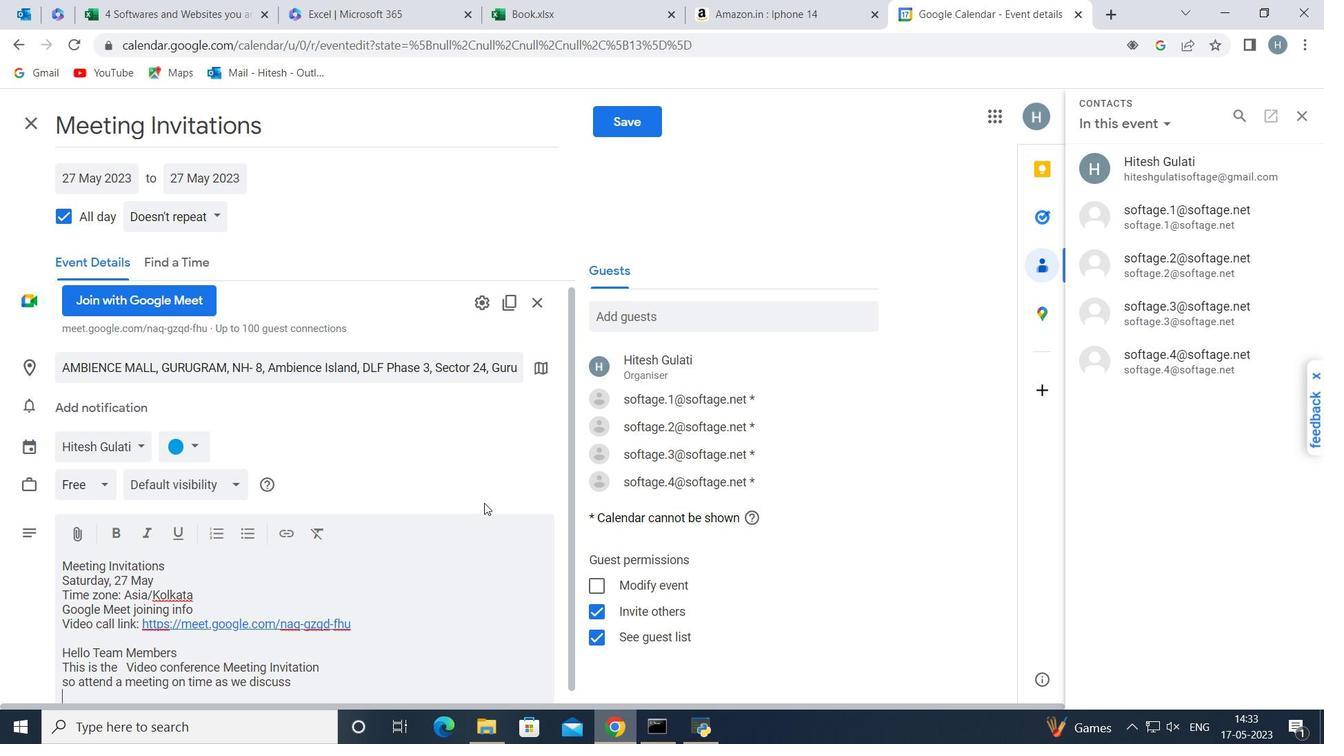 
Action: Mouse scrolled (485, 501) with delta (0, 0)
Screenshot: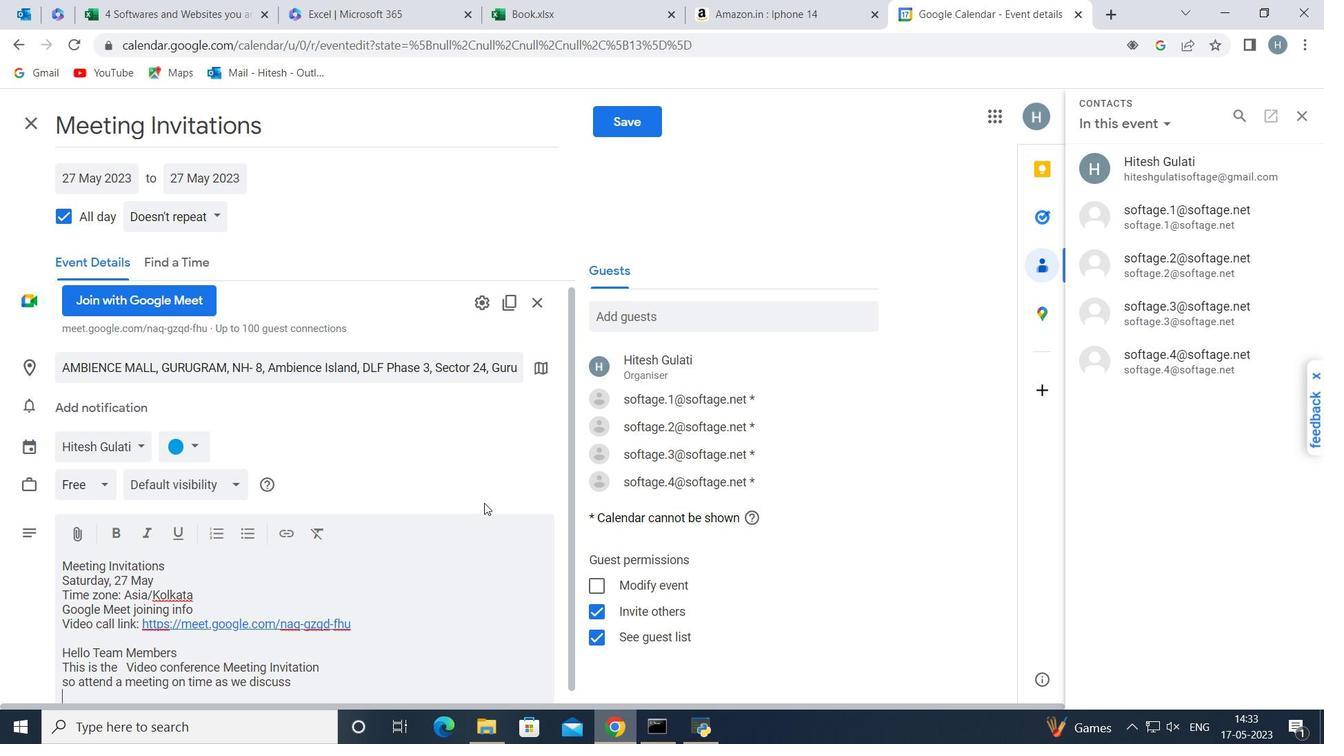 
Action: Mouse scrolled (485, 501) with delta (0, 0)
Screenshot: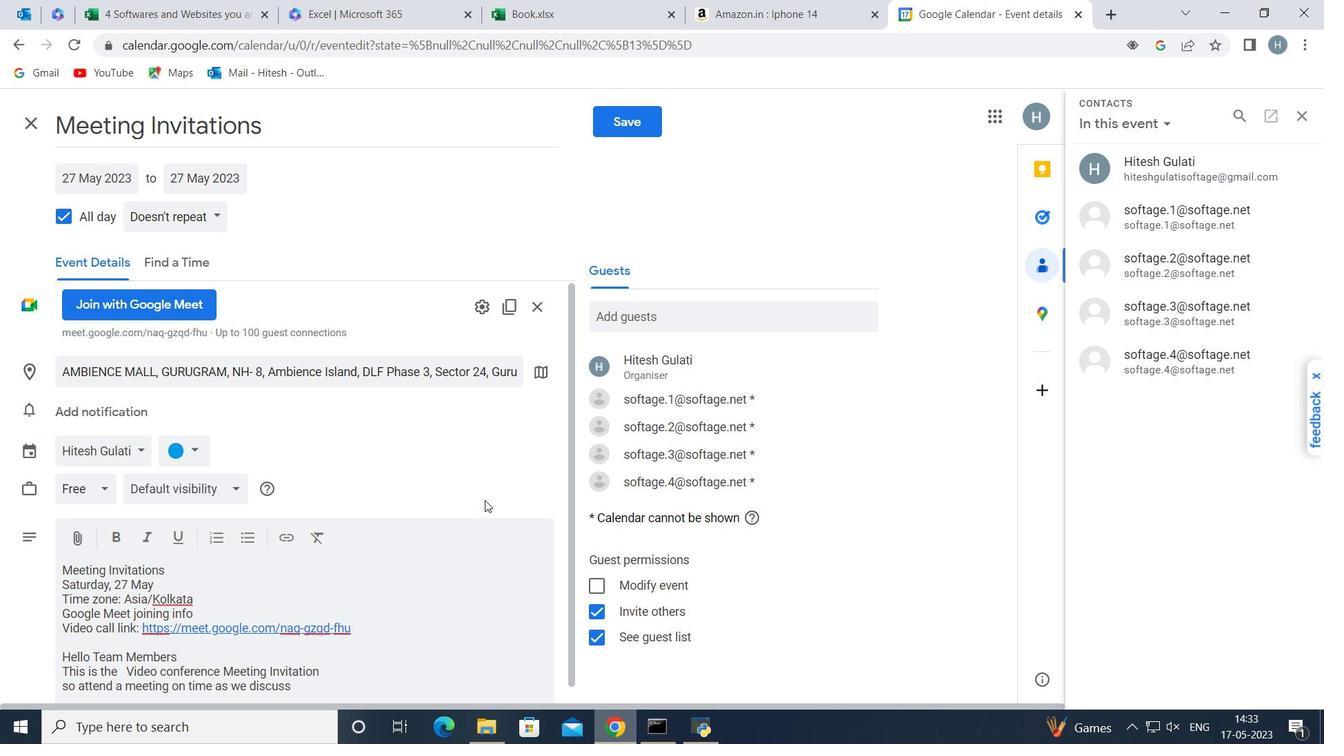 
Action: Mouse scrolled (485, 501) with delta (0, 0)
Screenshot: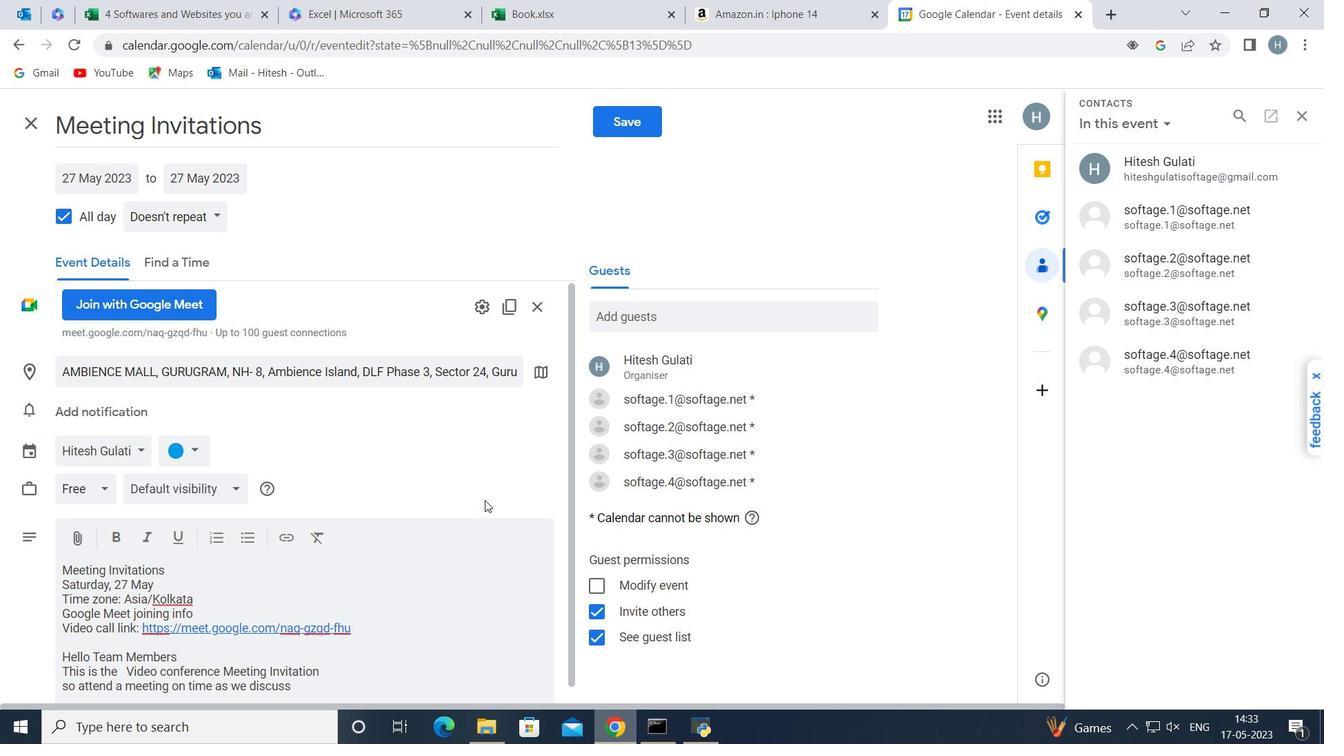 
Action: Mouse scrolled (485, 501) with delta (0, 0)
Screenshot: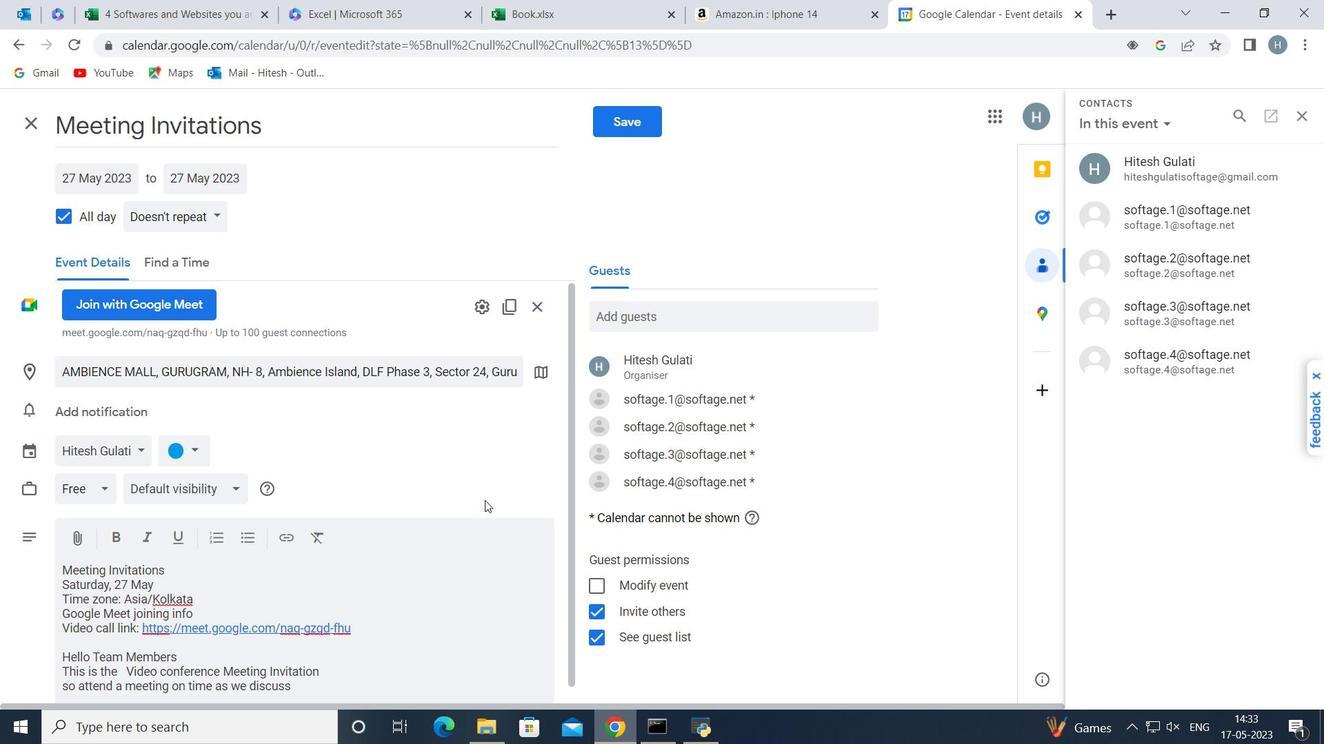 
Action: Mouse moved to (480, 435)
Screenshot: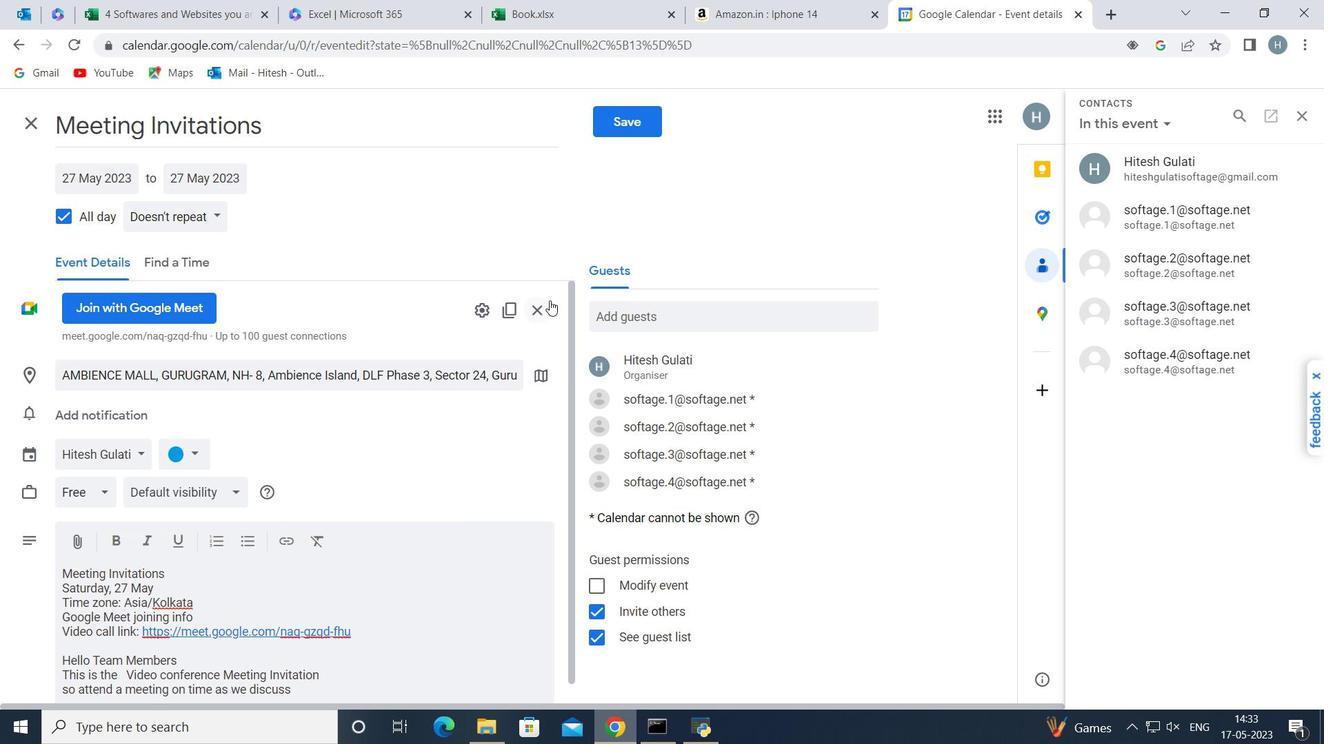 
Action: Mouse scrolled (480, 434) with delta (0, 0)
Screenshot: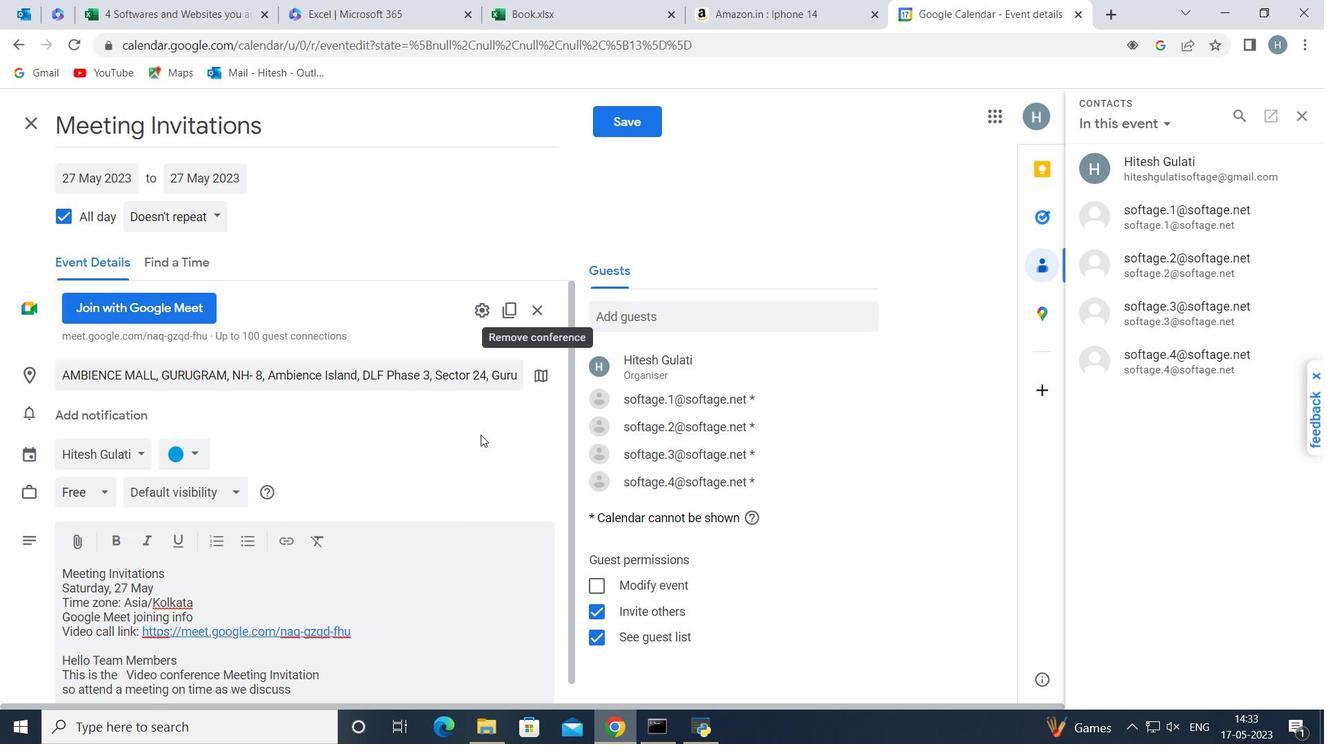 
Action: Mouse scrolled (480, 434) with delta (0, 0)
Screenshot: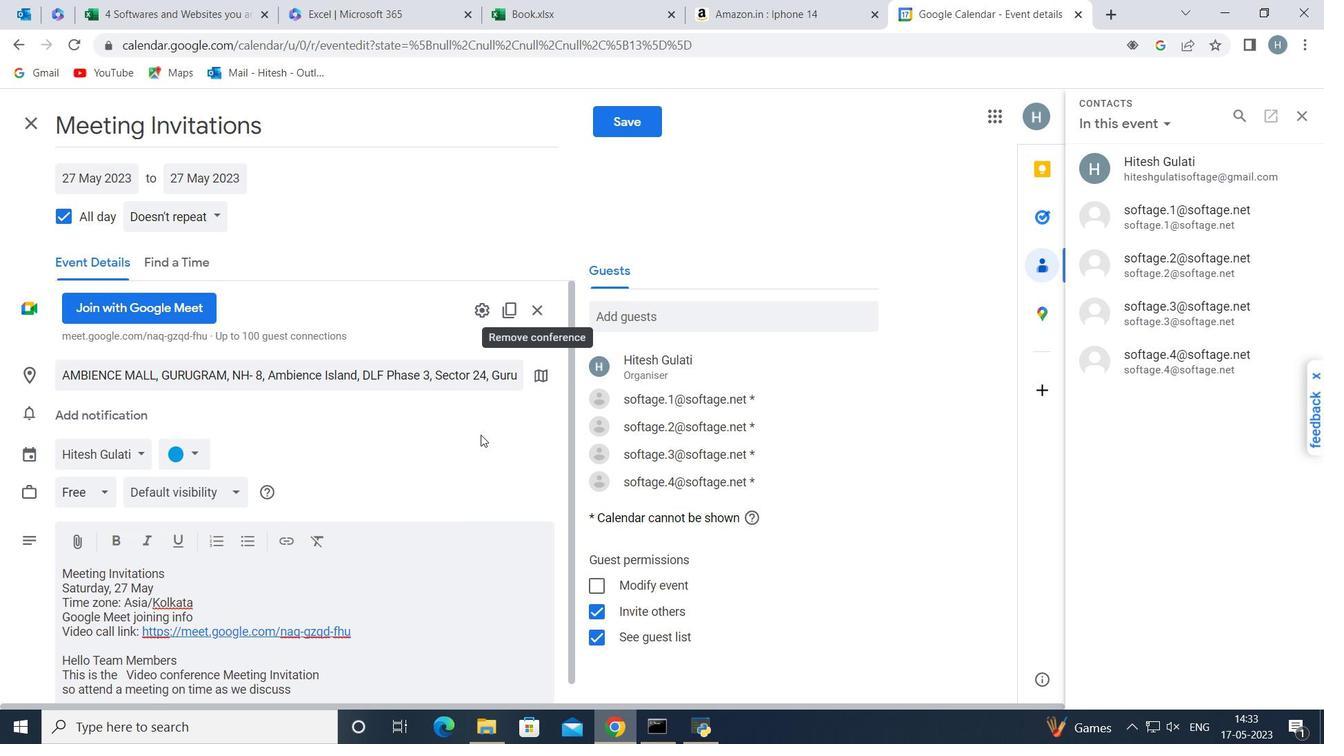 
Action: Mouse scrolled (480, 434) with delta (0, 0)
Screenshot: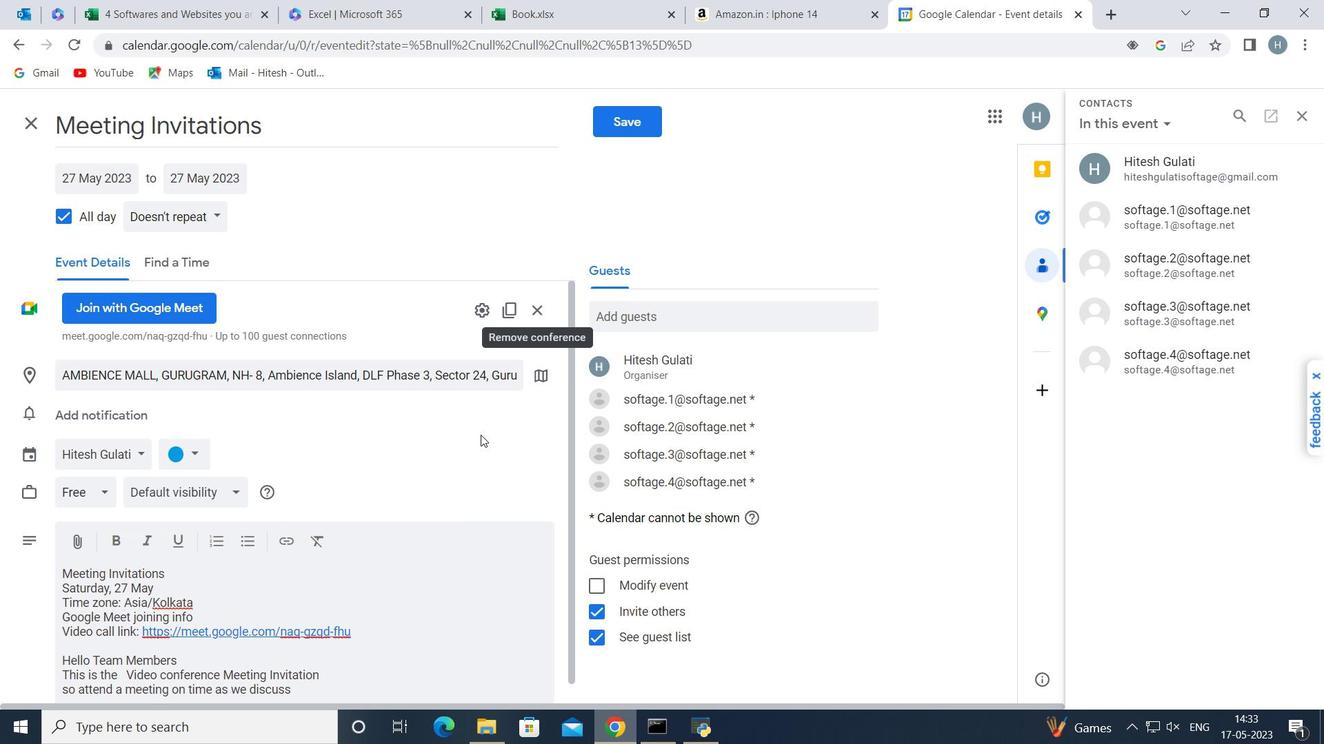 
Action: Mouse moved to (546, 320)
Screenshot: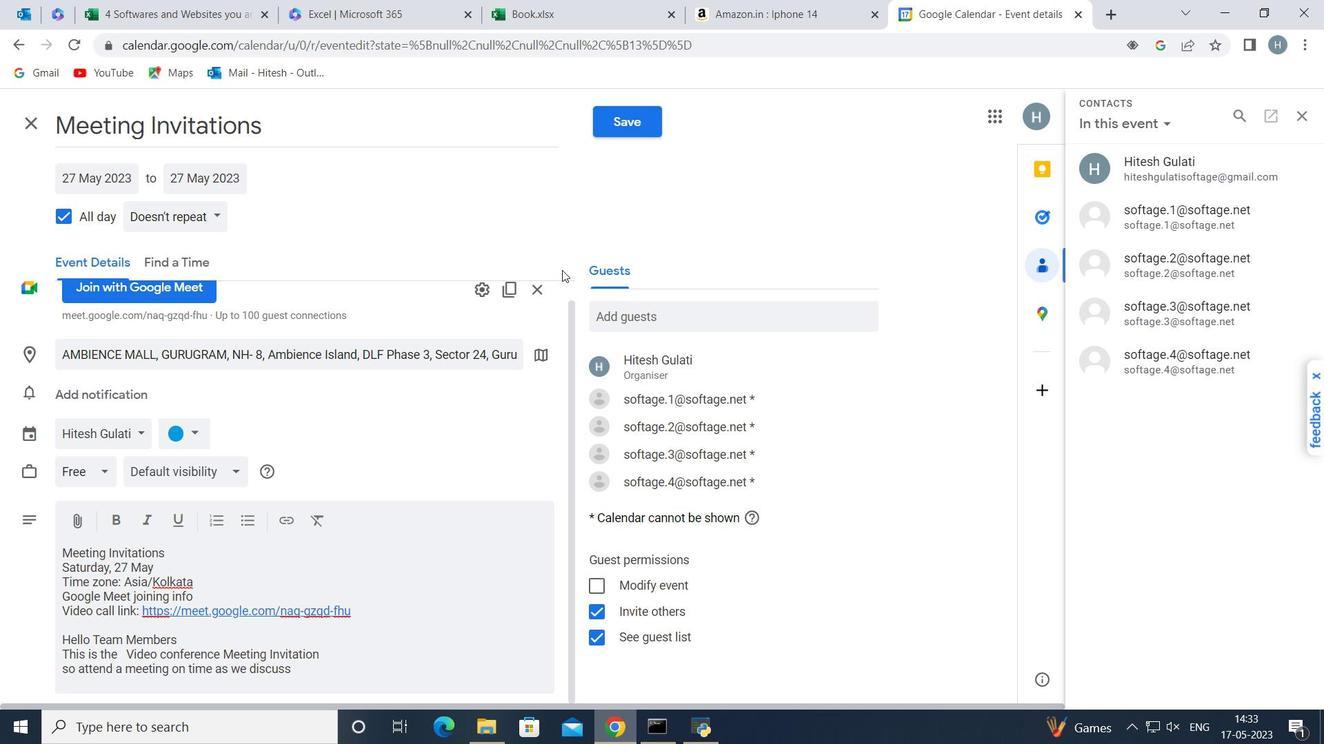 
Action: Mouse scrolled (546, 319) with delta (0, 0)
Screenshot: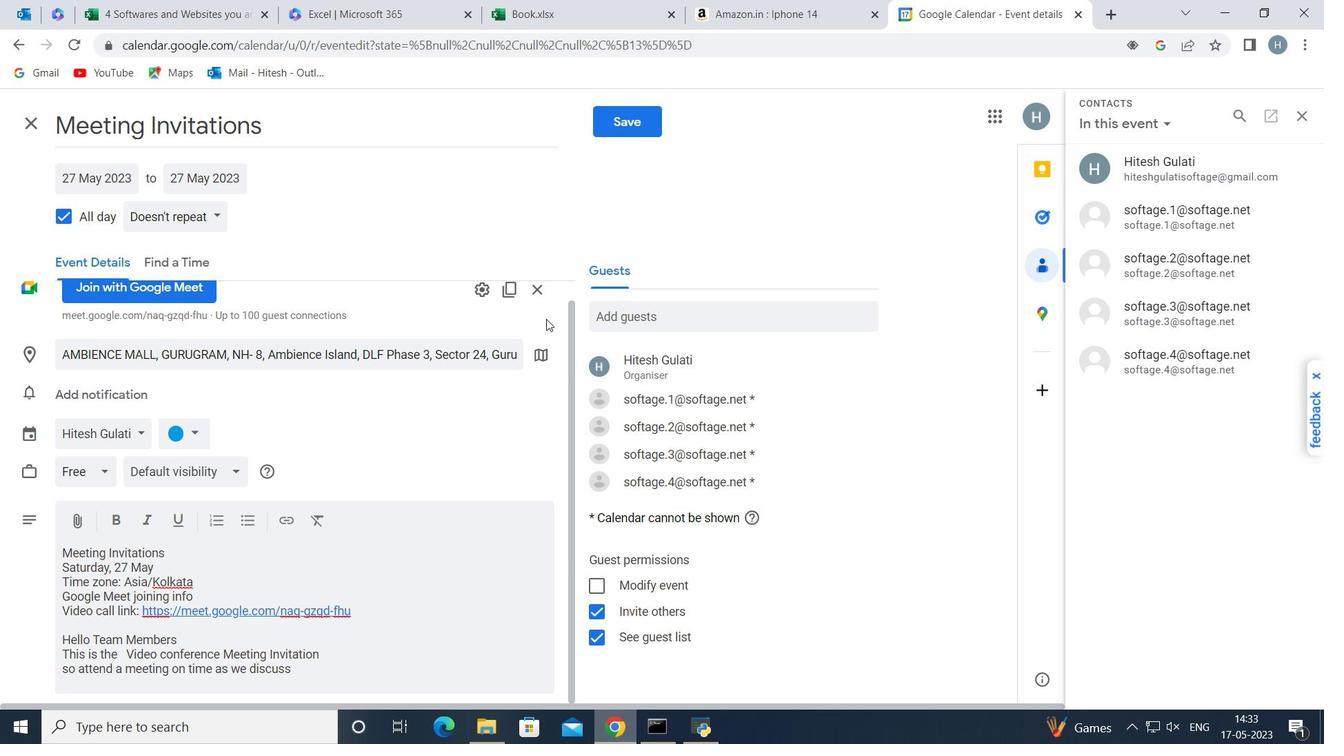 
Action: Mouse scrolled (546, 319) with delta (0, 0)
Screenshot: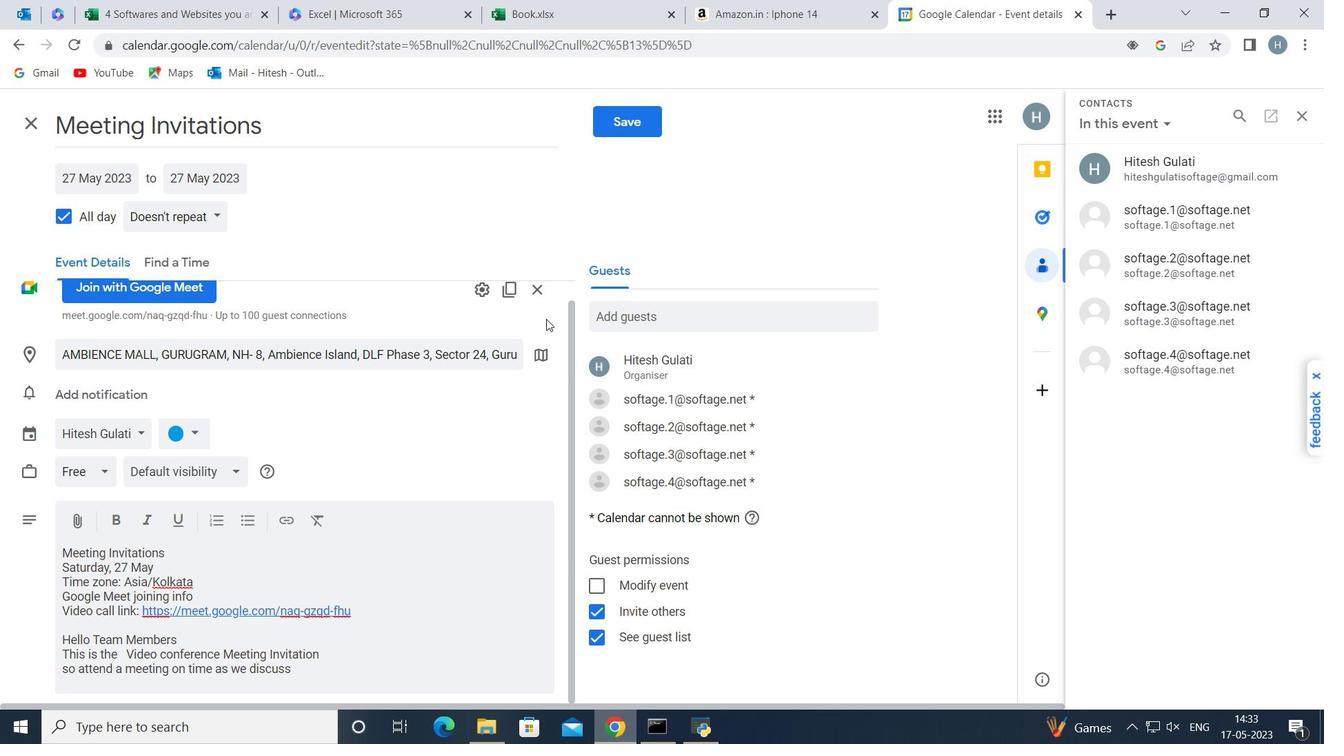 
Action: Mouse scrolled (546, 319) with delta (0, 0)
Screenshot: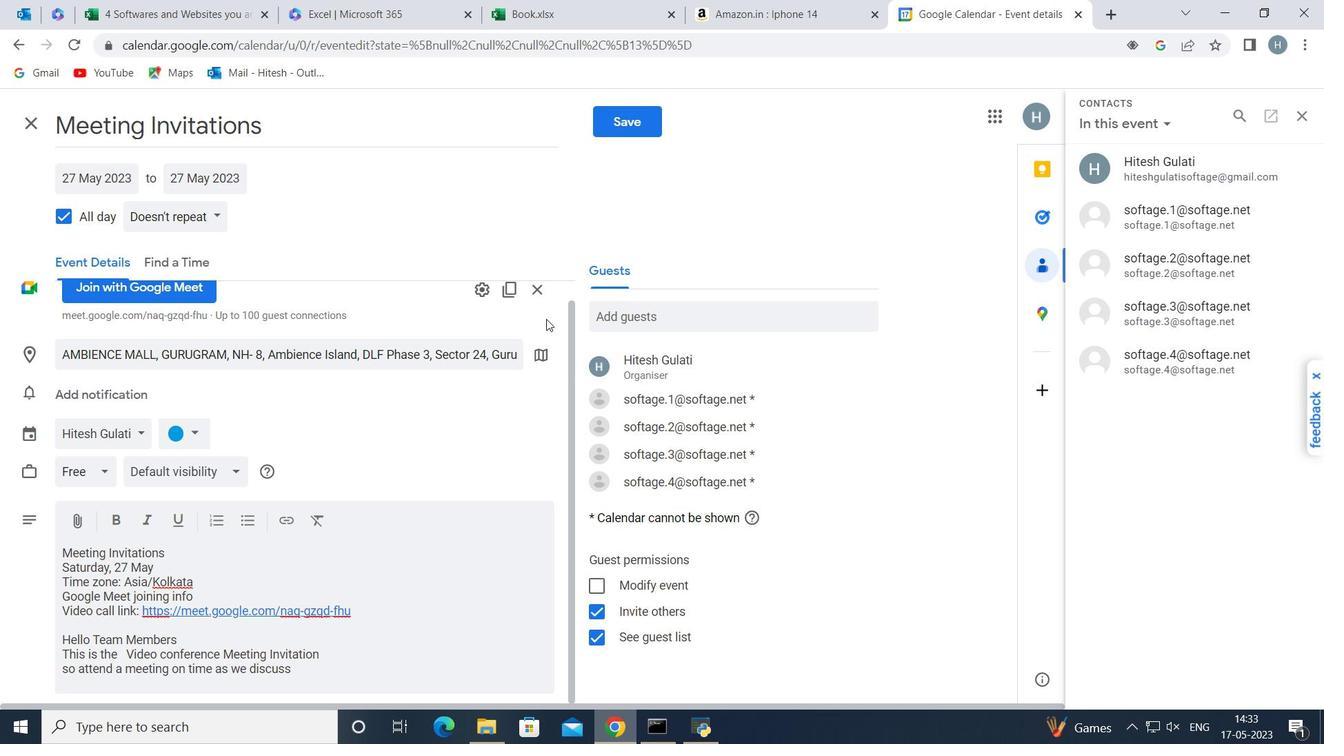 
Action: Mouse moved to (432, 480)
Screenshot: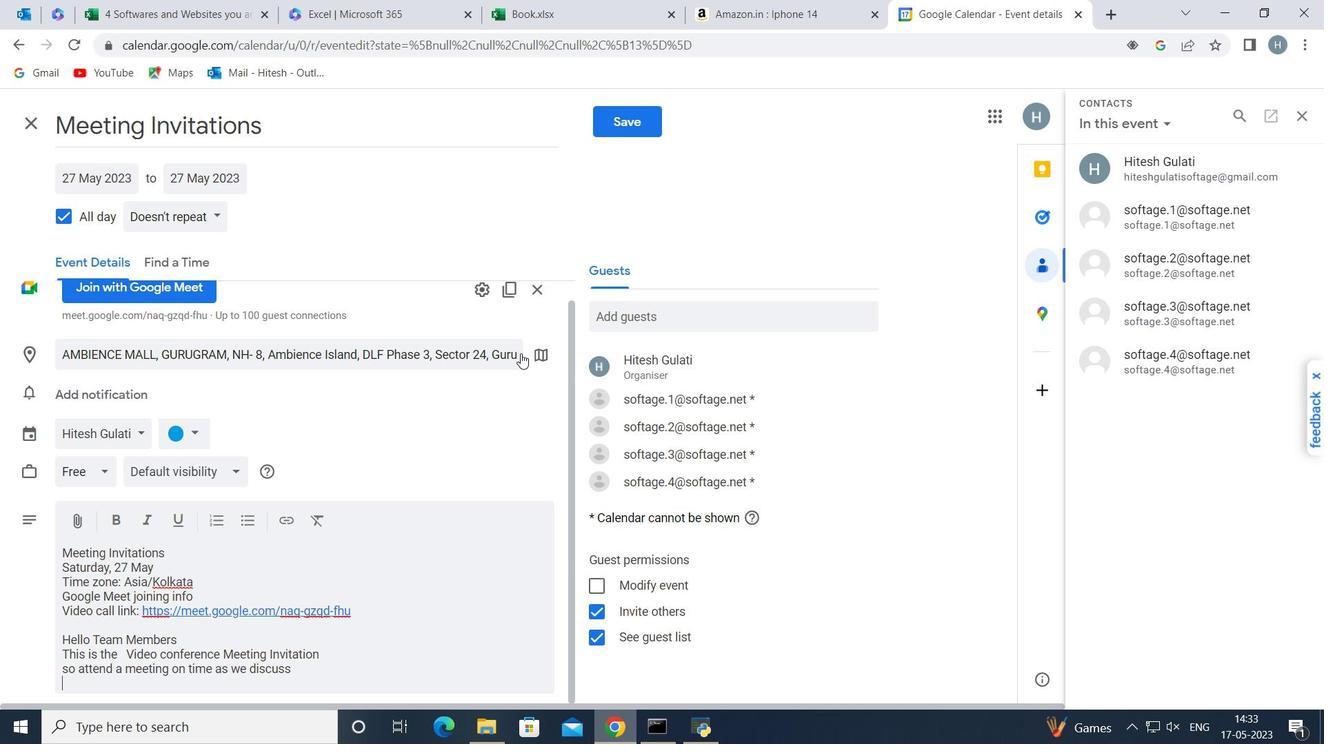 
Action: Mouse scrolled (432, 479) with delta (0, 0)
Screenshot: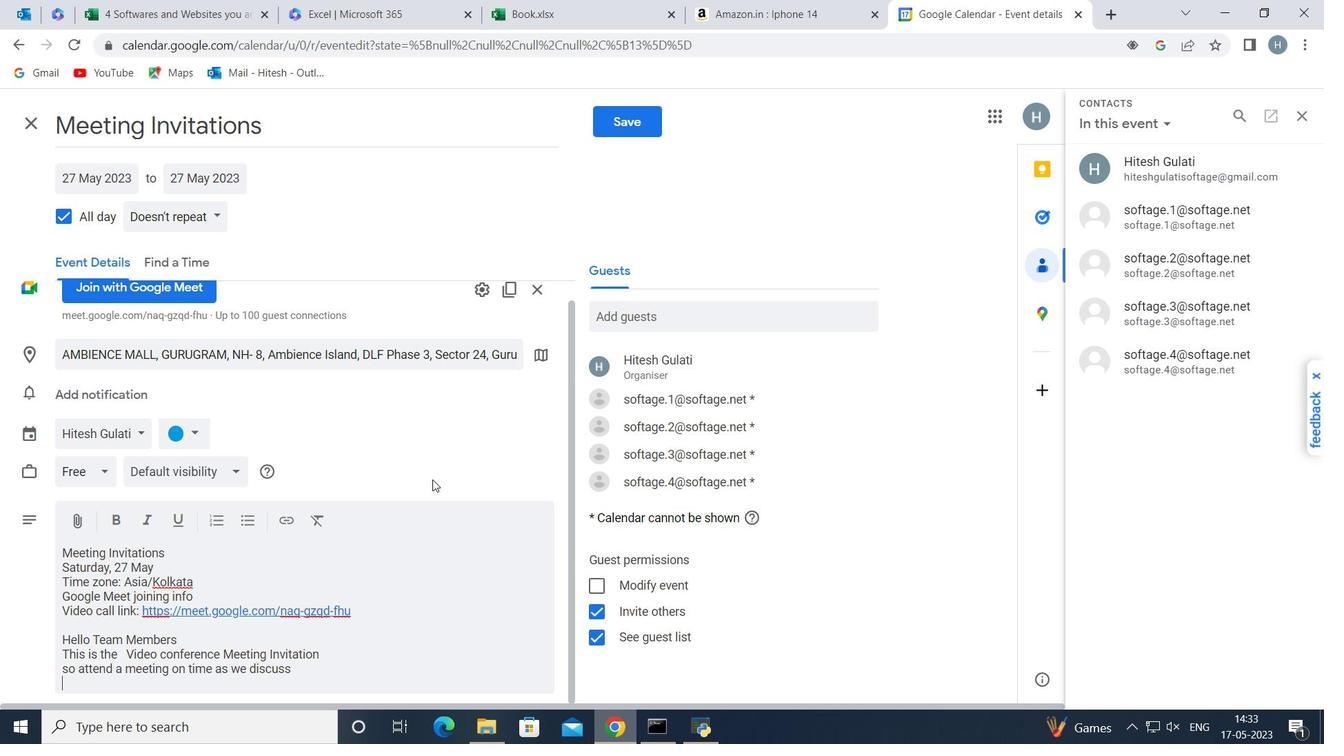 
Action: Mouse scrolled (432, 479) with delta (0, 0)
Screenshot: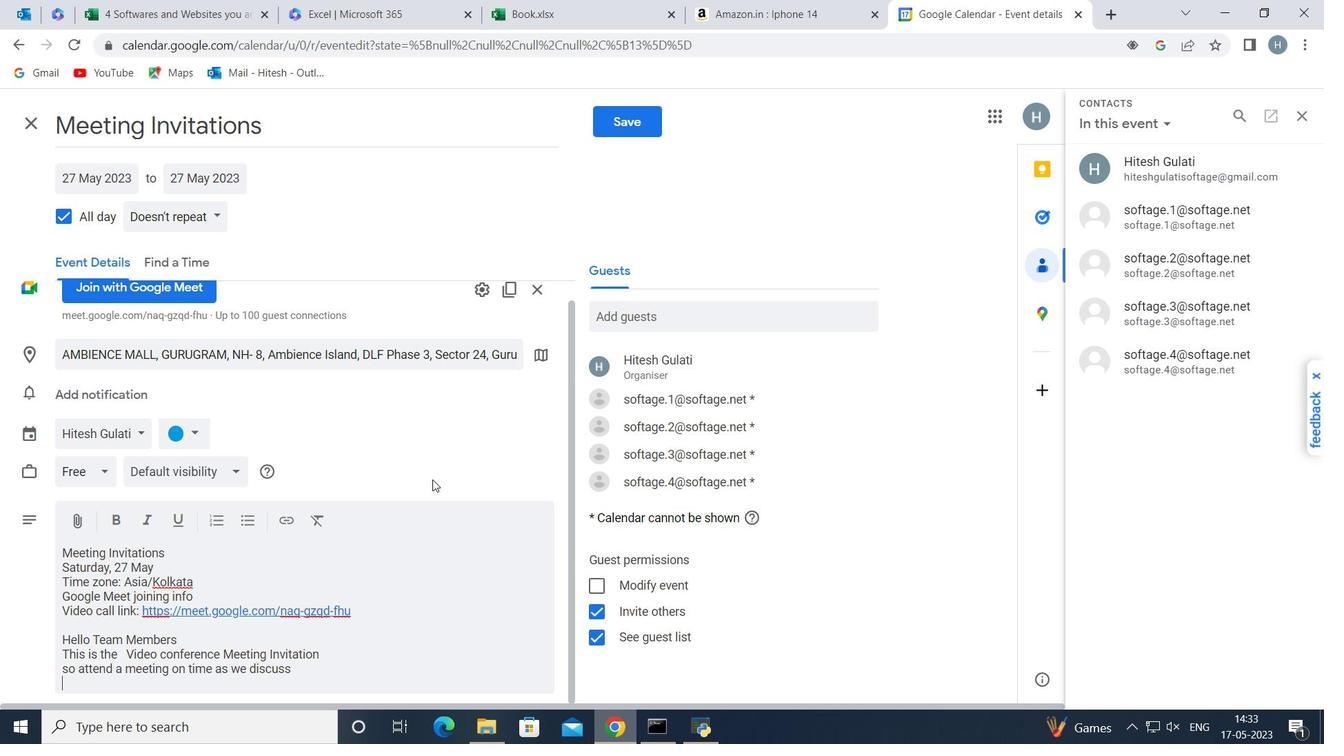 
Action: Mouse moved to (94, 464)
Screenshot: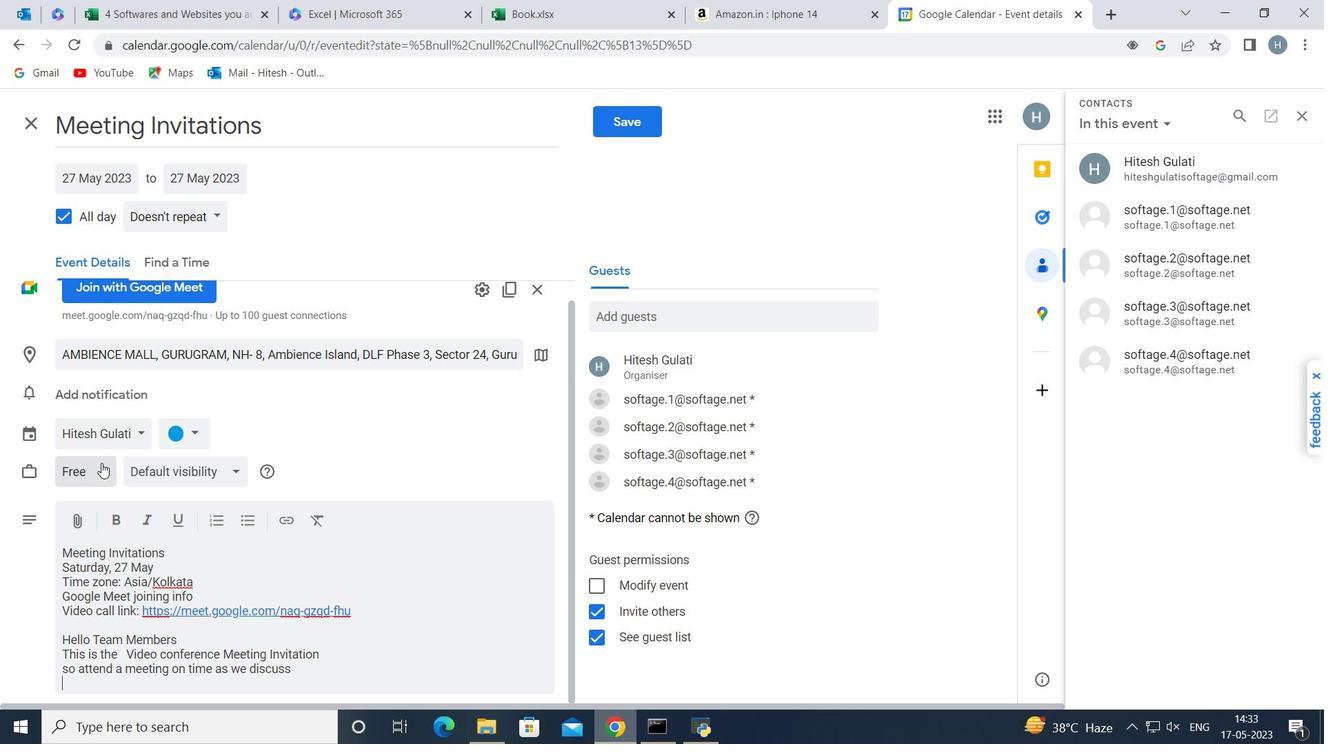 
Action: Mouse pressed left at (94, 464)
Screenshot: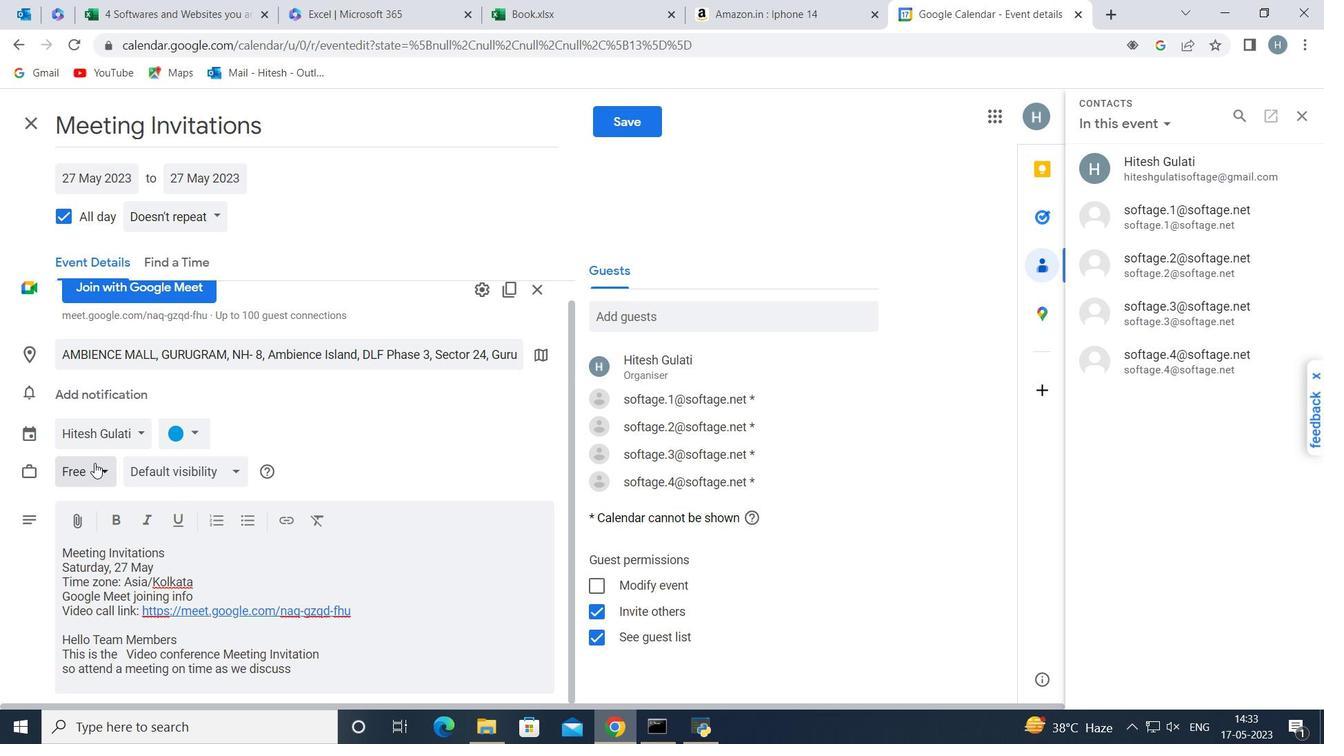 
Action: Mouse moved to (240, 475)
Screenshot: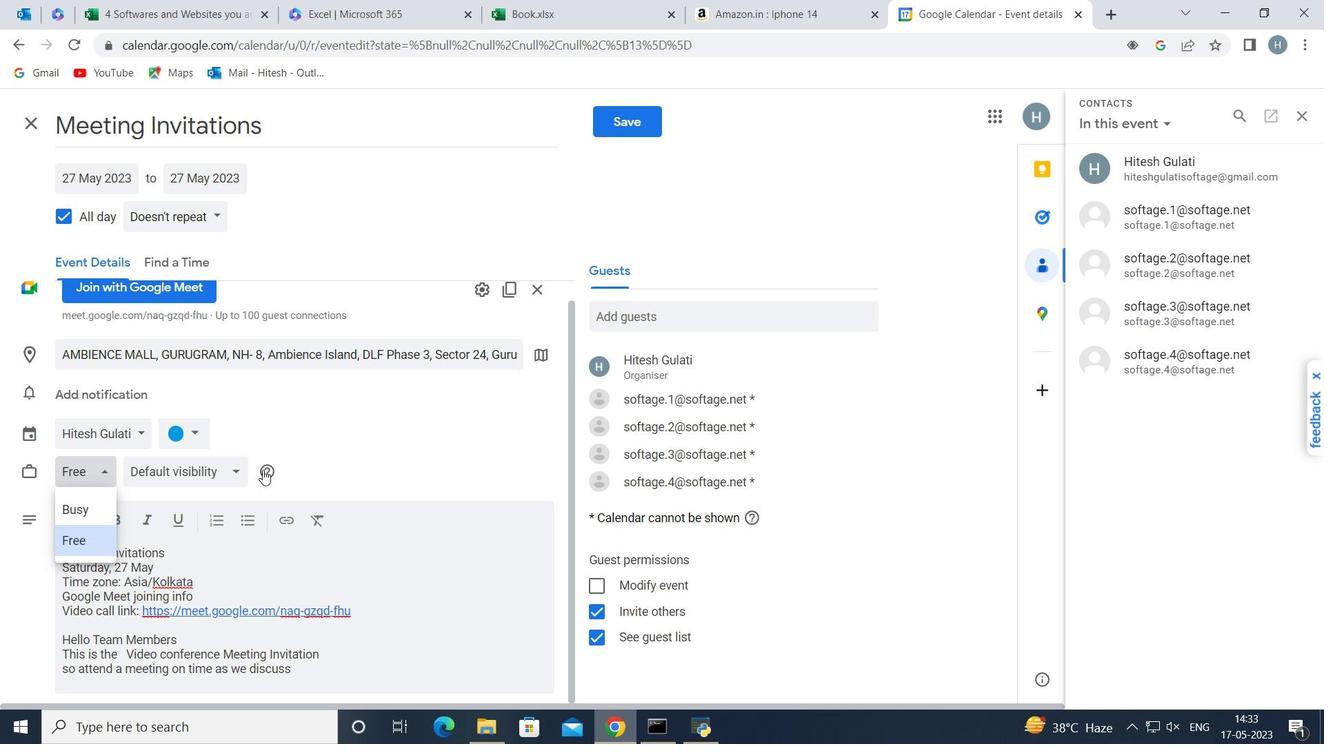 
Action: Mouse pressed left at (240, 475)
Screenshot: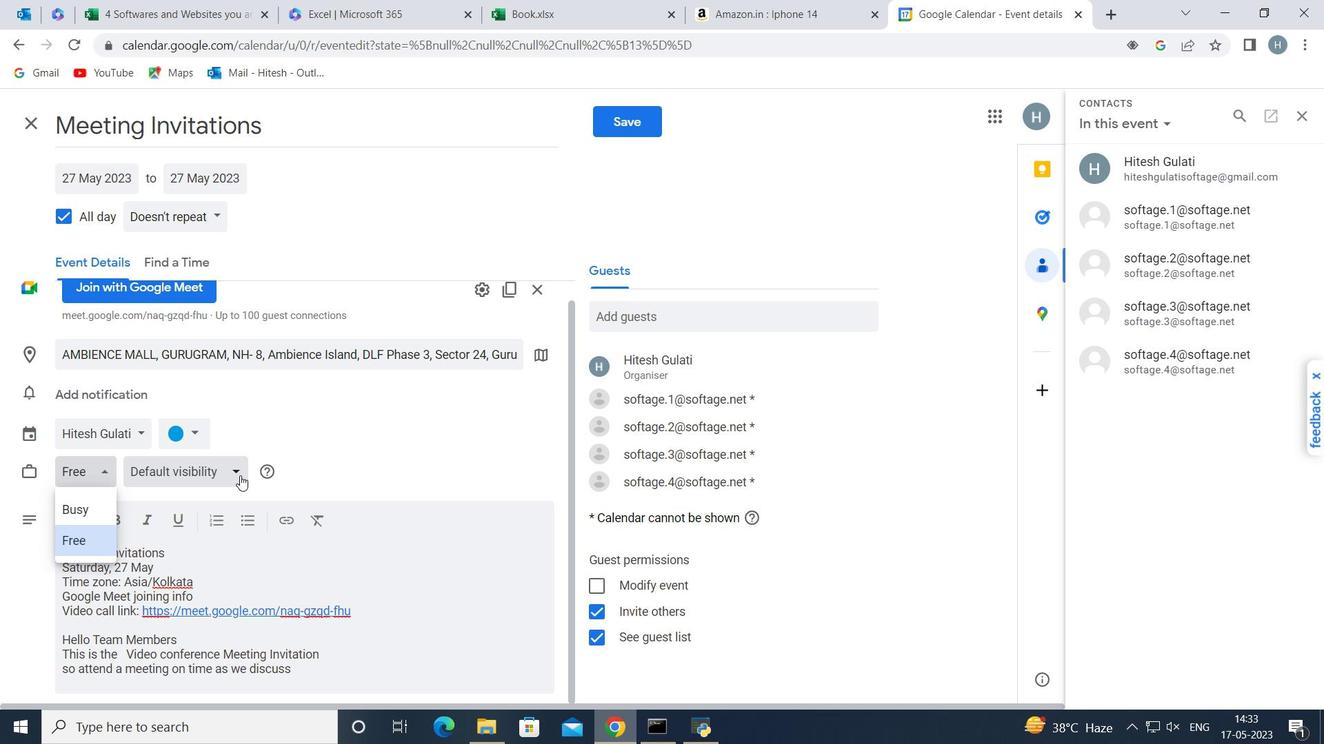
Action: Mouse moved to (206, 542)
Screenshot: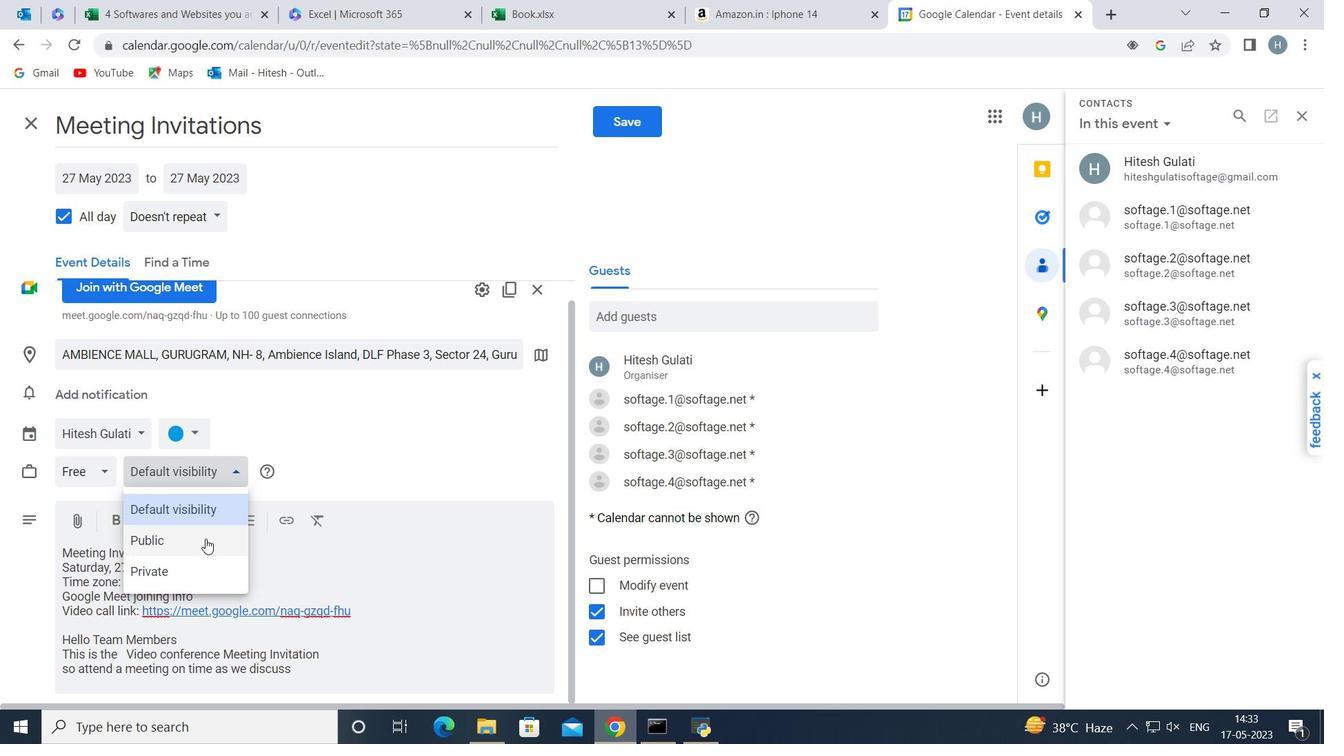 
Action: Mouse pressed left at (206, 542)
Screenshot: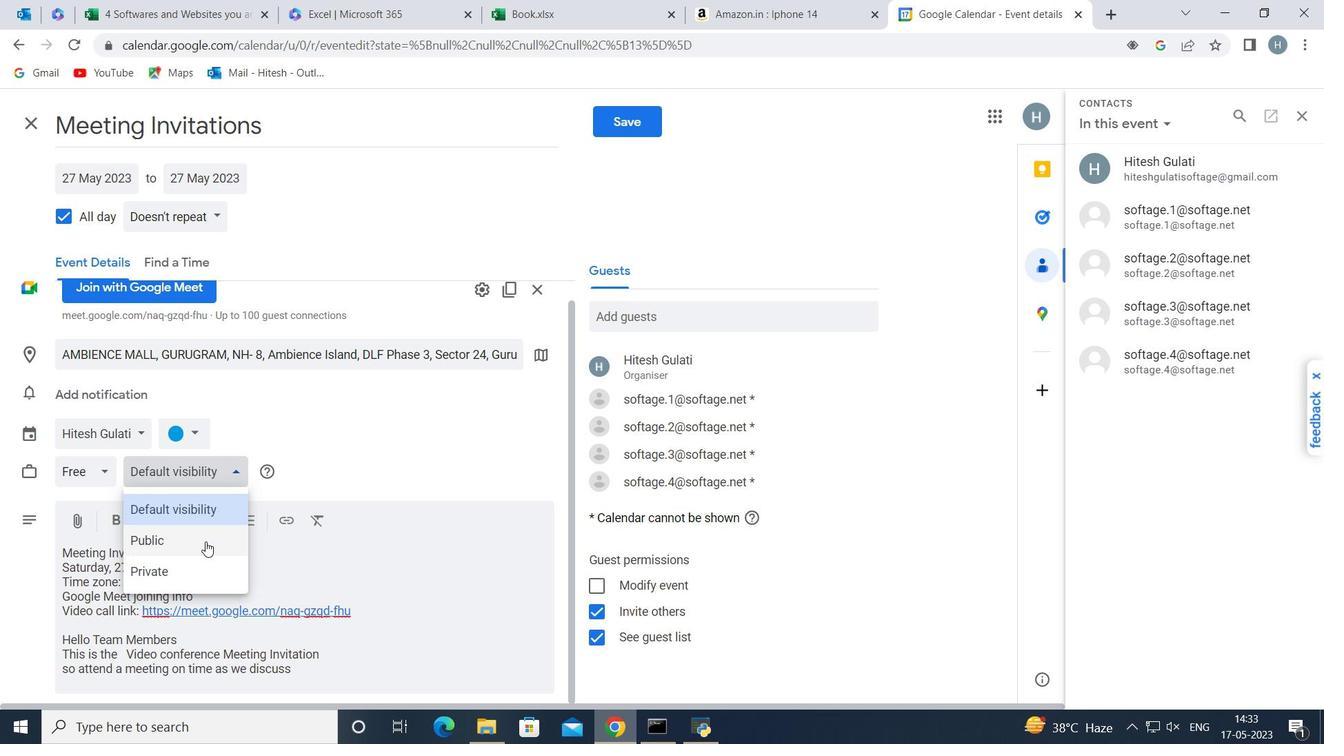 
Action: Mouse moved to (230, 506)
Screenshot: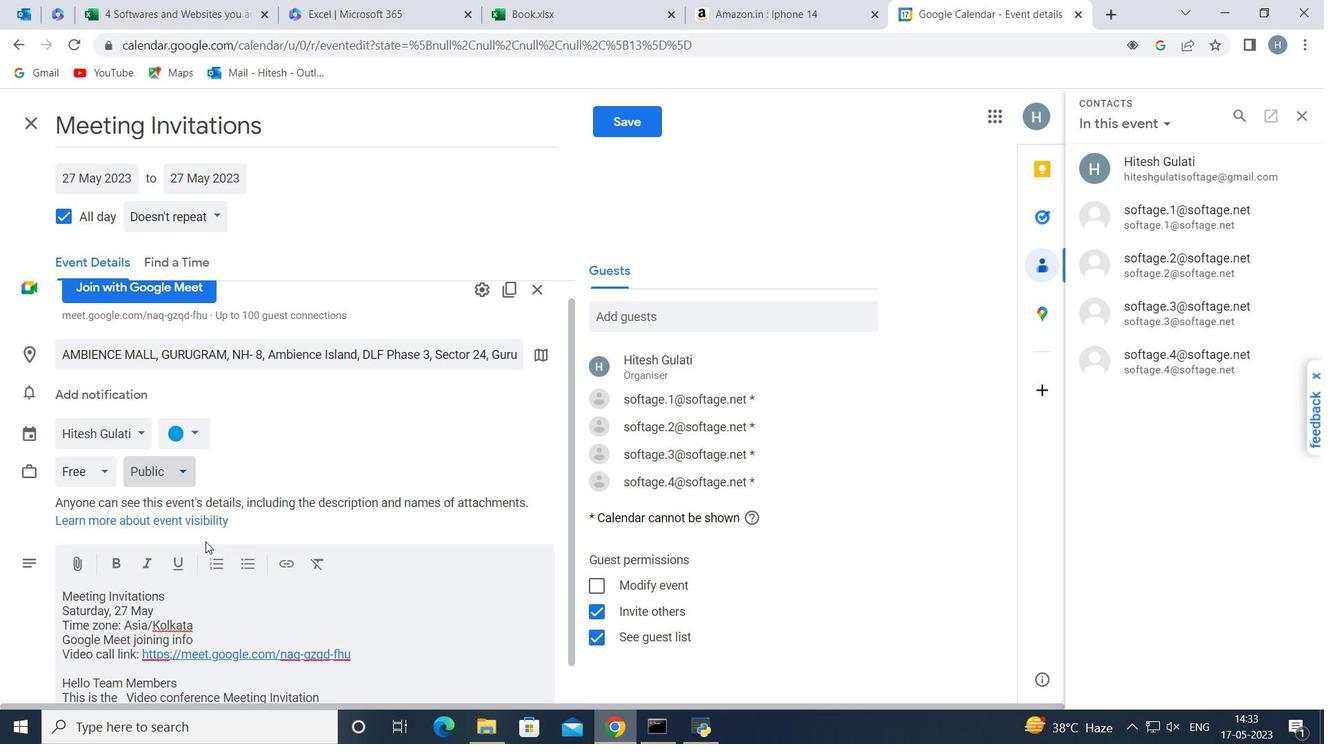 
Action: Mouse scrolled (230, 506) with delta (0, 0)
Screenshot: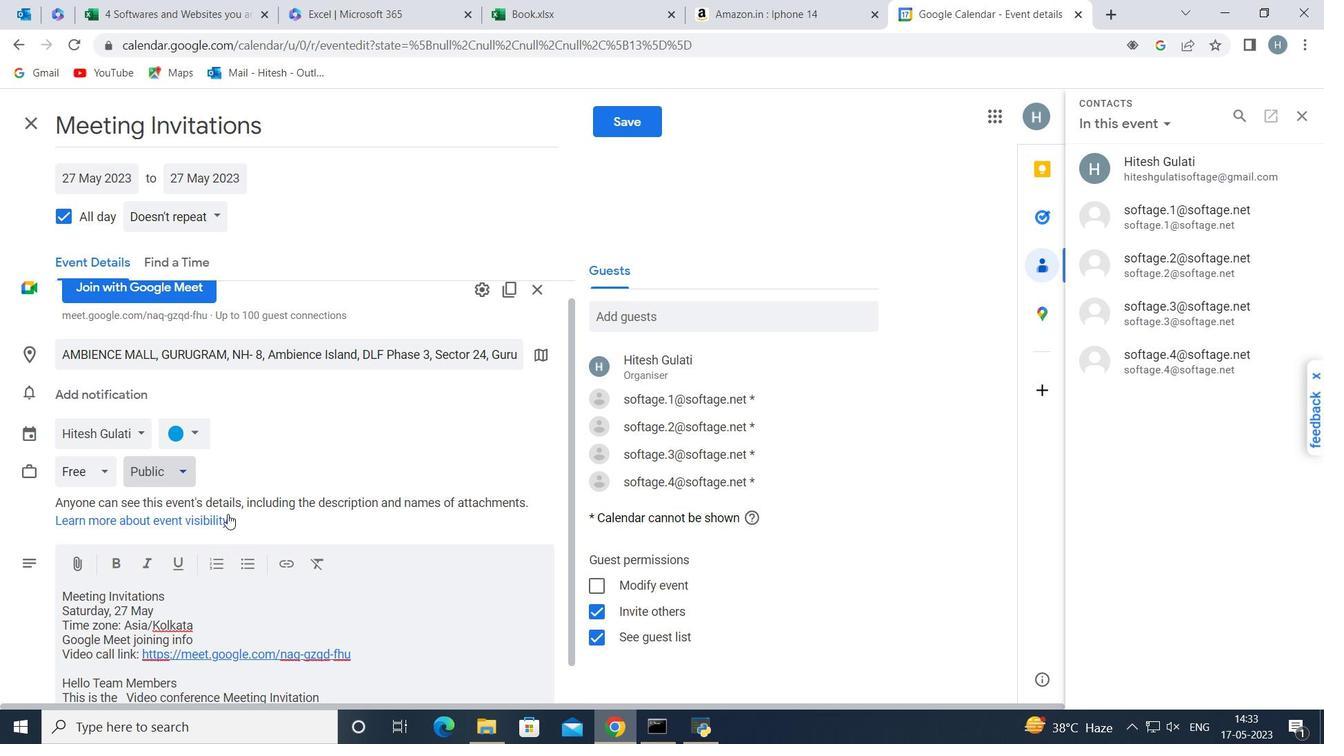 
Action: Mouse scrolled (230, 506) with delta (0, 0)
Screenshot: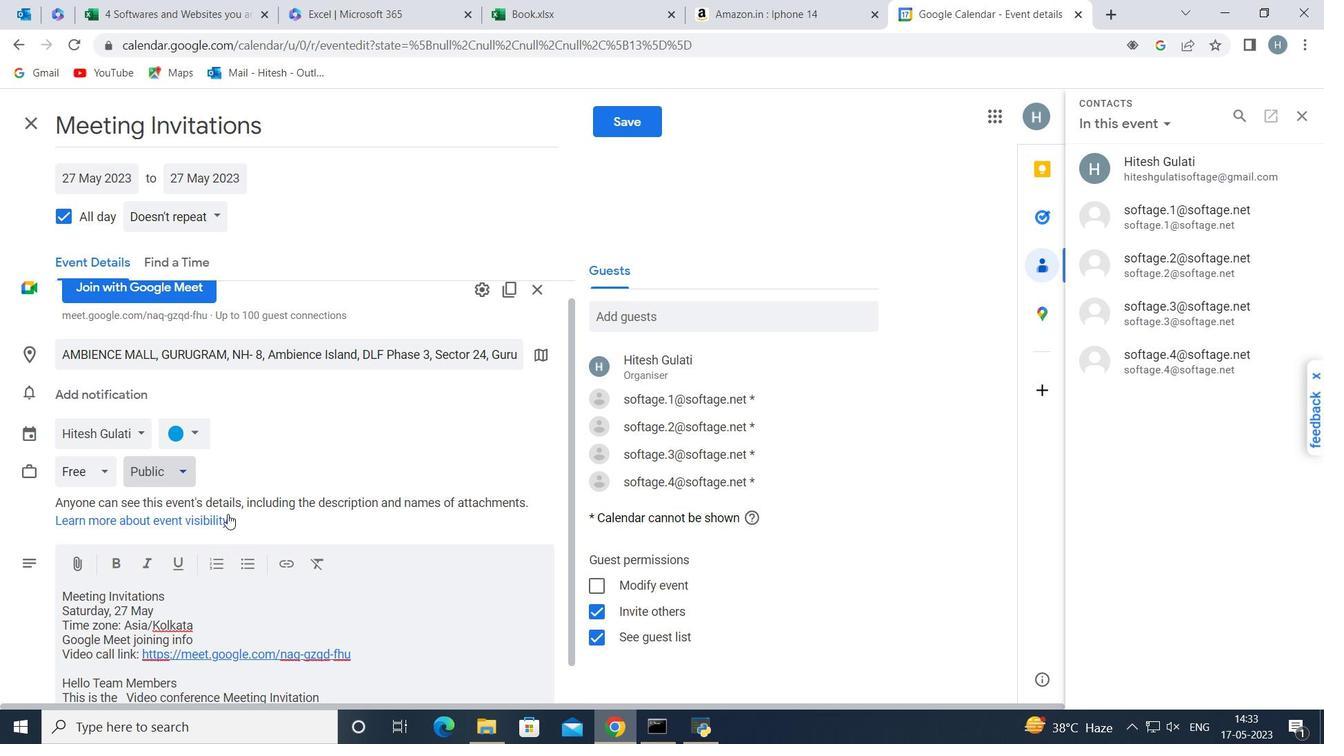 
Action: Mouse scrolled (230, 506) with delta (0, 0)
Screenshot: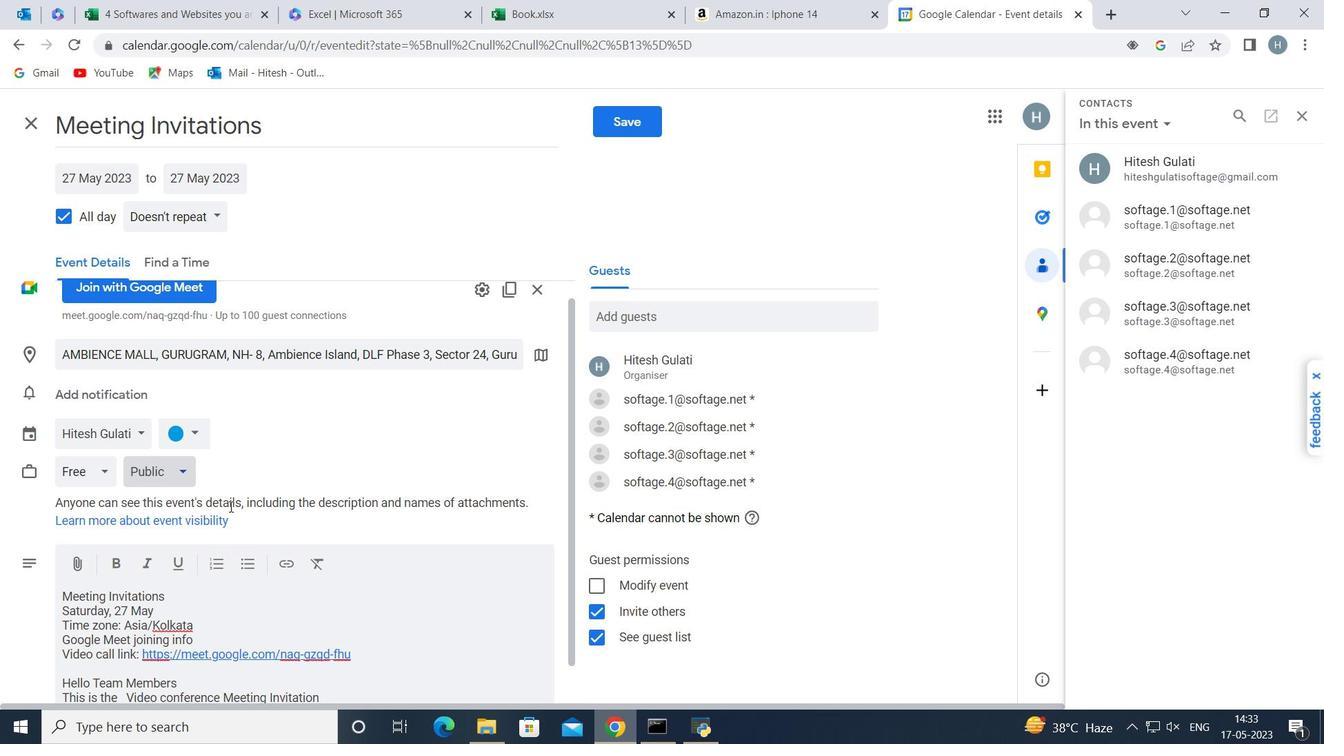 
Action: Mouse moved to (186, 425)
Screenshot: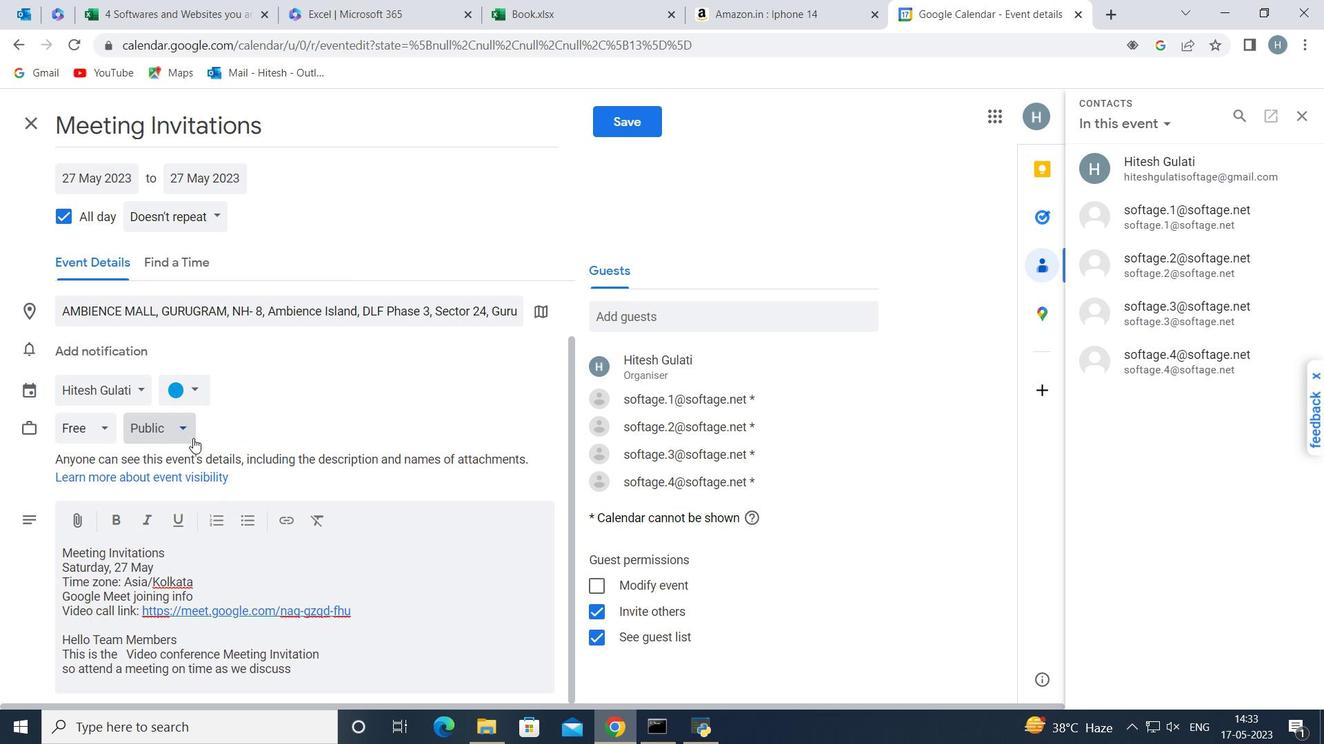 
Action: Mouse pressed left at (186, 425)
Screenshot: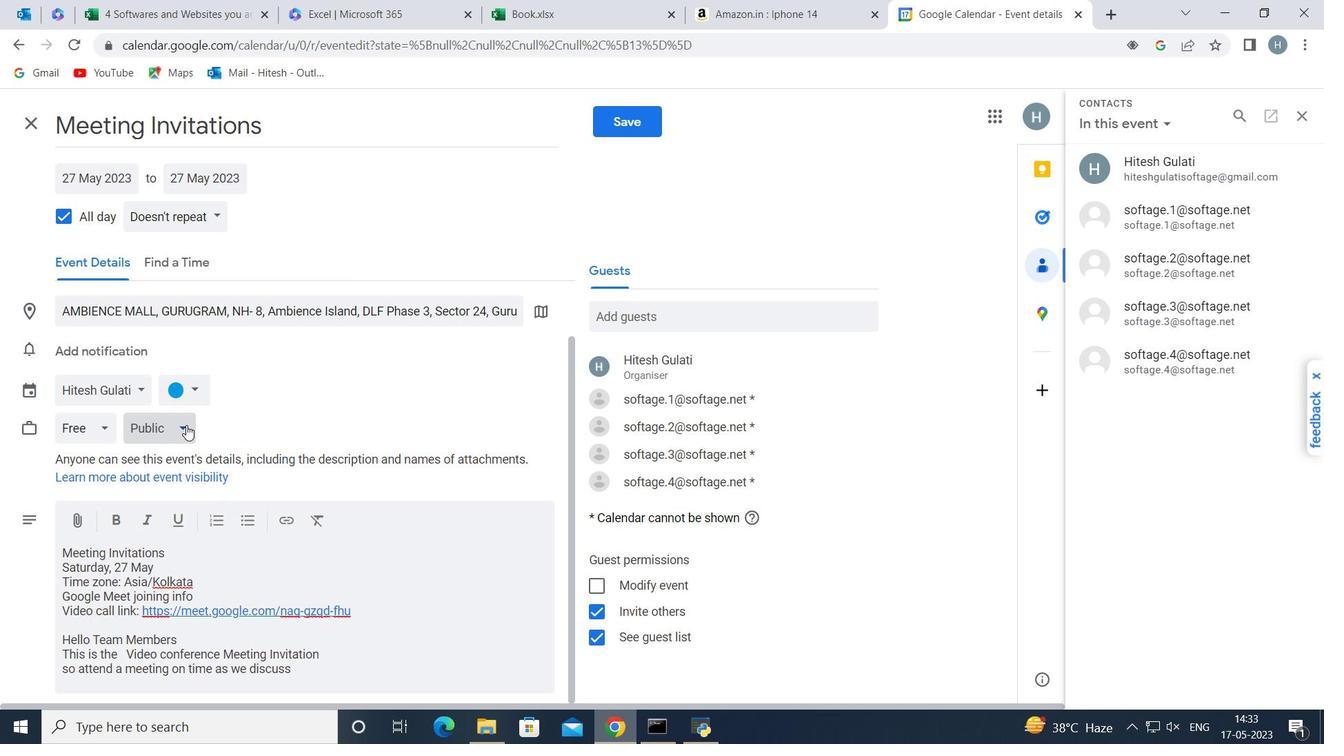 
Action: Mouse moved to (187, 524)
Screenshot: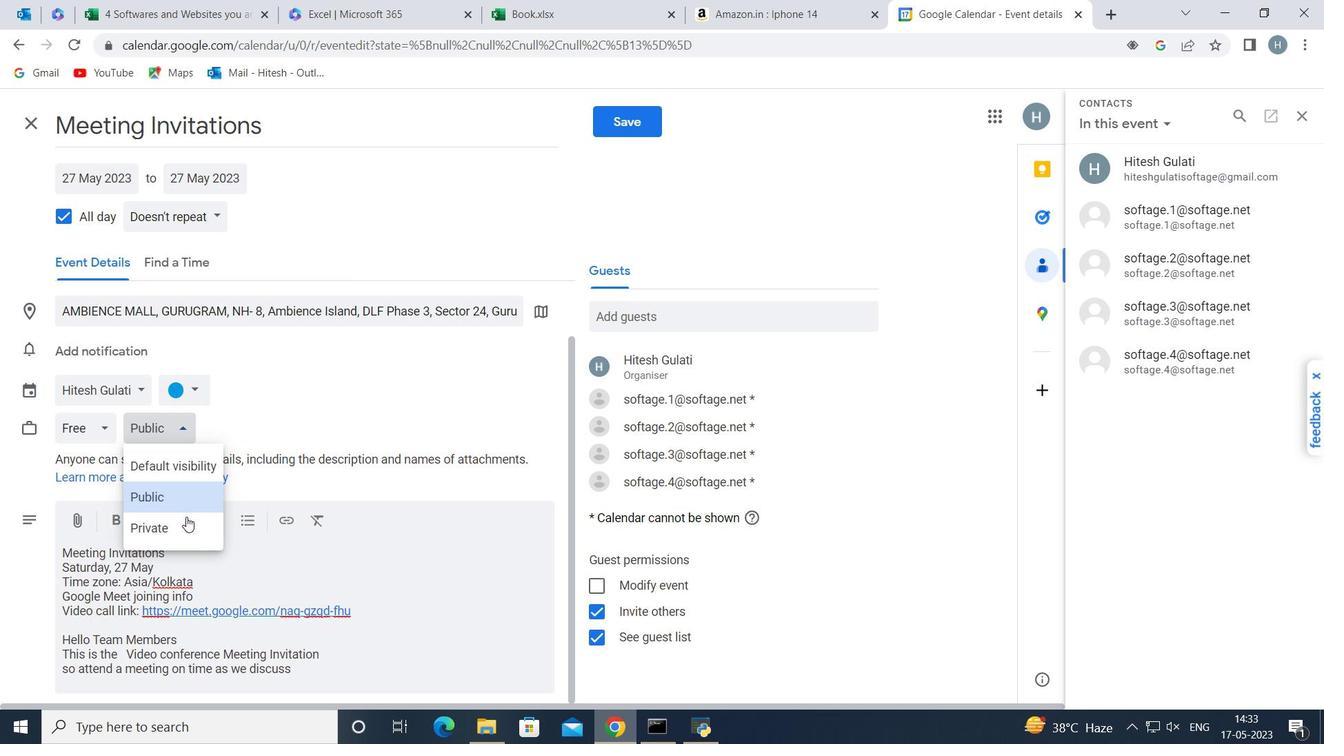 
Action: Mouse pressed left at (187, 524)
Screenshot: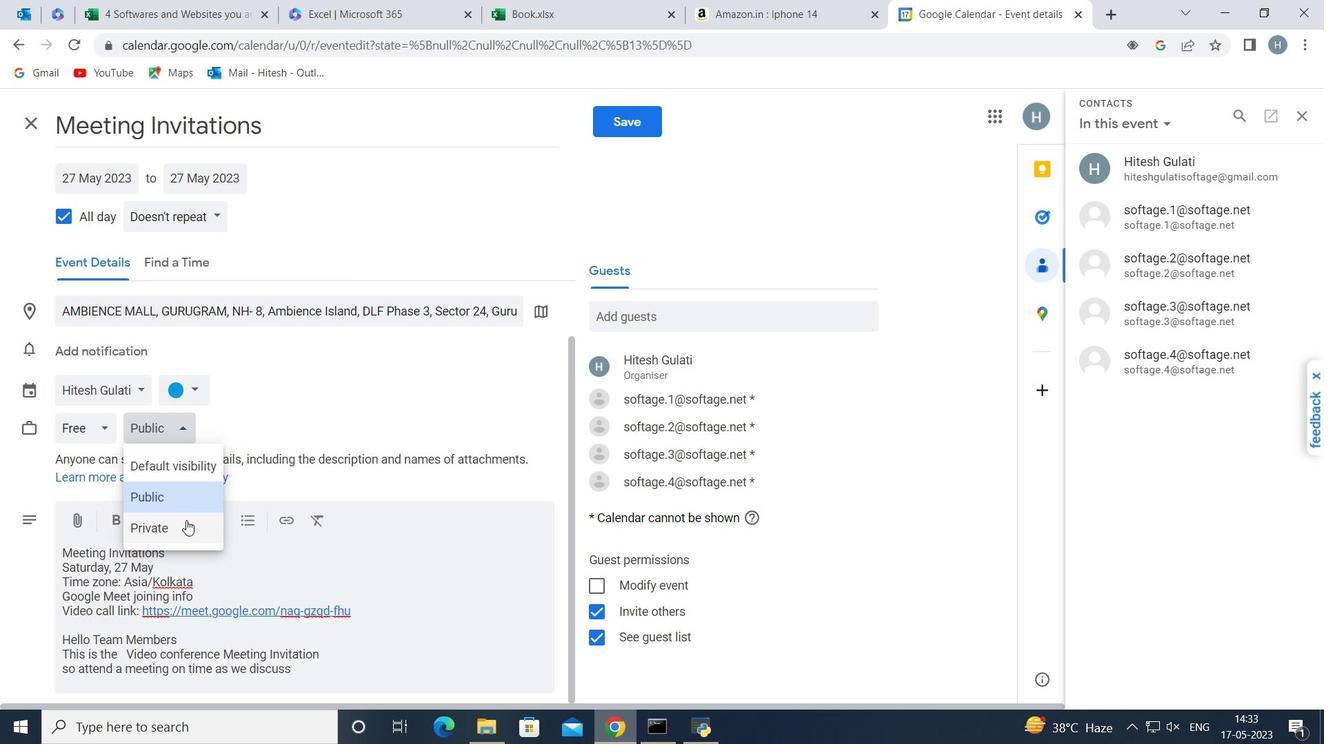 
Action: Mouse moved to (102, 347)
Screenshot: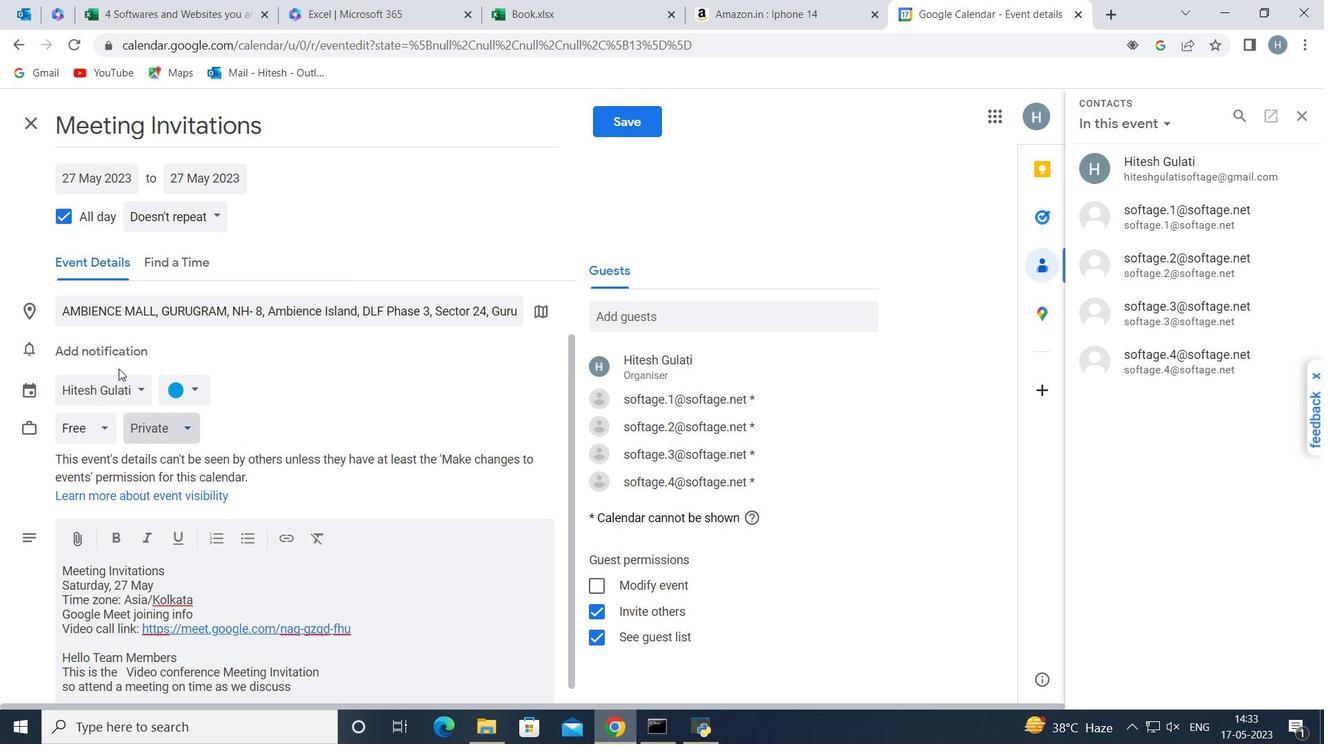 
Action: Mouse pressed left at (102, 347)
Screenshot: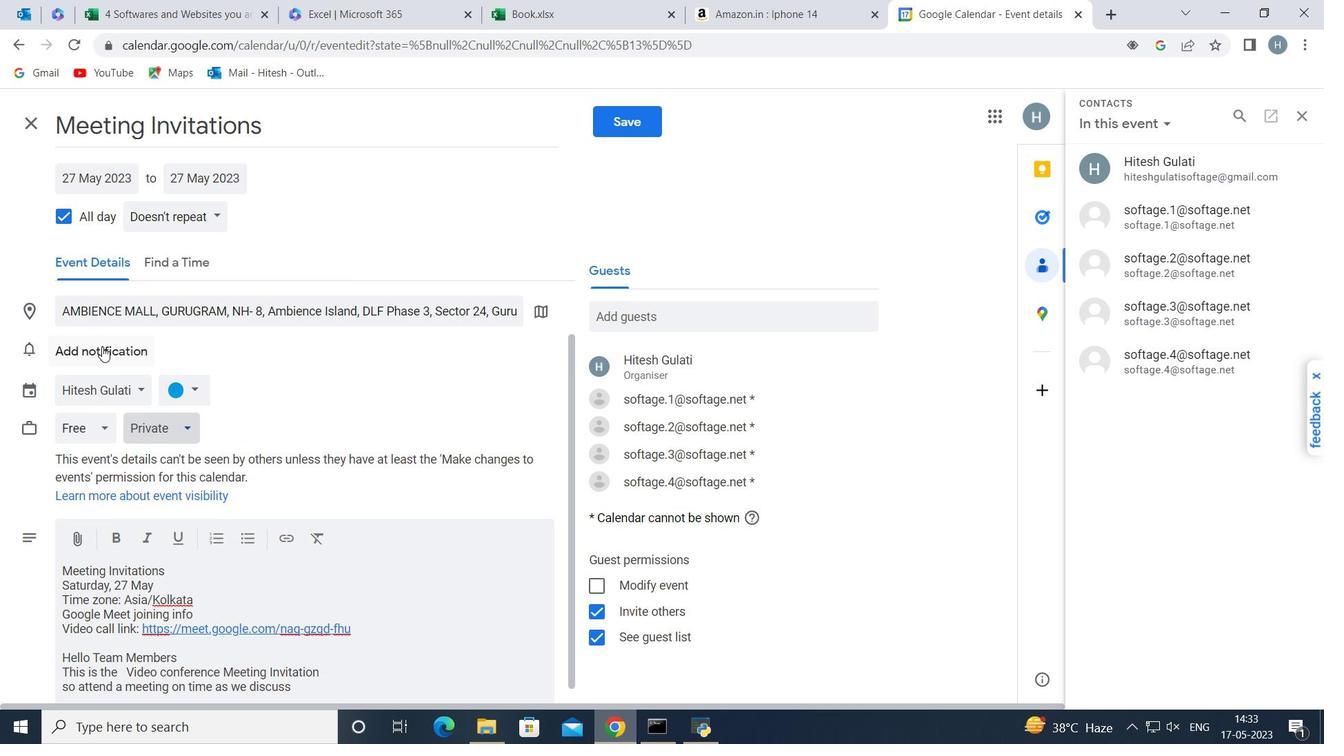 
Action: Mouse moved to (268, 347)
Screenshot: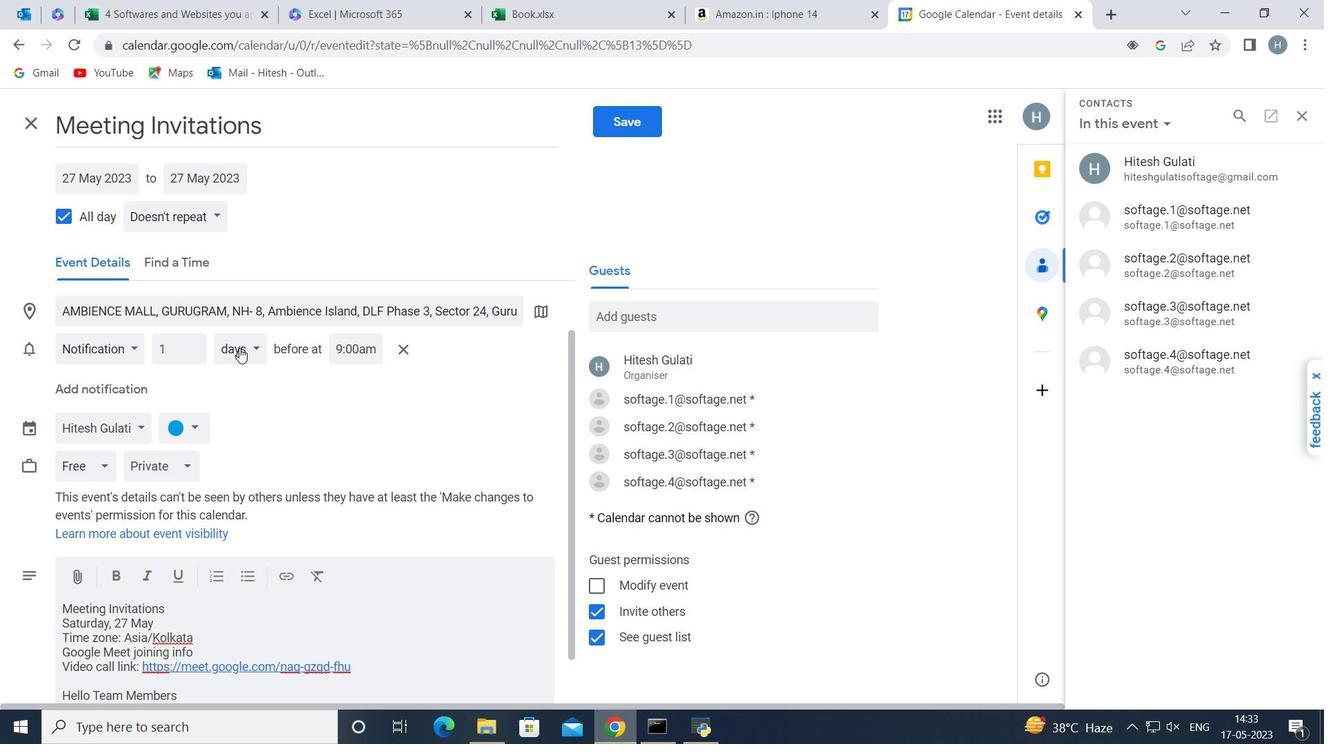 
Action: Mouse pressed left at (268, 347)
Screenshot: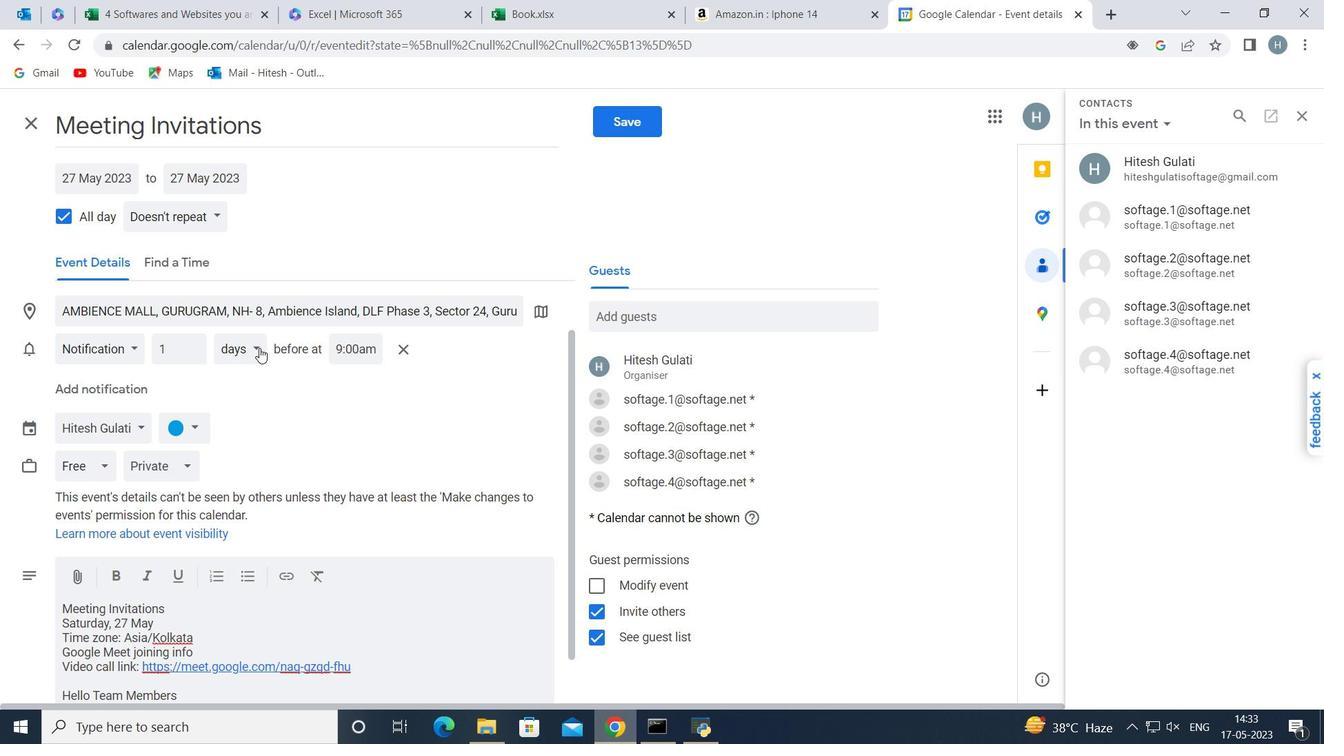 
Action: Mouse moved to (251, 347)
Screenshot: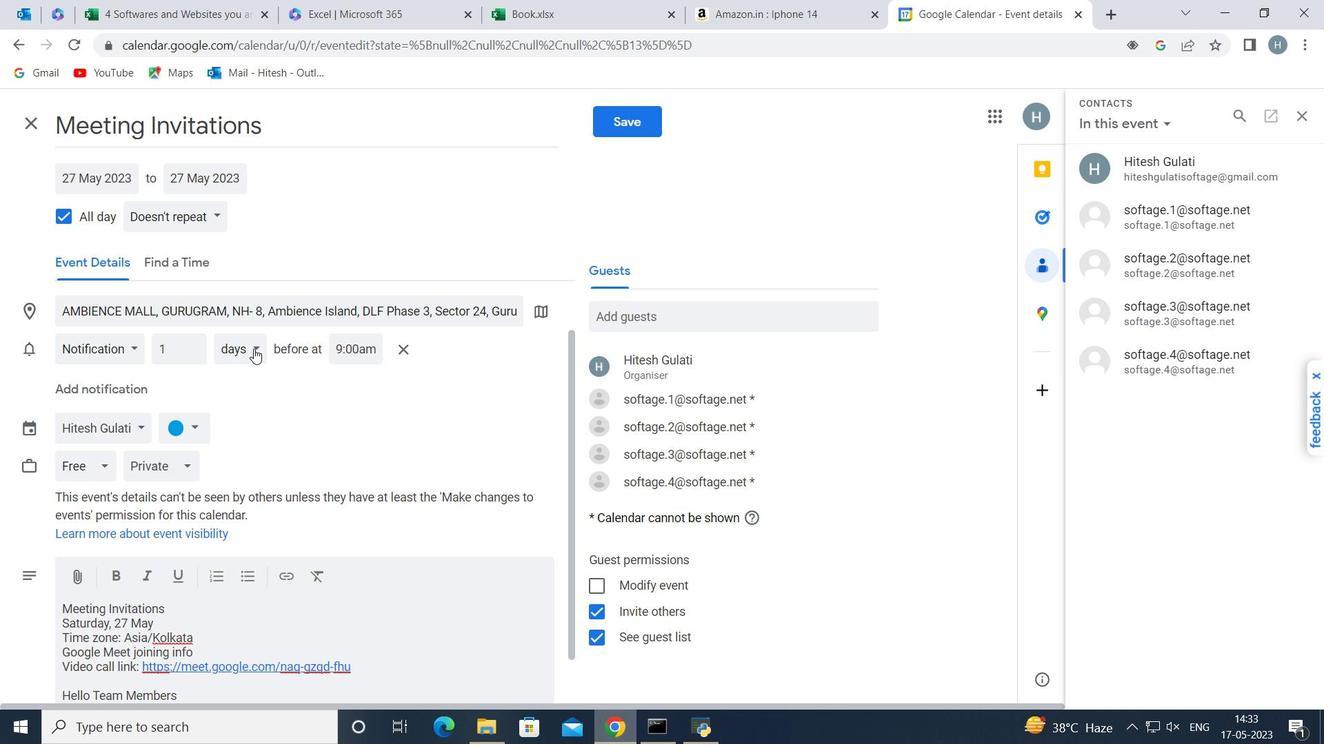 
Action: Mouse pressed left at (251, 347)
Screenshot: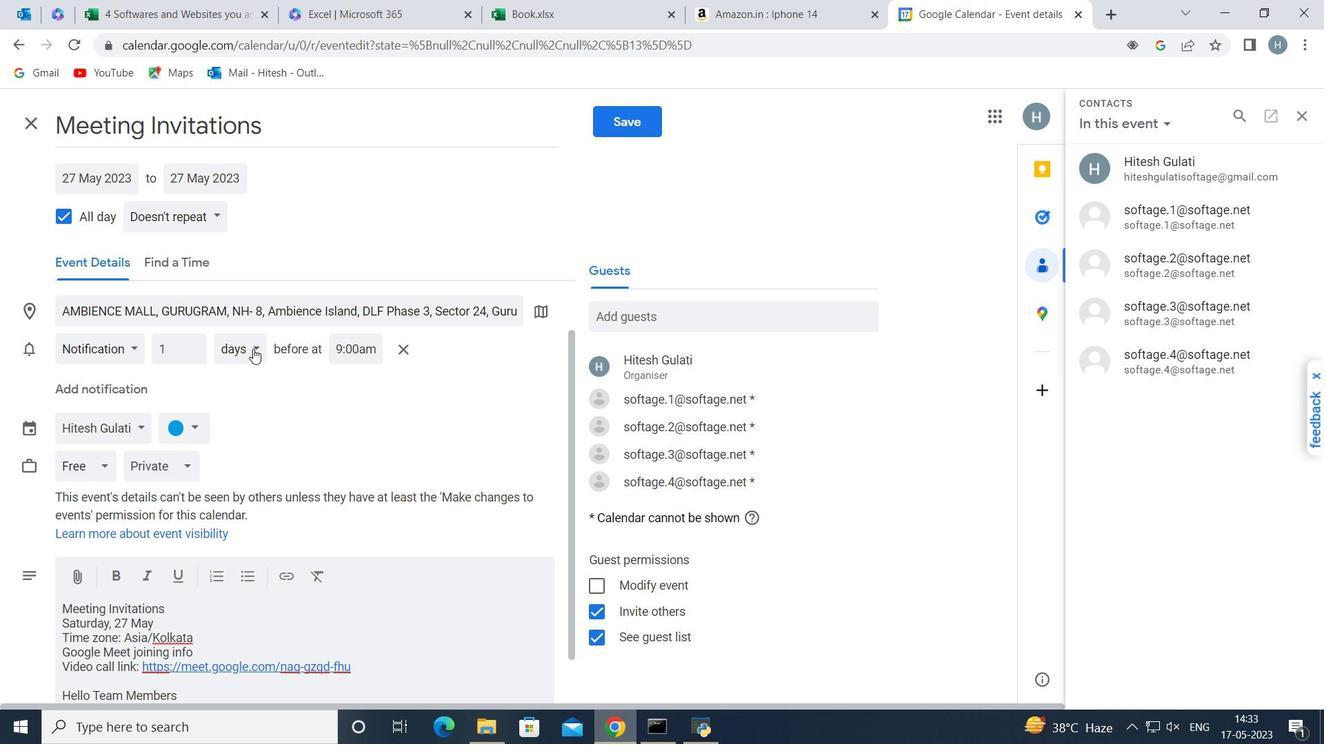 
Action: Mouse moved to (287, 401)
Screenshot: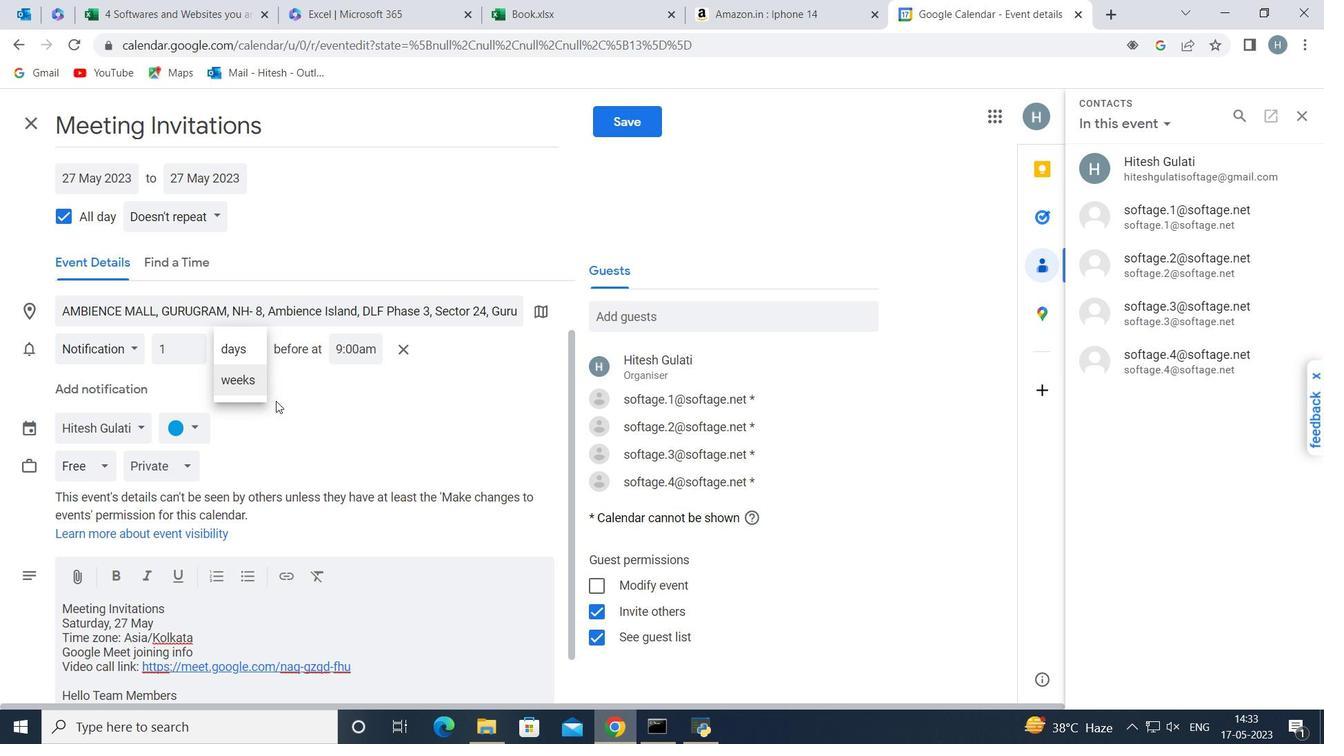 
Action: Mouse pressed left at (287, 401)
Screenshot: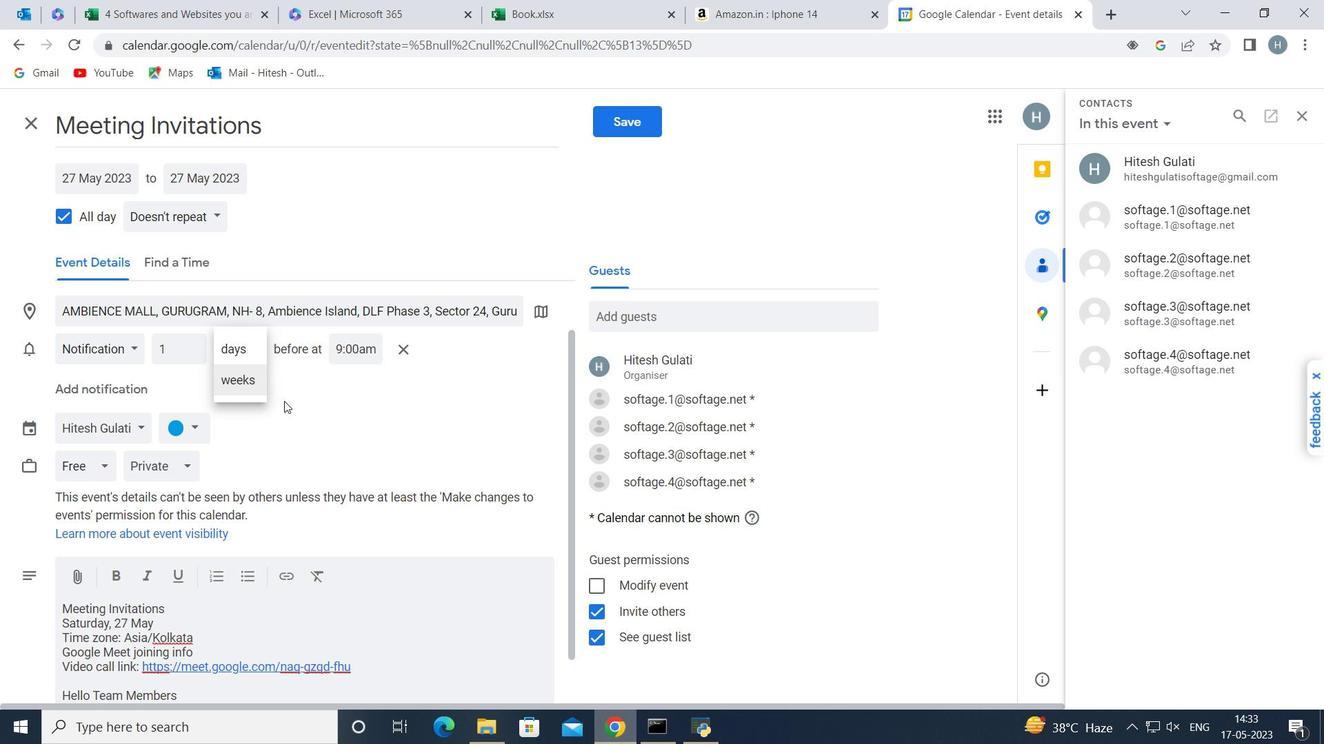 
Action: Mouse moved to (233, 335)
Screenshot: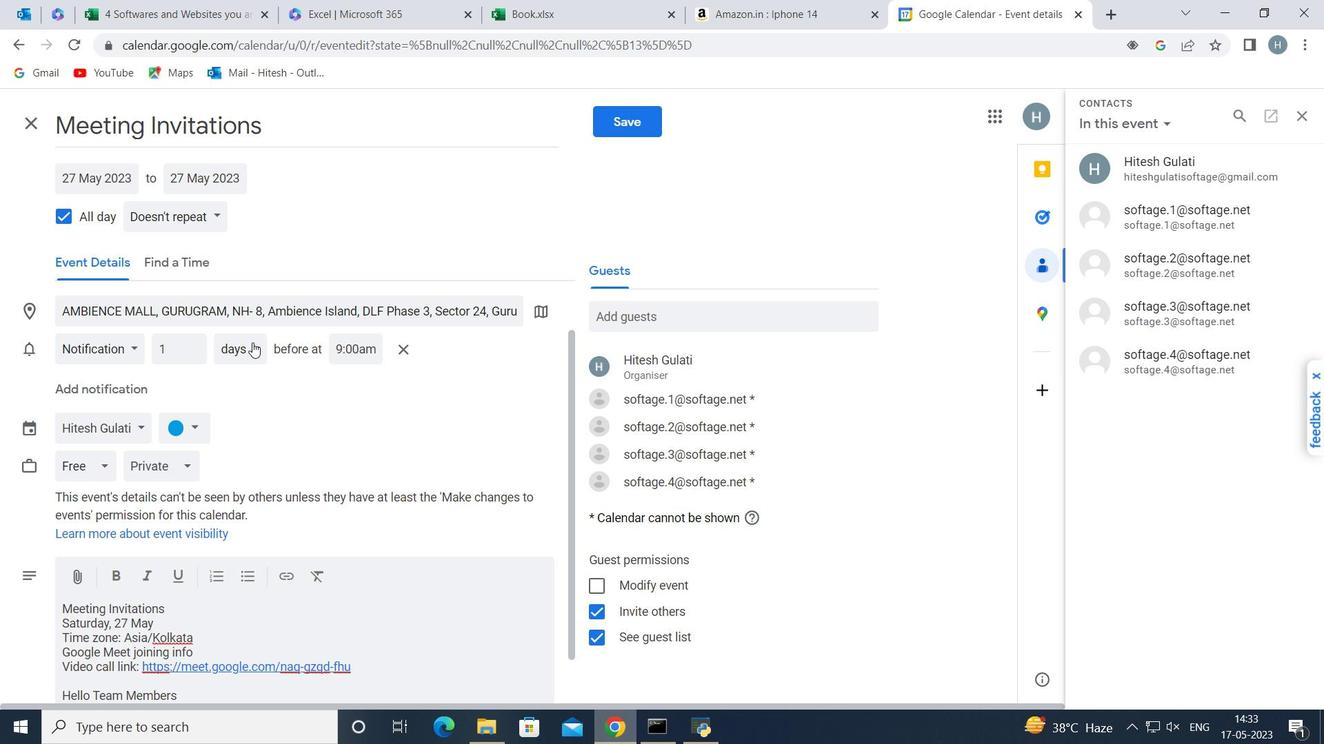 
Action: Mouse pressed left at (233, 335)
Screenshot: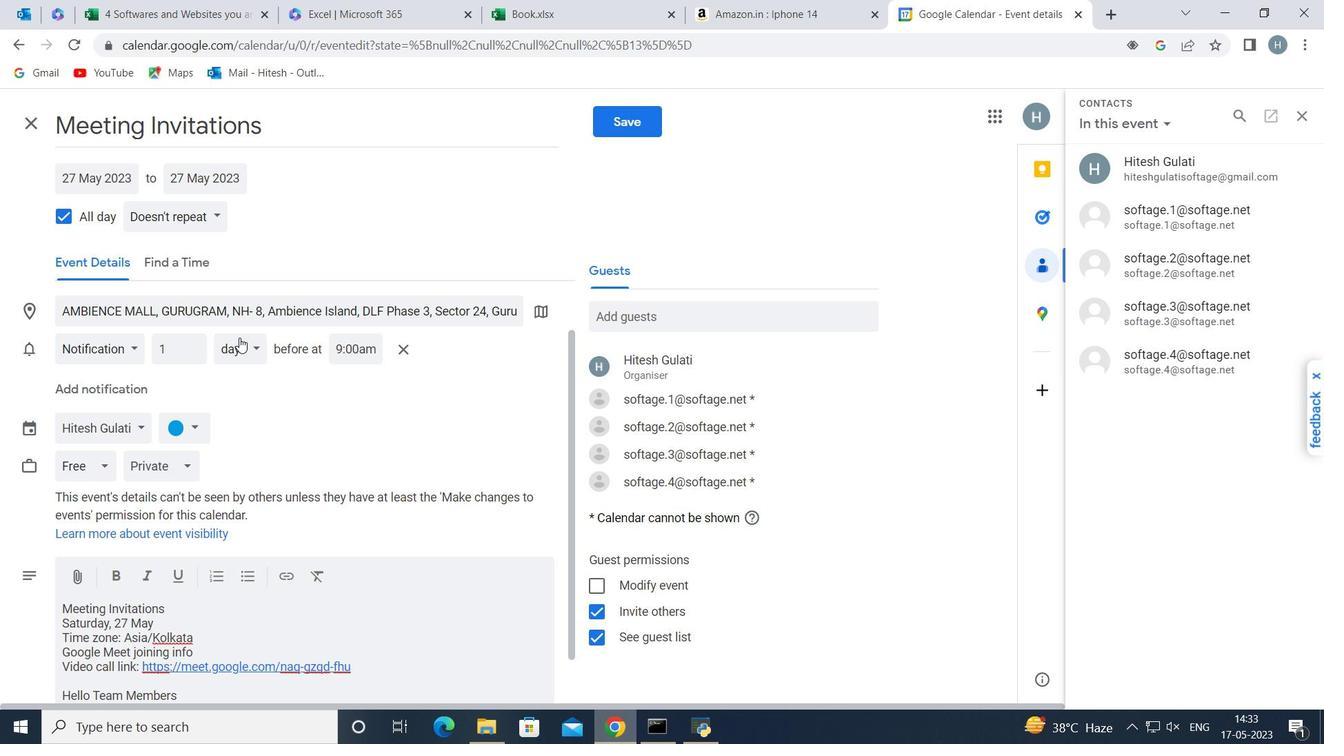 
Action: Mouse moved to (246, 370)
Screenshot: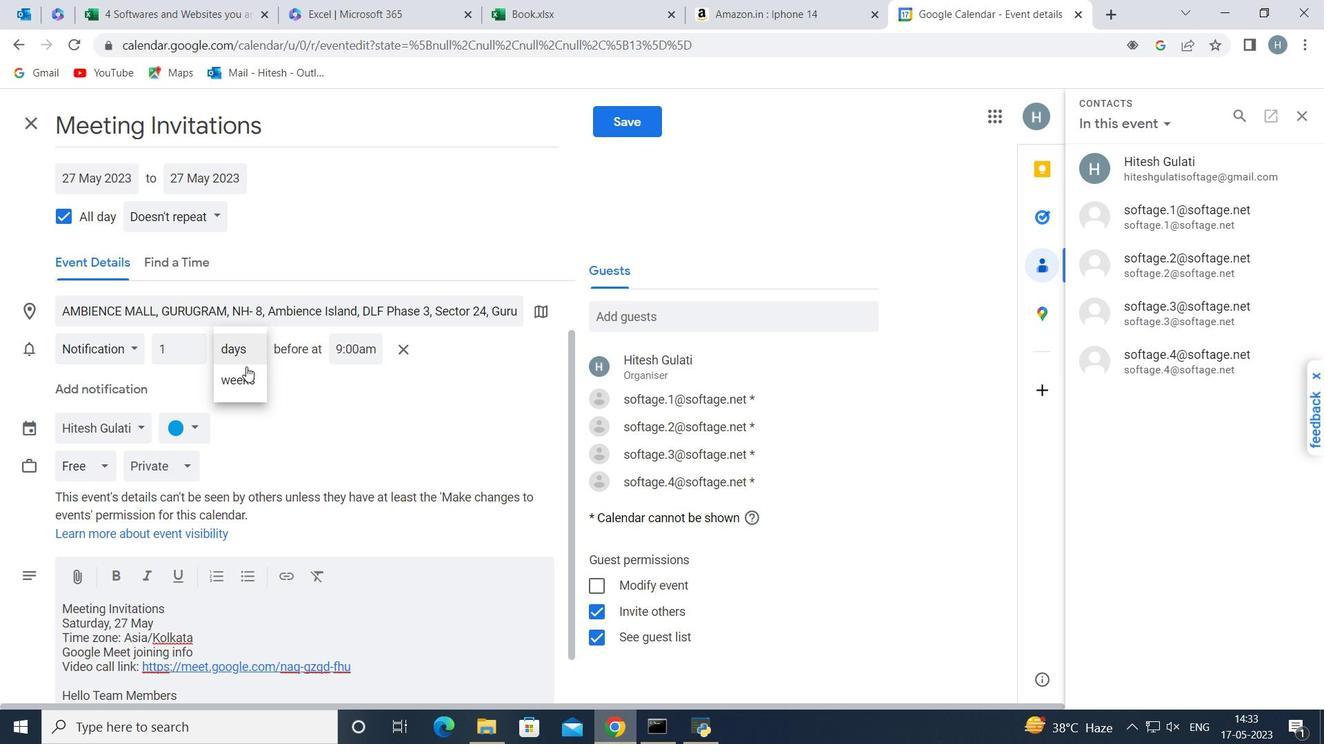 
Action: Mouse pressed left at (246, 370)
Screenshot: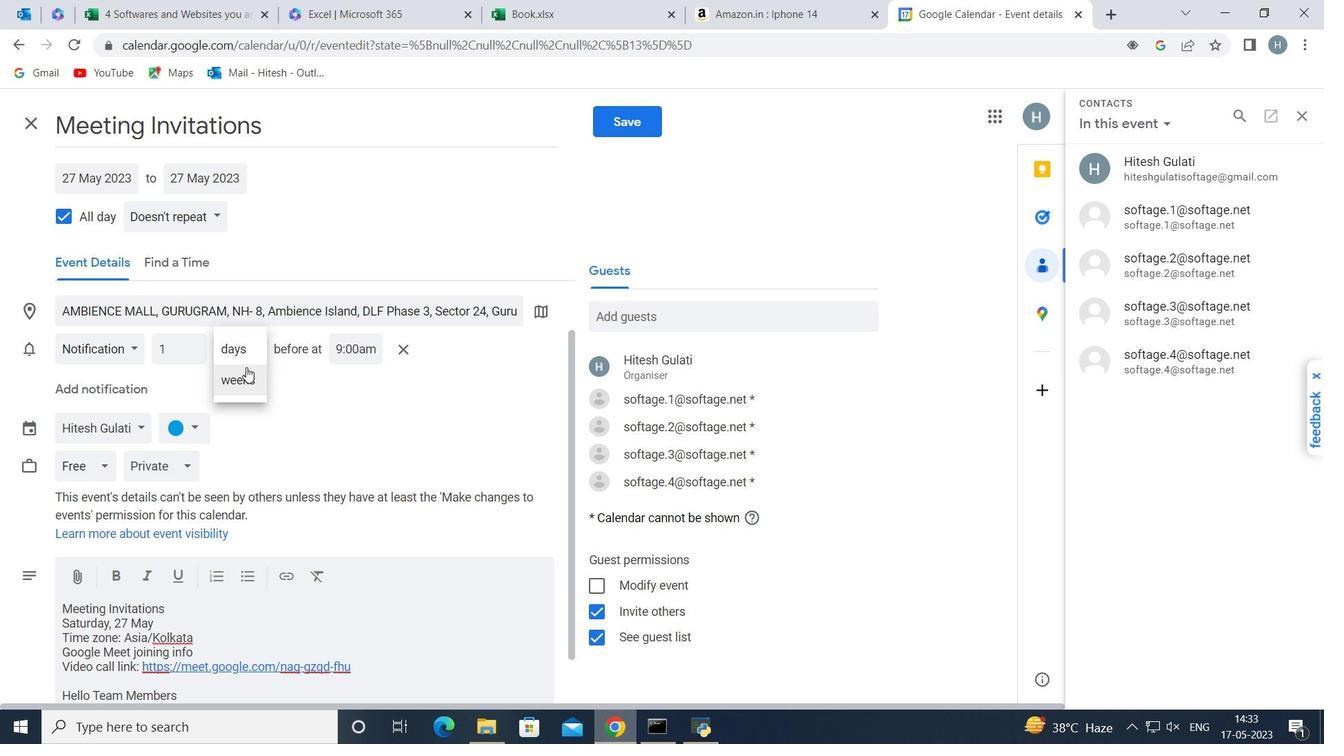 
Action: Mouse moved to (173, 342)
Screenshot: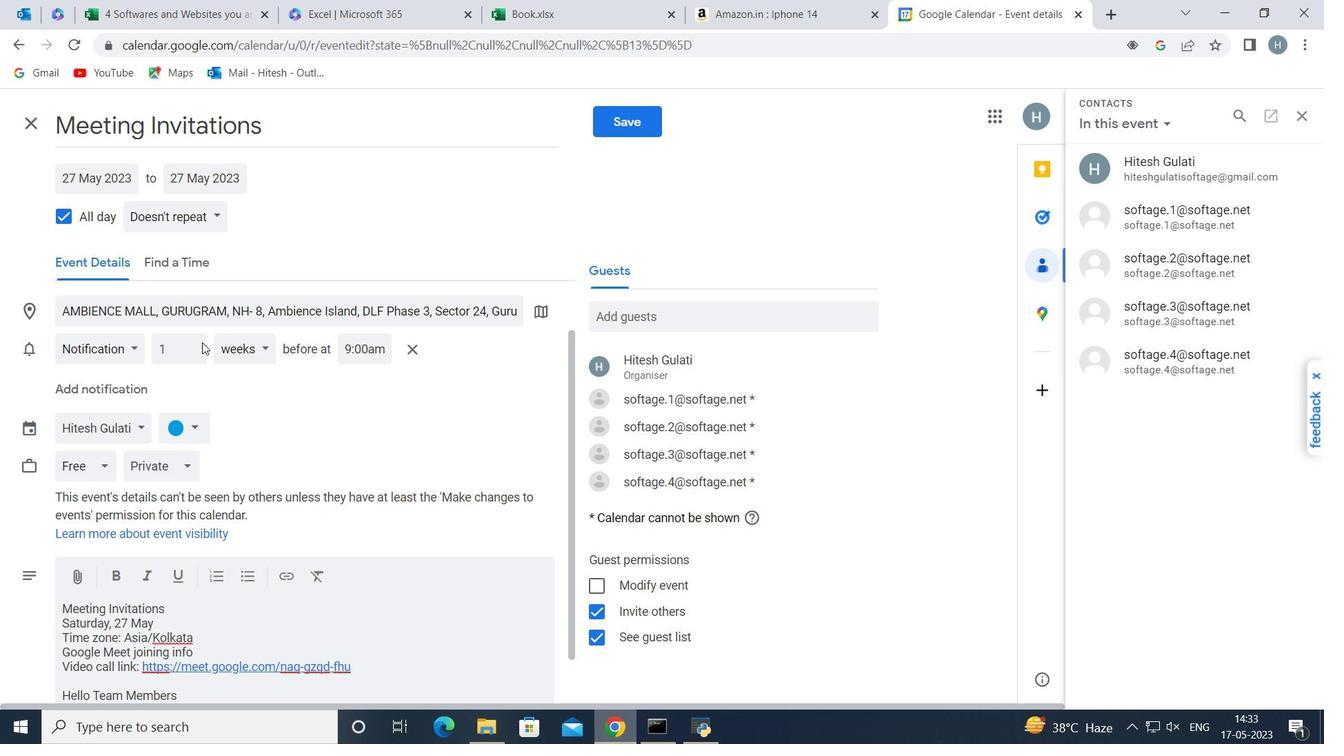 
Action: Mouse pressed left at (173, 342)
Screenshot: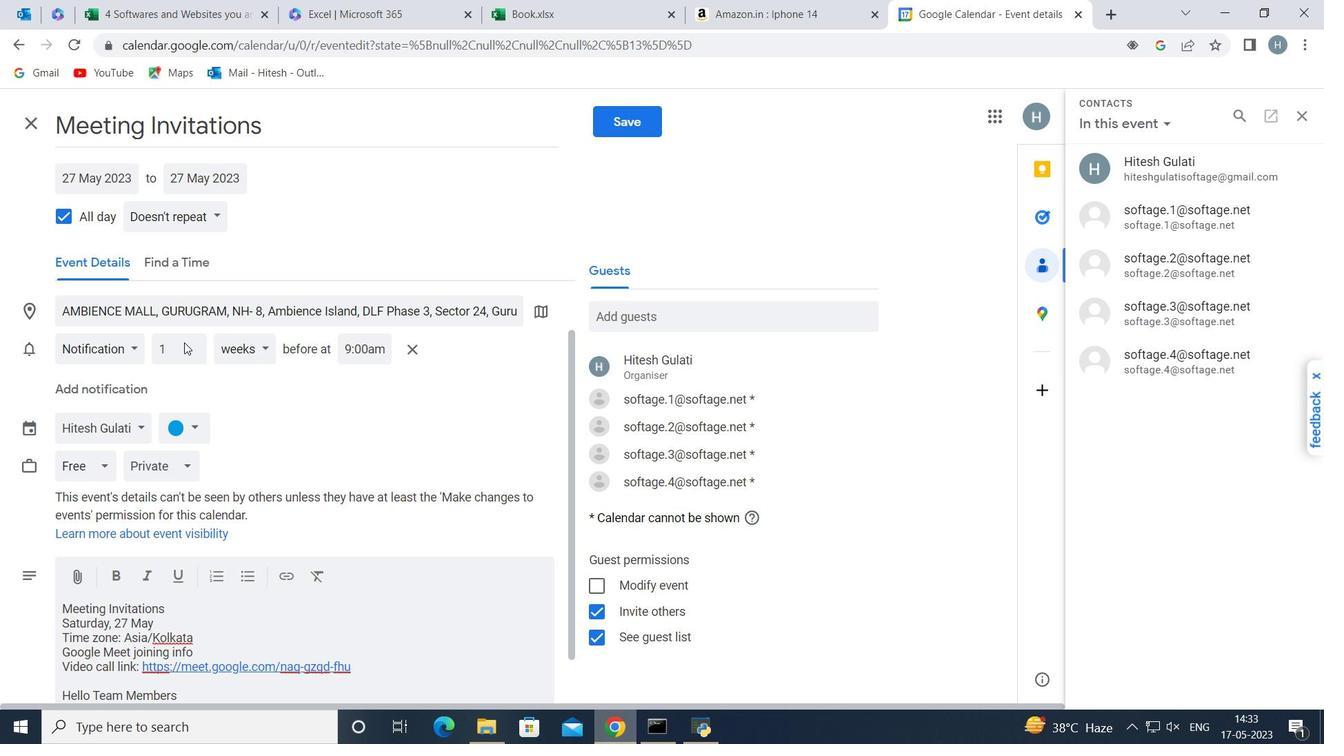 
Action: Mouse moved to (191, 363)
Screenshot: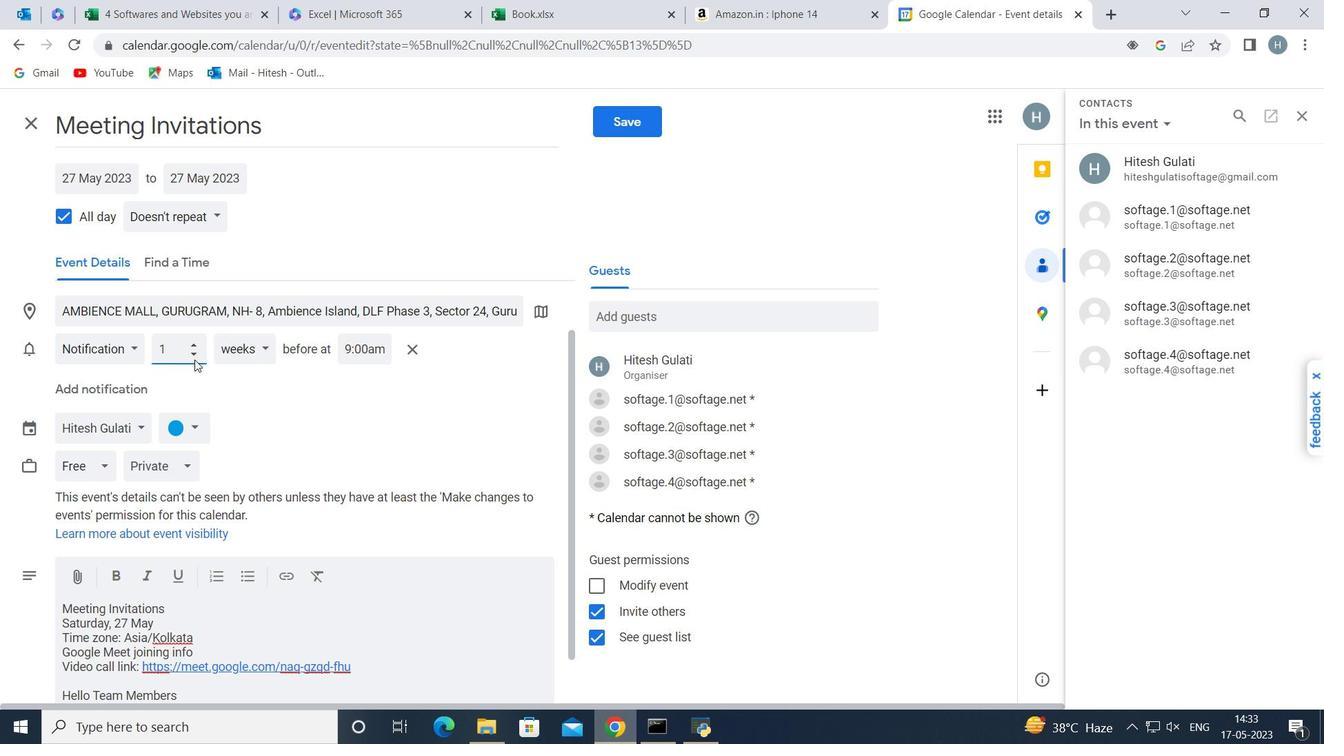 
Action: Key pressed <Key.backspace>5<Key.backspace>3
Screenshot: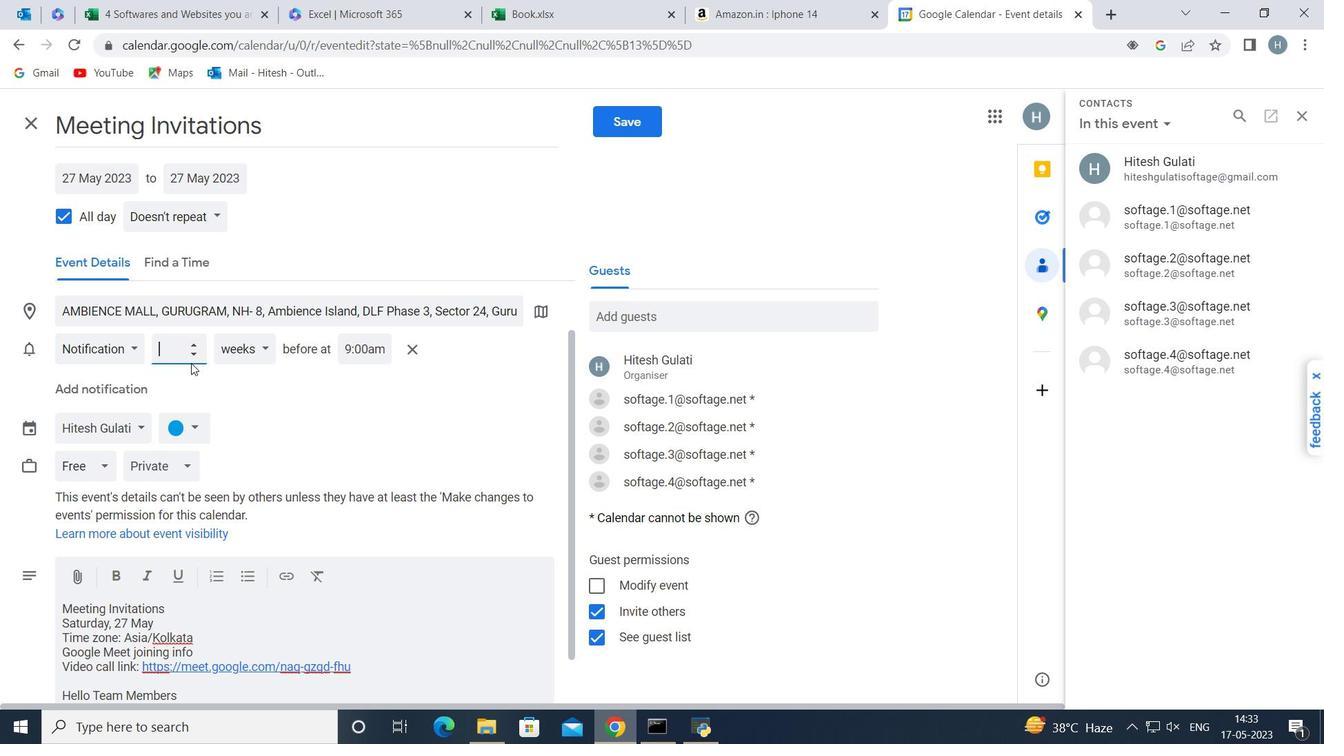 
Action: Mouse moved to (252, 373)
Screenshot: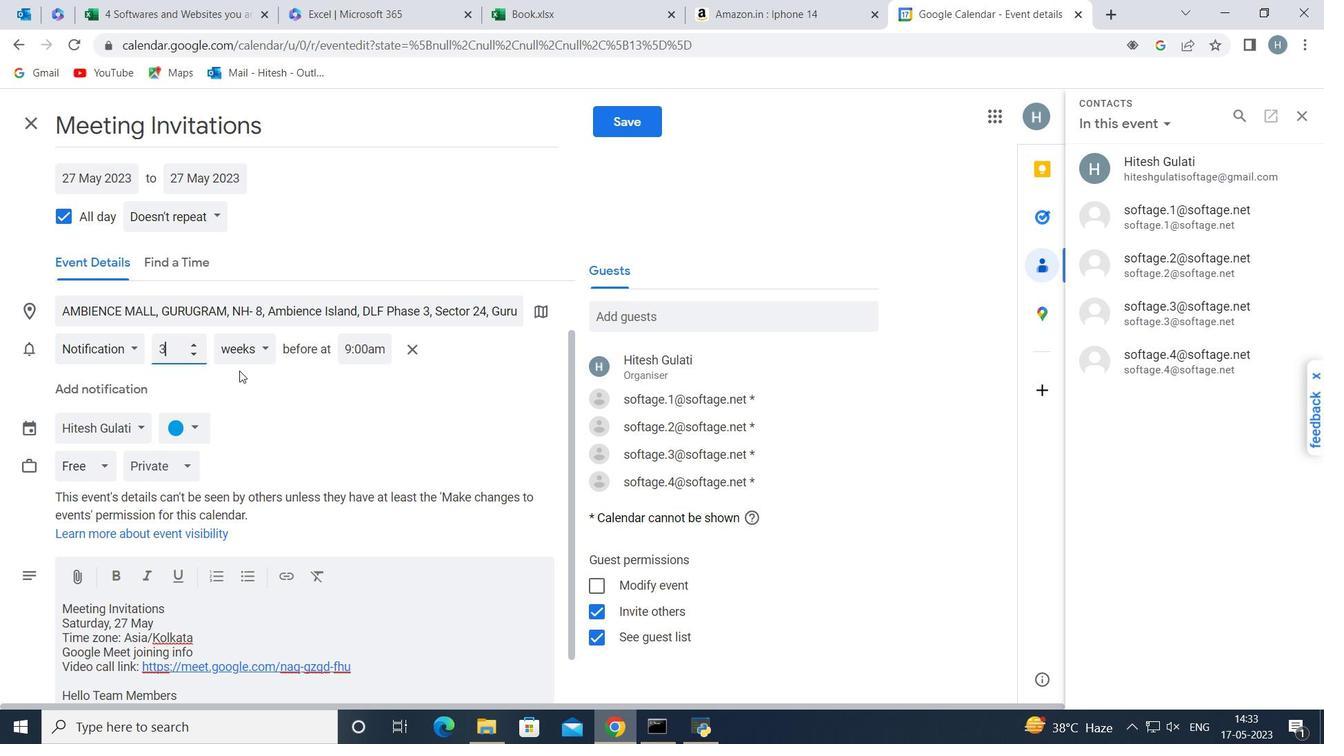 
Action: Mouse pressed left at (252, 373)
Screenshot: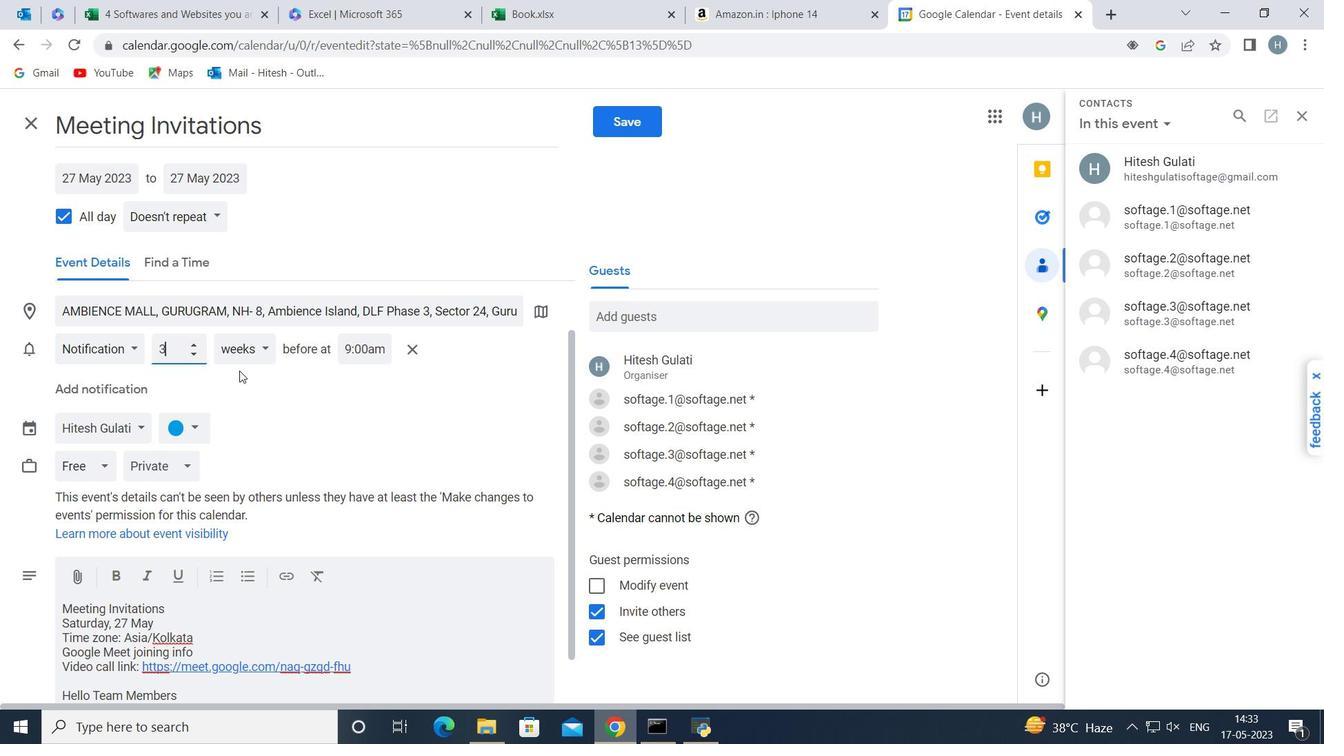 
Action: Mouse moved to (388, 380)
Screenshot: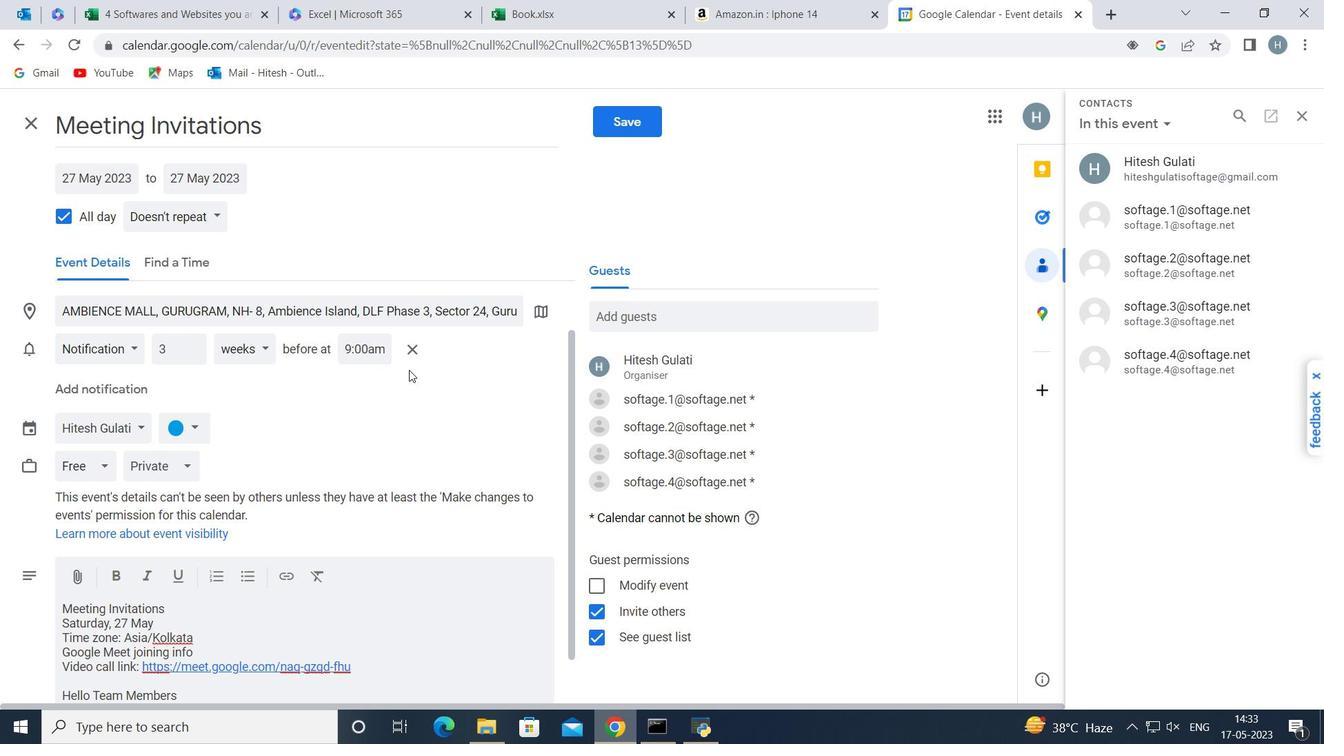 
Action: Mouse scrolled (388, 379) with delta (0, 0)
Screenshot: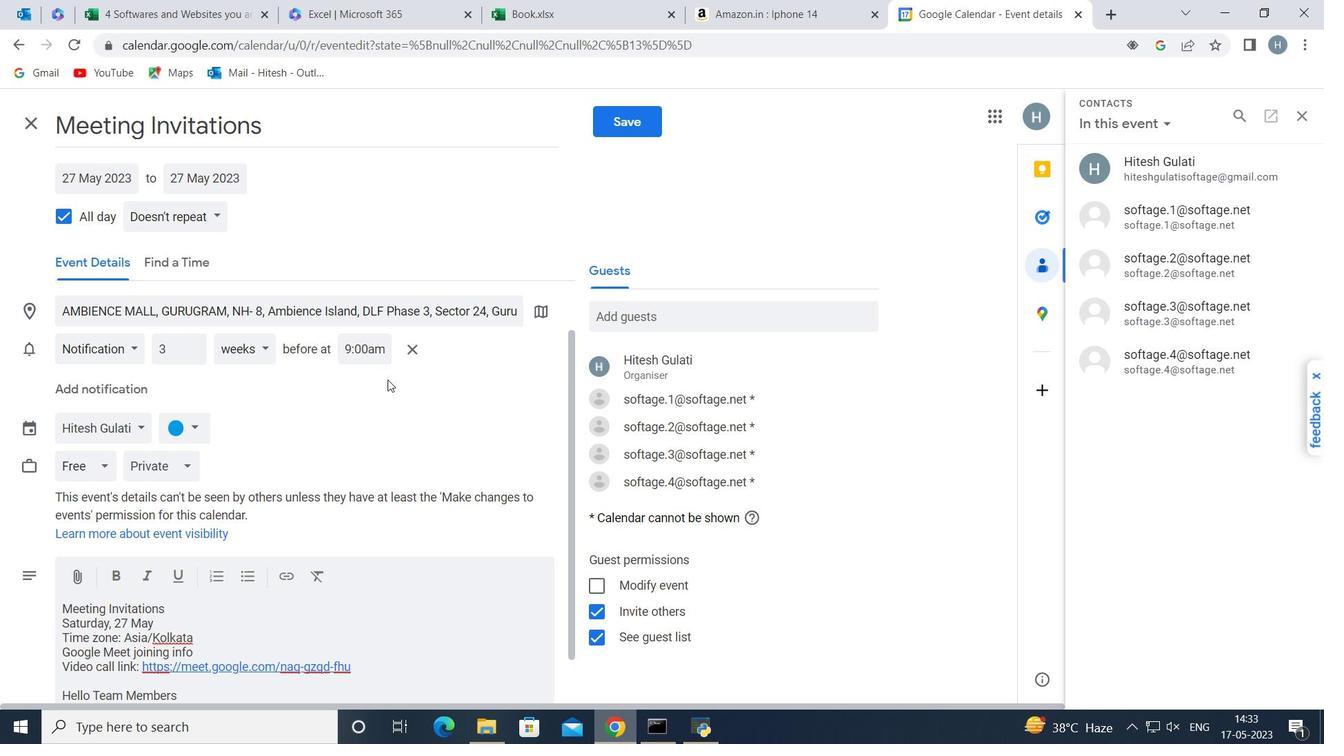 
Action: Mouse scrolled (388, 379) with delta (0, 0)
Screenshot: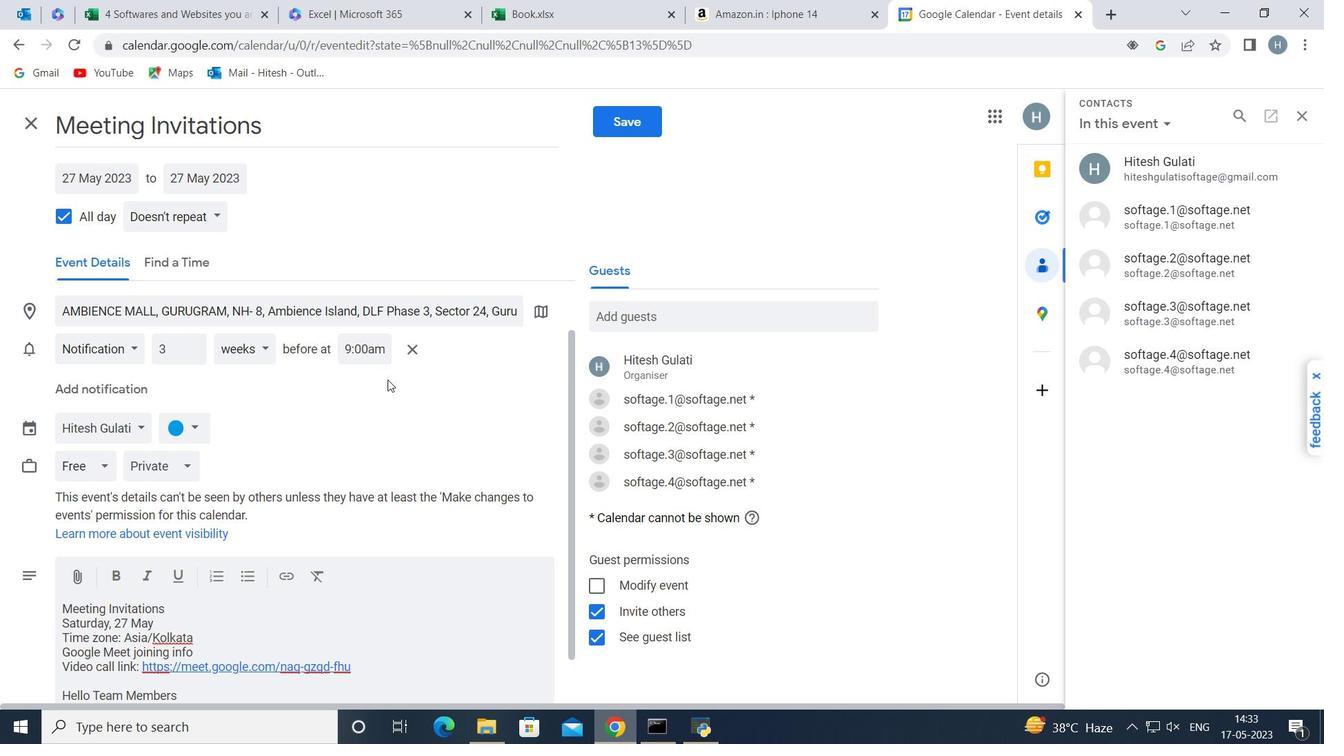 
Action: Mouse scrolled (388, 379) with delta (0, 0)
Screenshot: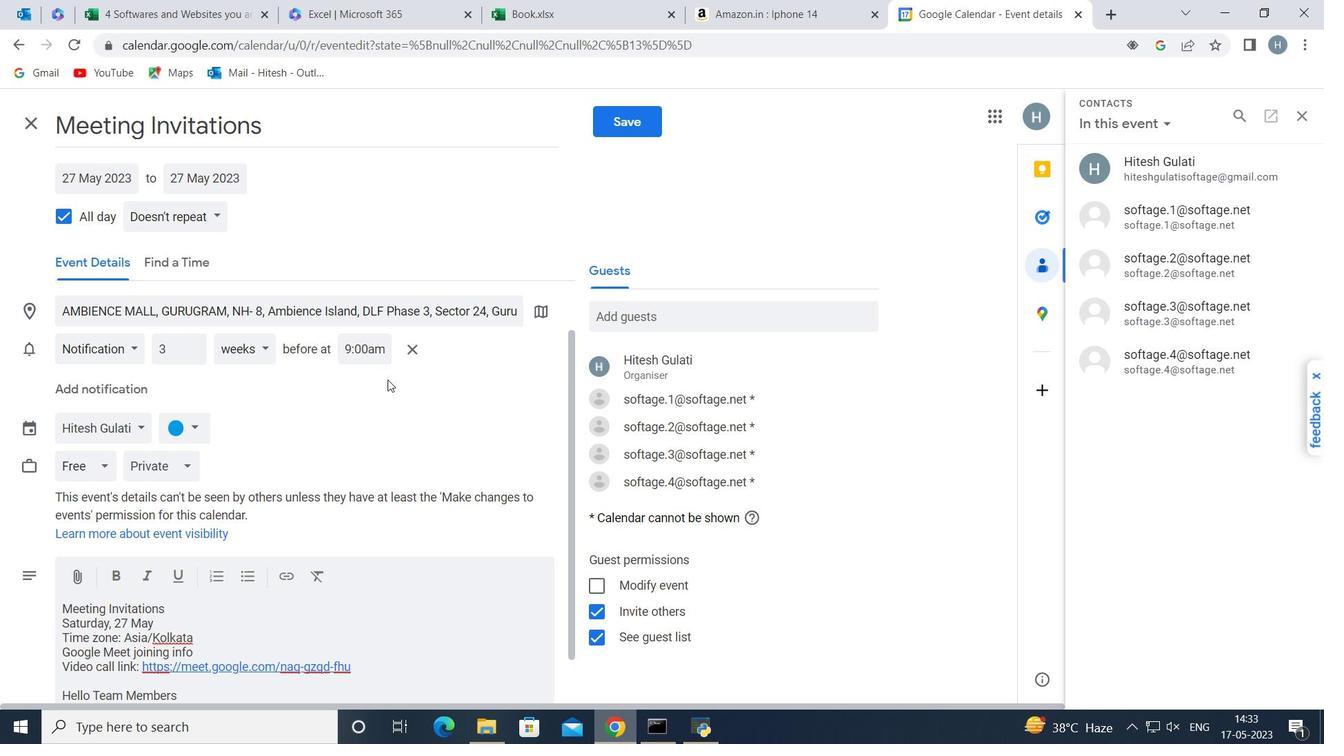 
Action: Mouse scrolled (388, 379) with delta (0, 0)
Screenshot: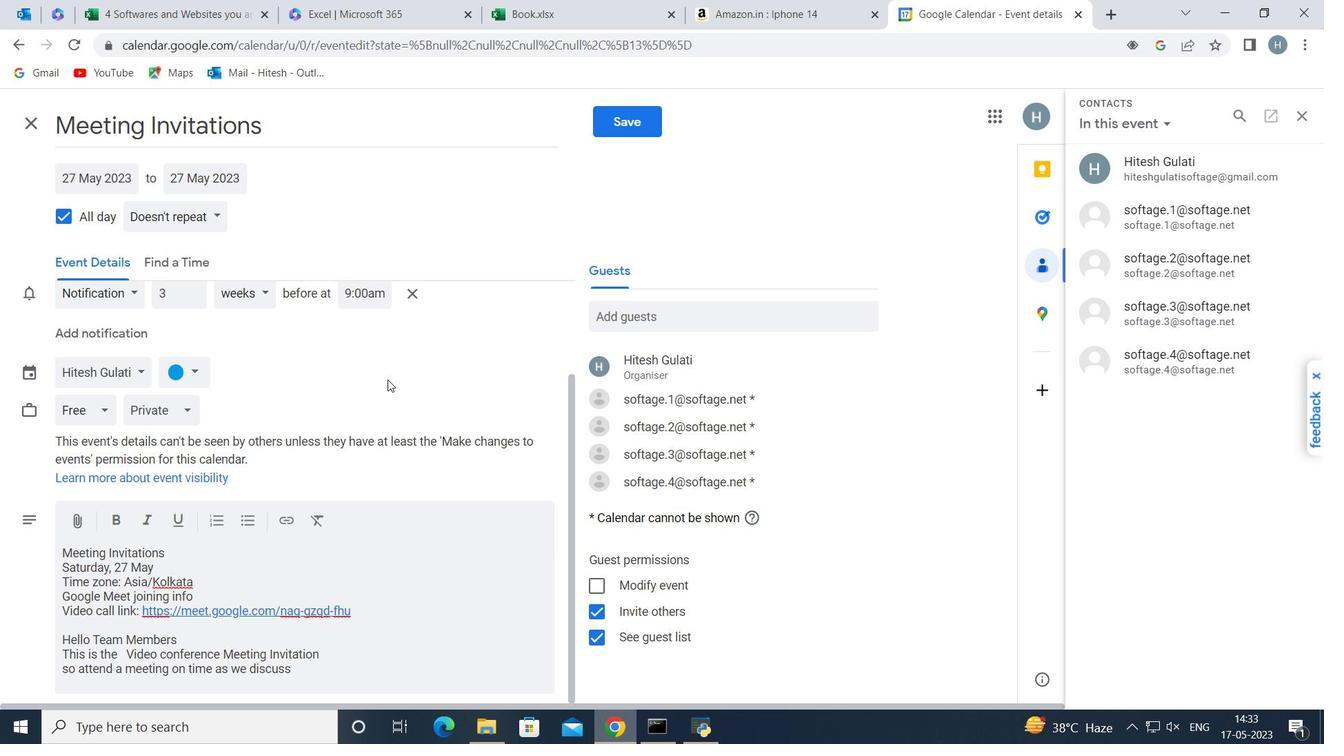 
Action: Mouse scrolled (388, 379) with delta (0, 0)
Screenshot: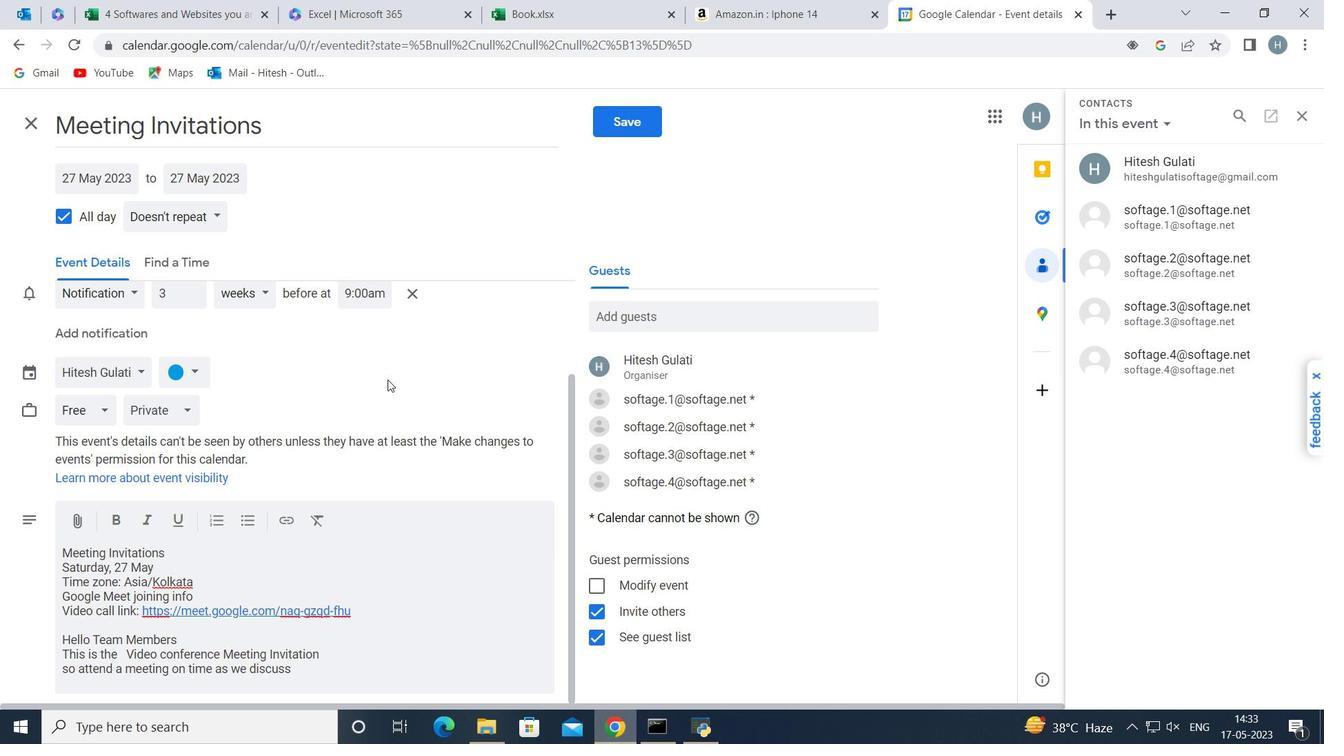 
Action: Mouse scrolled (388, 379) with delta (0, 0)
Screenshot: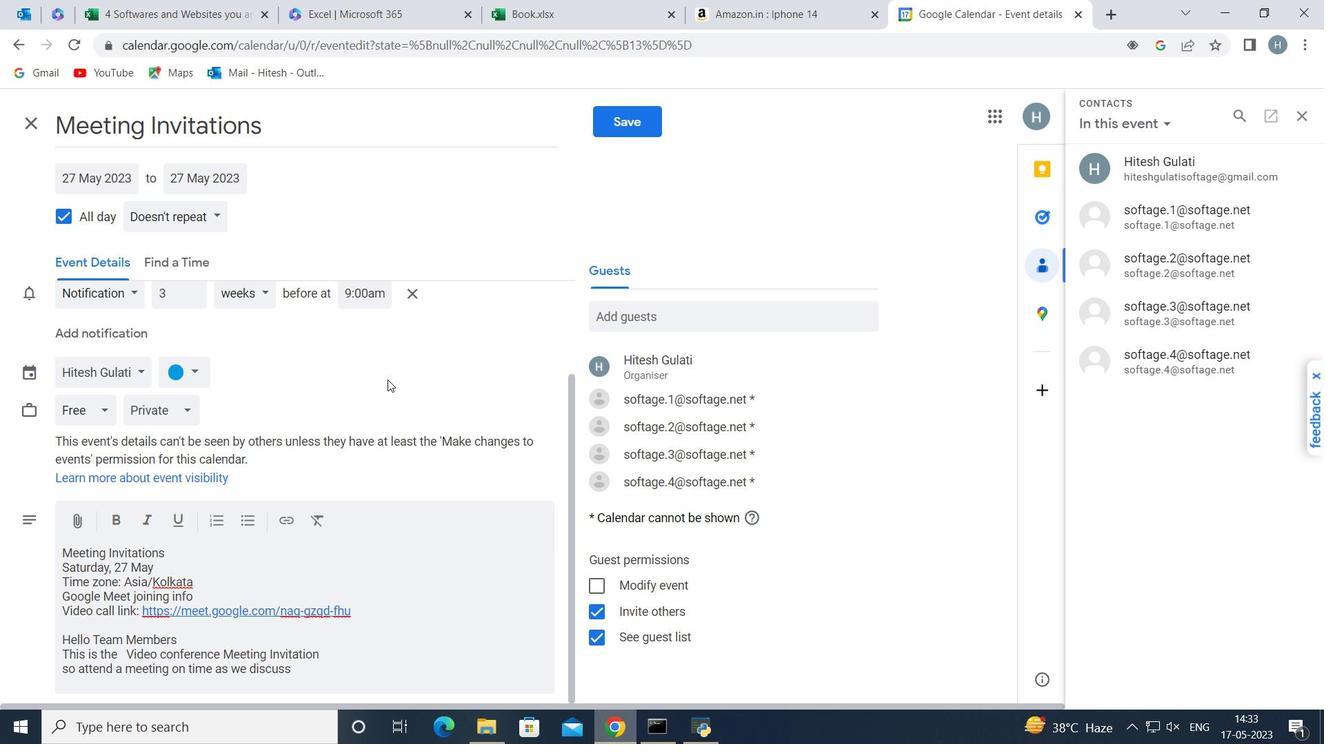 
Action: Mouse moved to (366, 582)
Screenshot: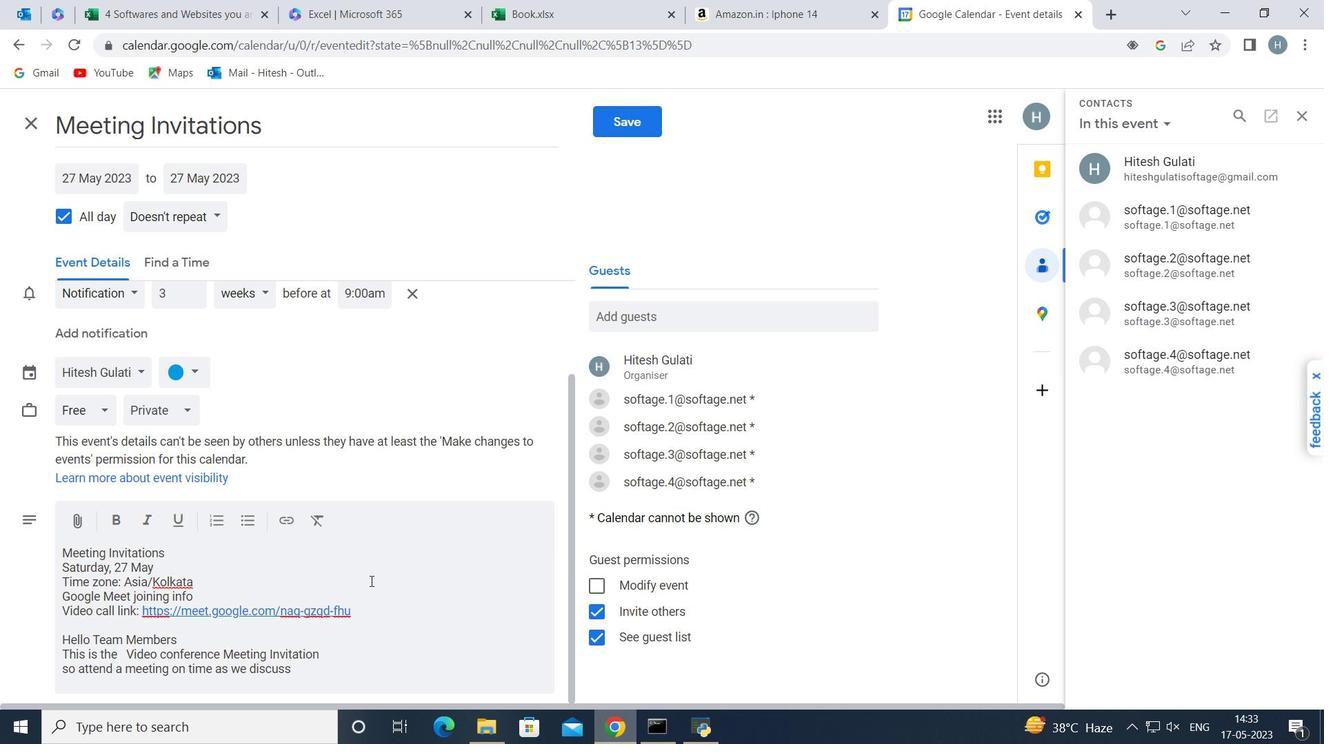 
Action: Mouse scrolled (366, 581) with delta (0, 0)
Screenshot: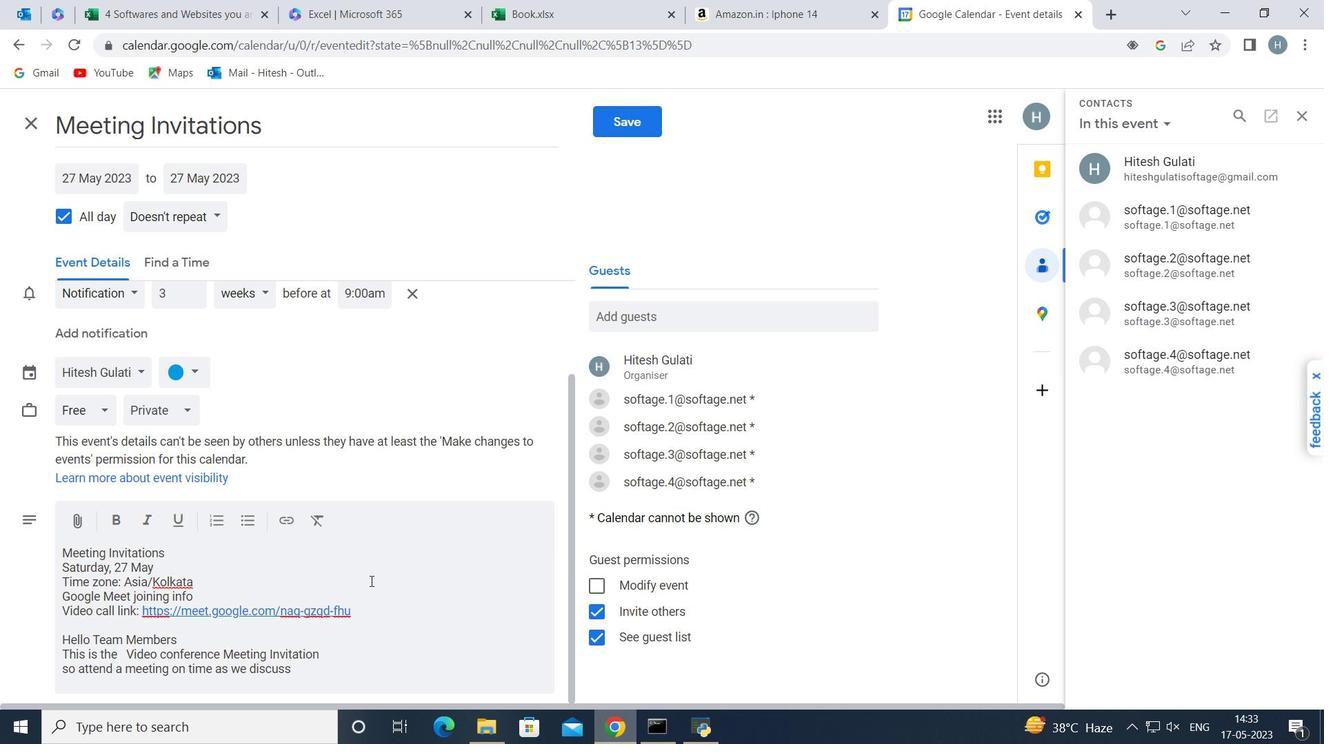 
Action: Mouse scrolled (366, 581) with delta (0, 0)
Screenshot: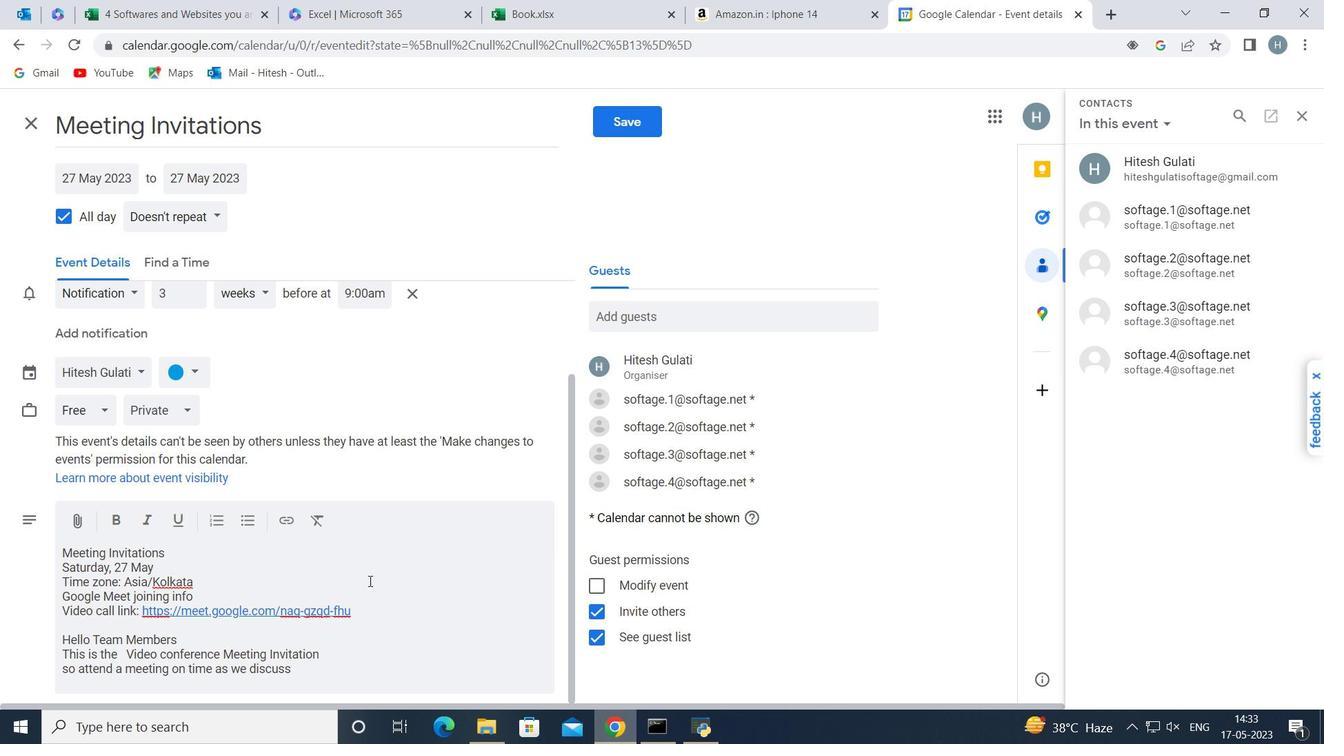 
Action: Mouse moved to (418, 408)
Screenshot: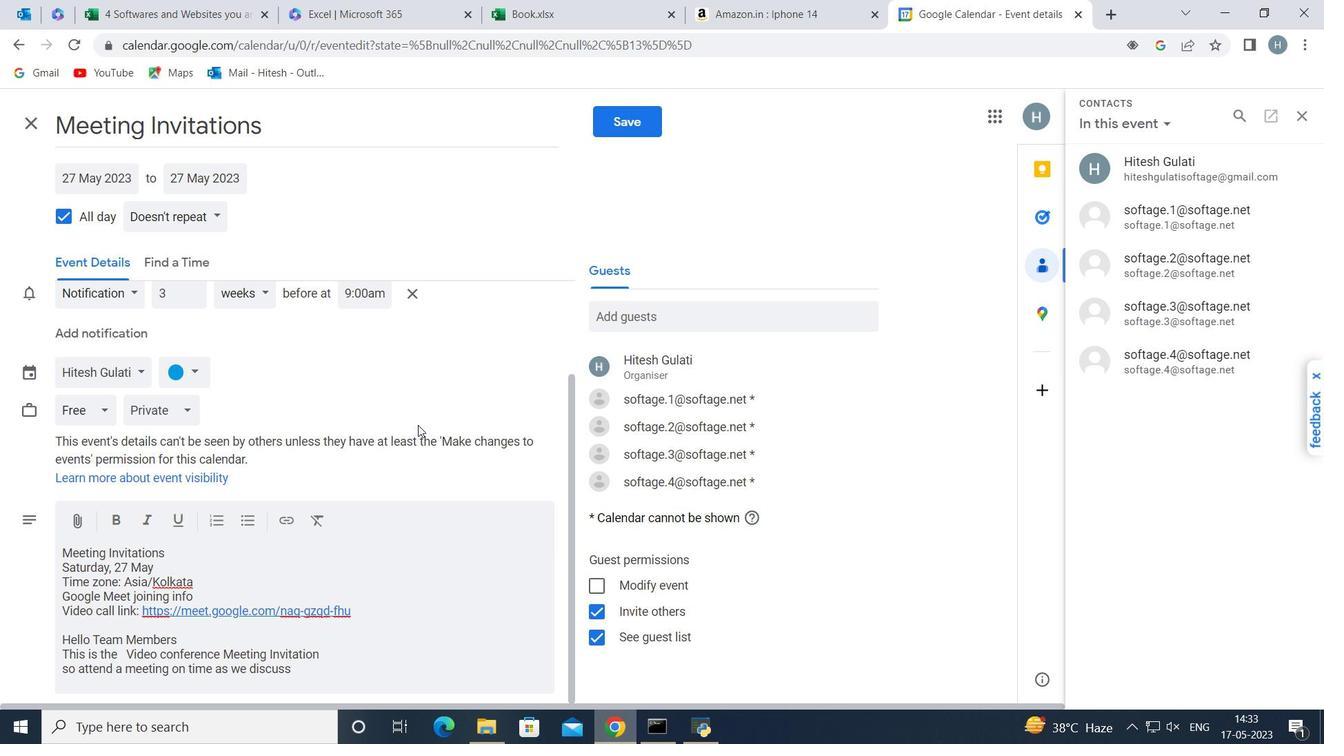 
Action: Mouse scrolled (418, 408) with delta (0, 0)
Screenshot: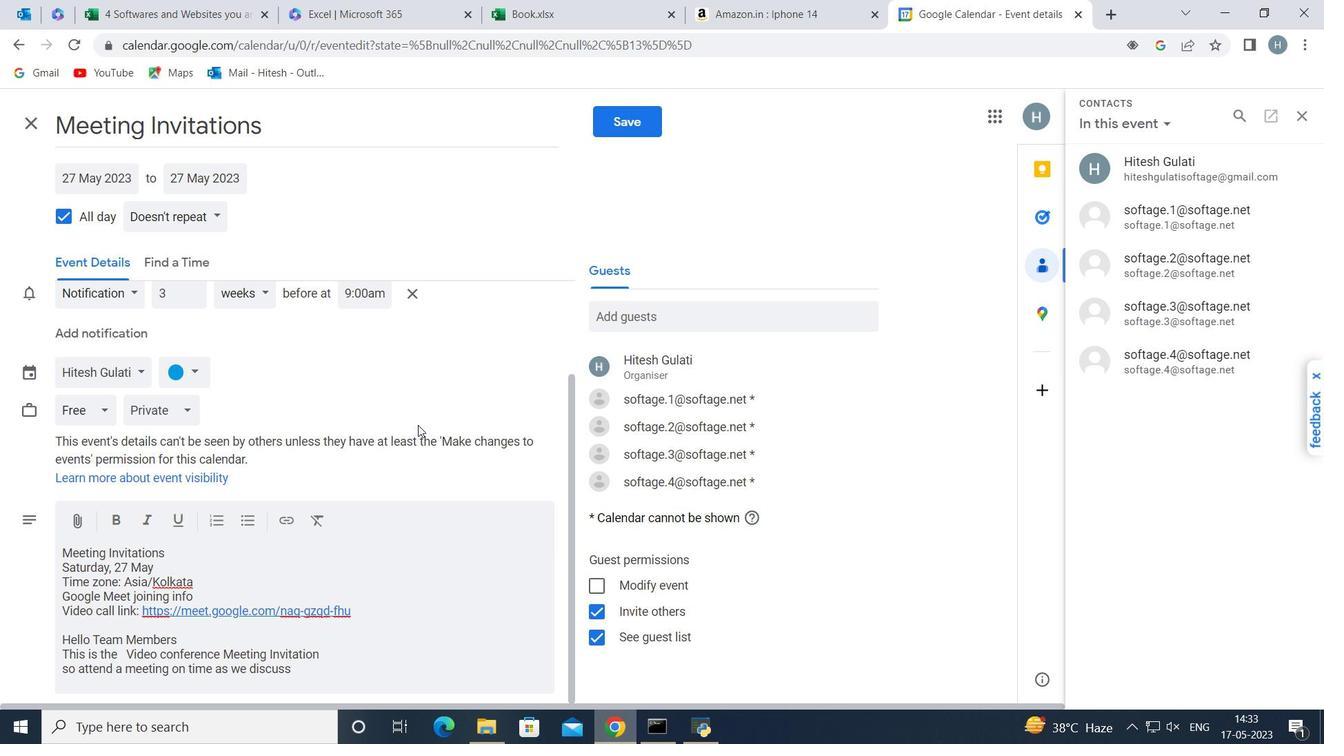 
Action: Mouse moved to (420, 406)
Screenshot: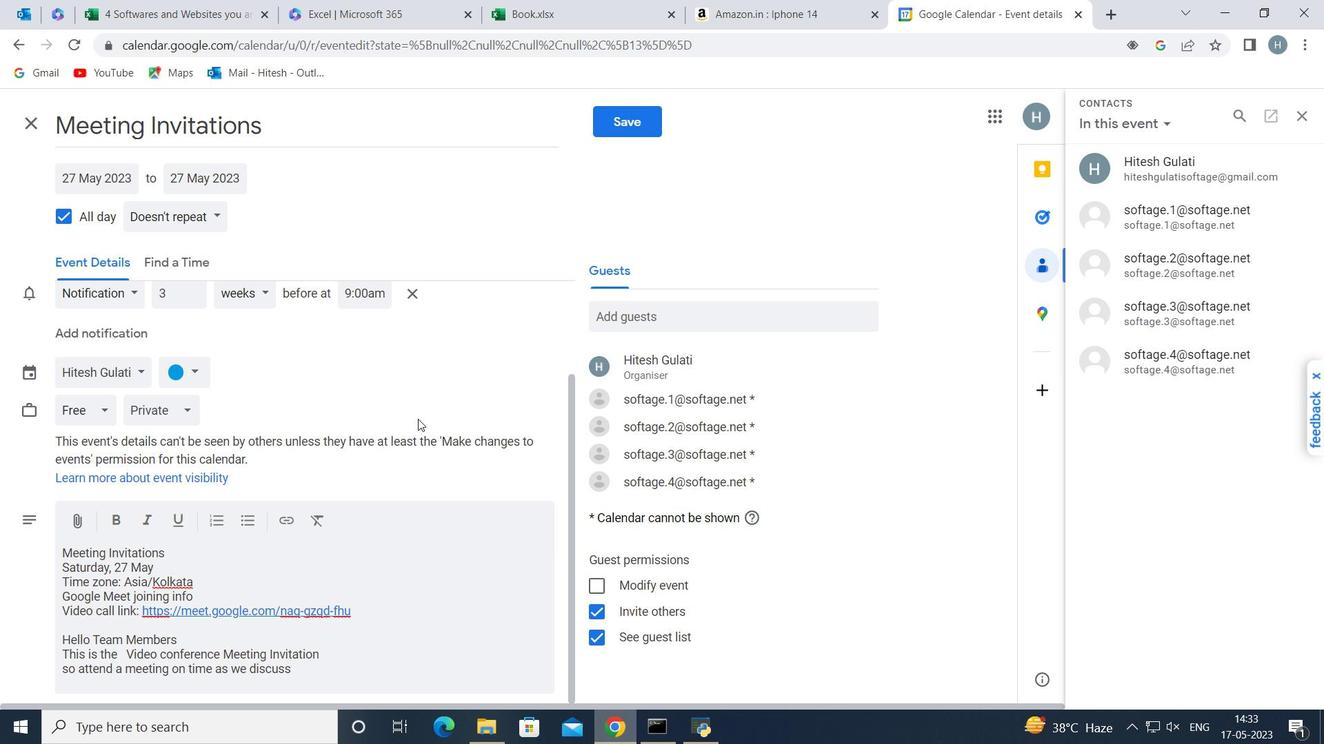 
Action: Mouse scrolled (420, 407) with delta (0, 0)
Screenshot: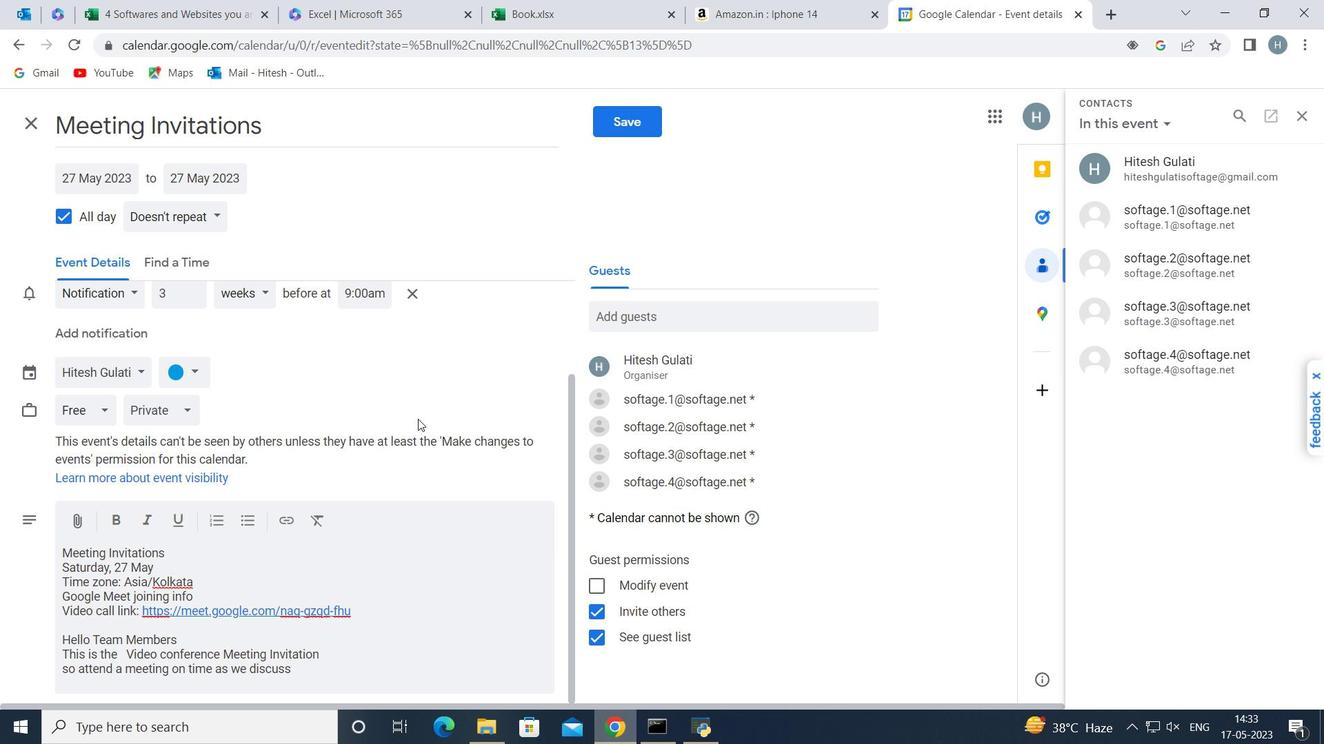
Action: Mouse moved to (420, 405)
Screenshot: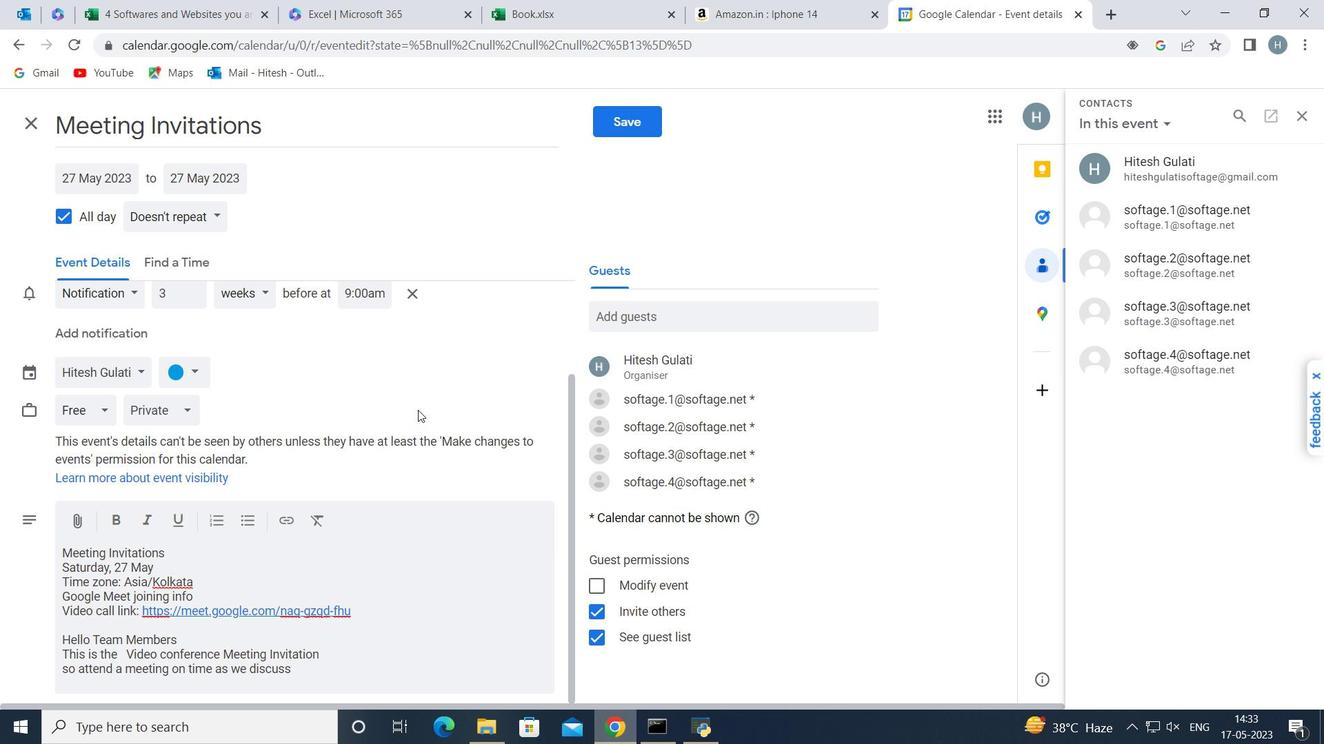 
Action: Mouse scrolled (420, 406) with delta (0, 0)
Screenshot: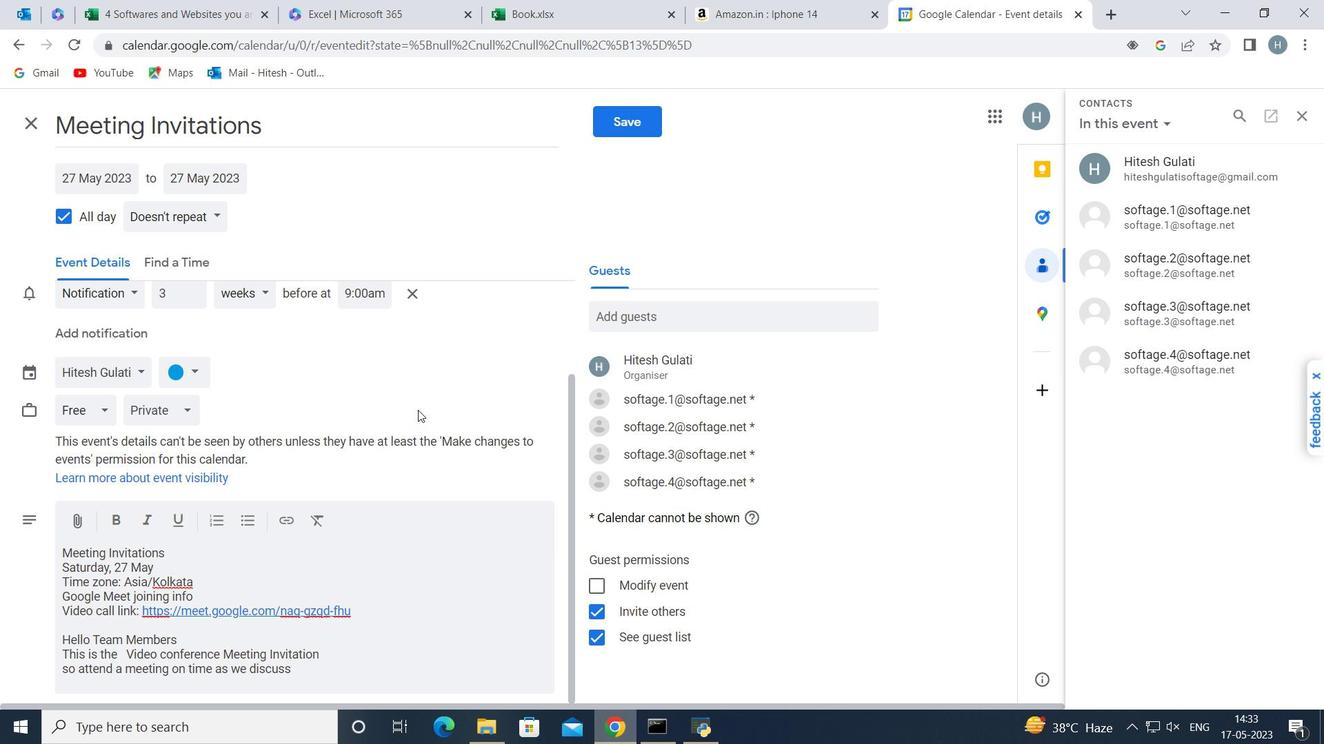 
Action: Mouse moved to (422, 403)
Screenshot: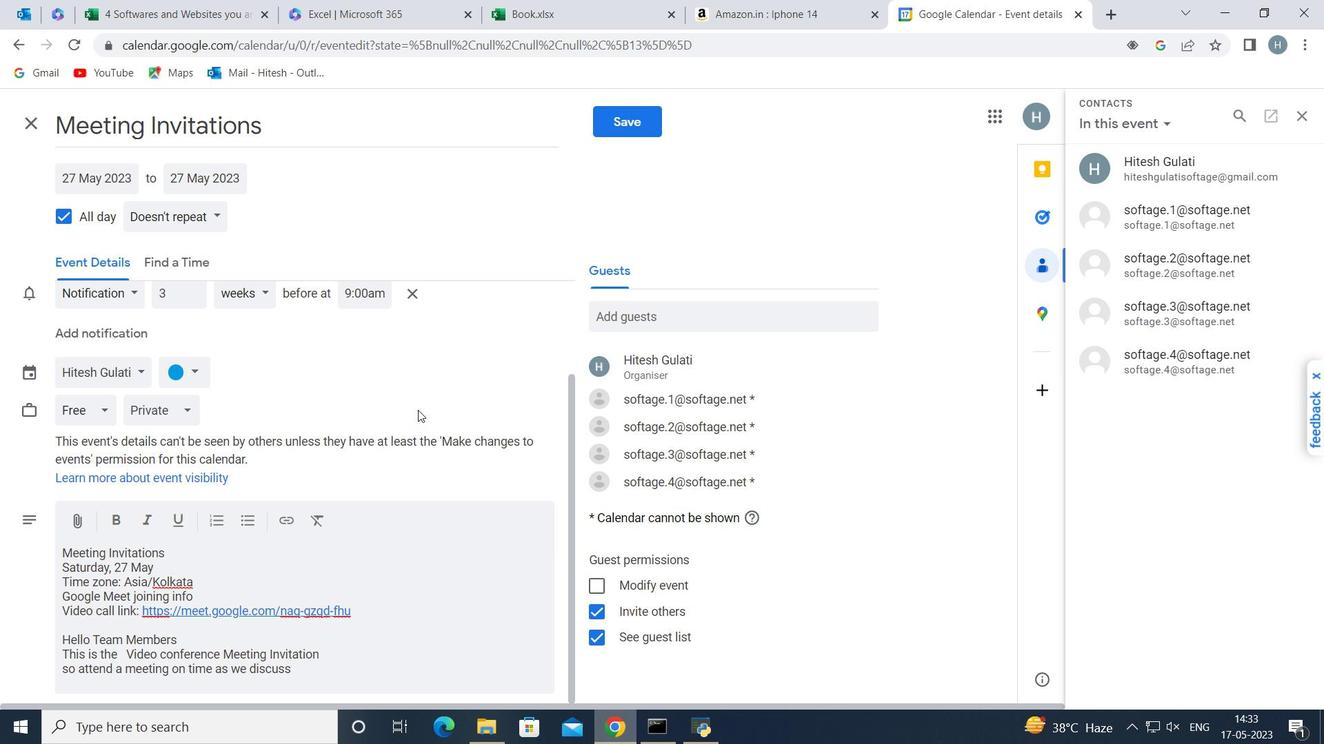 
Action: Mouse scrolled (422, 404) with delta (0, 0)
Screenshot: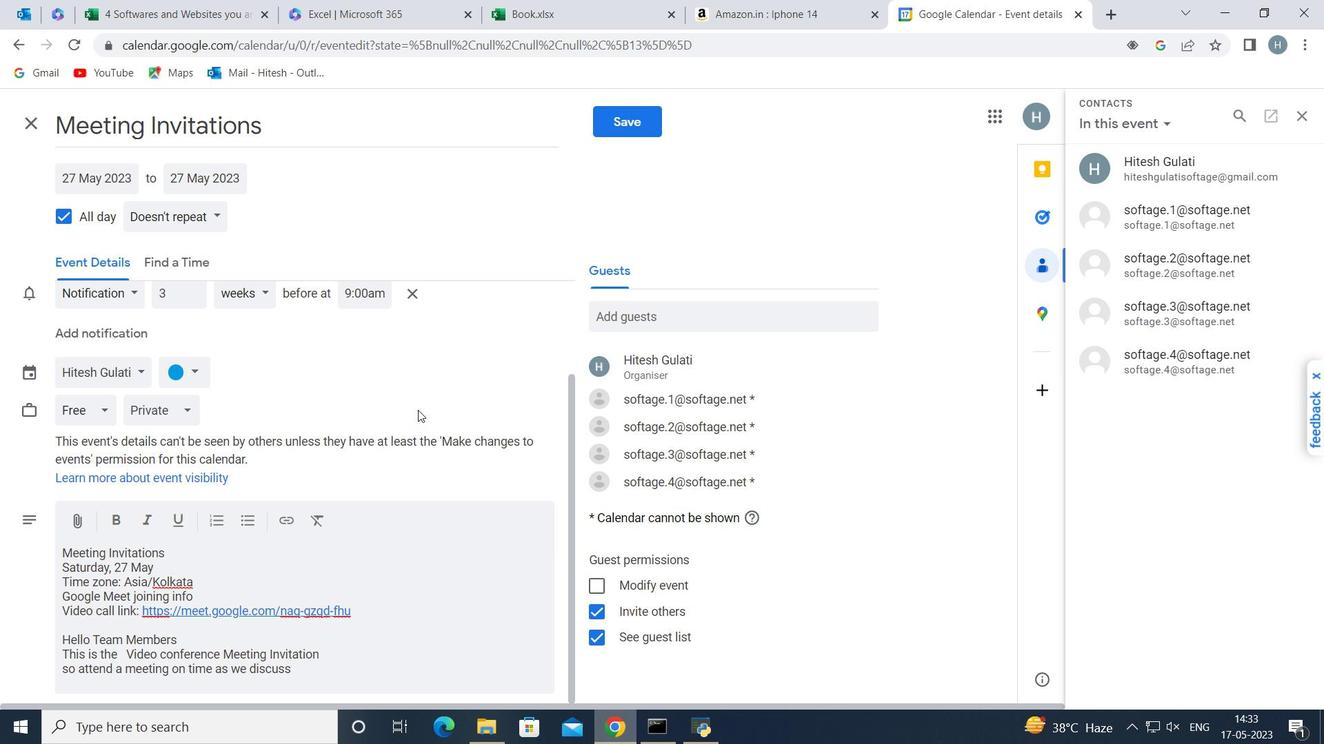 
Action: Mouse moved to (638, 122)
Screenshot: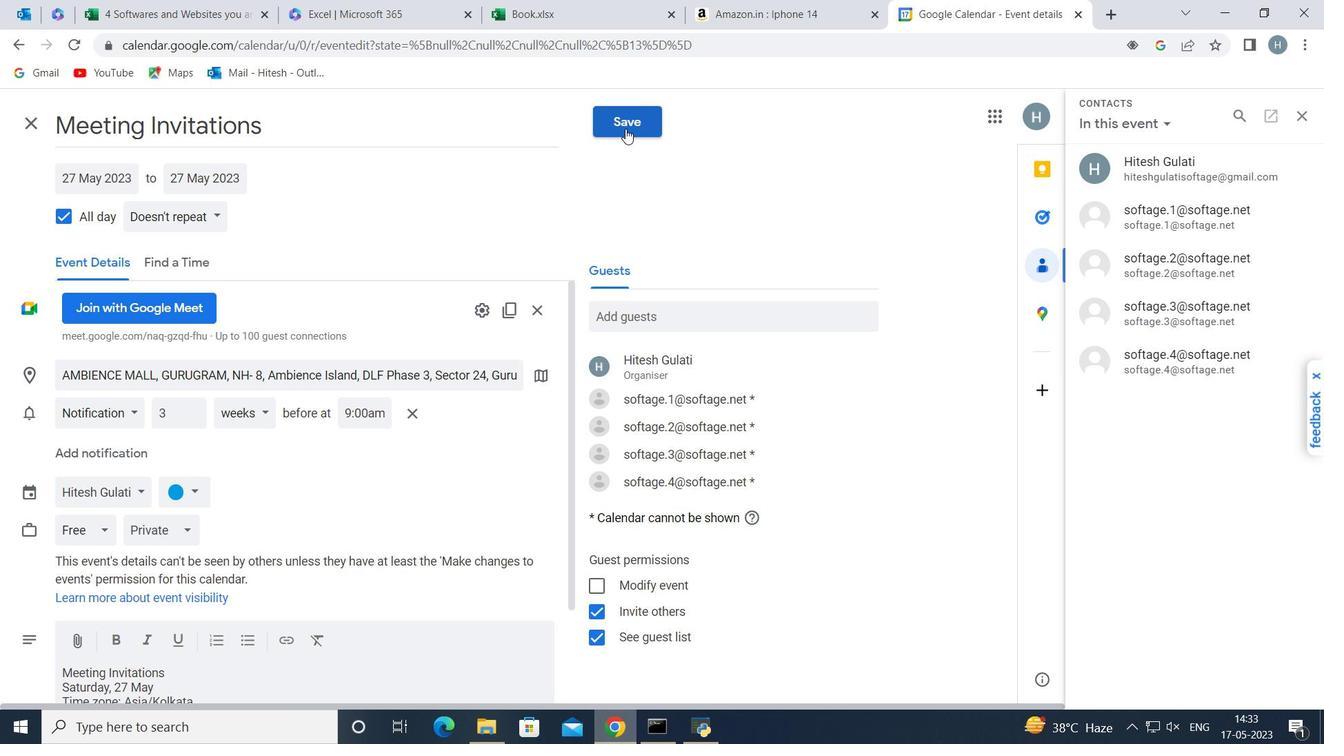 
Action: Mouse pressed left at (638, 122)
Screenshot: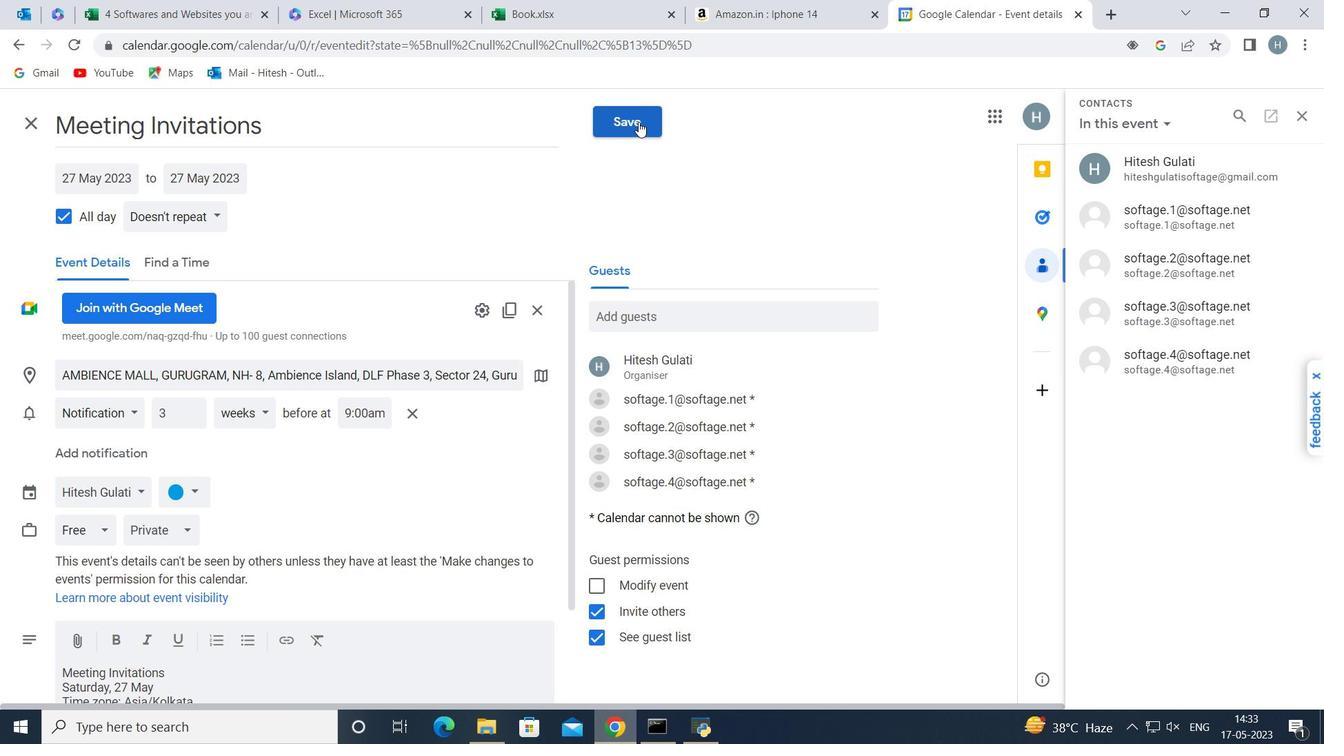 
Action: Mouse moved to (691, 442)
Screenshot: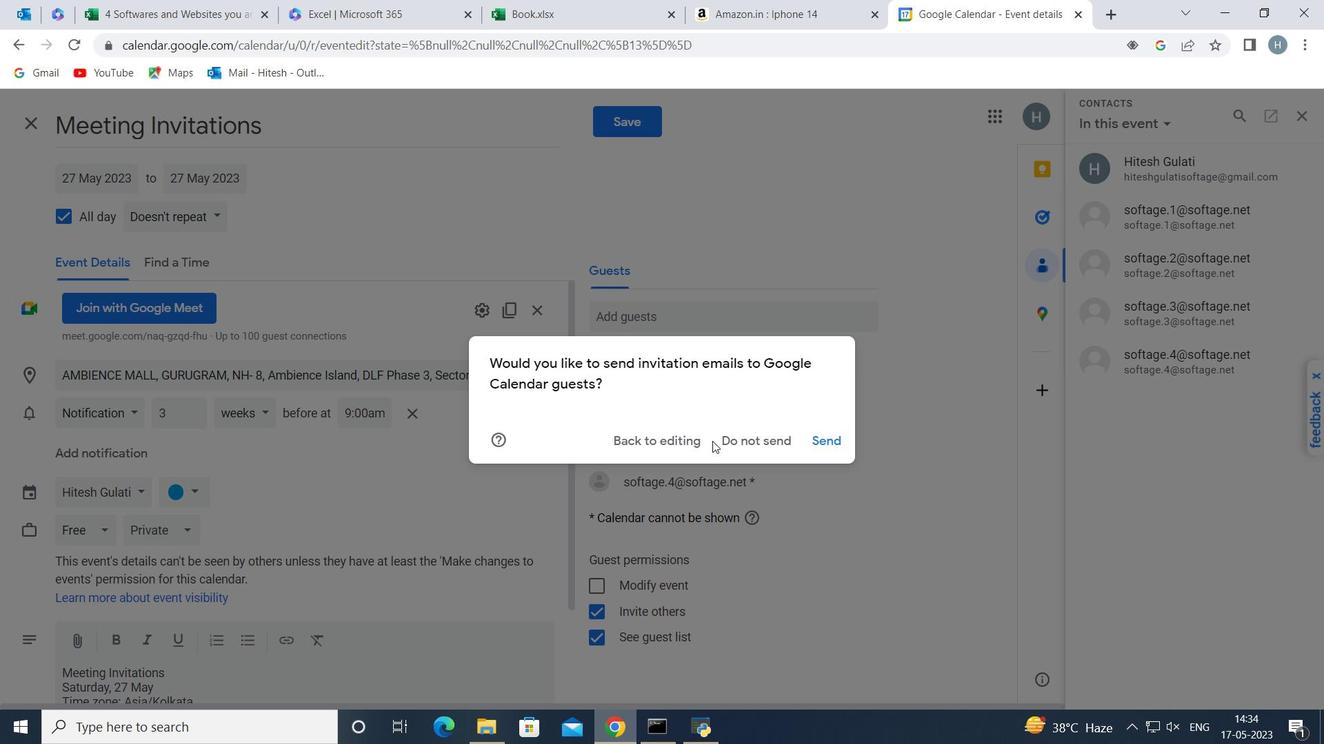 
Action: Mouse pressed left at (691, 442)
Screenshot: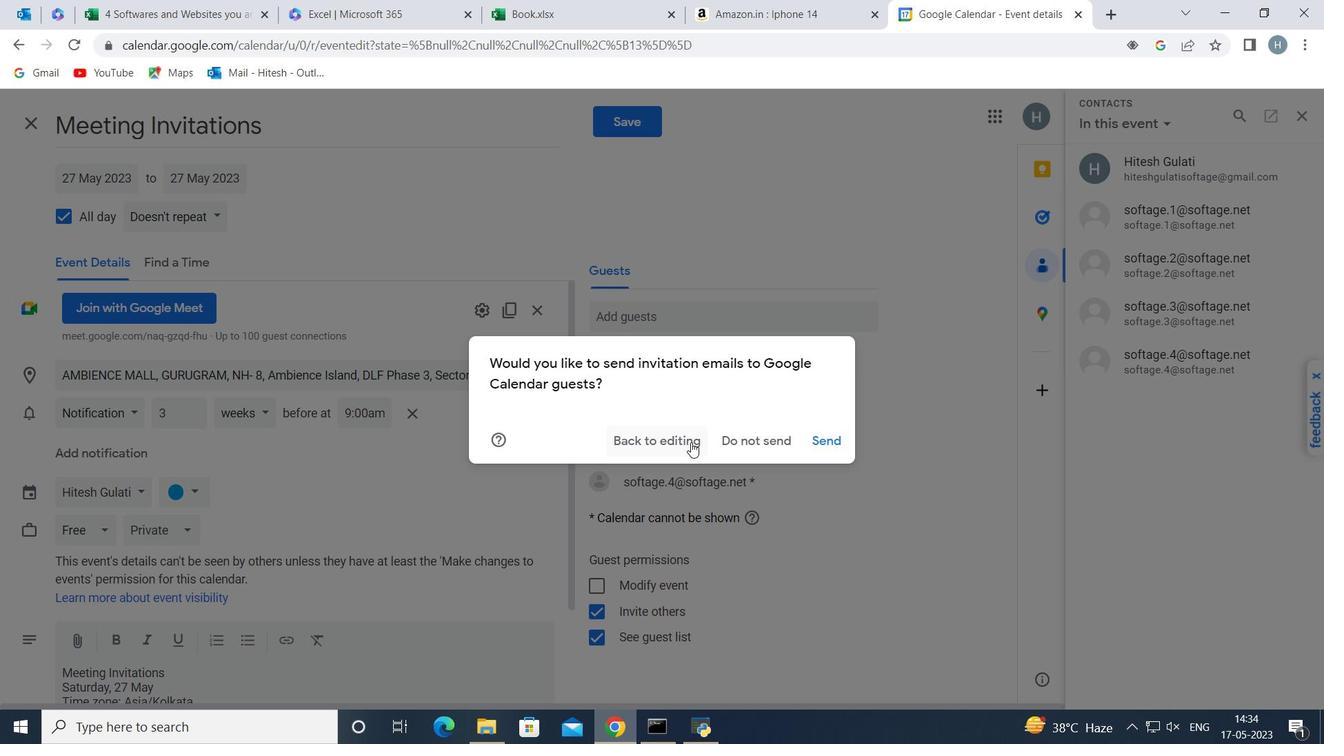 
Action: Mouse moved to (413, 441)
Screenshot: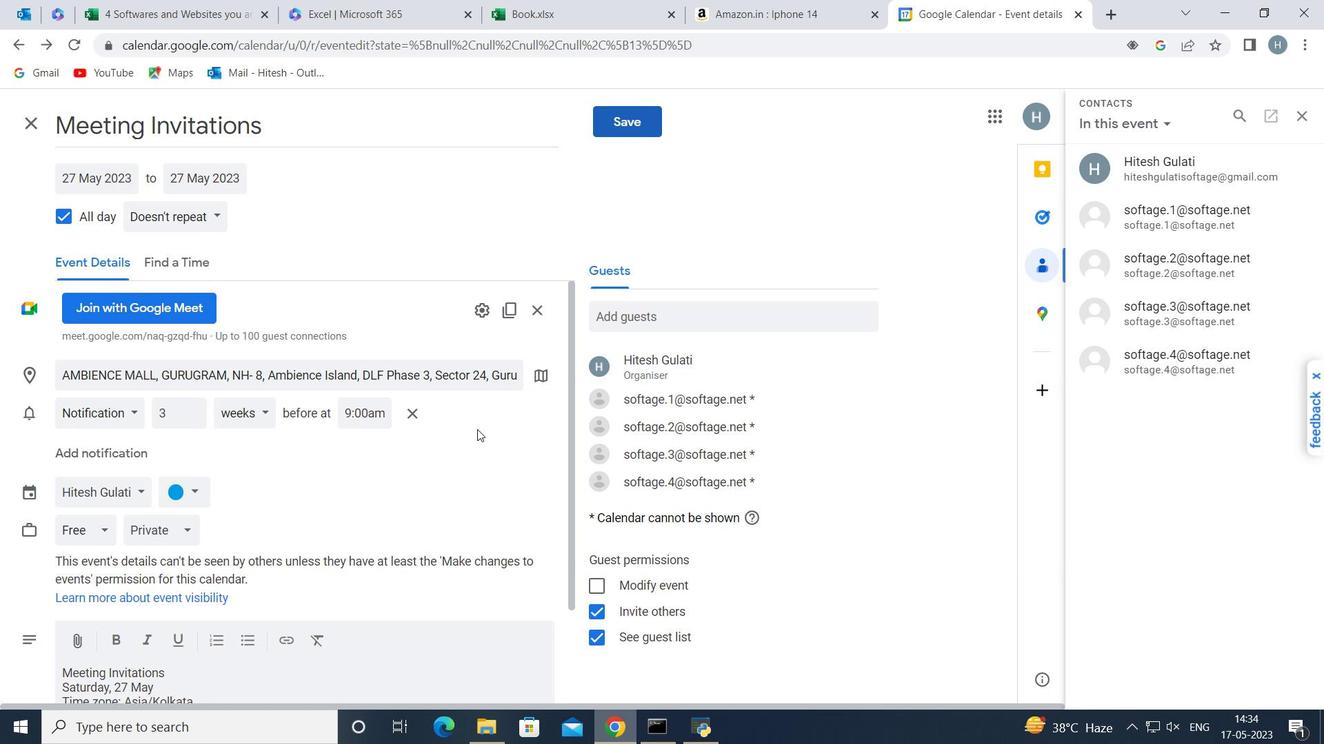 
Action: Mouse scrolled (413, 442) with delta (0, 0)
Screenshot: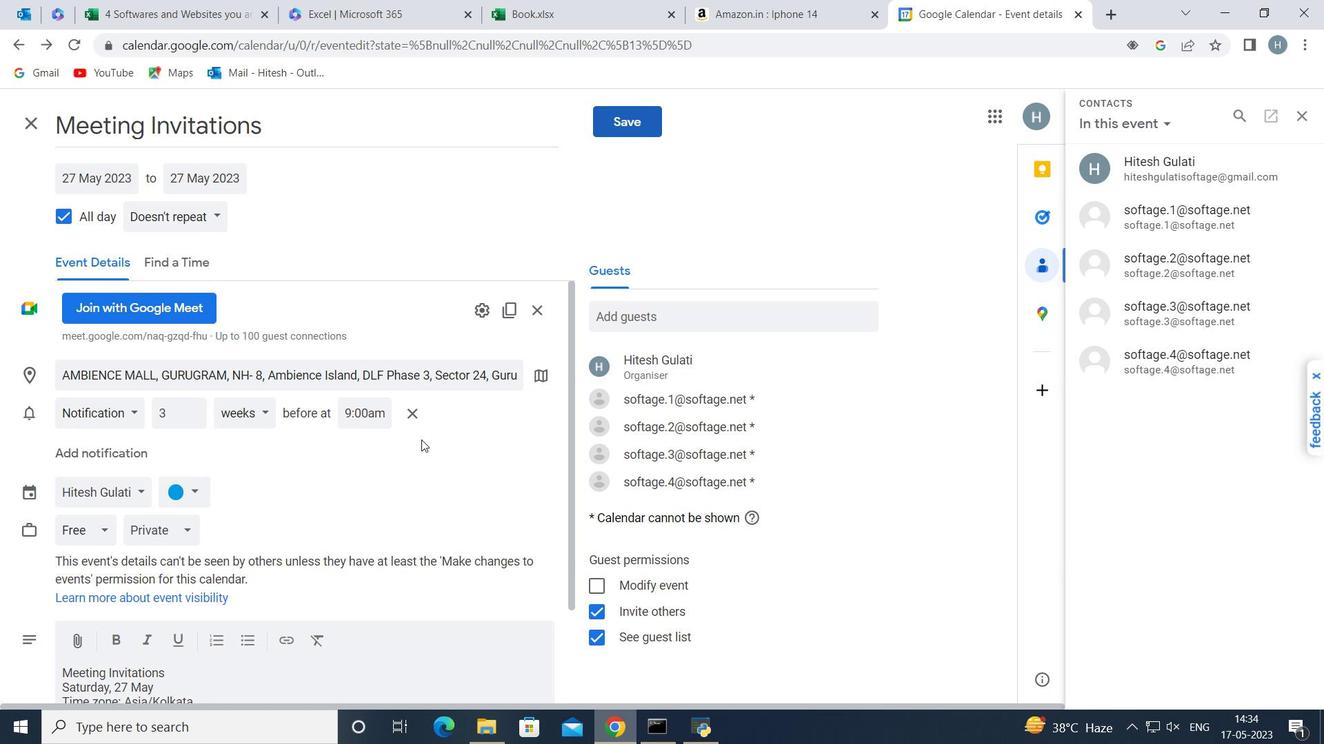 
Action: Mouse scrolled (413, 442) with delta (0, 0)
Screenshot: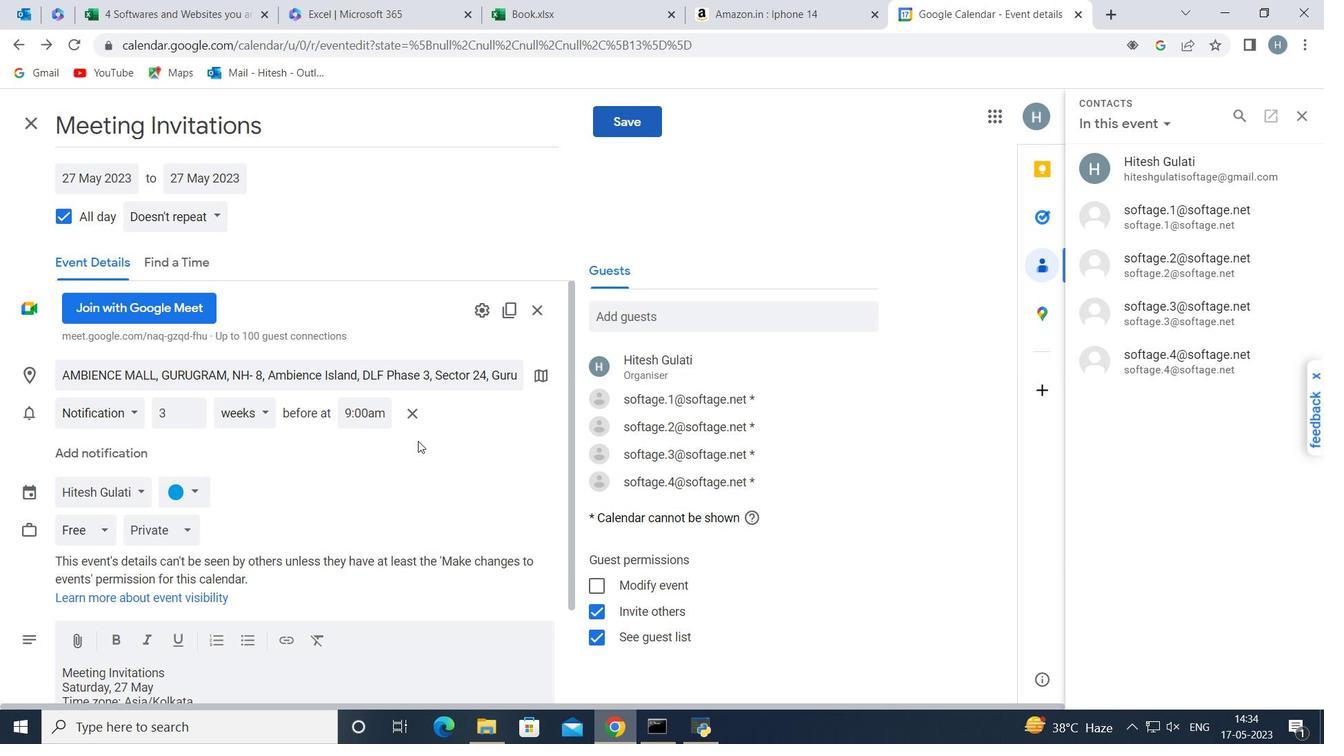 
Action: Mouse scrolled (413, 442) with delta (0, 0)
Screenshot: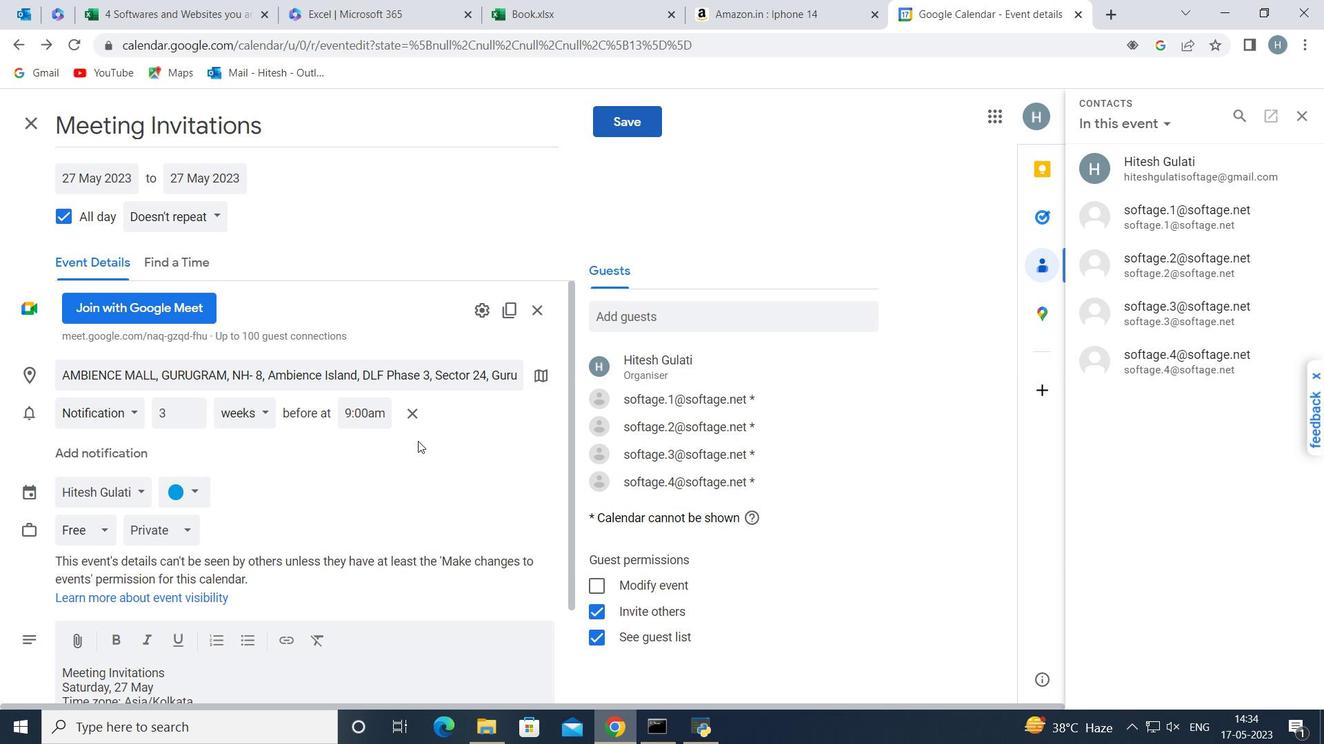 
Action: Mouse moved to (636, 124)
Screenshot: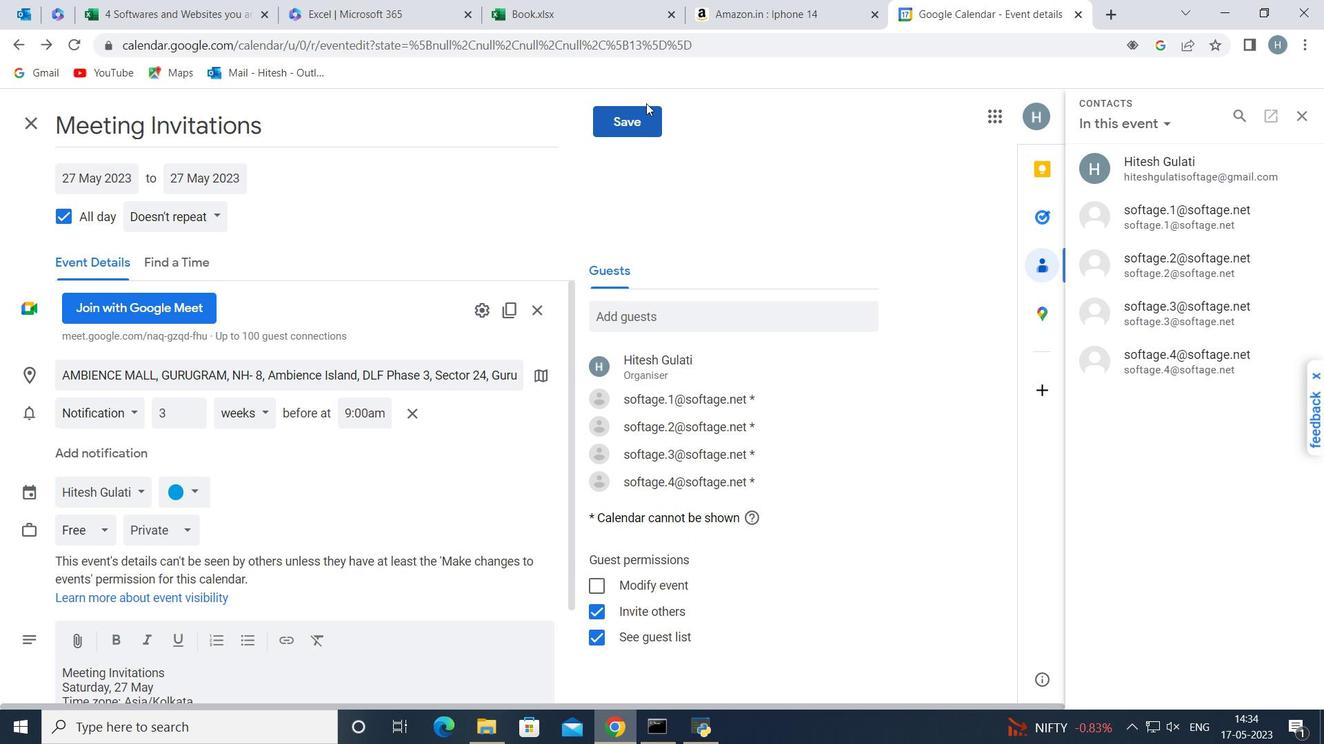 
Action: Mouse pressed left at (636, 124)
Screenshot: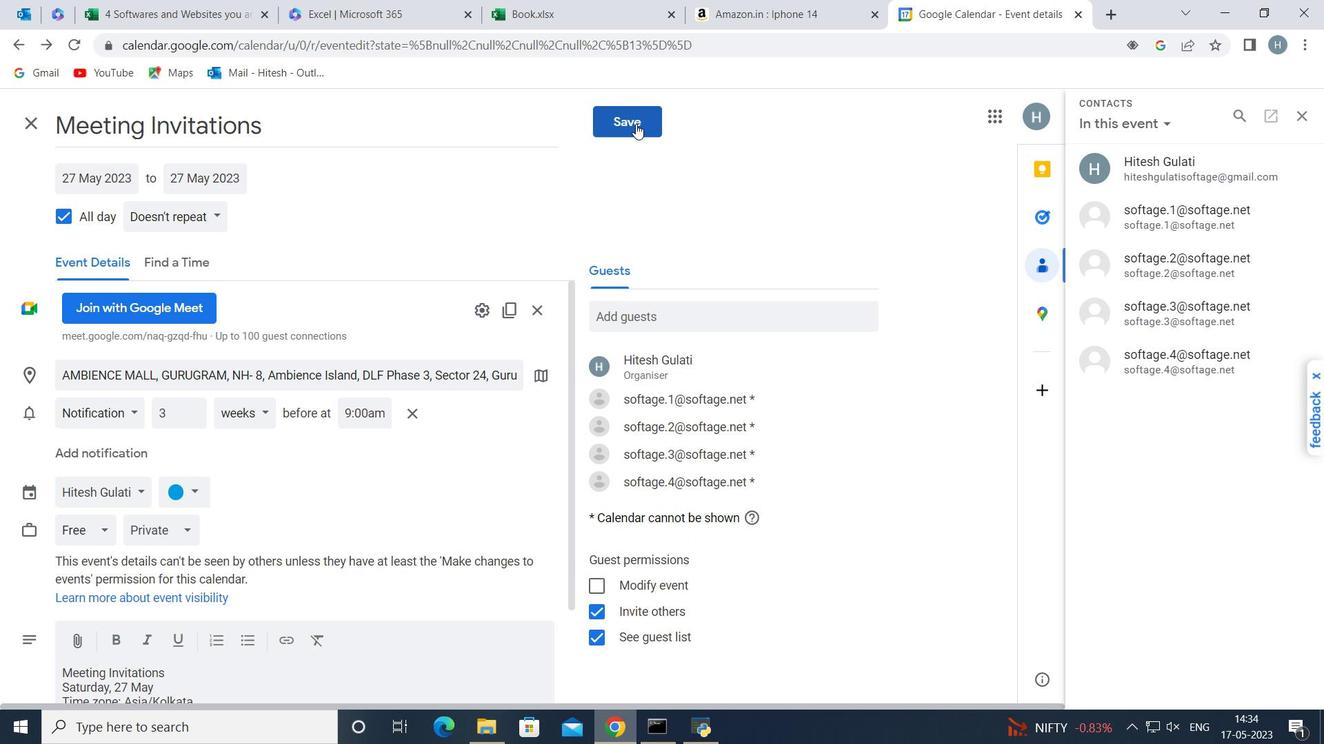 
Action: Mouse moved to (831, 442)
Screenshot: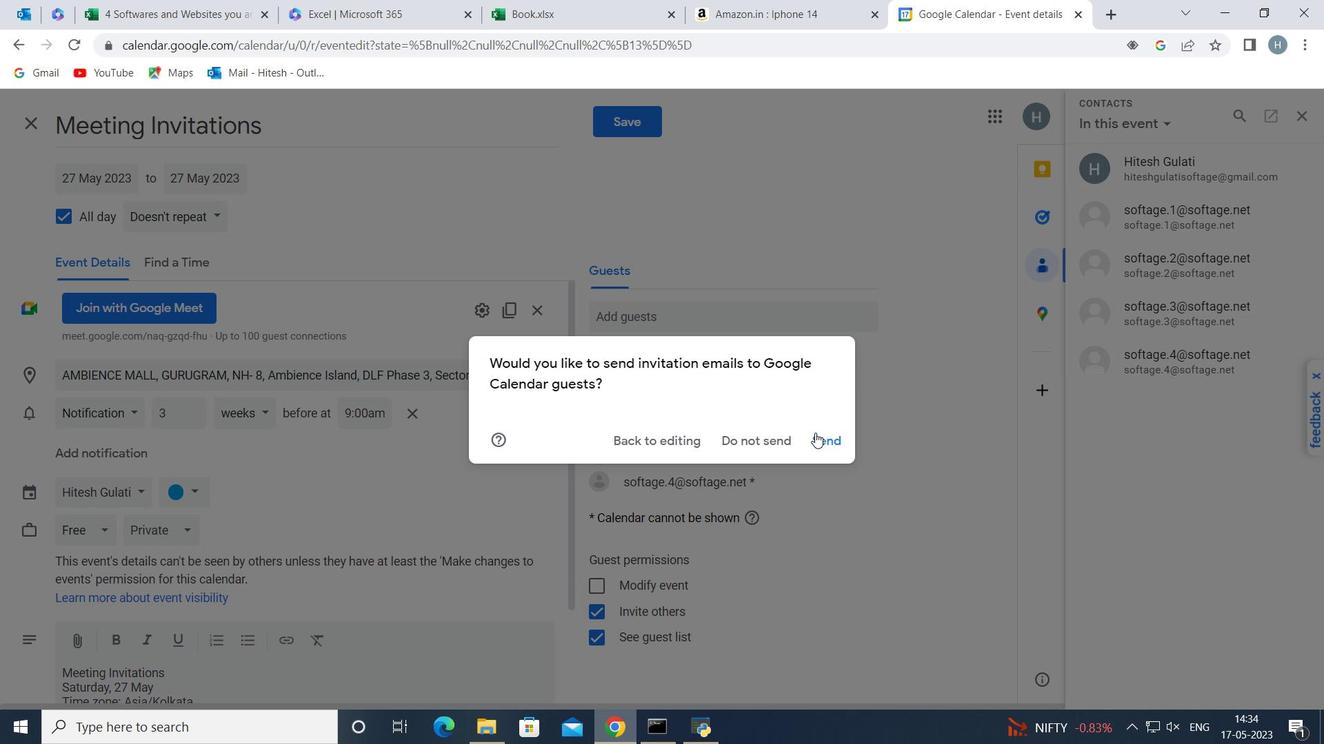 
Action: Mouse pressed left at (831, 442)
Screenshot: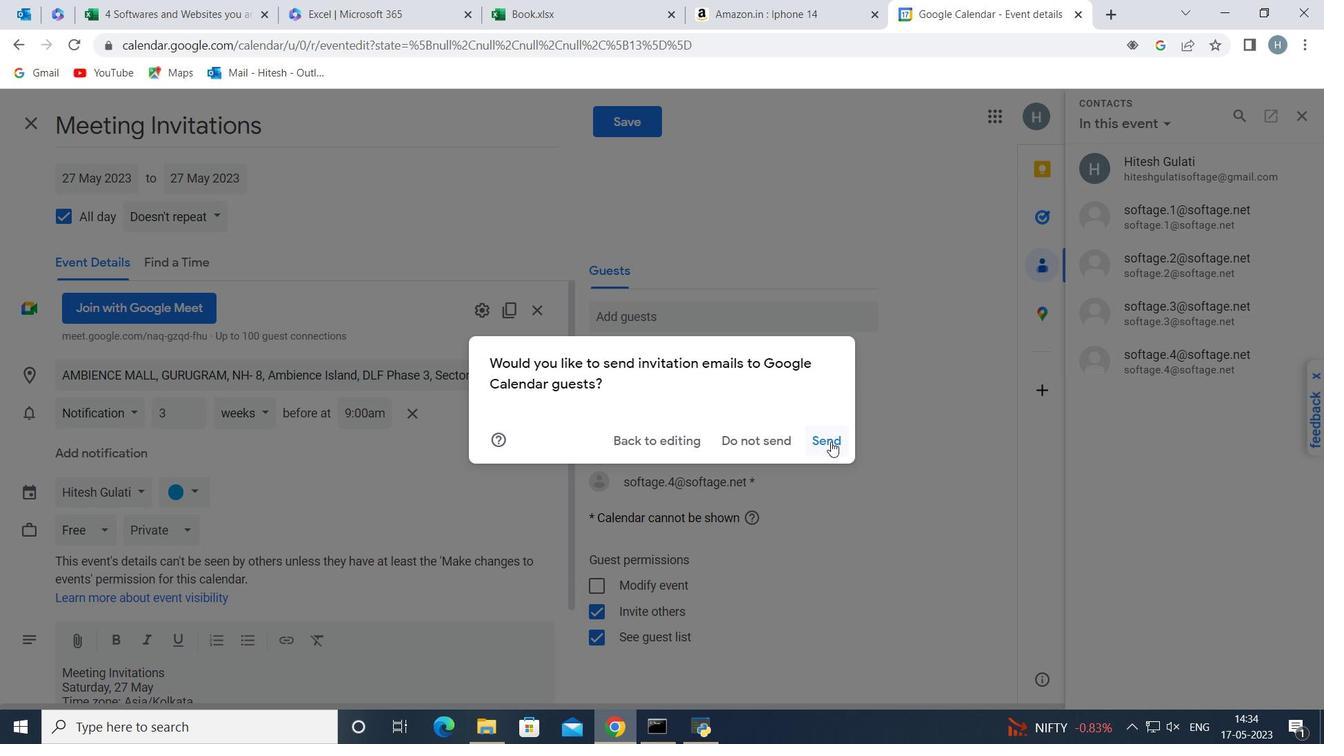 
Action: Mouse moved to (777, 317)
Screenshot: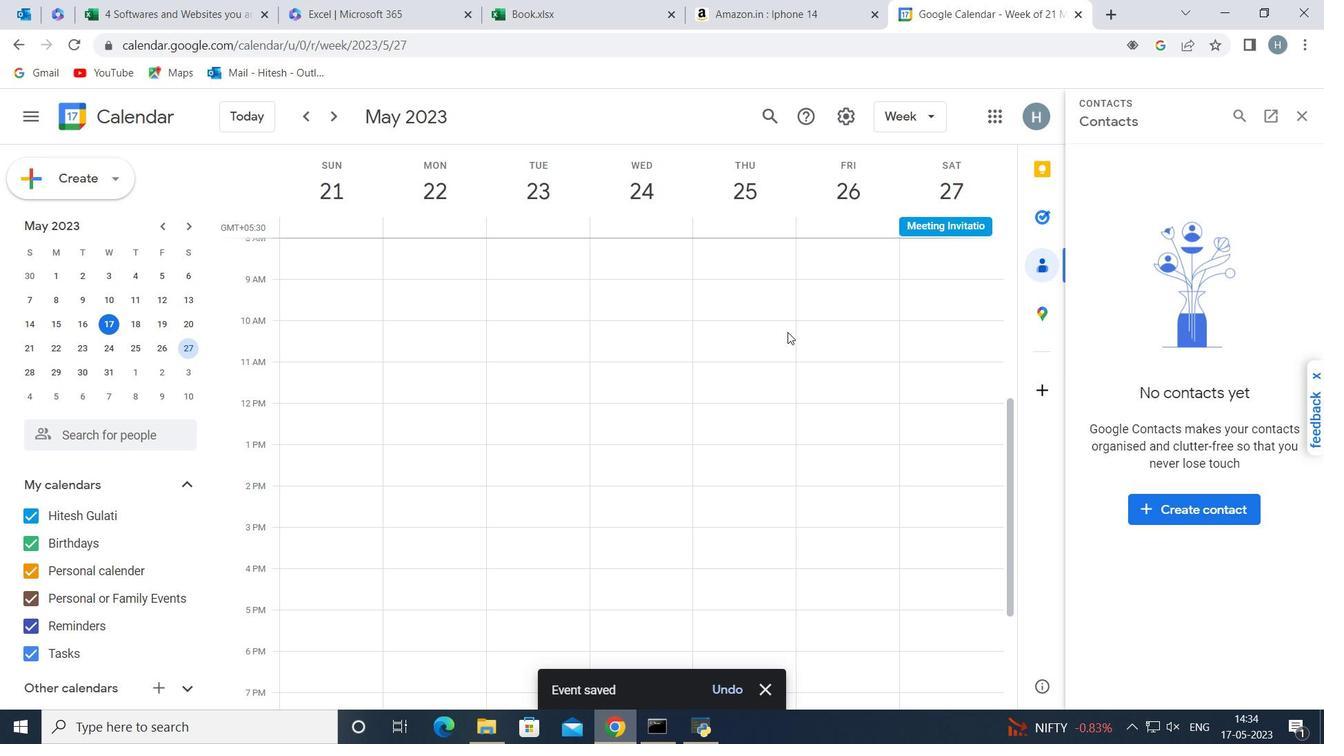 
